 Task: Design a supplements and vitamins store: offer dietary supplements, vitamins, and health products.
Action: Mouse pressed left at (231, 221)
Screenshot: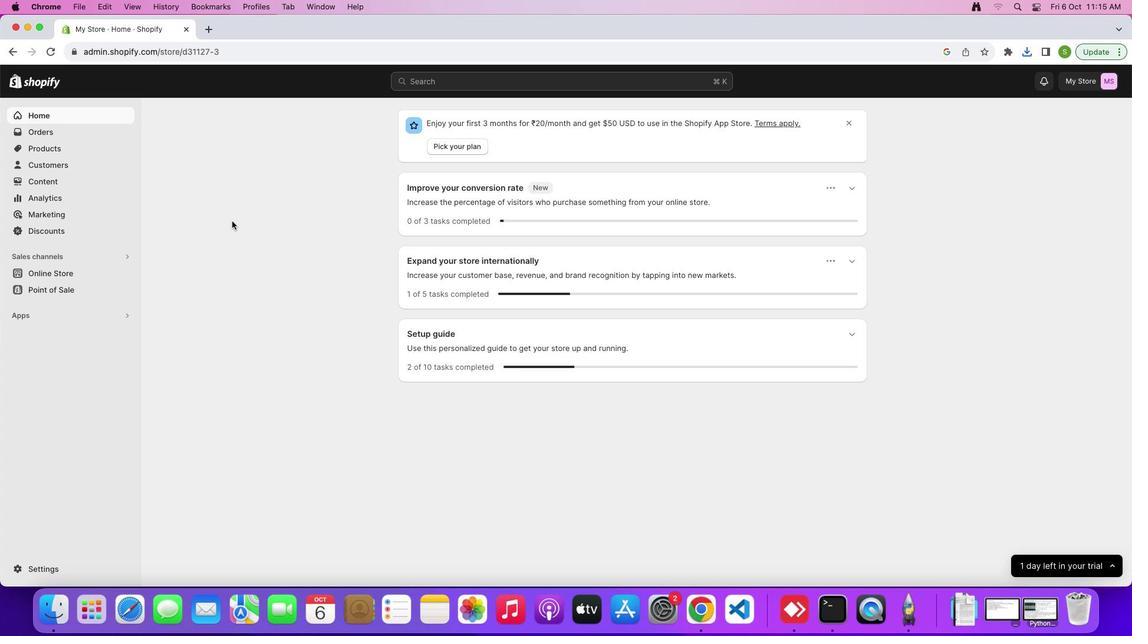 
Action: Mouse moved to (50, 273)
Screenshot: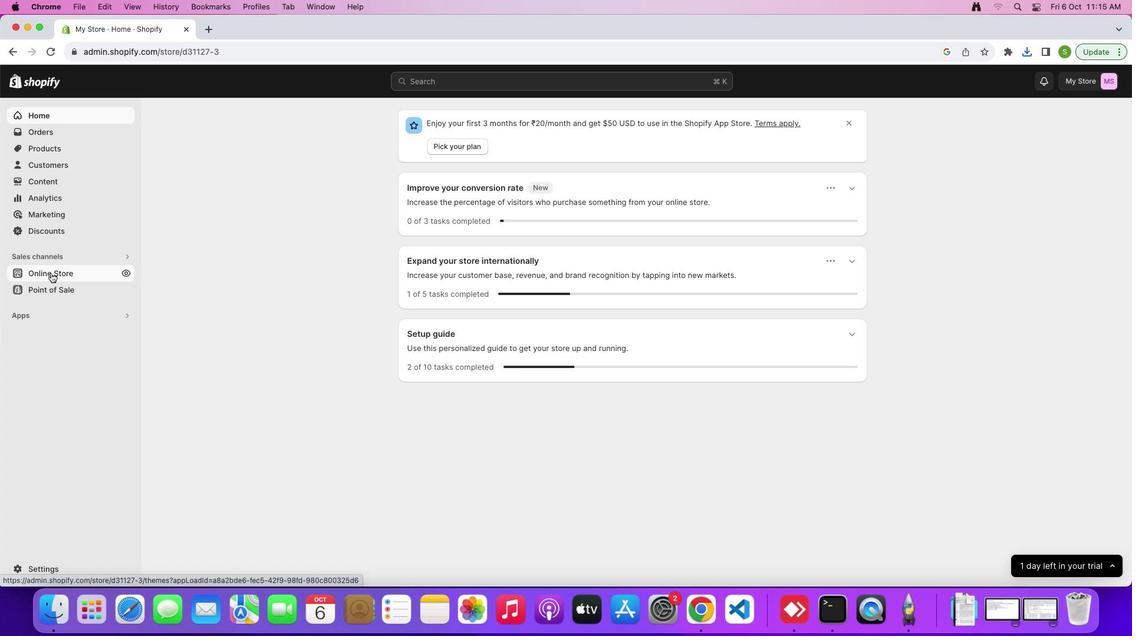 
Action: Mouse pressed left at (50, 273)
Screenshot: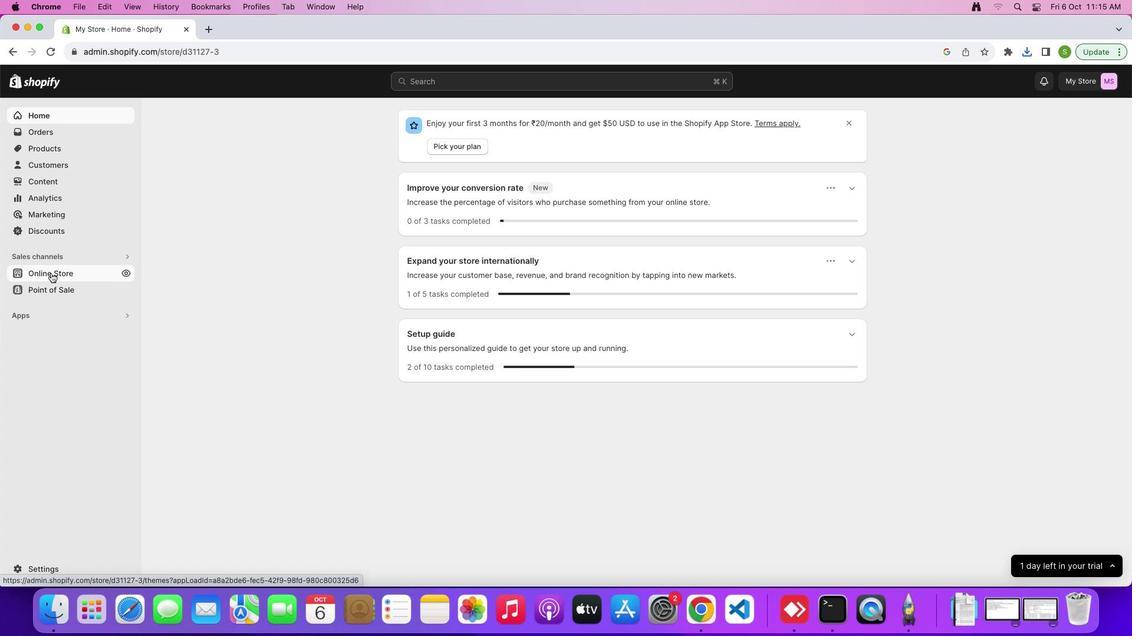 
Action: Mouse moved to (717, 408)
Screenshot: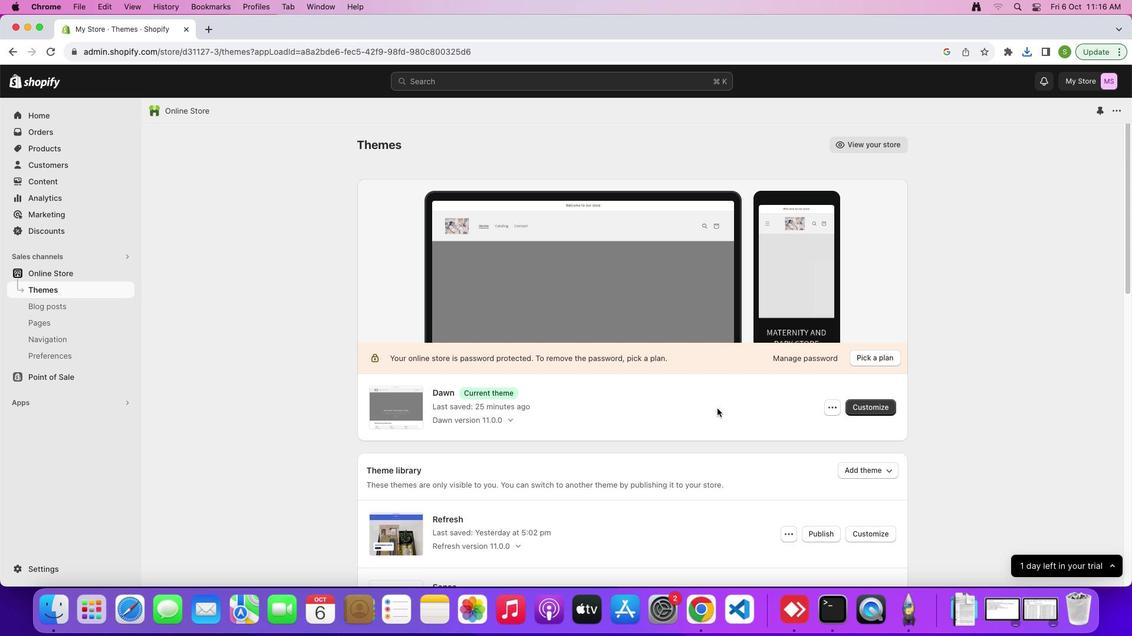 
Action: Mouse scrolled (717, 408) with delta (0, 0)
Screenshot: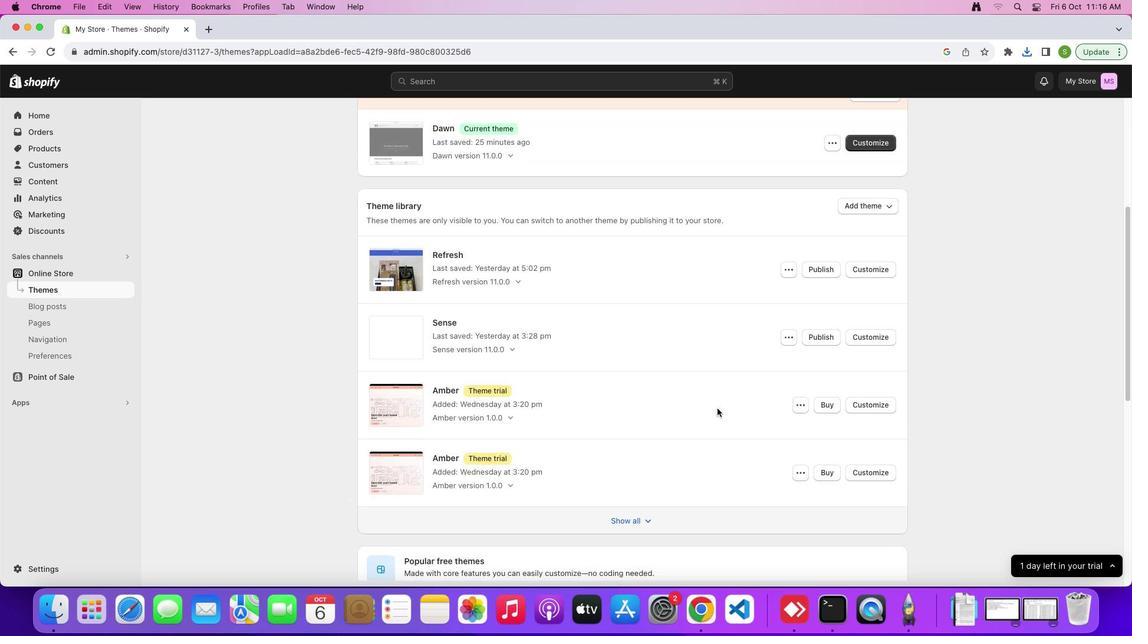 
Action: Mouse scrolled (717, 408) with delta (0, 0)
Screenshot: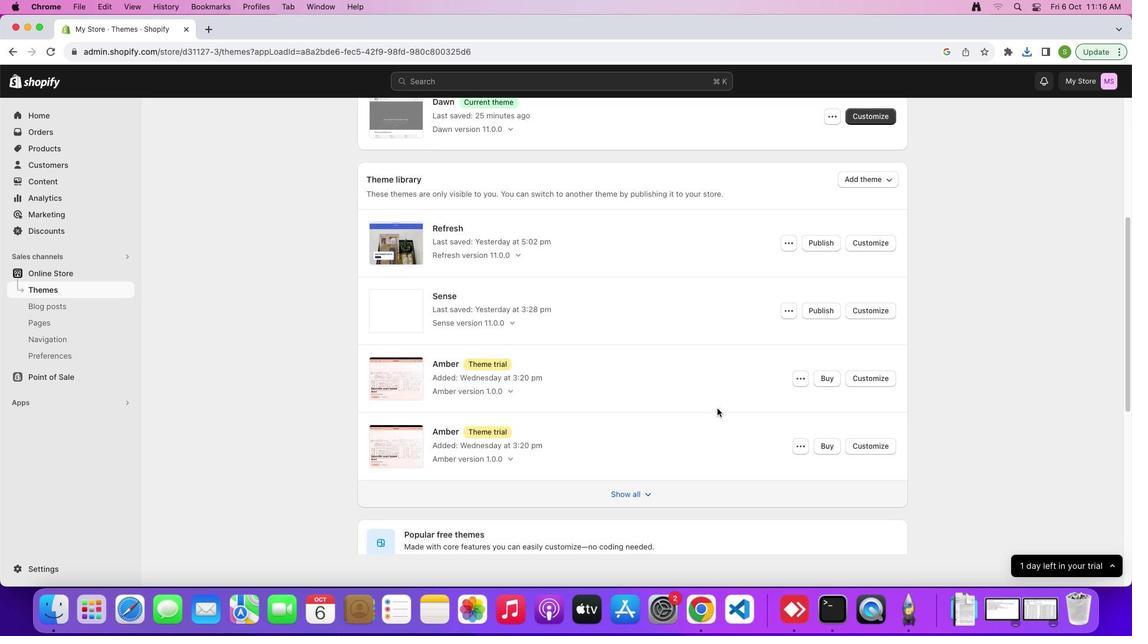 
Action: Mouse scrolled (717, 408) with delta (0, -2)
Screenshot: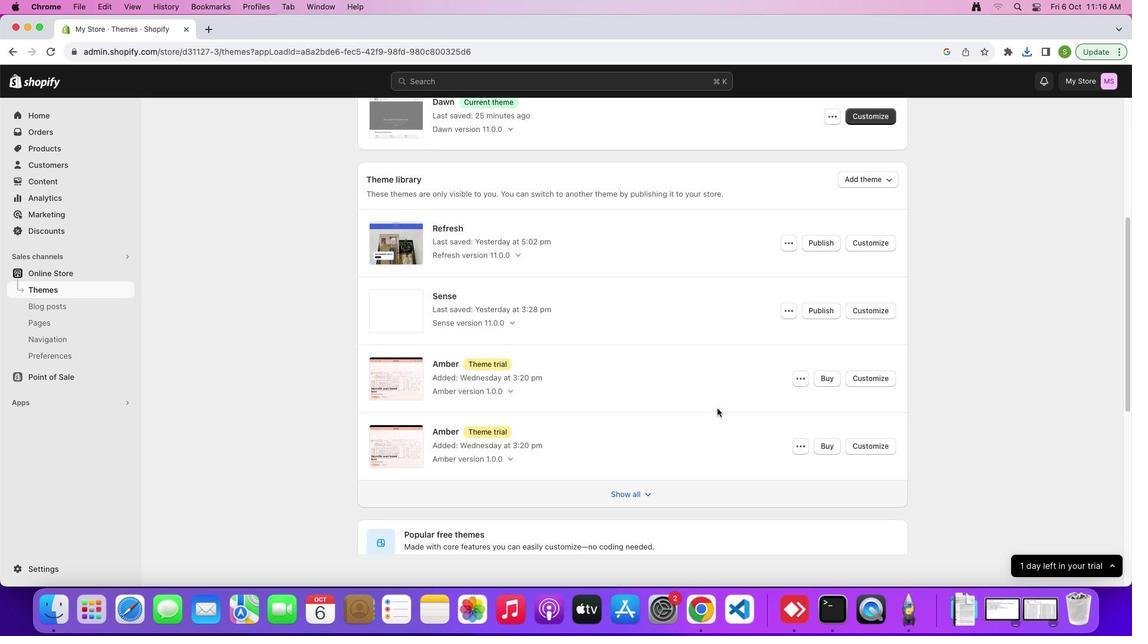 
Action: Mouse scrolled (717, 408) with delta (0, -3)
Screenshot: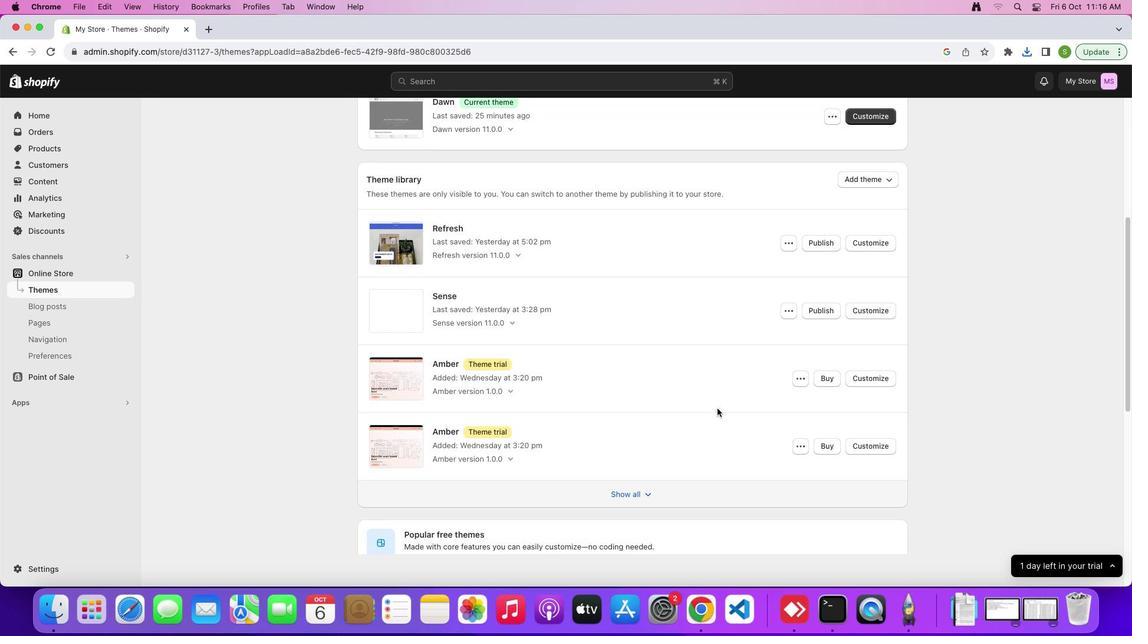 
Action: Mouse scrolled (717, 408) with delta (0, 0)
Screenshot: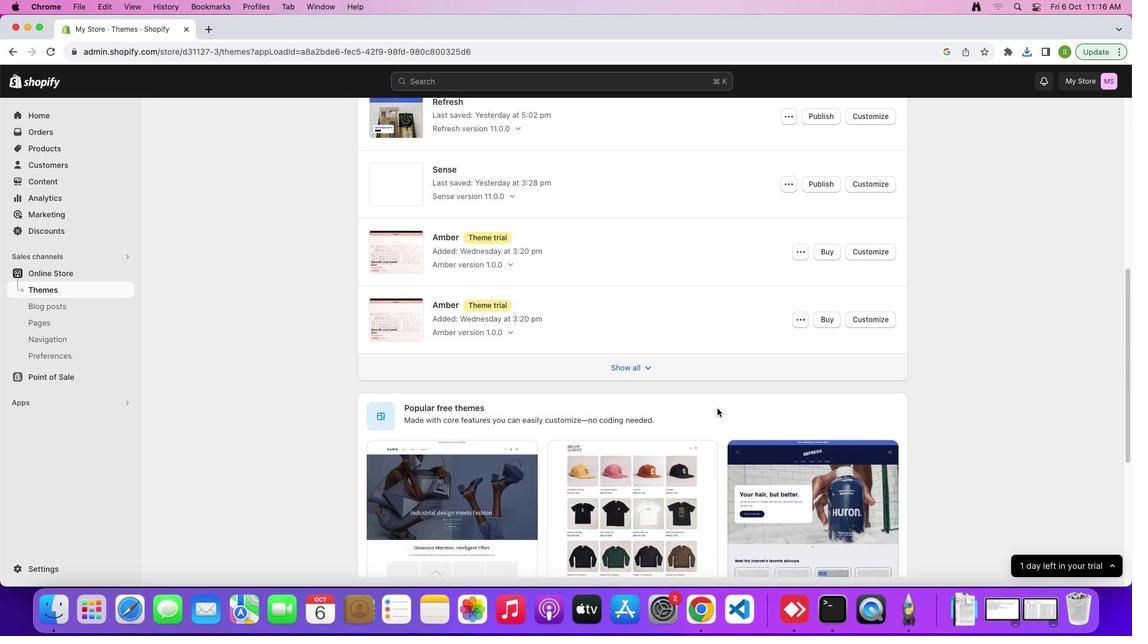 
Action: Mouse scrolled (717, 408) with delta (0, 0)
Screenshot: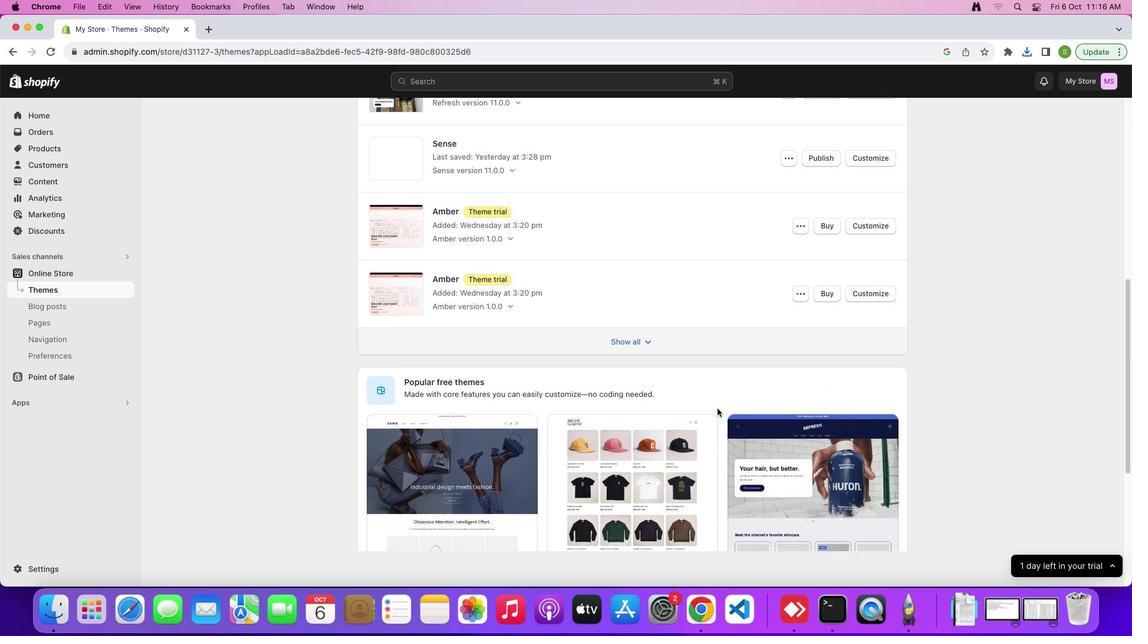 
Action: Mouse scrolled (717, 408) with delta (0, -1)
Screenshot: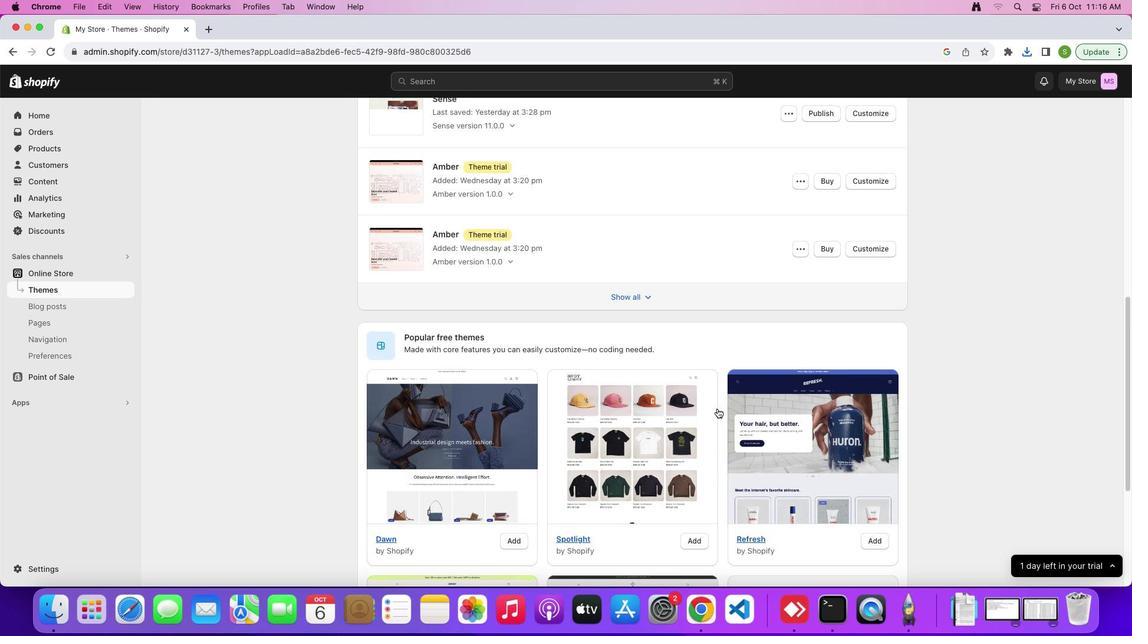 
Action: Mouse scrolled (717, 408) with delta (0, -2)
Screenshot: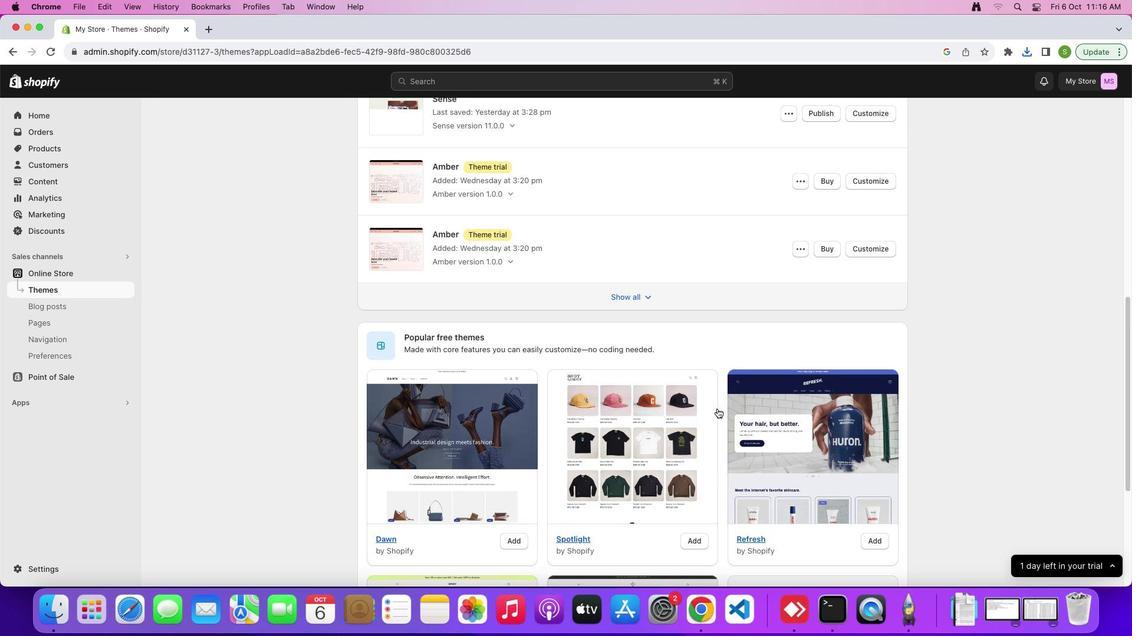 
Action: Mouse scrolled (717, 408) with delta (0, 0)
Screenshot: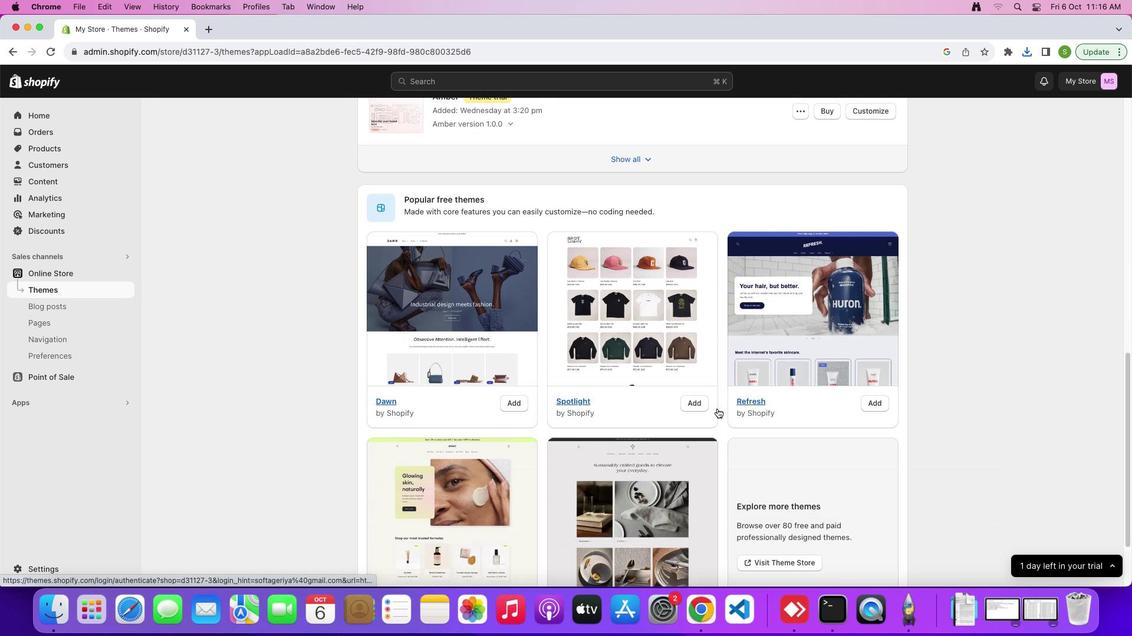 
Action: Mouse scrolled (717, 408) with delta (0, 0)
Screenshot: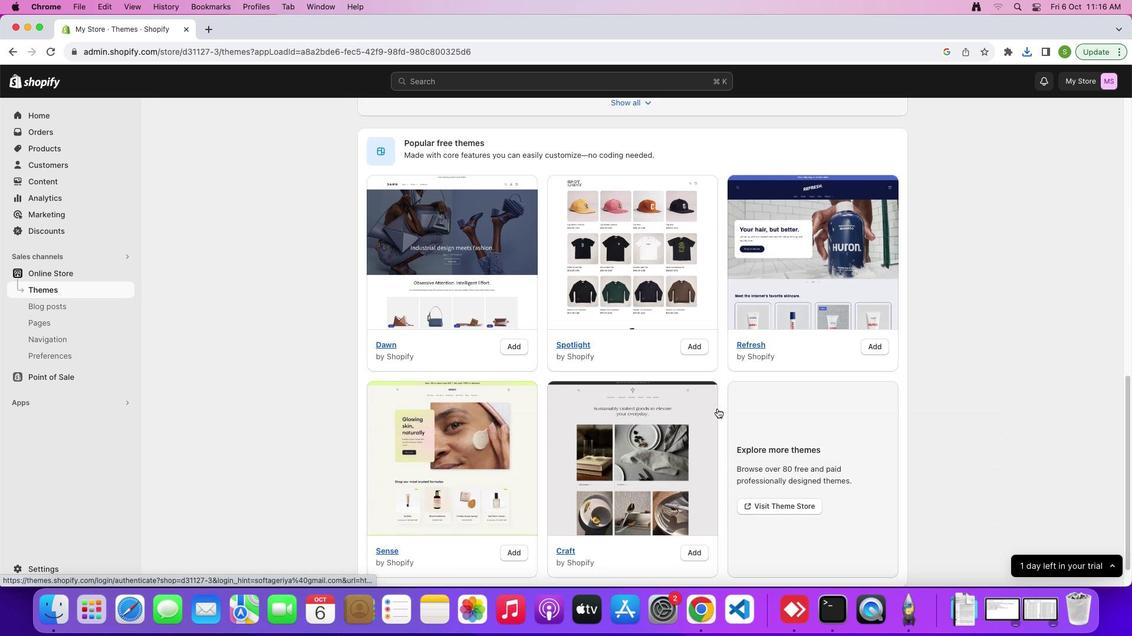 
Action: Mouse scrolled (717, 408) with delta (0, -1)
Screenshot: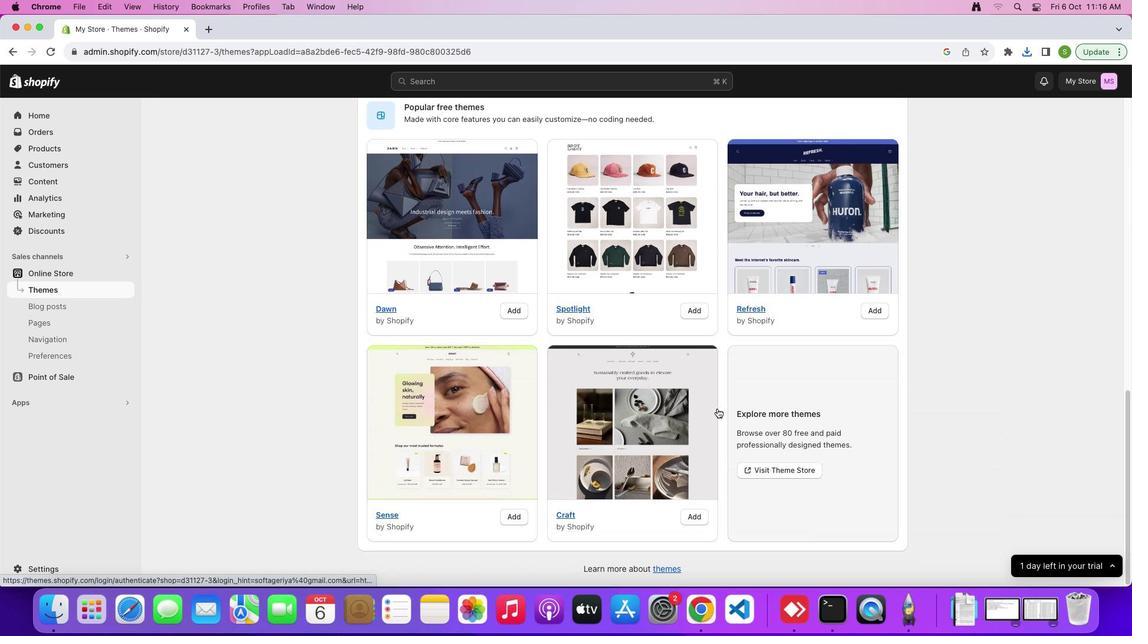 
Action: Mouse scrolled (717, 408) with delta (0, -2)
Screenshot: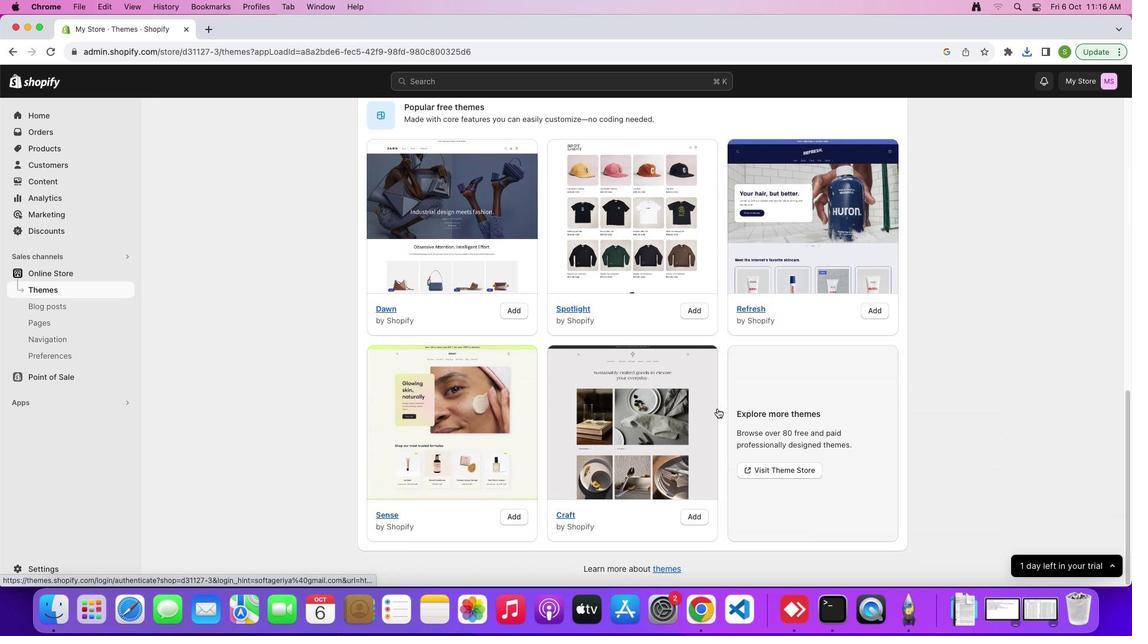 
Action: Mouse scrolled (717, 408) with delta (0, 0)
Screenshot: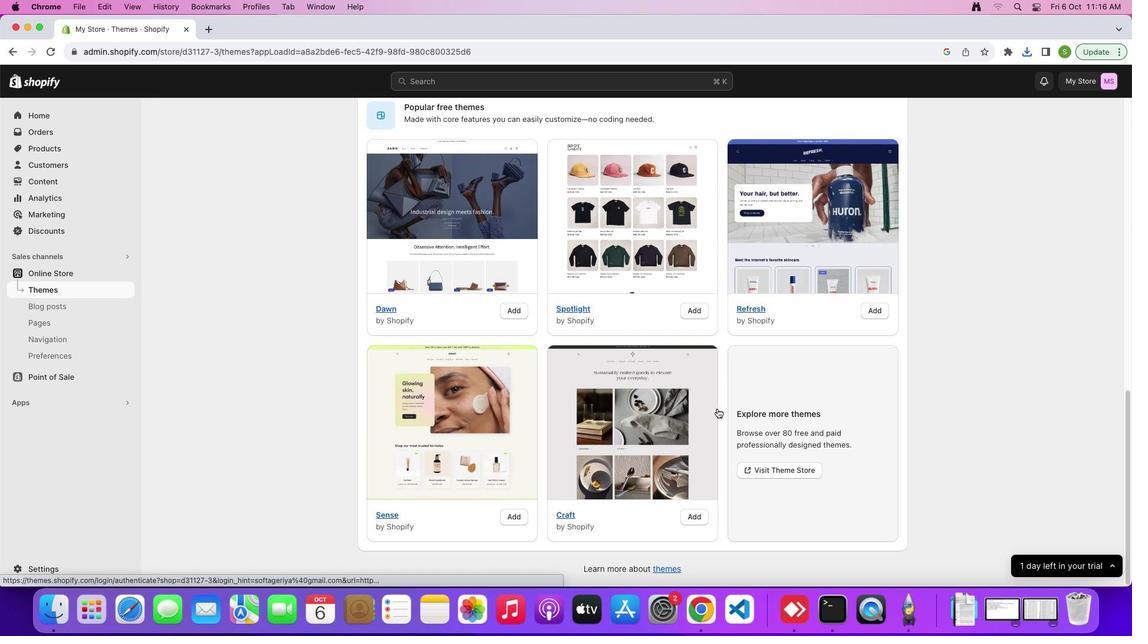 
Action: Mouse scrolled (717, 408) with delta (0, 0)
Screenshot: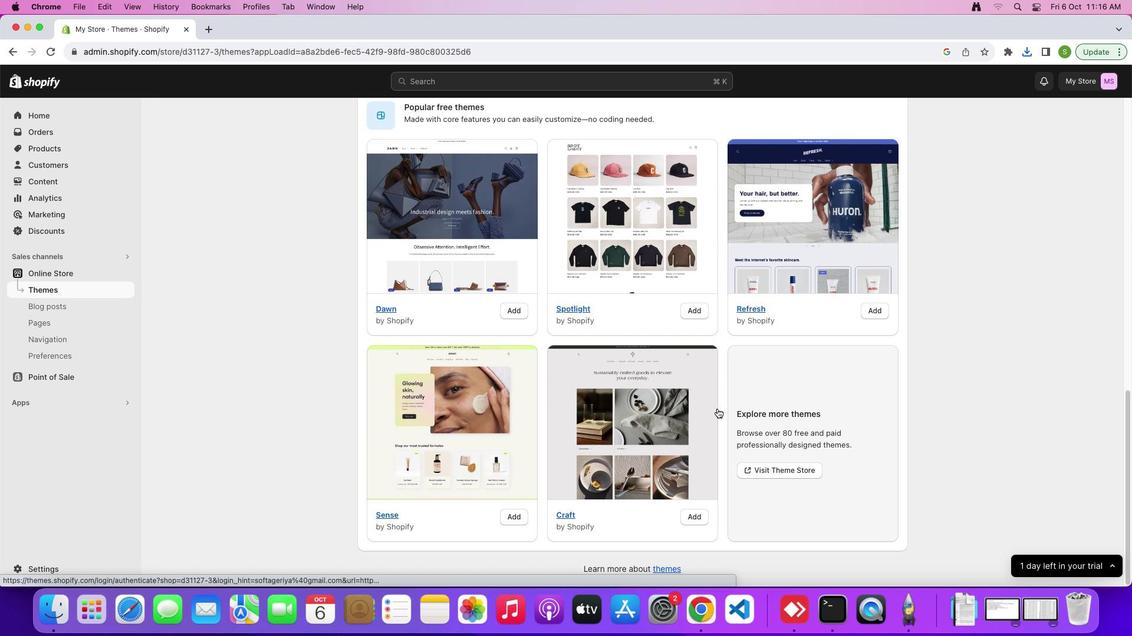 
Action: Mouse scrolled (717, 408) with delta (0, -1)
Screenshot: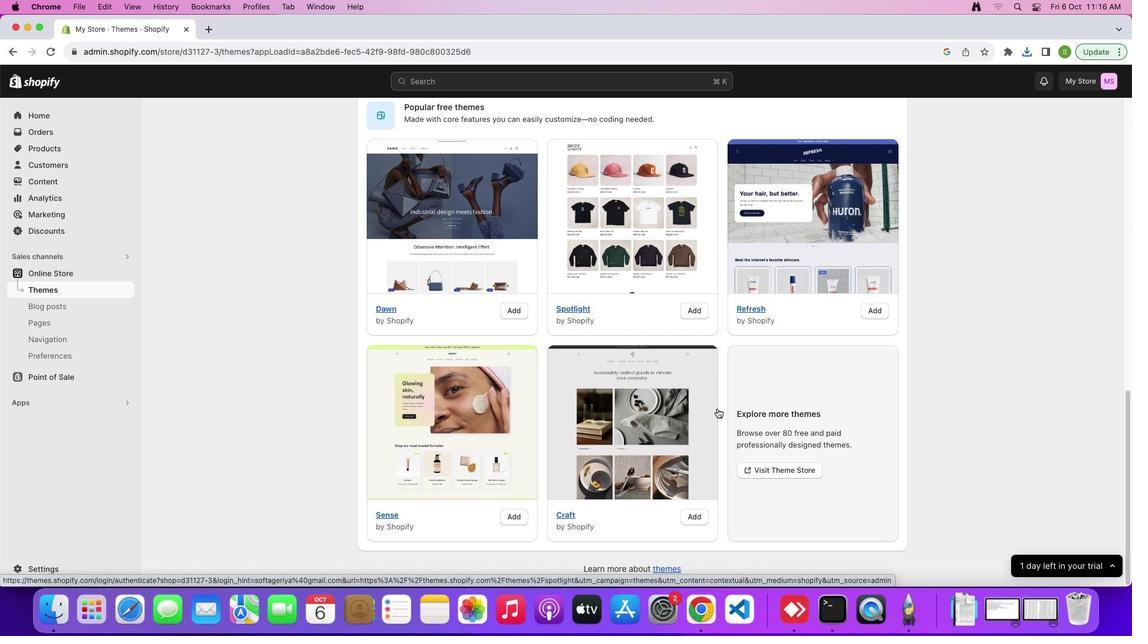 
Action: Mouse scrolled (717, 408) with delta (0, 0)
Screenshot: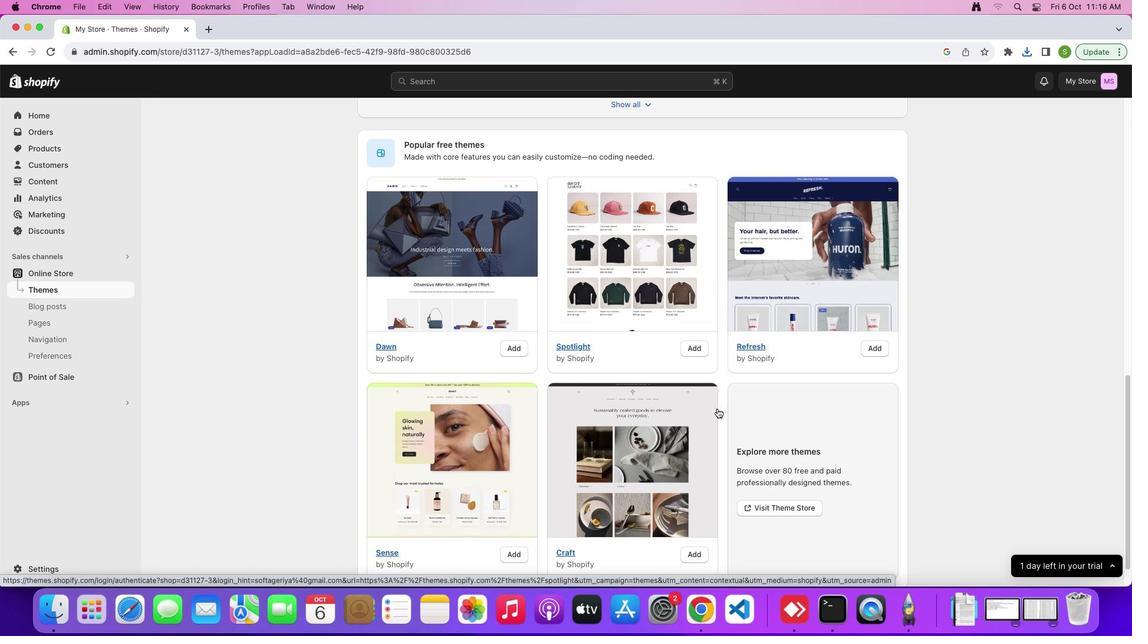 
Action: Mouse scrolled (717, 408) with delta (0, 0)
Screenshot: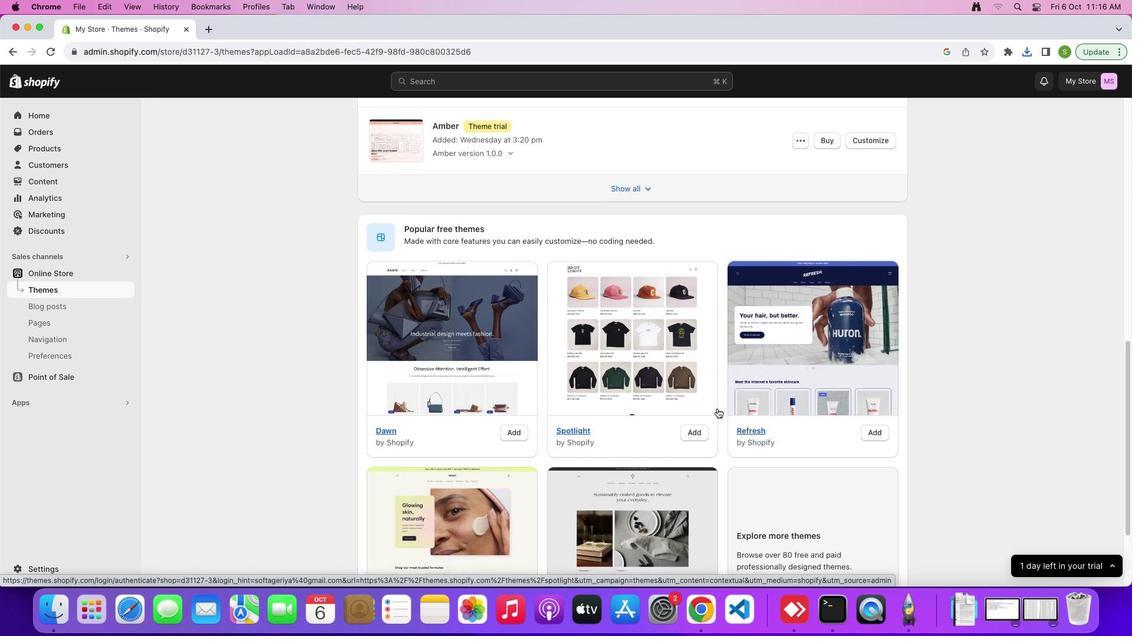 
Action: Mouse scrolled (717, 408) with delta (0, 1)
Screenshot: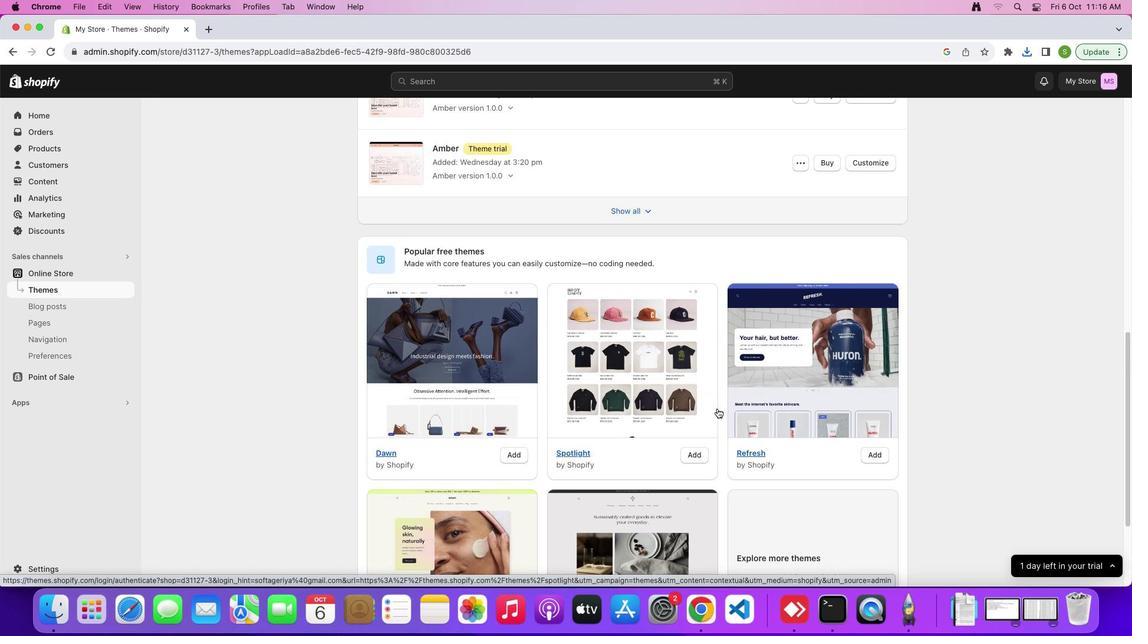
Action: Mouse scrolled (717, 408) with delta (0, 1)
Screenshot: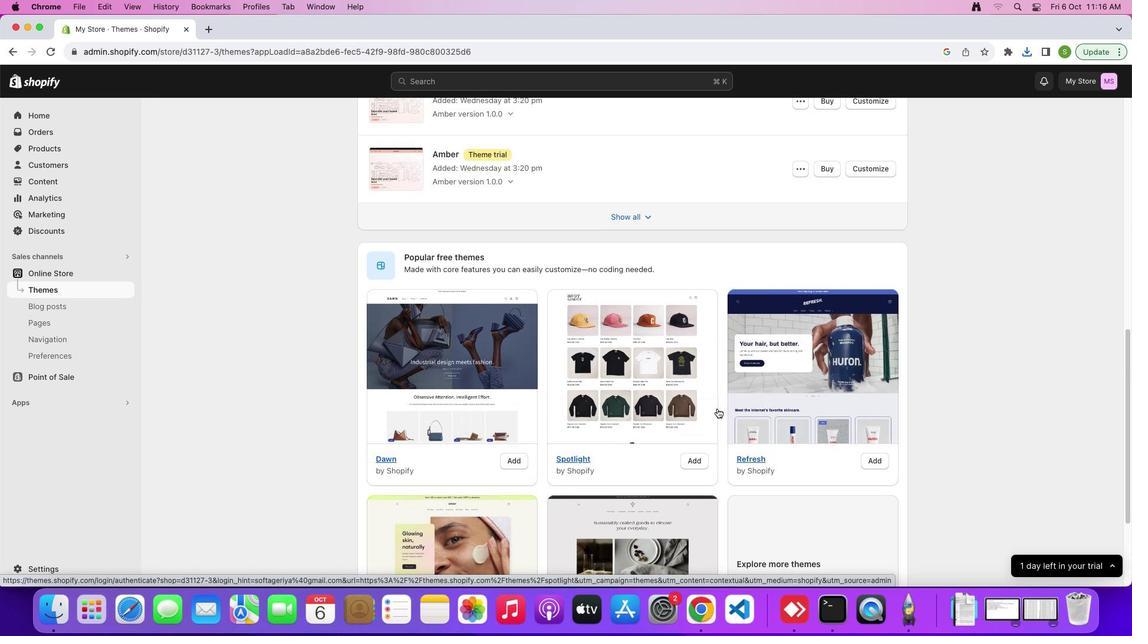 
Action: Mouse scrolled (717, 408) with delta (0, 0)
Screenshot: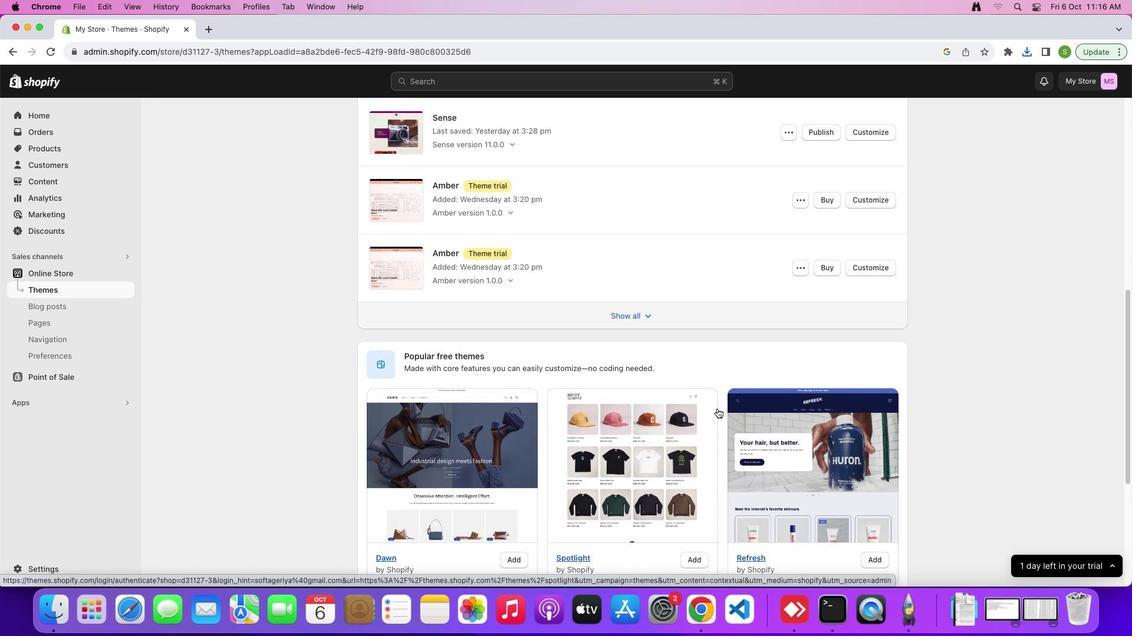 
Action: Mouse scrolled (717, 408) with delta (0, 0)
Screenshot: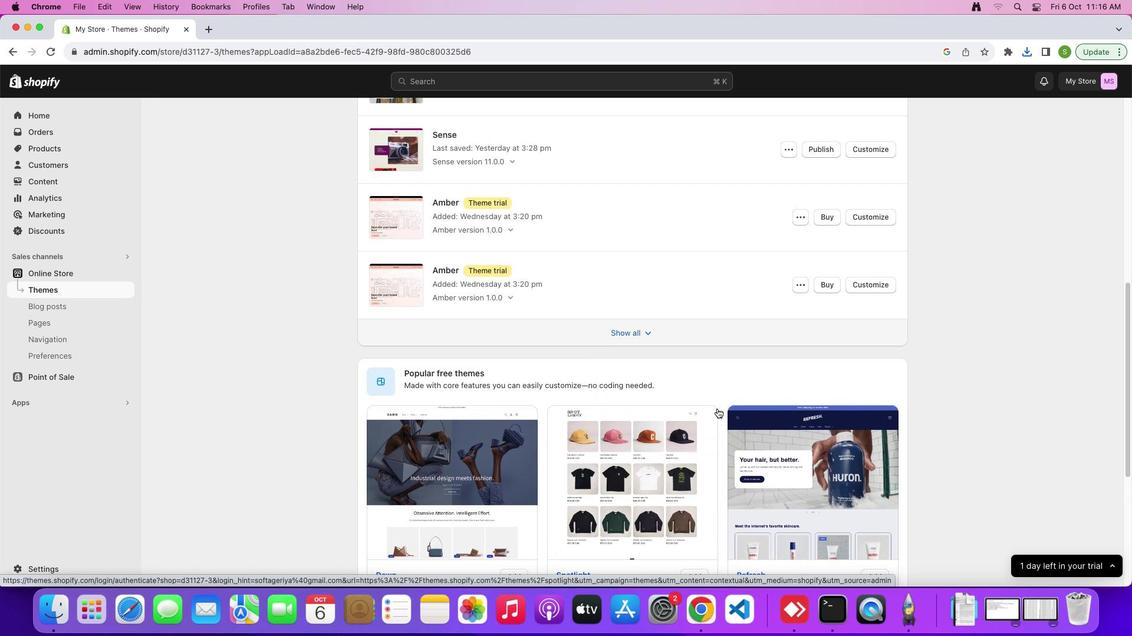 
Action: Mouse scrolled (717, 408) with delta (0, 1)
Screenshot: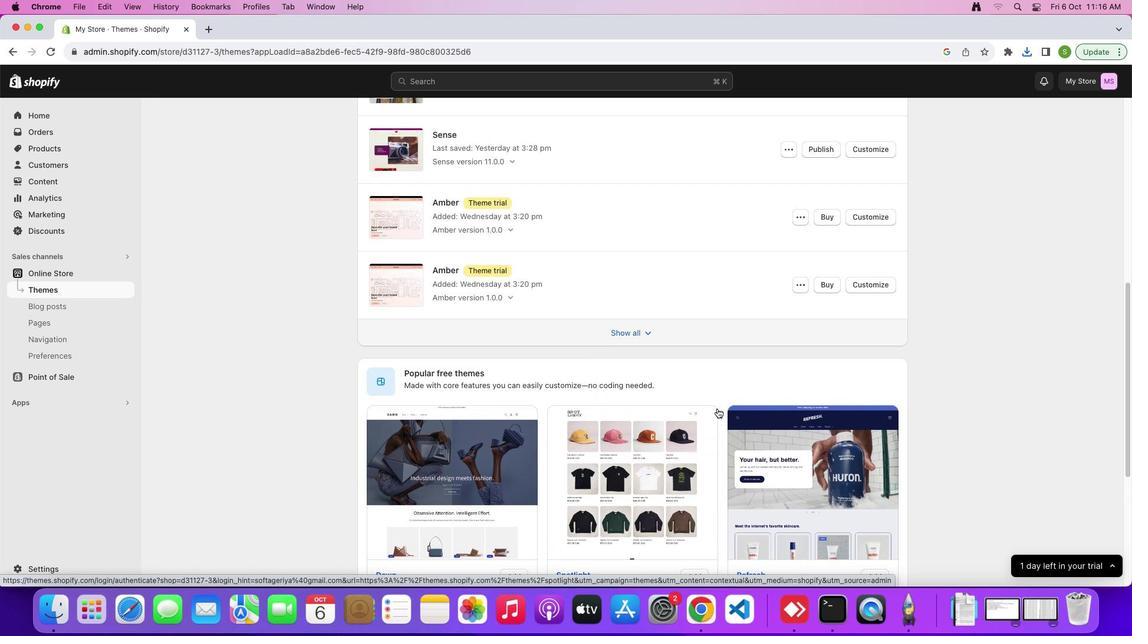 
Action: Mouse scrolled (717, 408) with delta (0, 0)
Screenshot: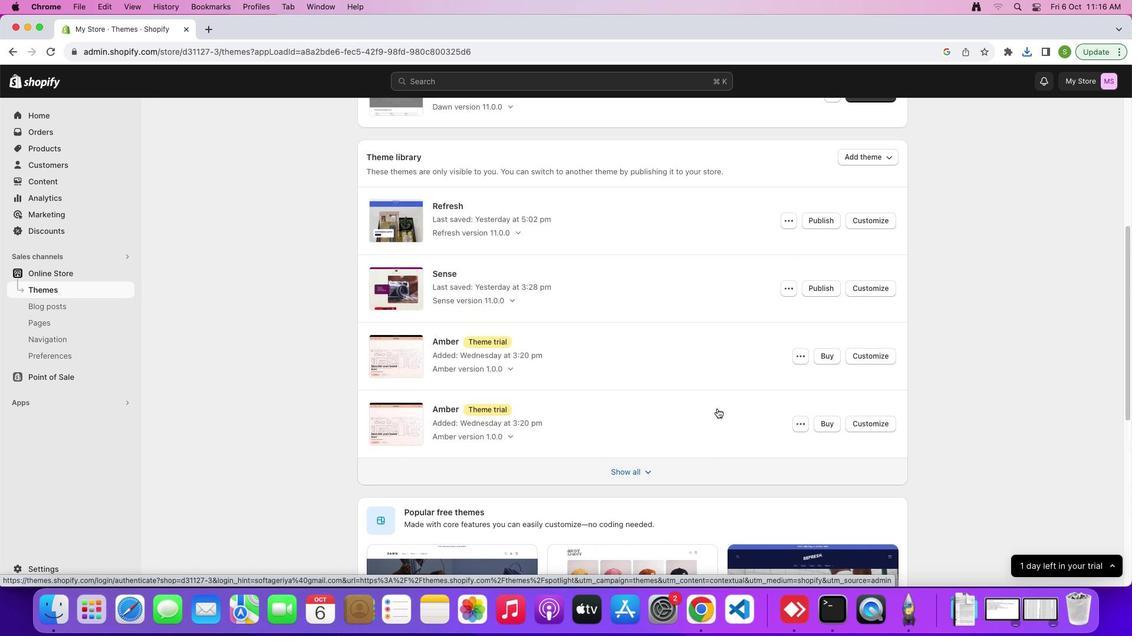 
Action: Mouse scrolled (717, 408) with delta (0, 0)
Screenshot: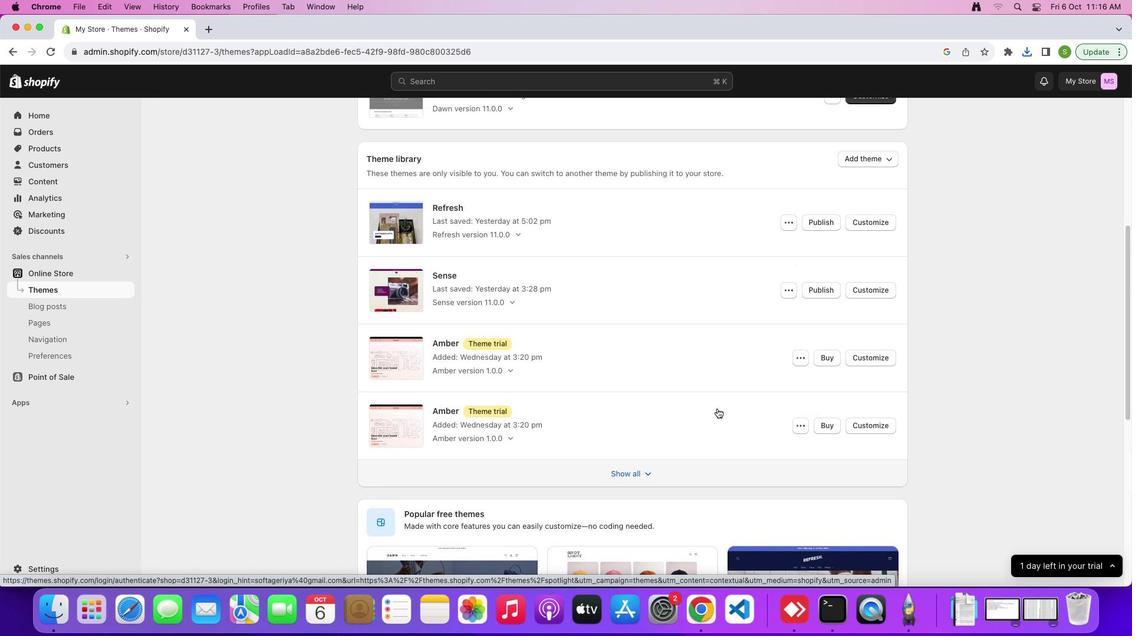 
Action: Mouse scrolled (717, 408) with delta (0, 2)
Screenshot: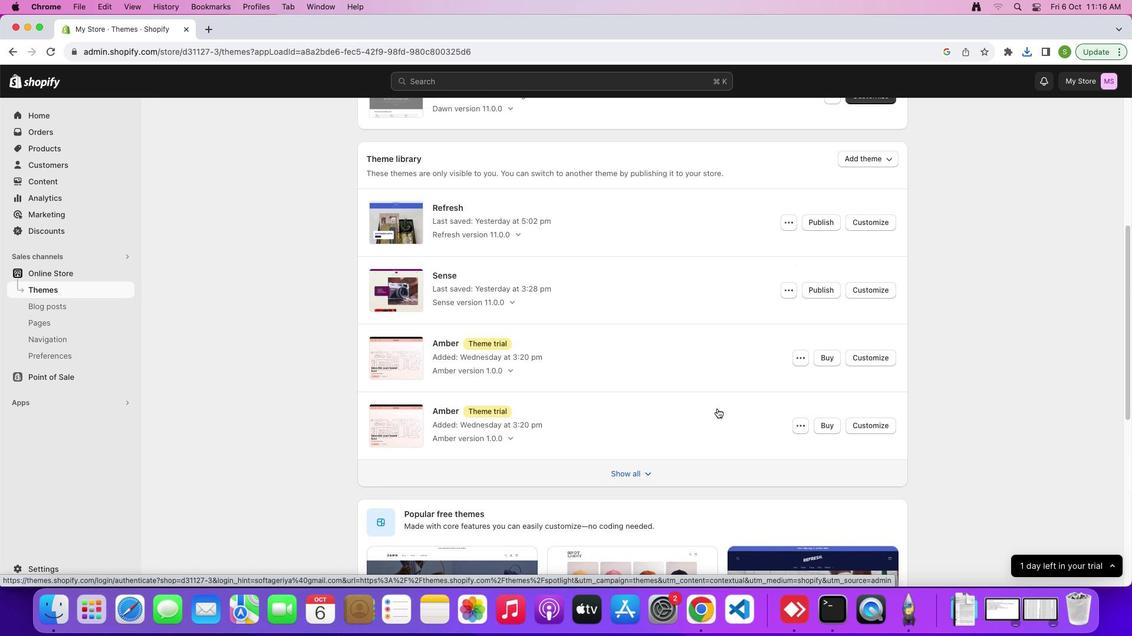 
Action: Mouse scrolled (717, 408) with delta (0, 0)
Screenshot: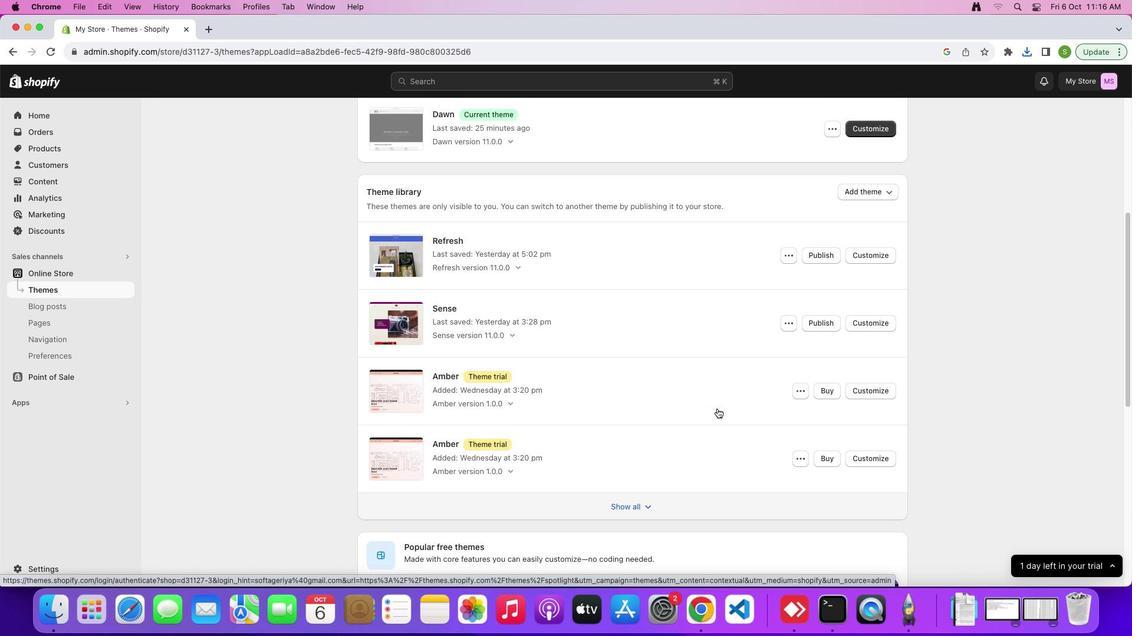
Action: Mouse scrolled (717, 408) with delta (0, 0)
Screenshot: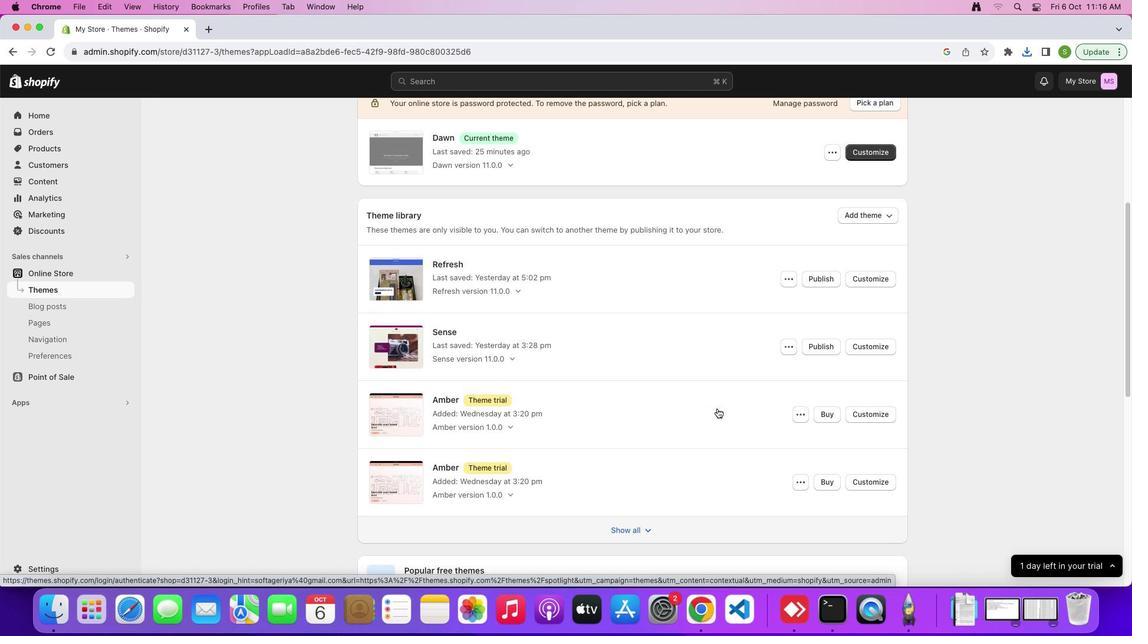 
Action: Mouse scrolled (717, 408) with delta (0, 0)
Screenshot: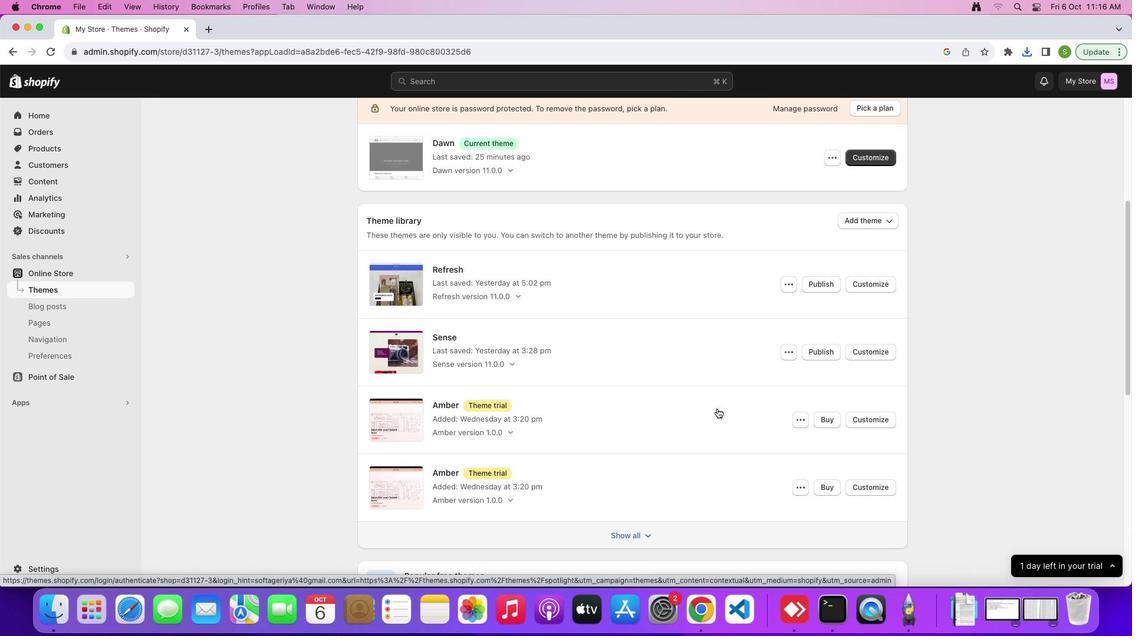 
Action: Mouse scrolled (717, 408) with delta (0, 0)
Screenshot: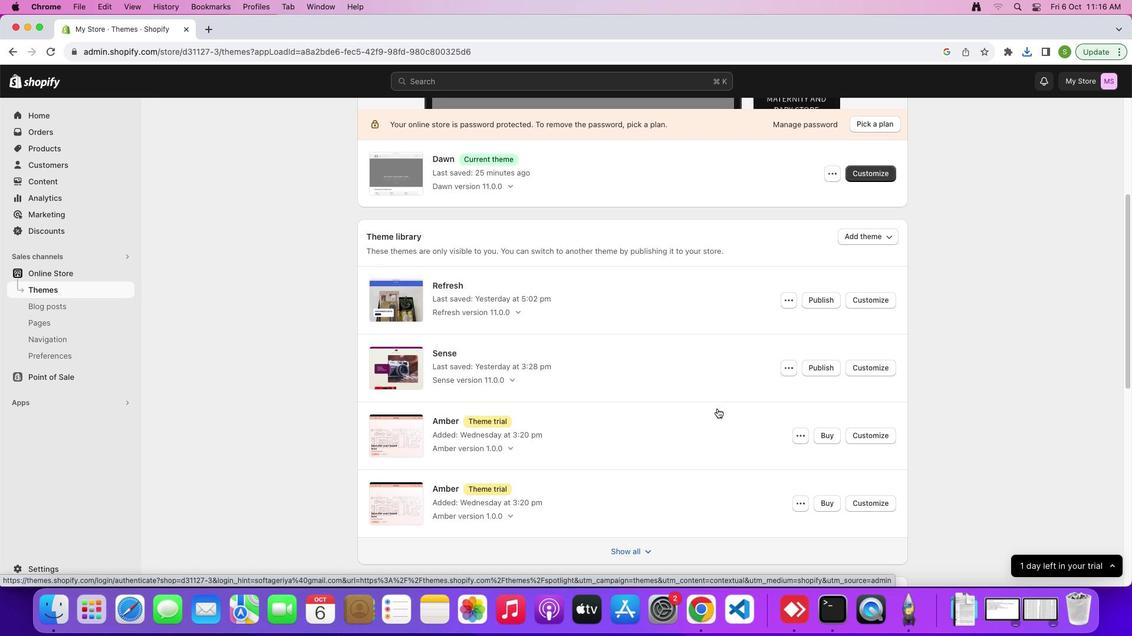 
Action: Mouse scrolled (717, 408) with delta (0, 0)
Screenshot: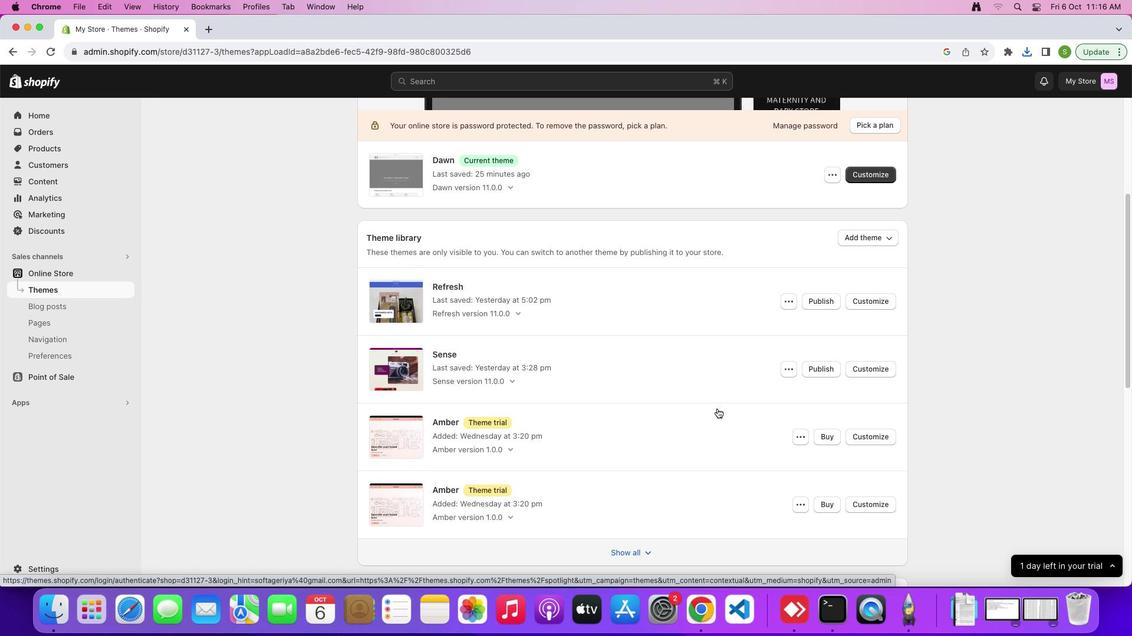
Action: Mouse moved to (865, 369)
Screenshot: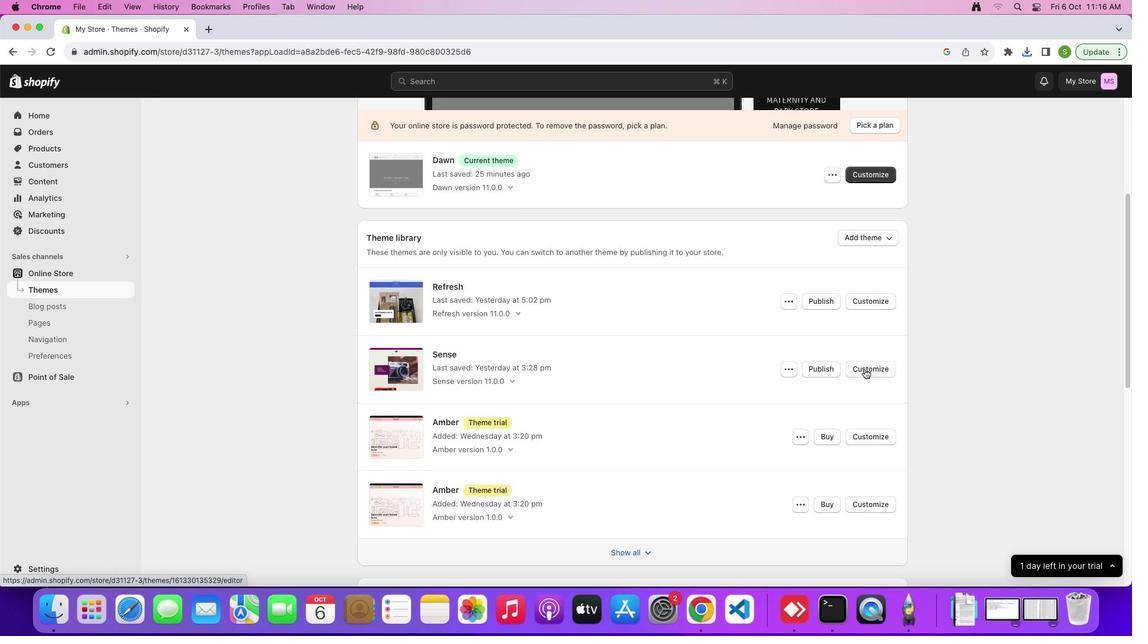 
Action: Mouse pressed left at (865, 369)
Screenshot: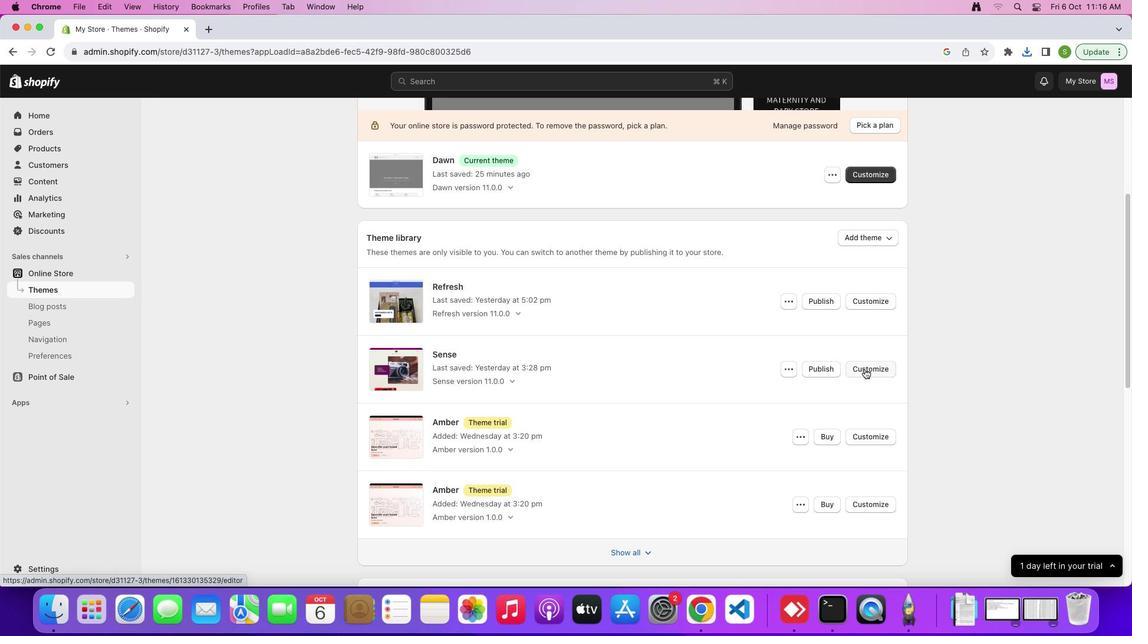 
Action: Mouse moved to (727, 400)
Screenshot: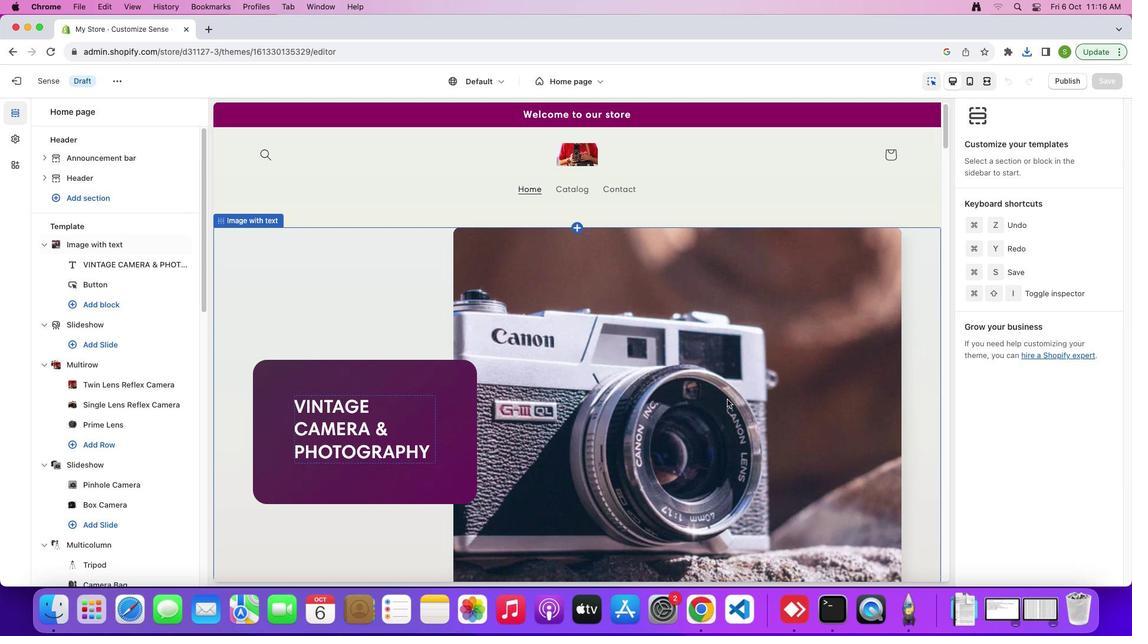 
Action: Mouse scrolled (727, 400) with delta (0, 0)
Screenshot: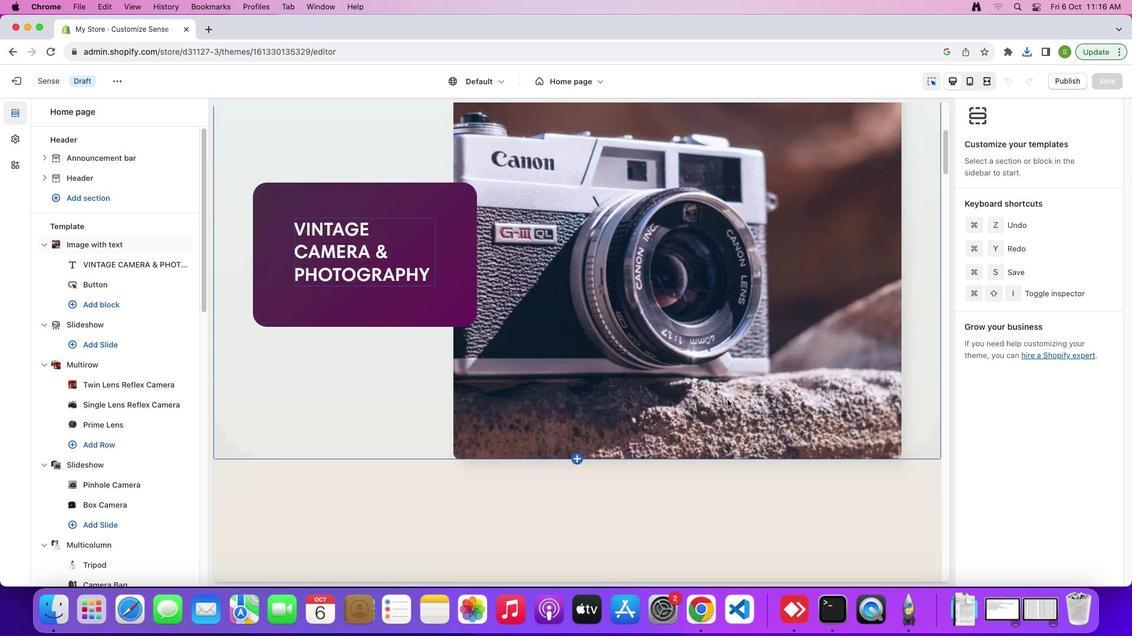 
Action: Mouse scrolled (727, 400) with delta (0, 0)
Screenshot: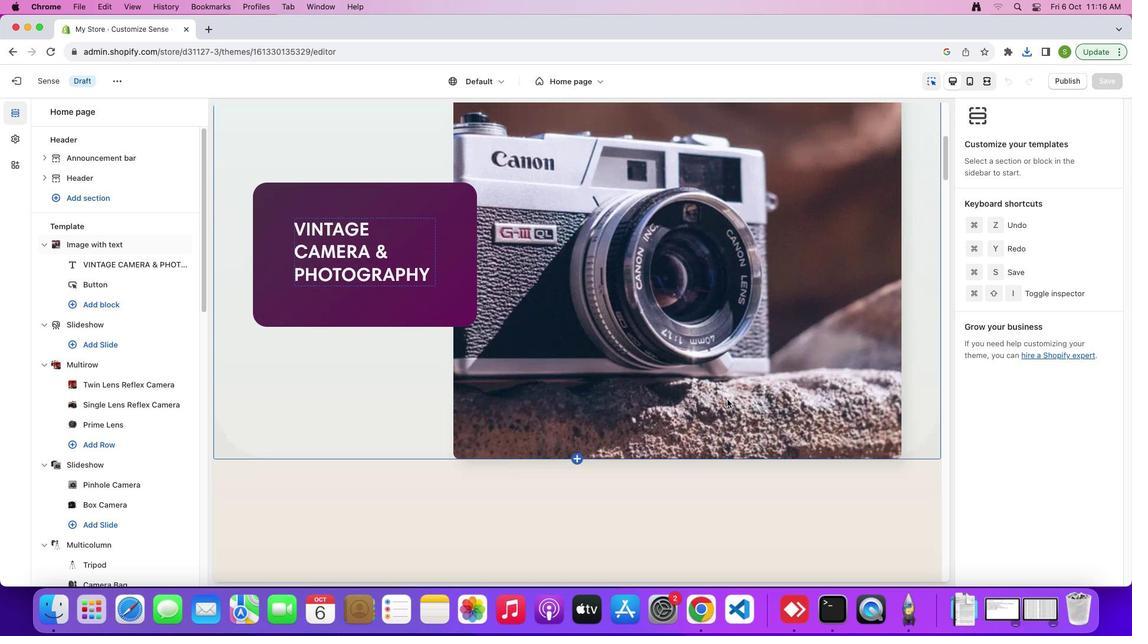 
Action: Mouse scrolled (727, 400) with delta (0, -2)
Screenshot: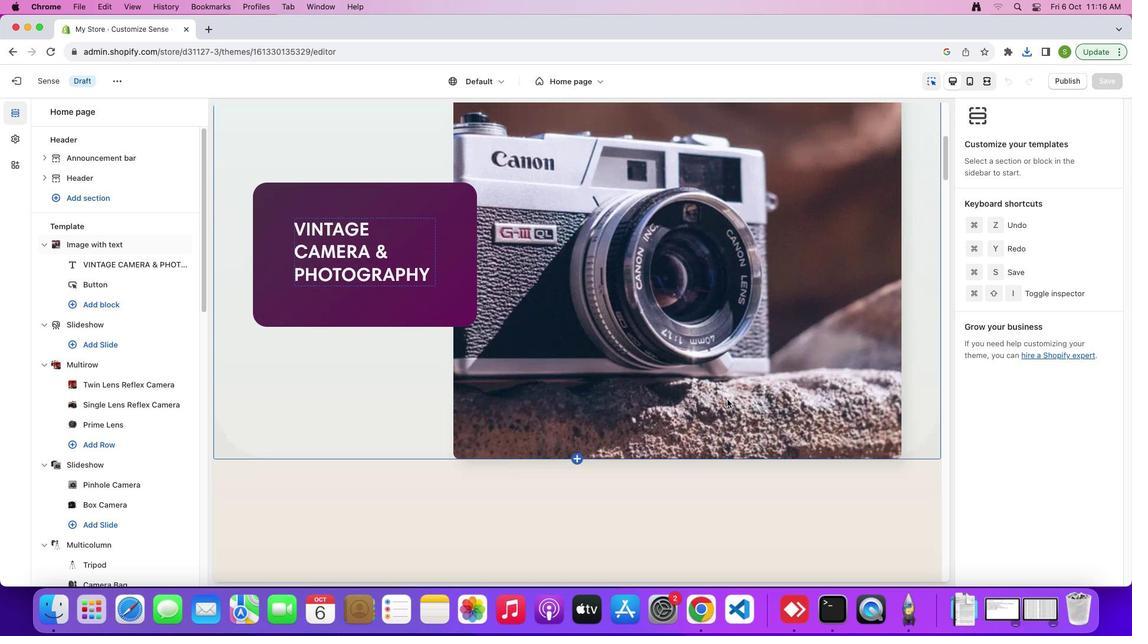 
Action: Mouse scrolled (727, 400) with delta (0, -4)
Screenshot: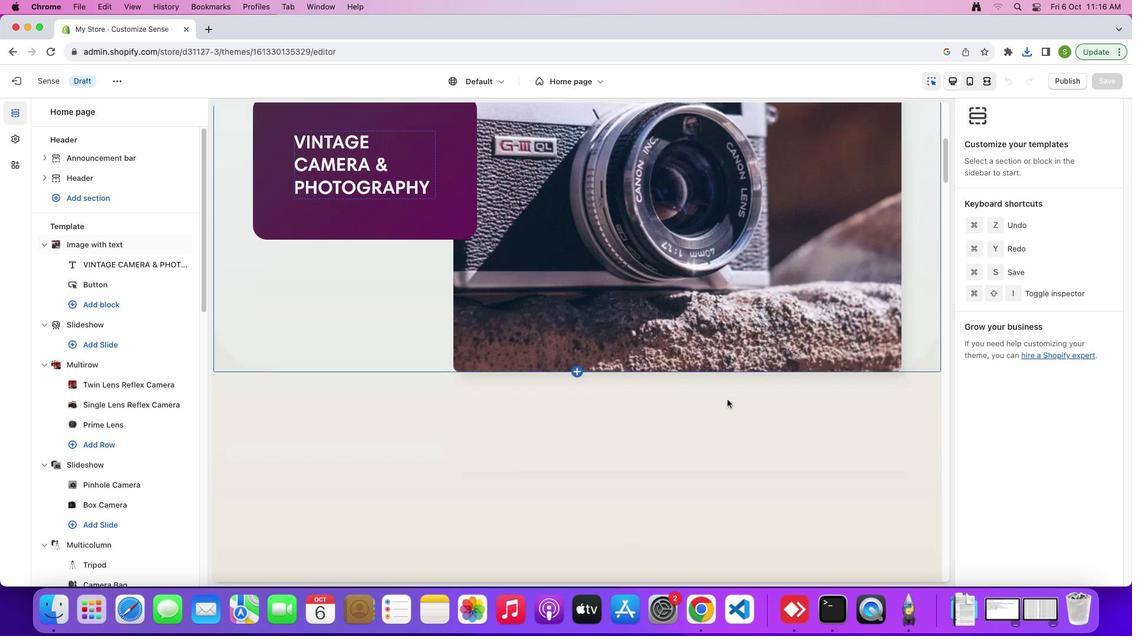 
Action: Mouse scrolled (727, 400) with delta (0, 0)
Screenshot: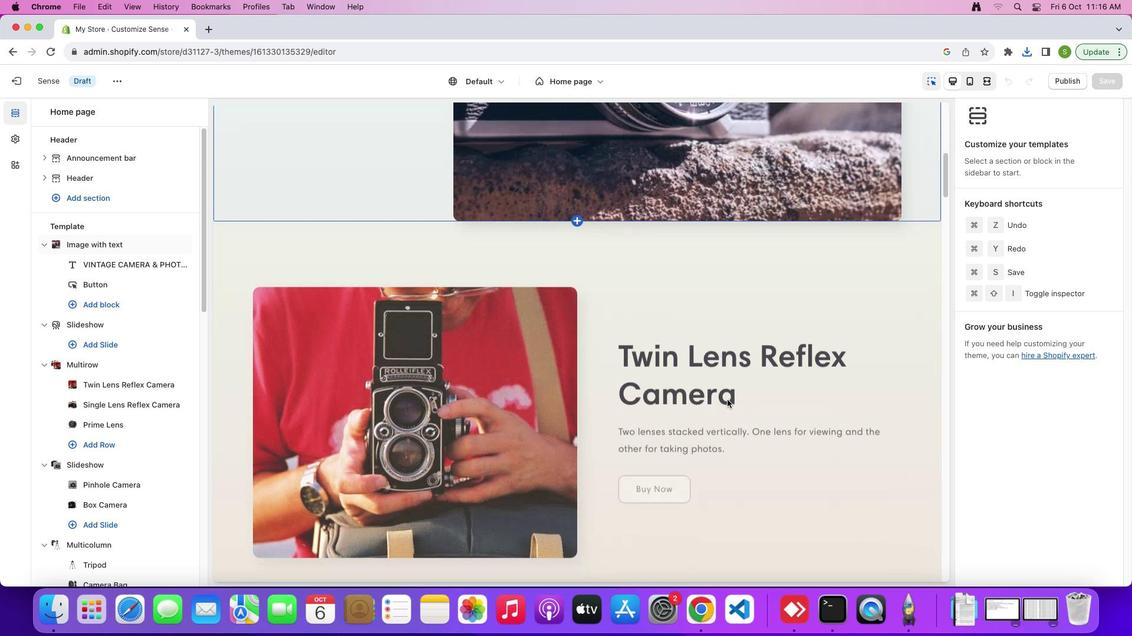 
Action: Mouse scrolled (727, 400) with delta (0, 0)
Screenshot: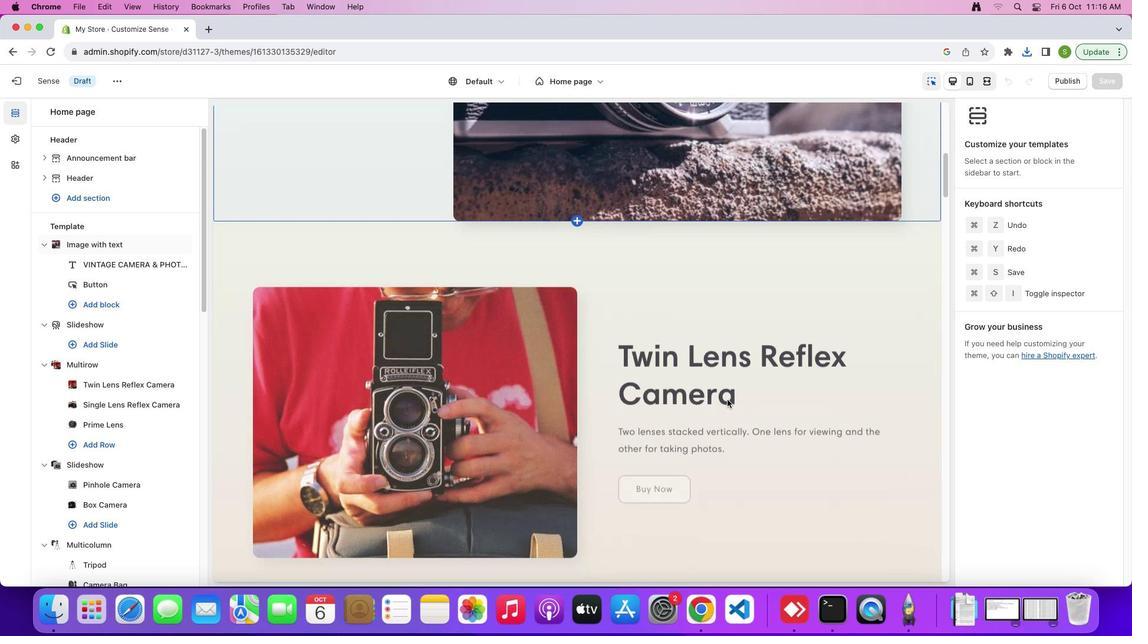 
Action: Mouse scrolled (727, 400) with delta (0, -2)
Screenshot: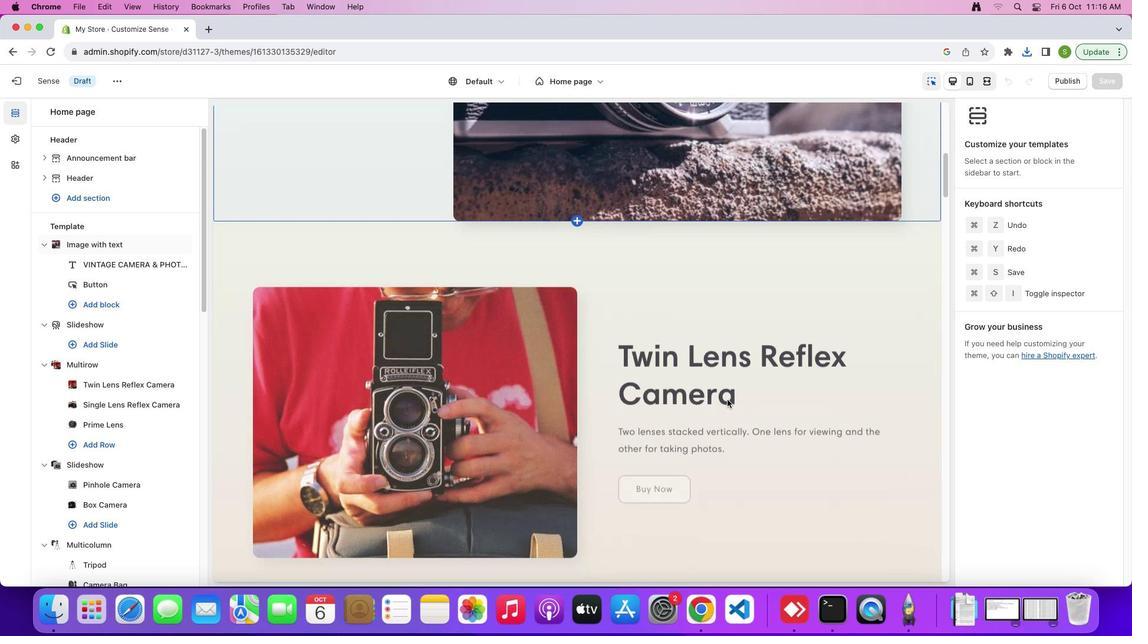 
Action: Mouse scrolled (727, 400) with delta (0, -4)
Screenshot: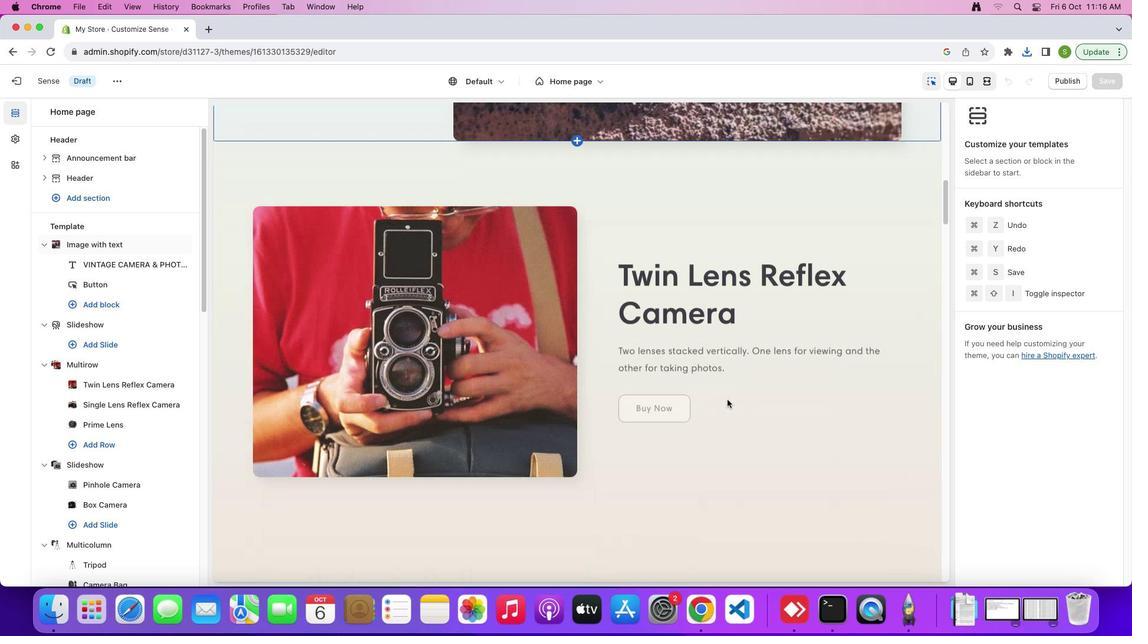 
Action: Mouse scrolled (727, 400) with delta (0, -4)
Screenshot: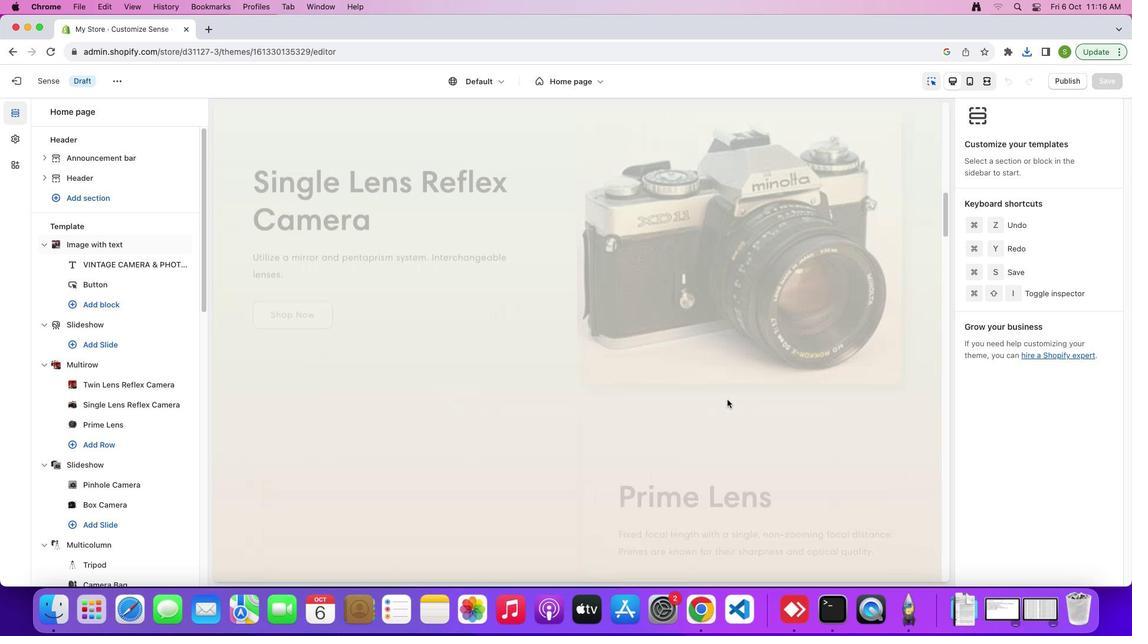 
Action: Mouse scrolled (727, 400) with delta (0, 0)
Screenshot: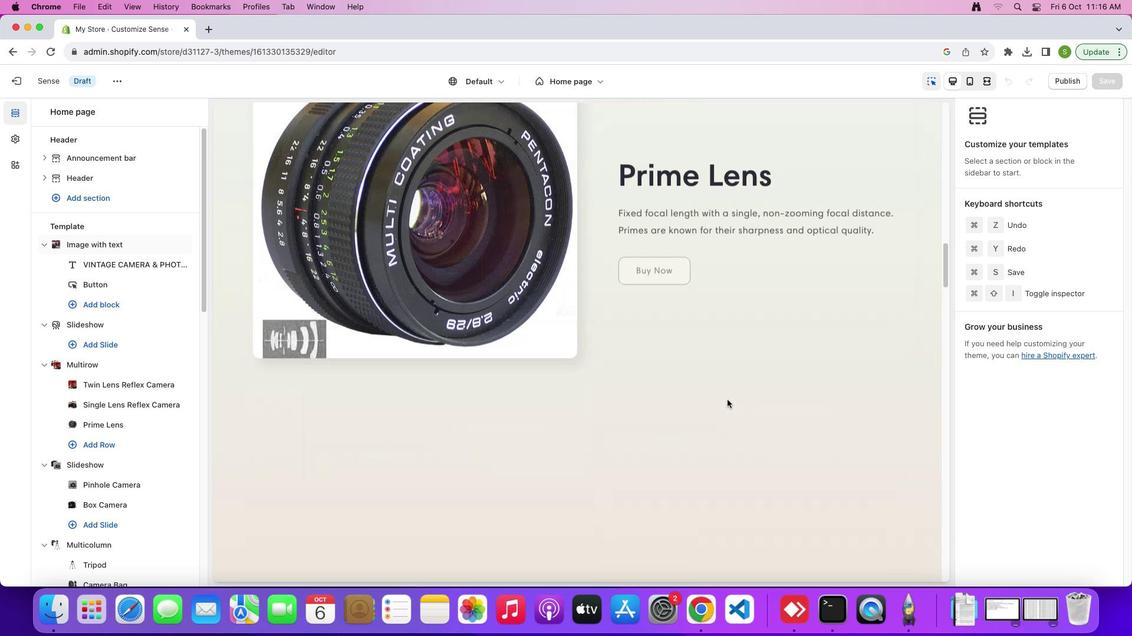 
Action: Mouse scrolled (727, 400) with delta (0, 0)
Screenshot: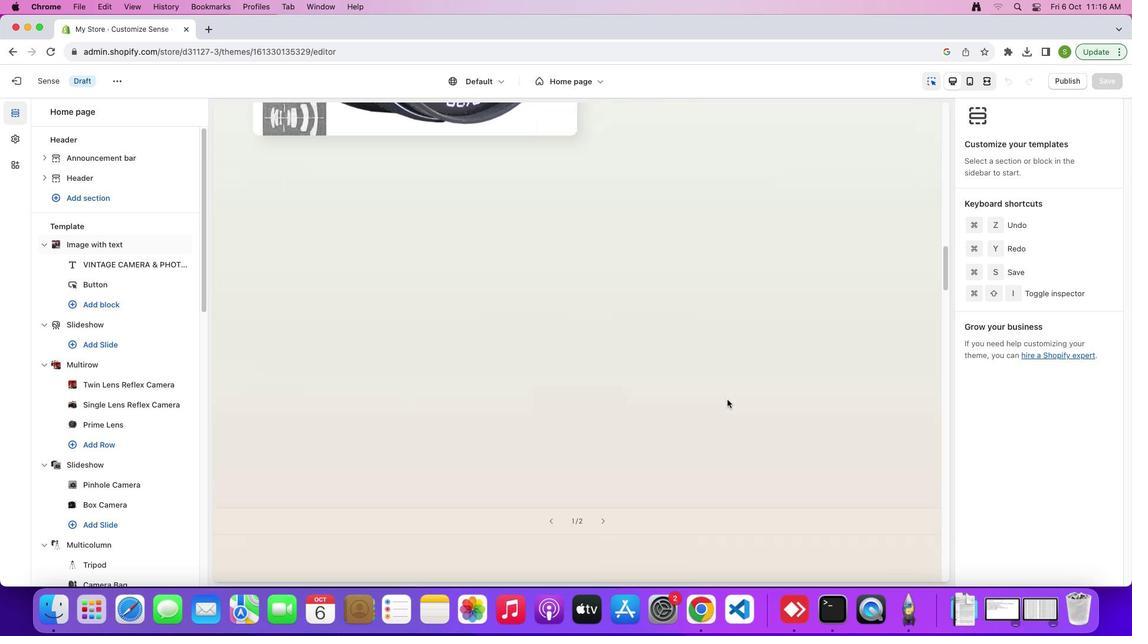 
Action: Mouse scrolled (727, 400) with delta (0, -2)
Screenshot: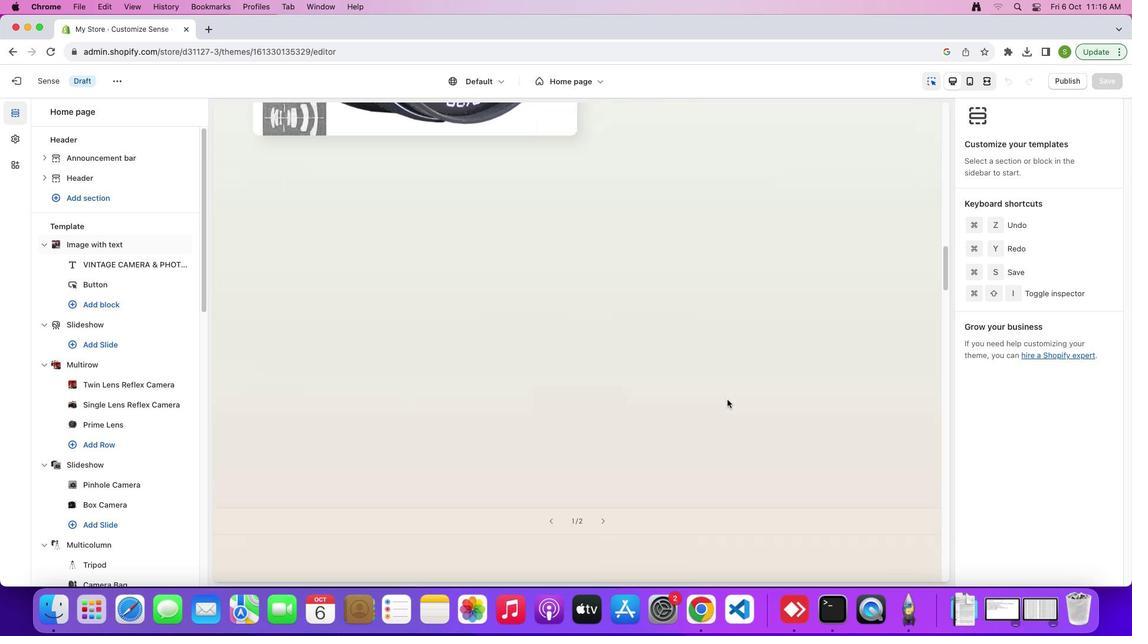 
Action: Mouse scrolled (727, 400) with delta (0, -4)
Screenshot: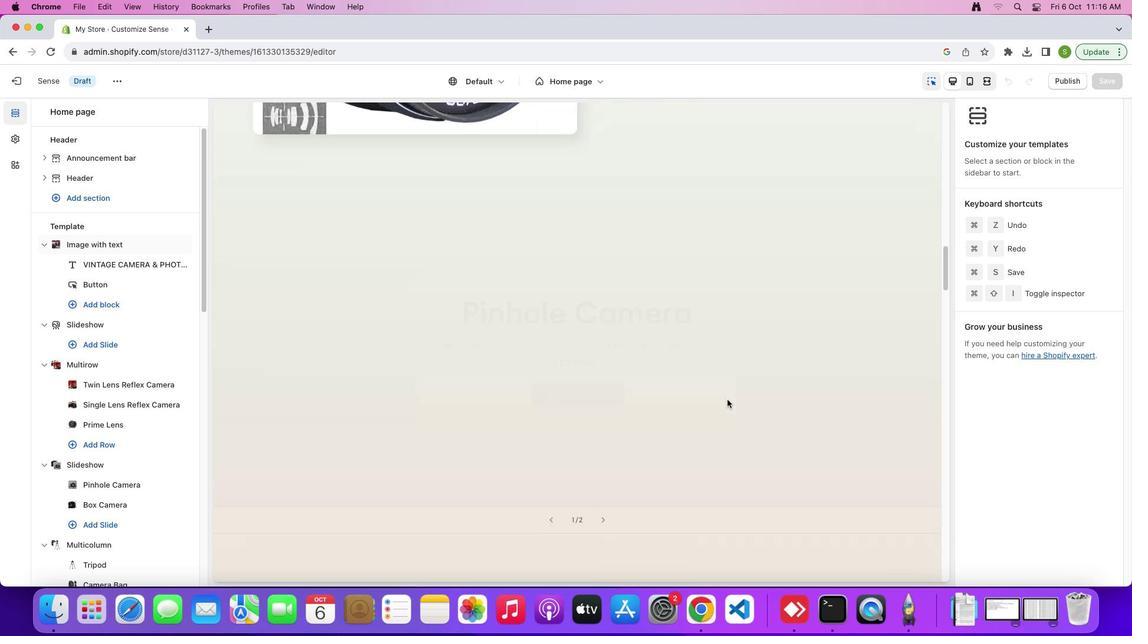 
Action: Mouse scrolled (727, 400) with delta (0, -4)
Screenshot: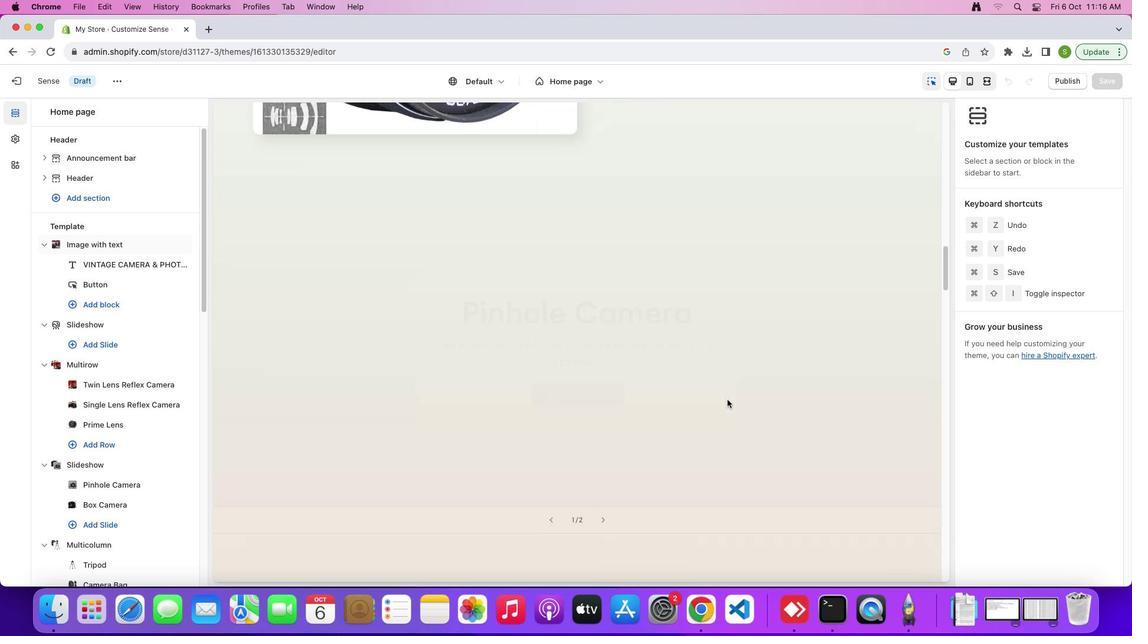 
Action: Mouse scrolled (727, 400) with delta (0, 0)
Screenshot: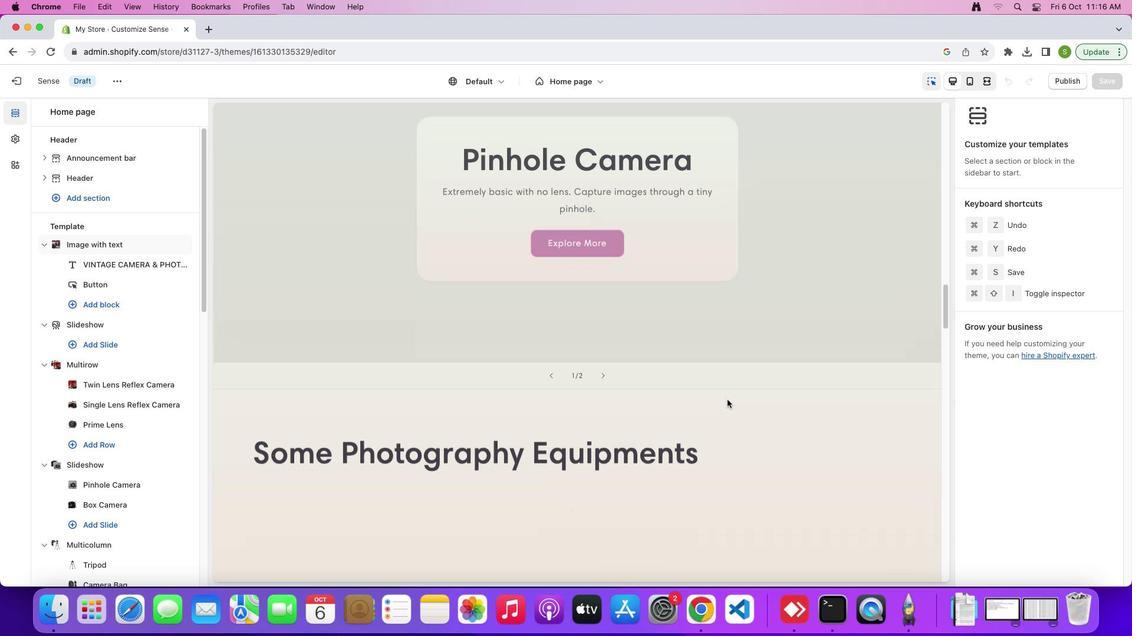 
Action: Mouse scrolled (727, 400) with delta (0, 0)
Screenshot: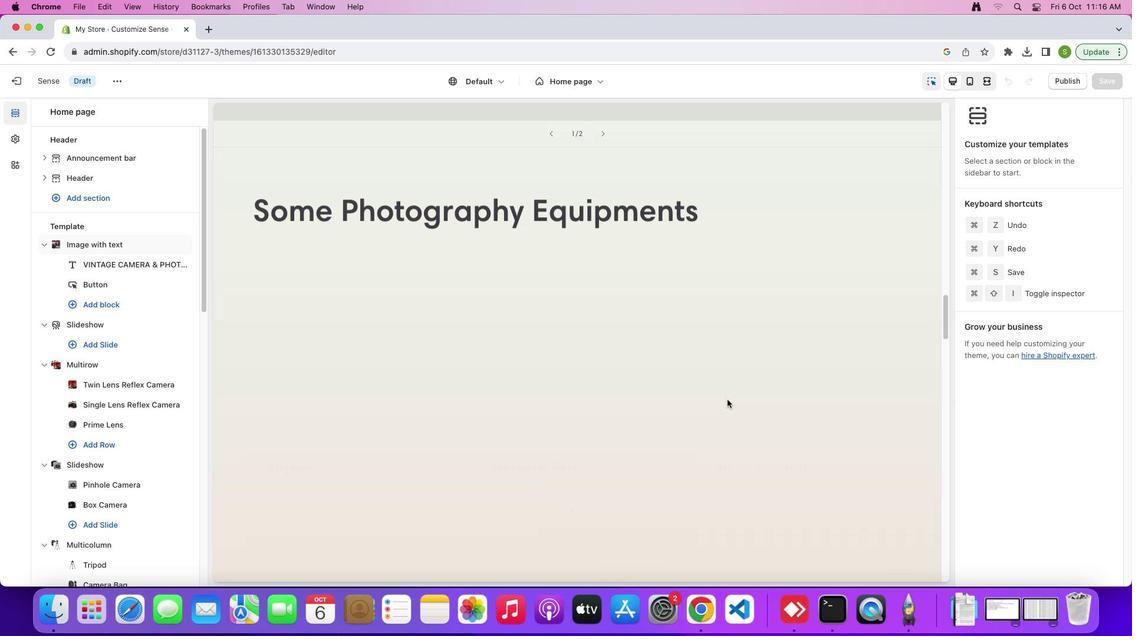 
Action: Mouse scrolled (727, 400) with delta (0, -2)
Screenshot: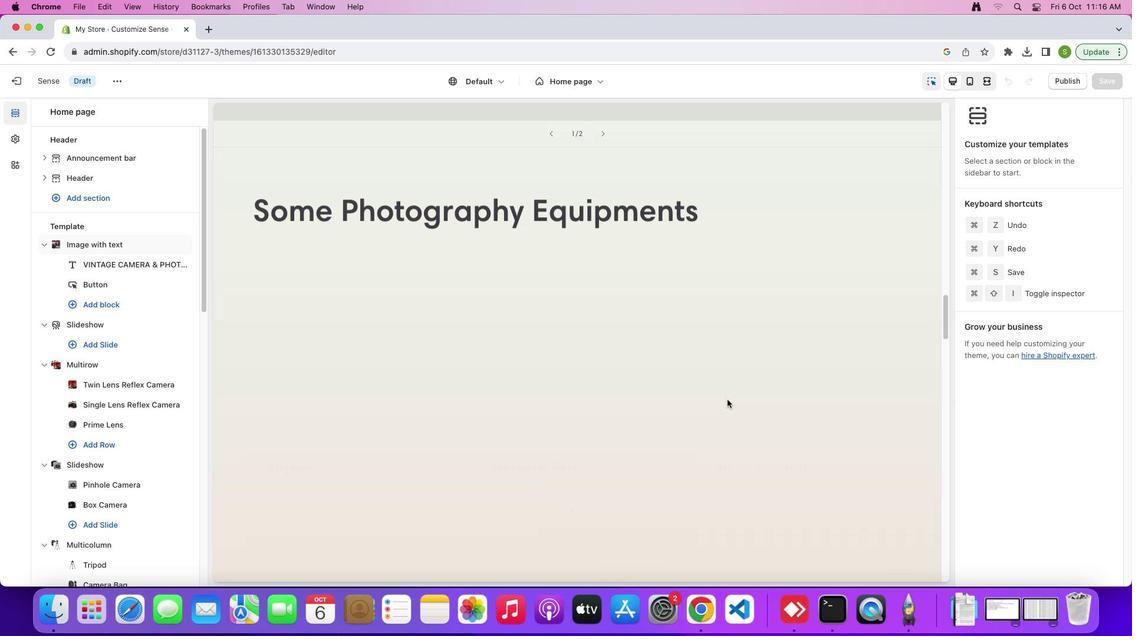 
Action: Mouse scrolled (727, 400) with delta (0, -4)
Screenshot: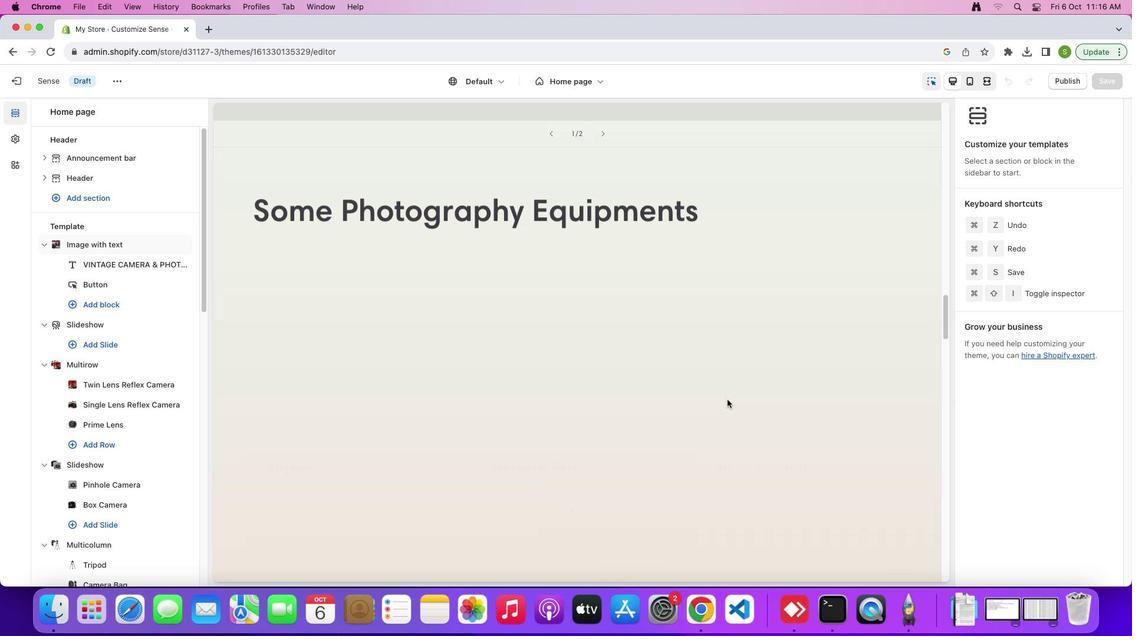 
Action: Mouse scrolled (727, 400) with delta (0, -4)
Screenshot: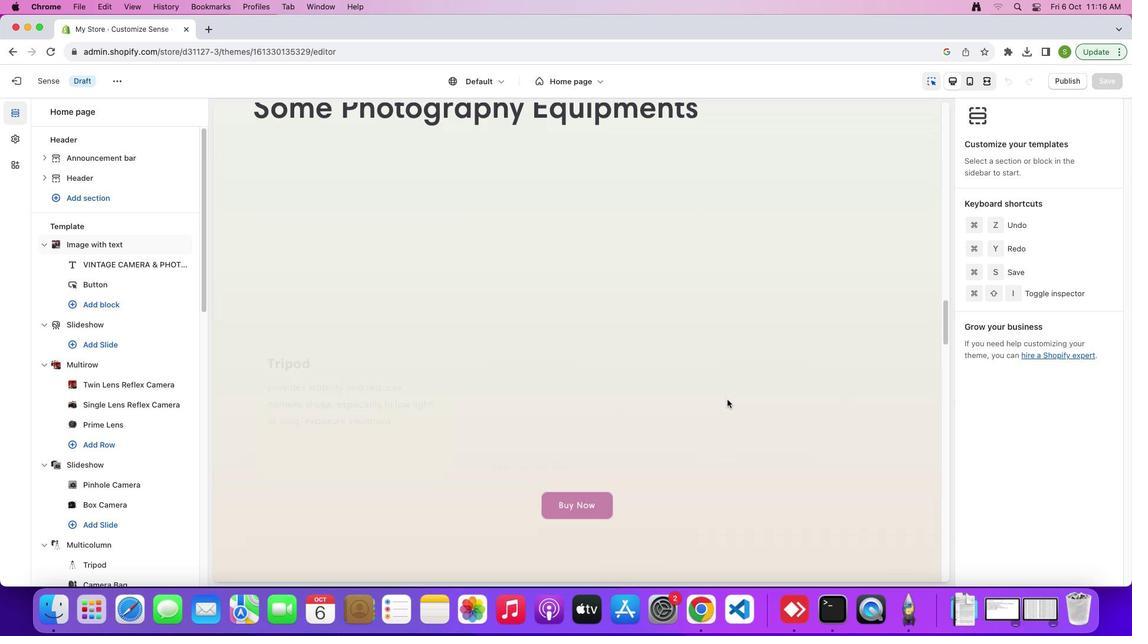
Action: Mouse scrolled (727, 400) with delta (0, 0)
Screenshot: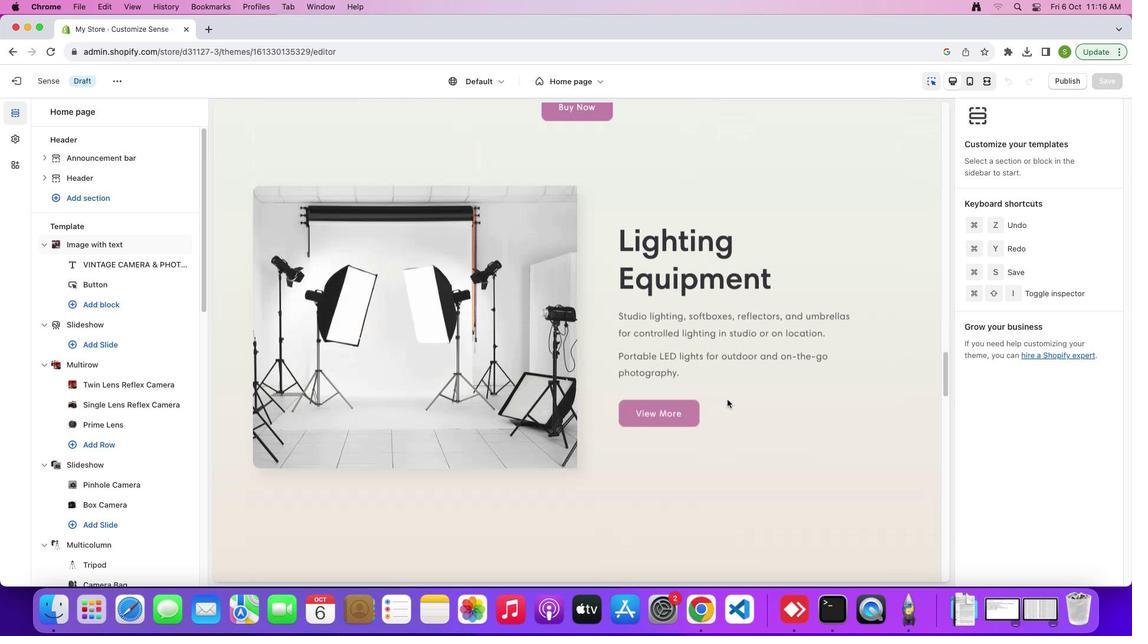 
Action: Mouse scrolled (727, 400) with delta (0, 0)
Screenshot: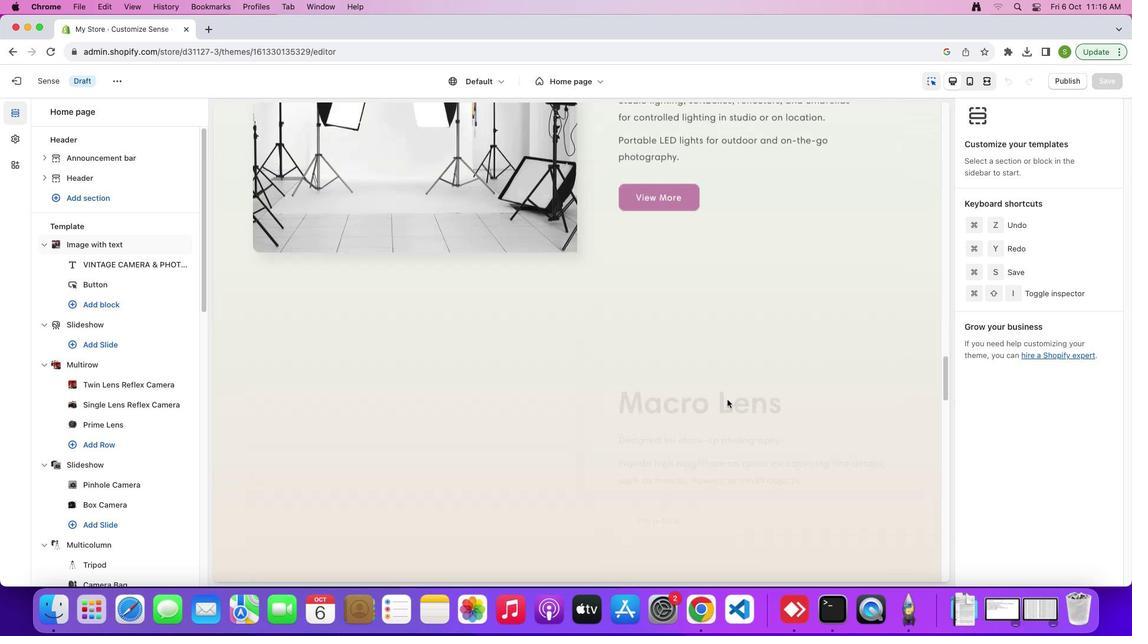 
Action: Mouse scrolled (727, 400) with delta (0, -2)
Screenshot: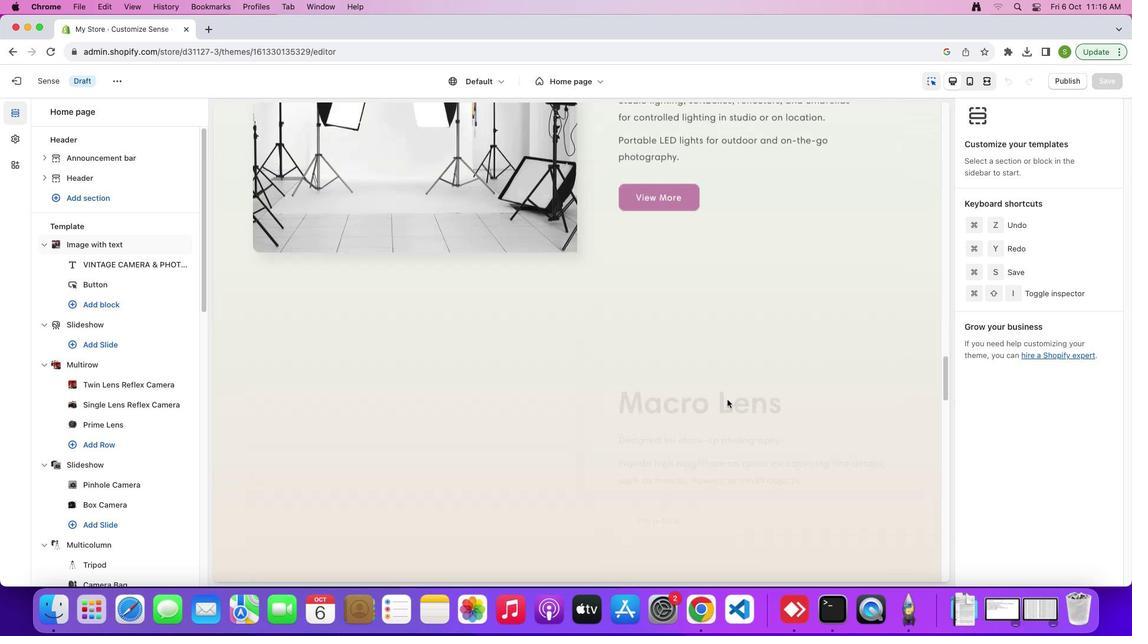 
Action: Mouse scrolled (727, 400) with delta (0, -4)
Screenshot: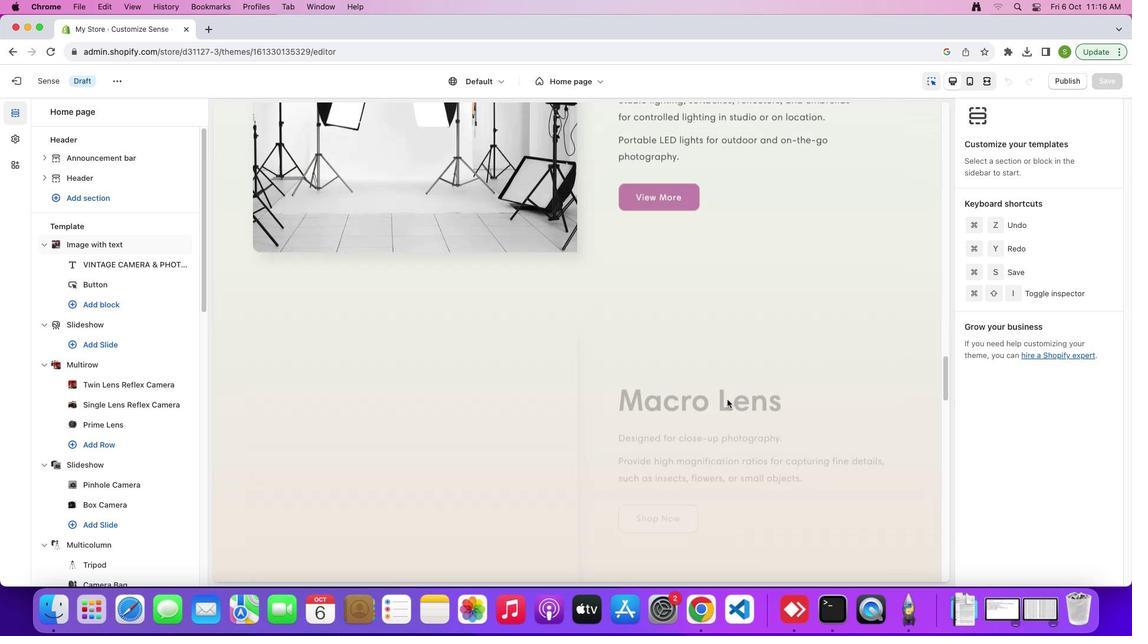 
Action: Mouse scrolled (727, 400) with delta (0, -4)
Screenshot: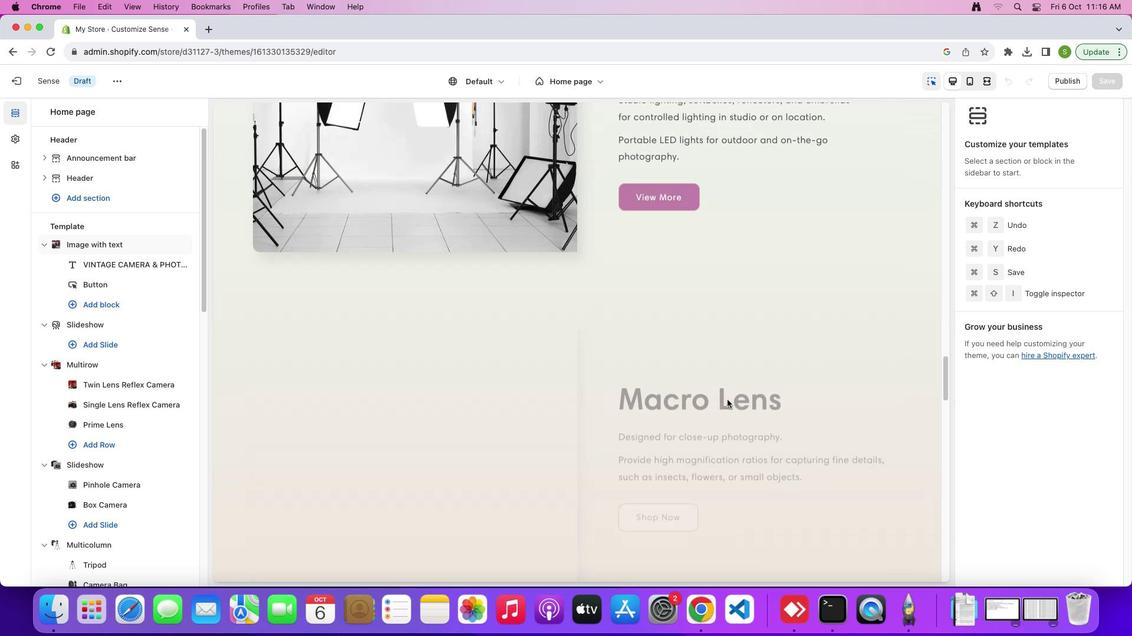 
Action: Mouse scrolled (727, 400) with delta (0, 0)
Screenshot: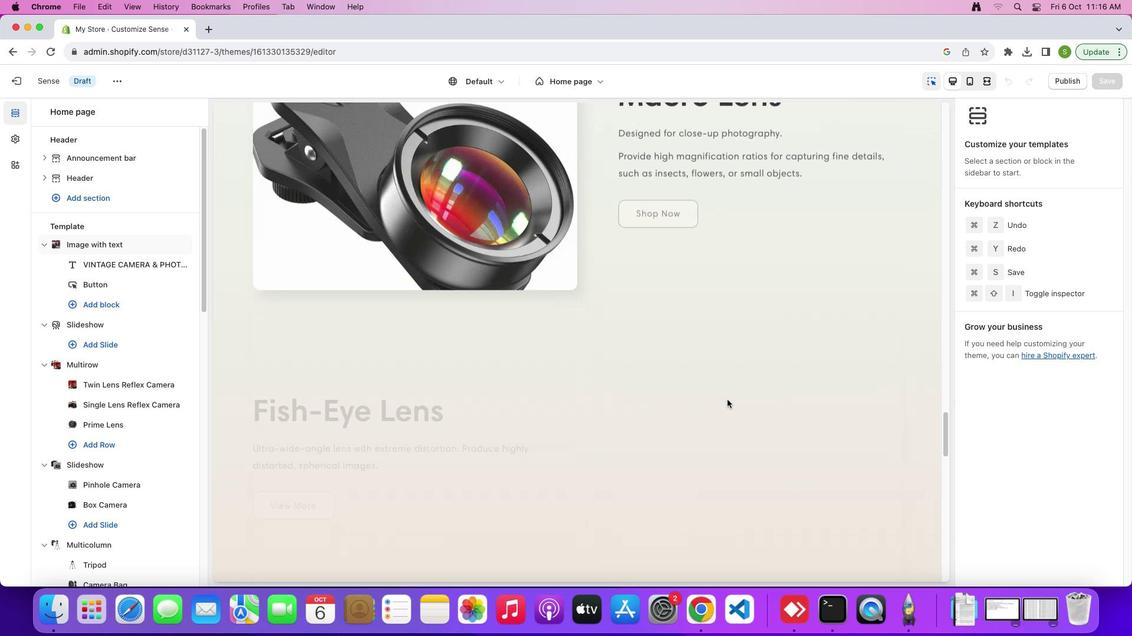 
Action: Mouse scrolled (727, 400) with delta (0, 0)
Screenshot: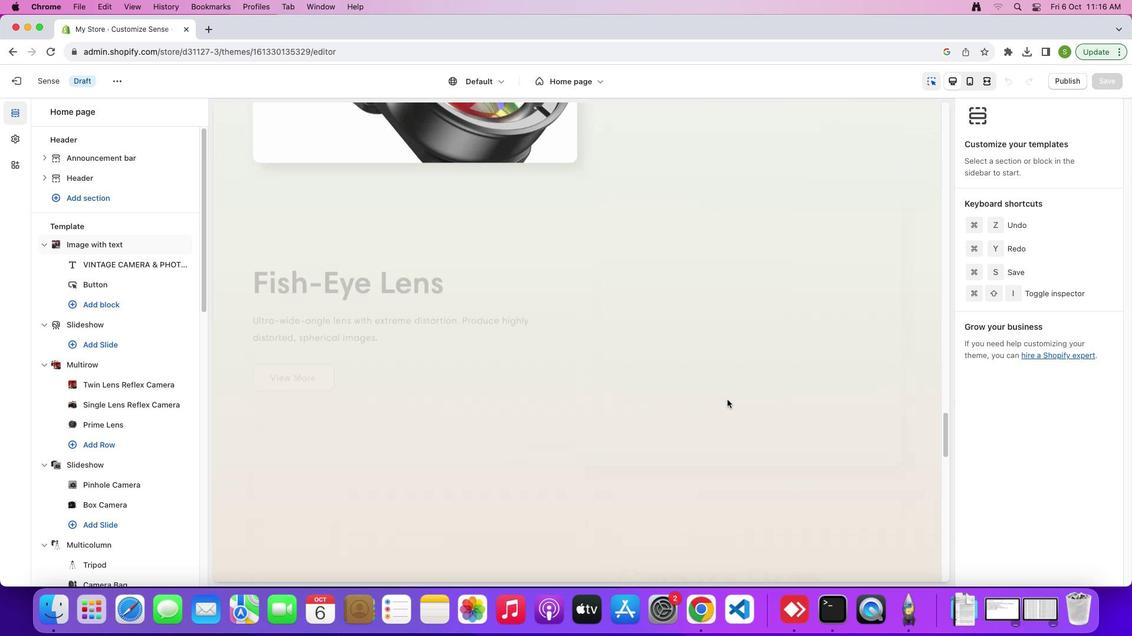 
Action: Mouse scrolled (727, 400) with delta (0, -2)
Screenshot: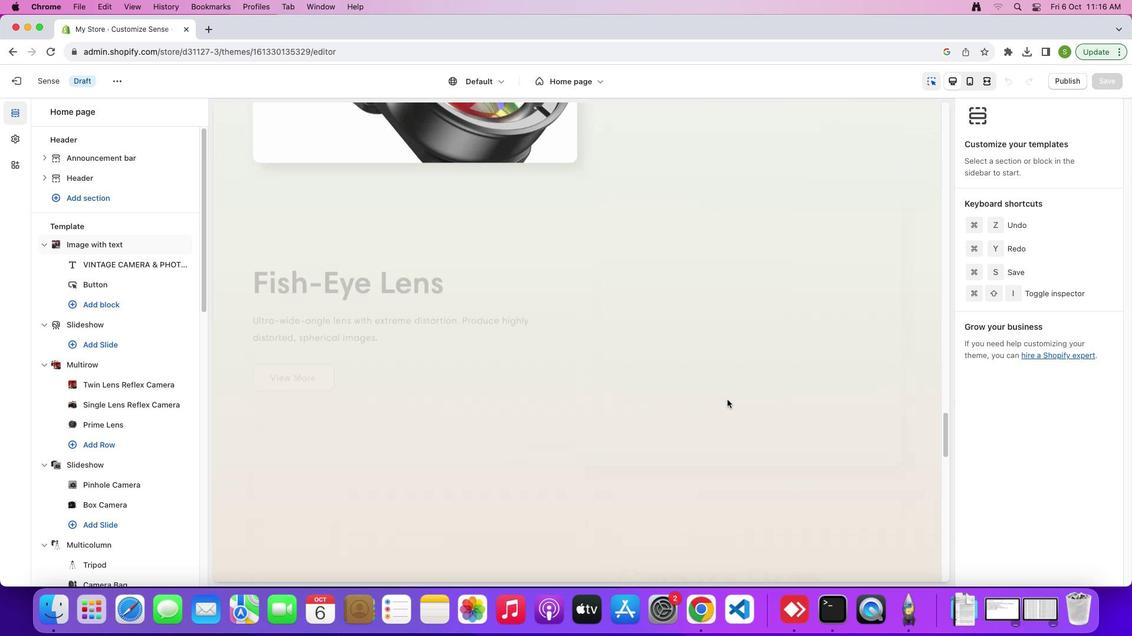 
Action: Mouse scrolled (727, 400) with delta (0, -4)
Screenshot: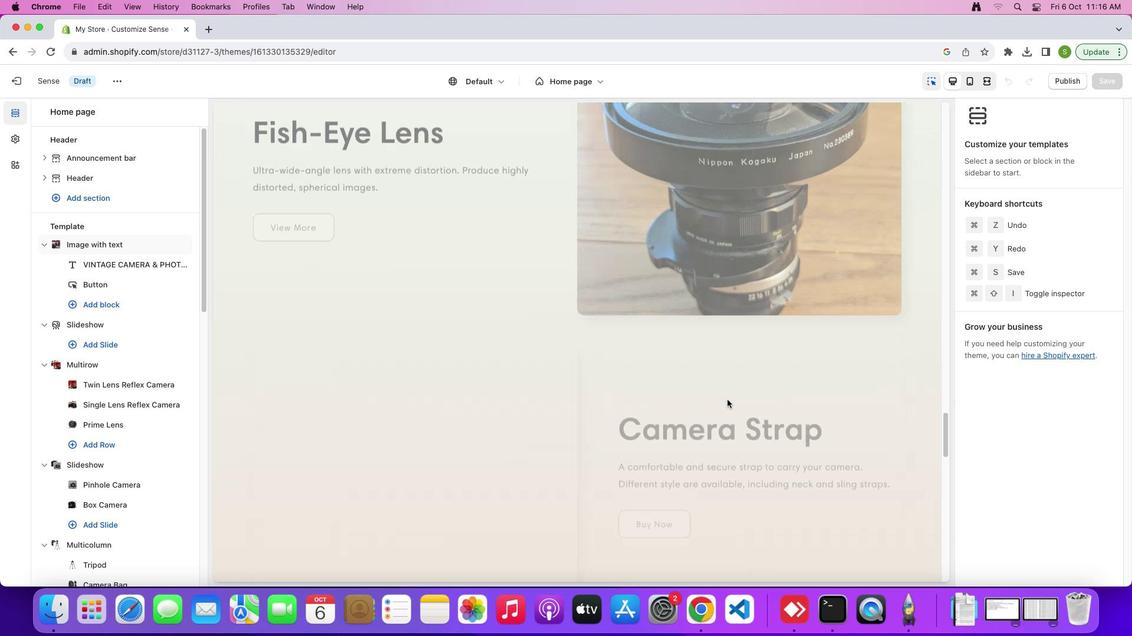 
Action: Mouse scrolled (727, 400) with delta (0, -4)
Screenshot: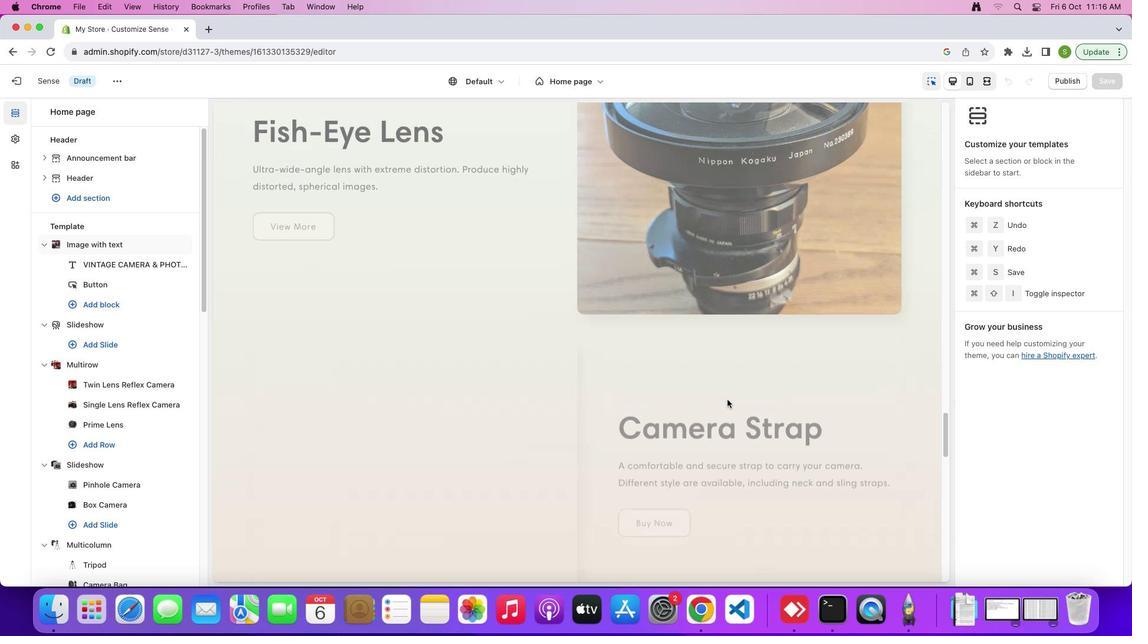 
Action: Mouse scrolled (727, 400) with delta (0, 0)
Screenshot: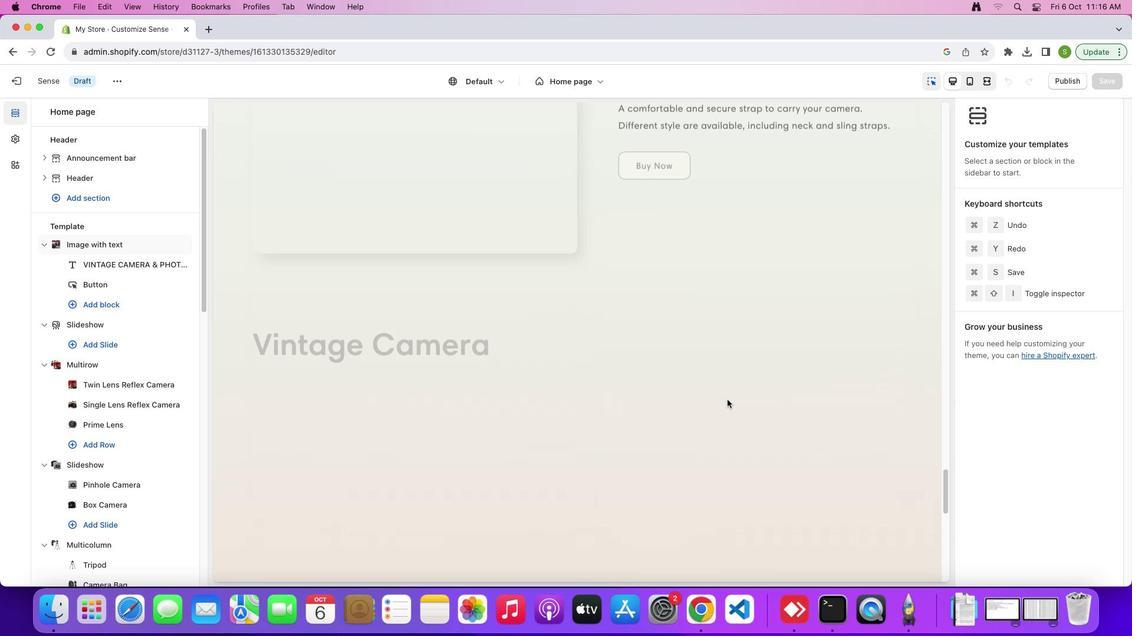 
Action: Mouse scrolled (727, 400) with delta (0, 0)
Screenshot: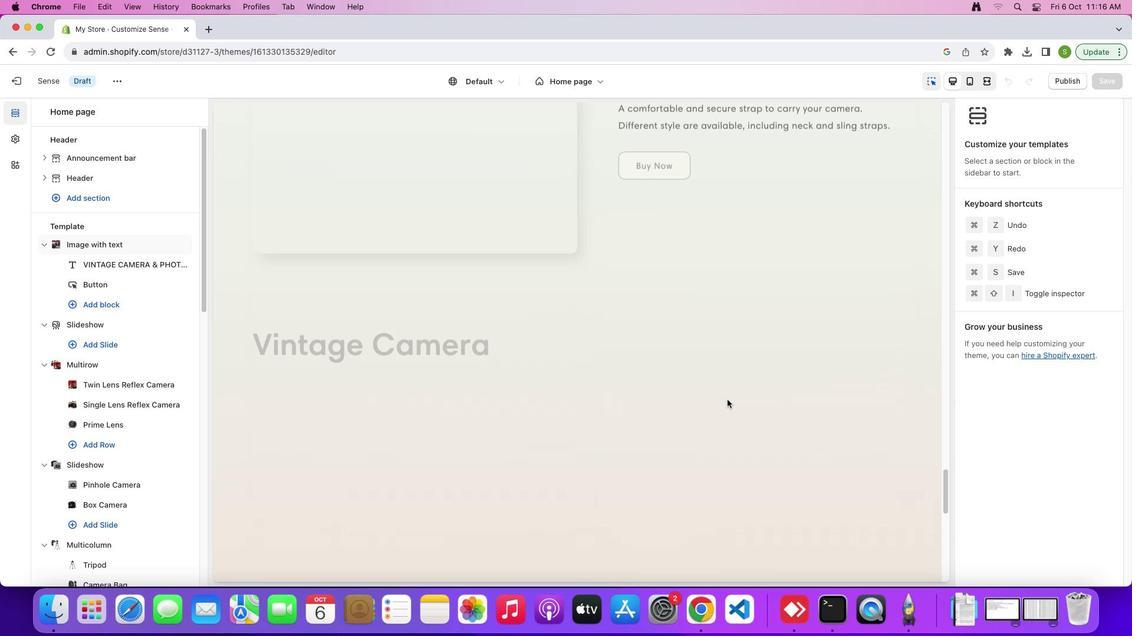 
Action: Mouse scrolled (727, 400) with delta (0, -2)
Screenshot: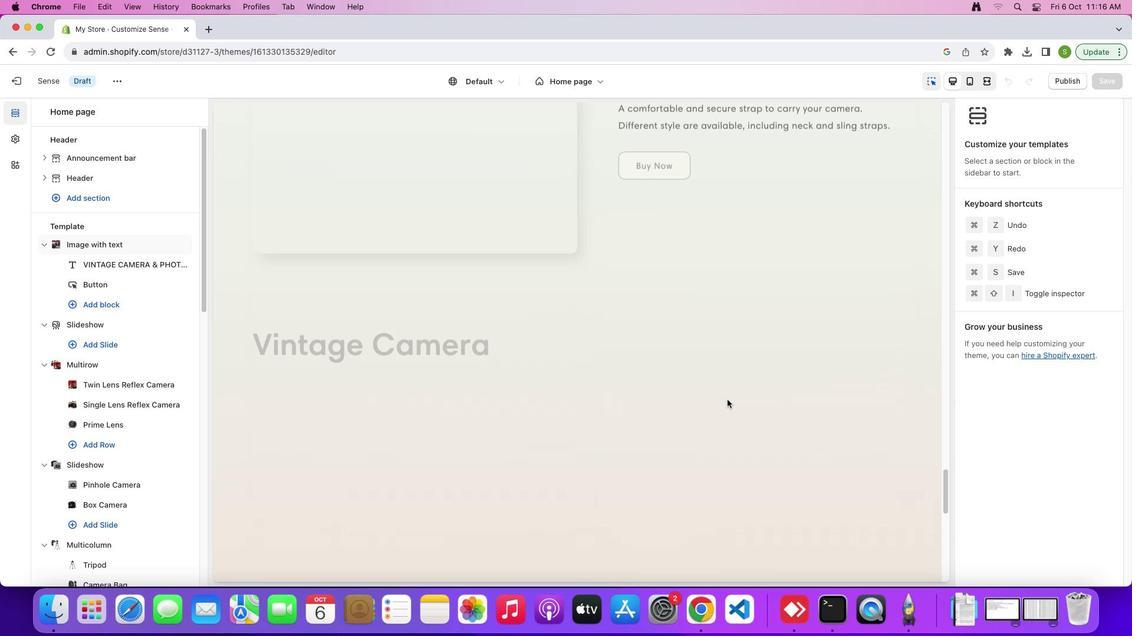 
Action: Mouse scrolled (727, 400) with delta (0, -4)
Screenshot: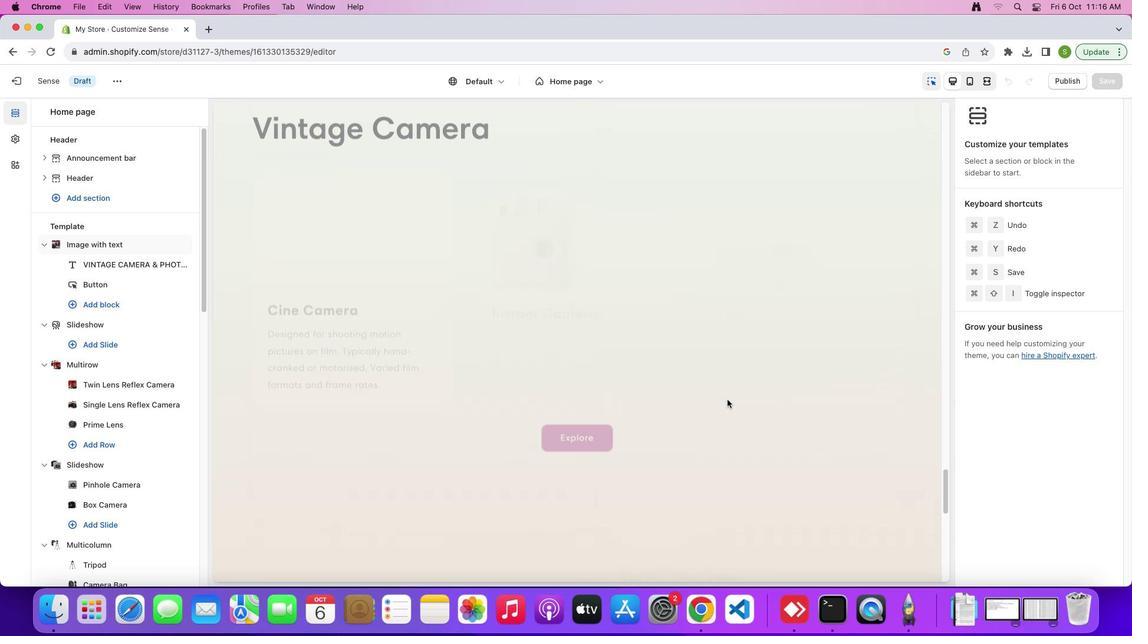 
Action: Mouse scrolled (727, 400) with delta (0, -4)
Screenshot: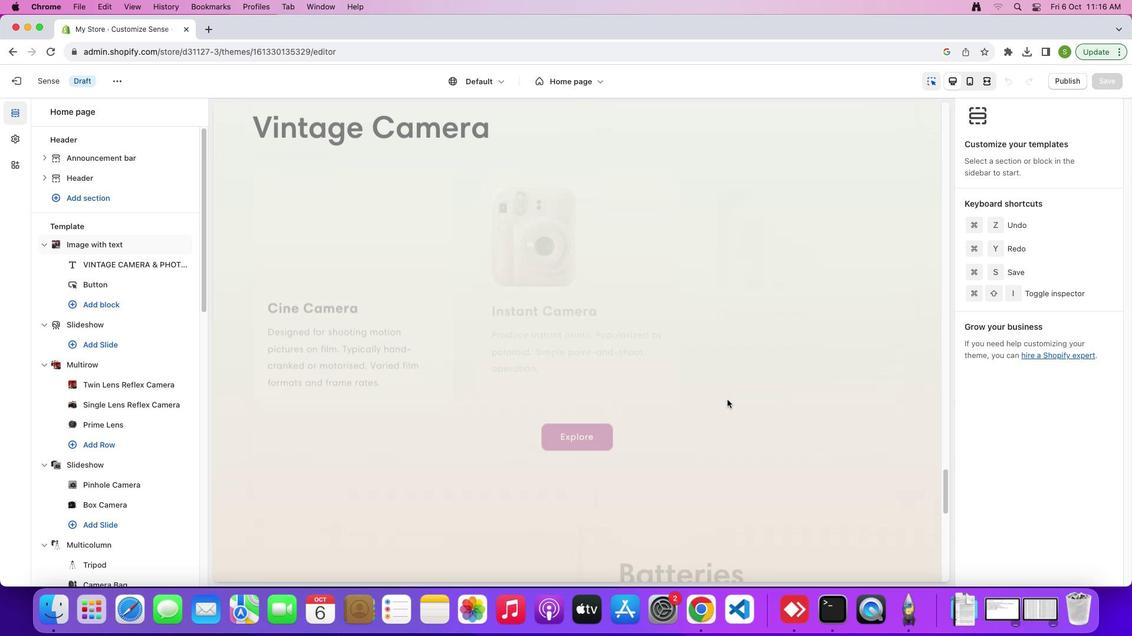 
Action: Mouse scrolled (727, 400) with delta (0, 0)
Screenshot: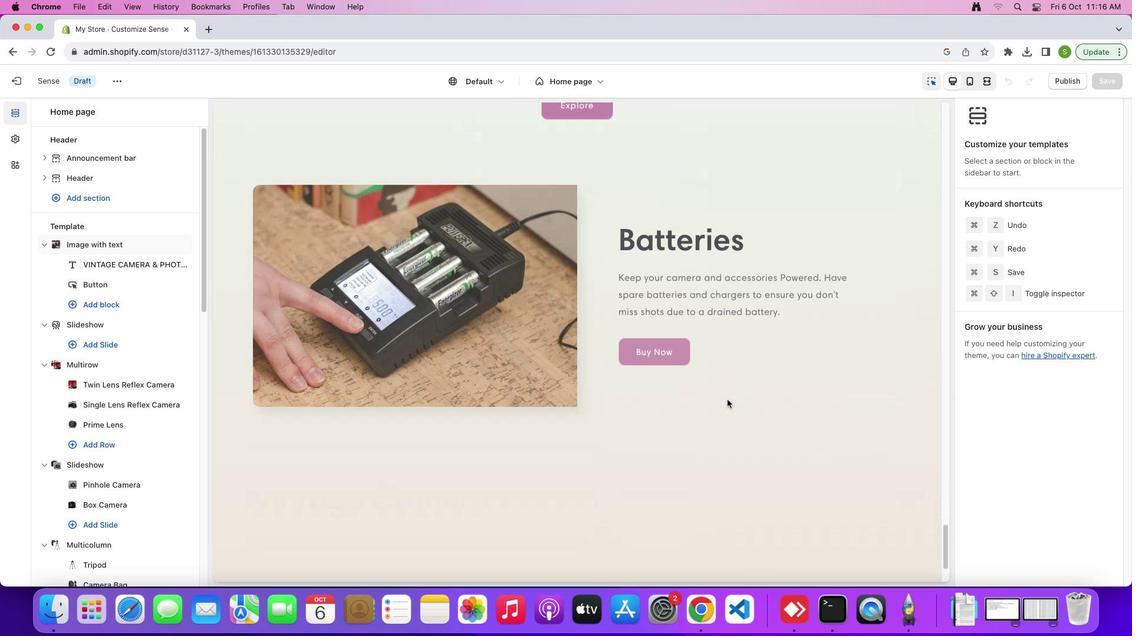 
Action: Mouse scrolled (727, 400) with delta (0, 0)
Screenshot: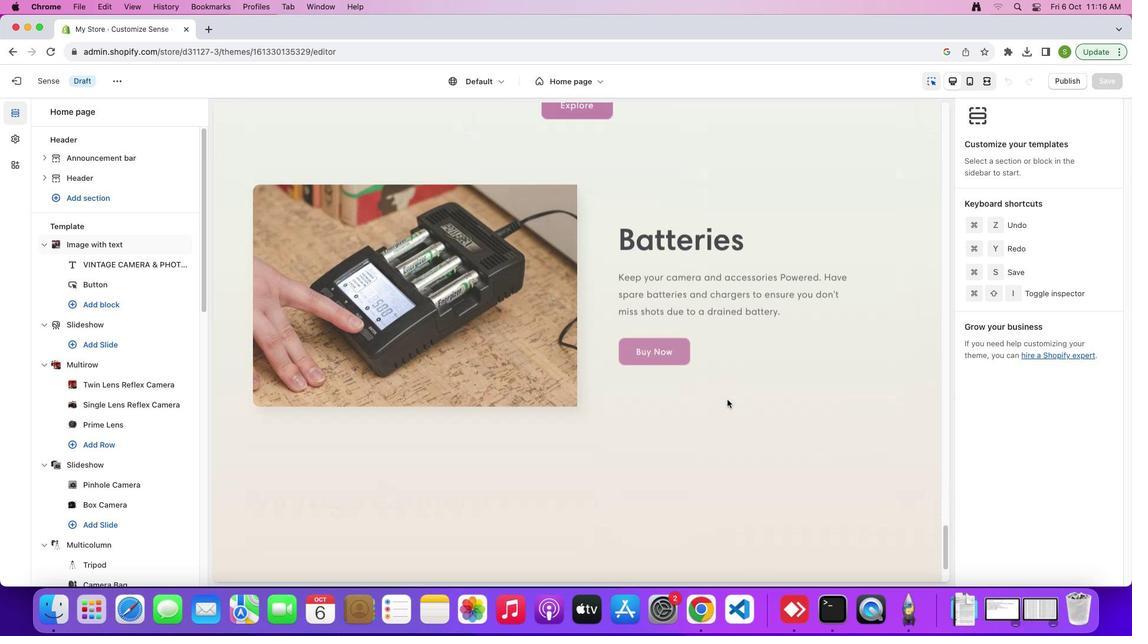 
Action: Mouse scrolled (727, 400) with delta (0, -2)
Screenshot: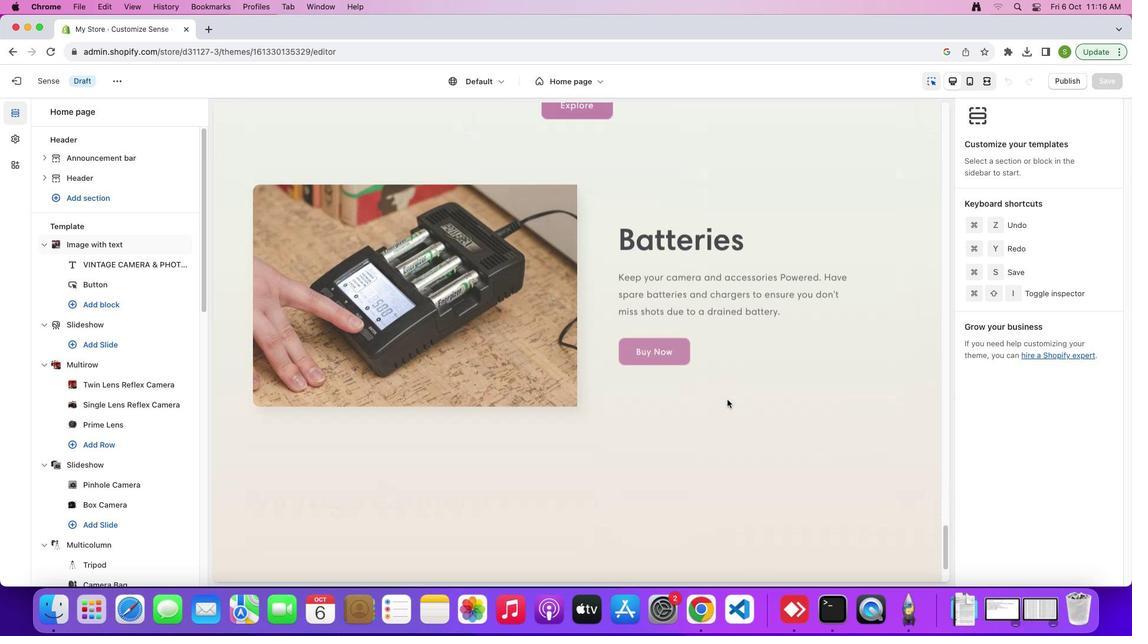 
Action: Mouse scrolled (727, 400) with delta (0, -4)
Screenshot: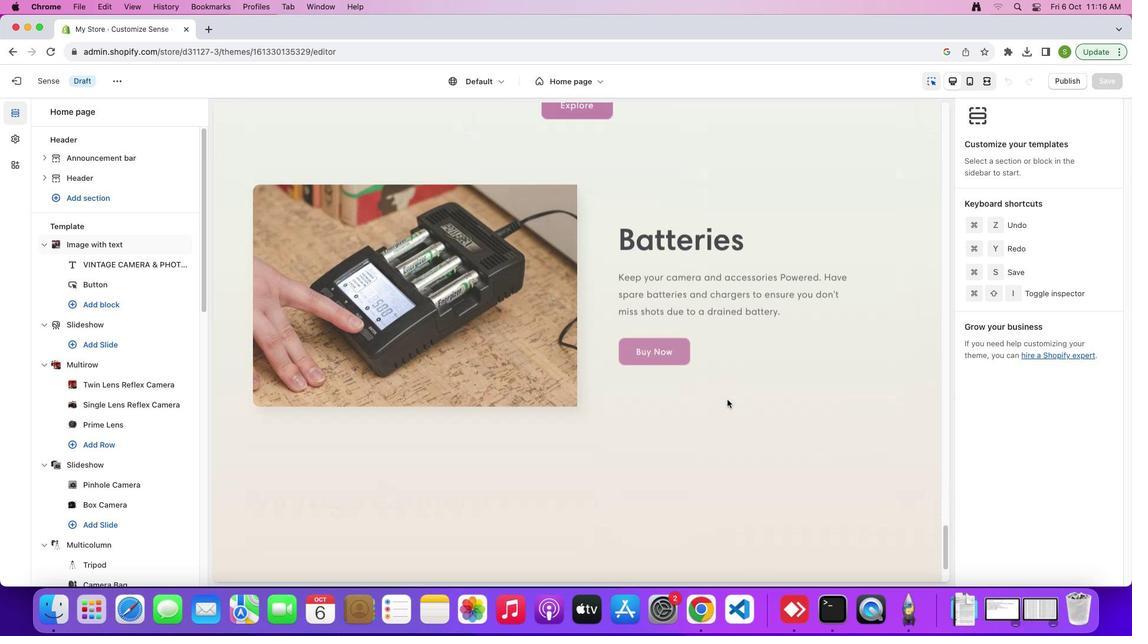 
Action: Mouse scrolled (727, 400) with delta (0, -4)
Screenshot: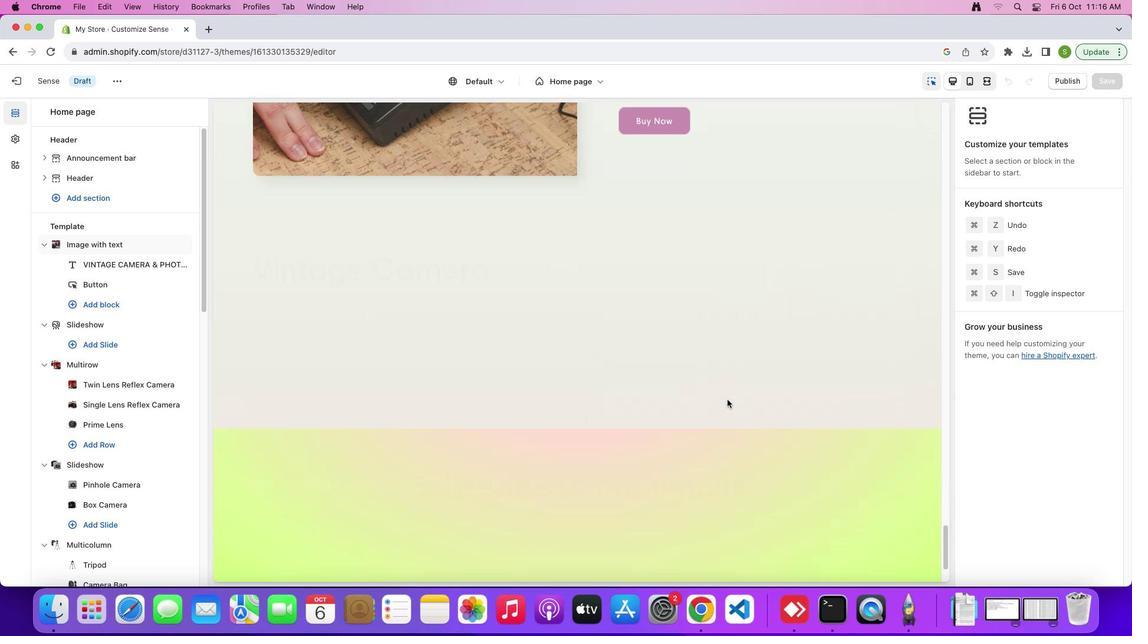 
Action: Mouse scrolled (727, 400) with delta (0, 0)
Screenshot: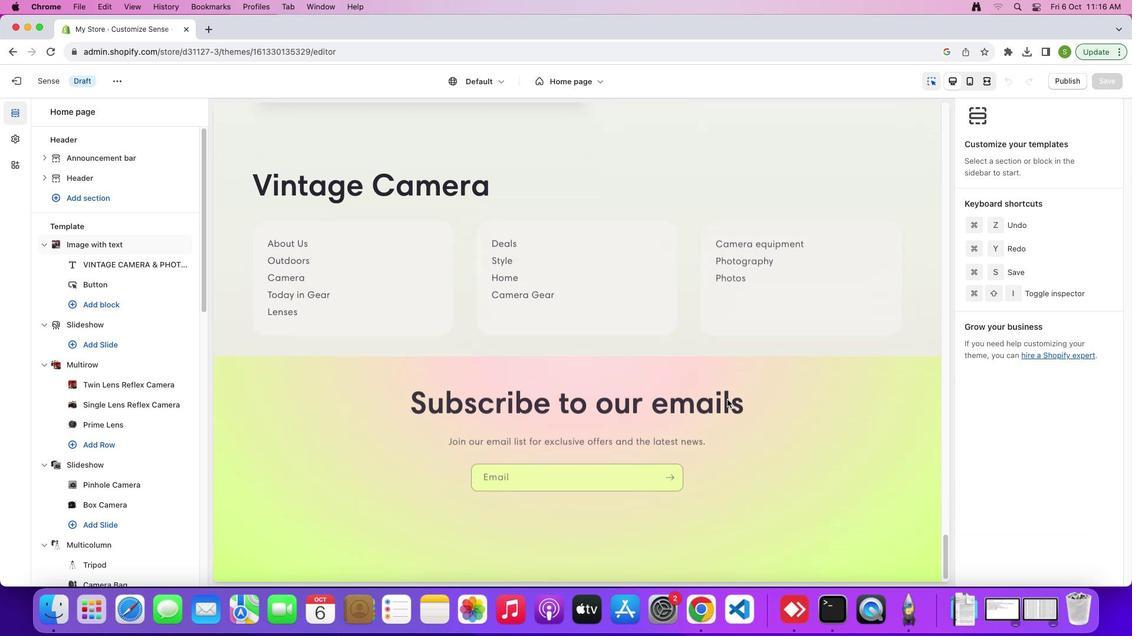 
Action: Mouse scrolled (727, 400) with delta (0, 0)
Screenshot: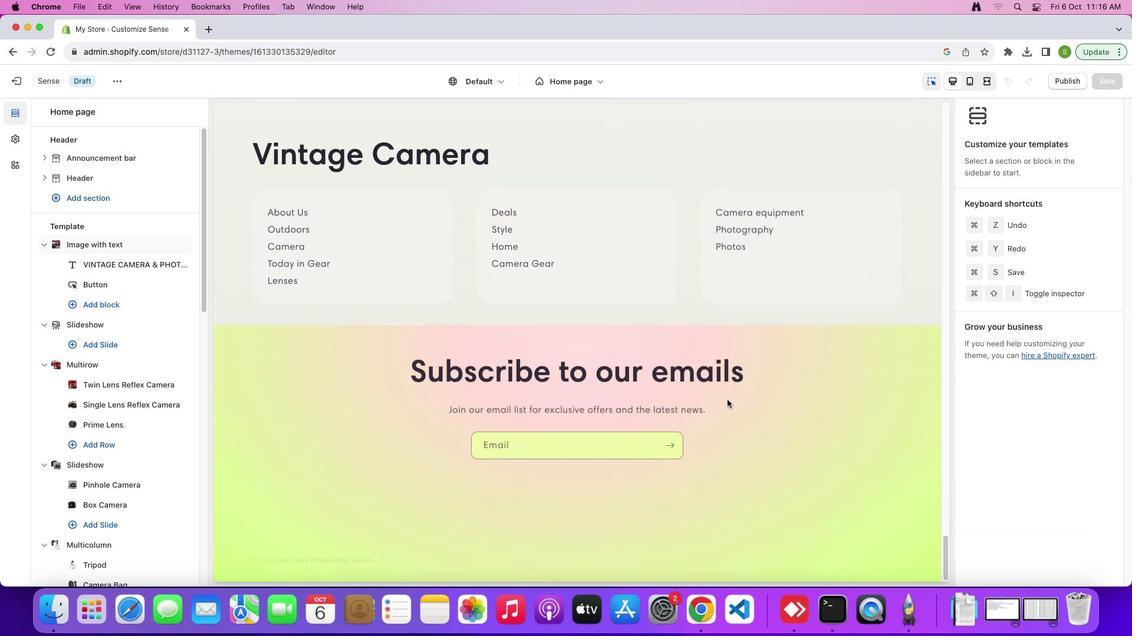 
Action: Mouse scrolled (727, 400) with delta (0, -2)
Screenshot: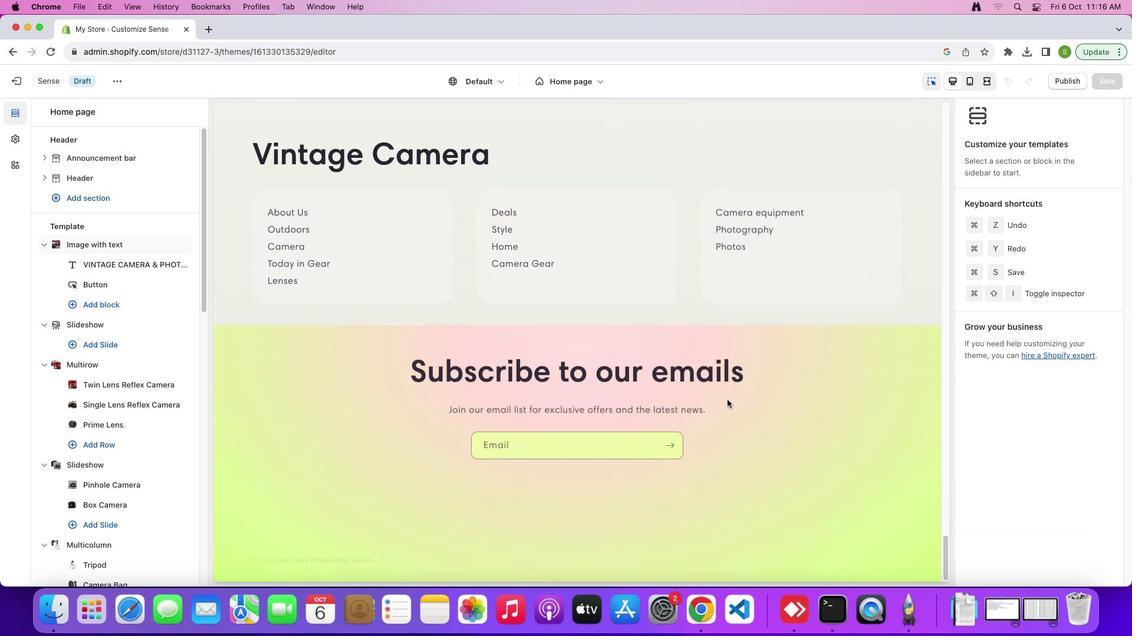 
Action: Mouse scrolled (727, 400) with delta (0, -4)
Screenshot: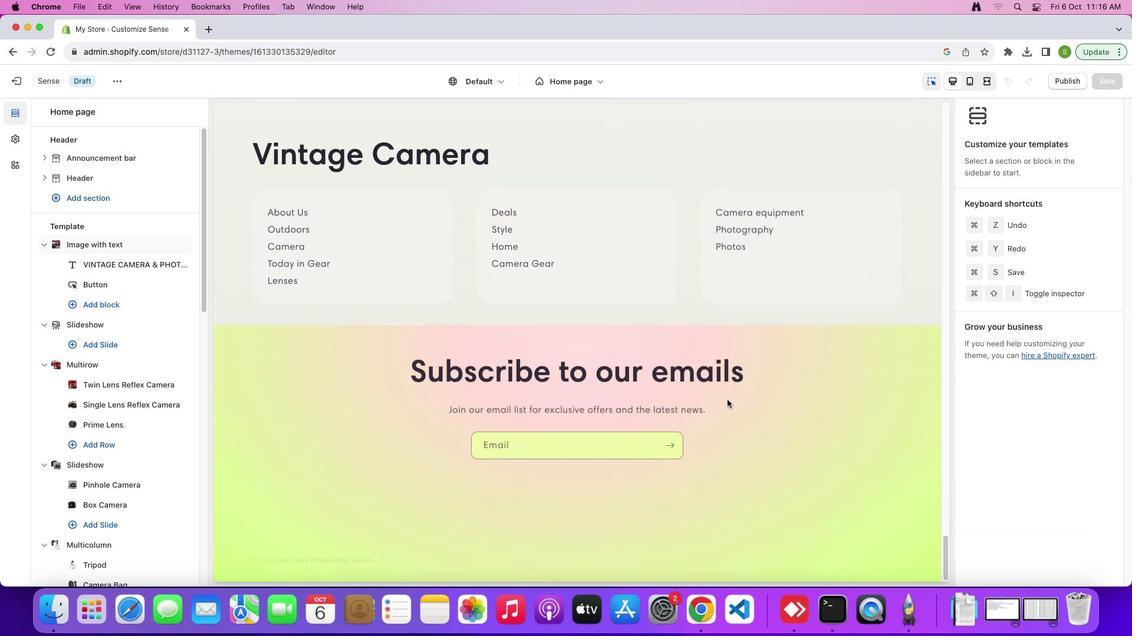 
Action: Mouse scrolled (727, 400) with delta (0, -4)
Screenshot: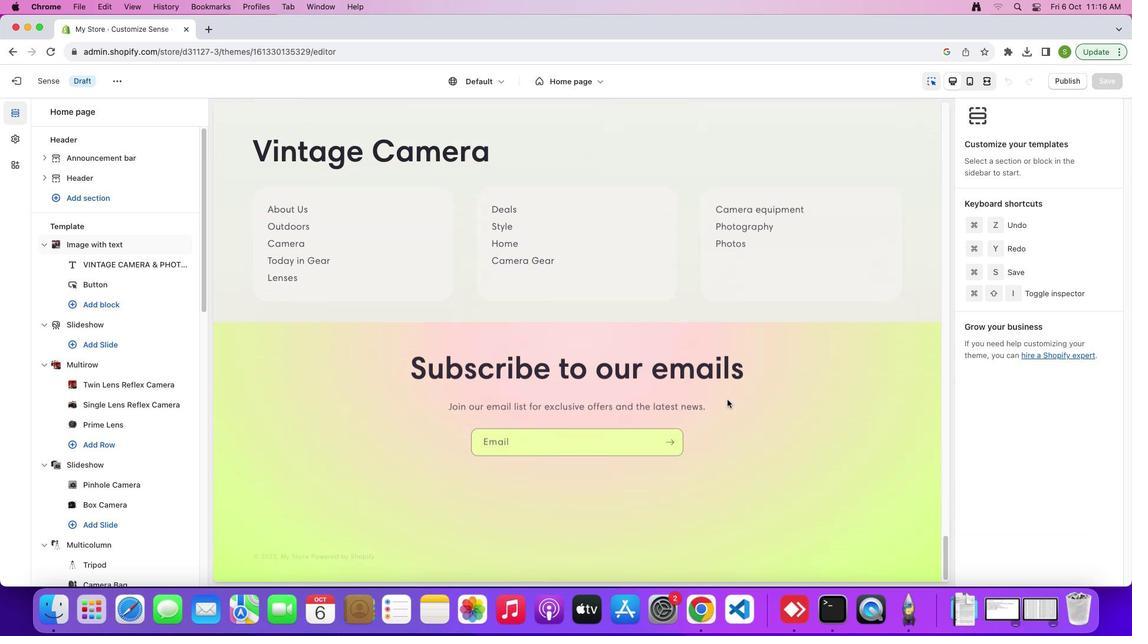 
Action: Mouse scrolled (727, 400) with delta (0, 0)
Screenshot: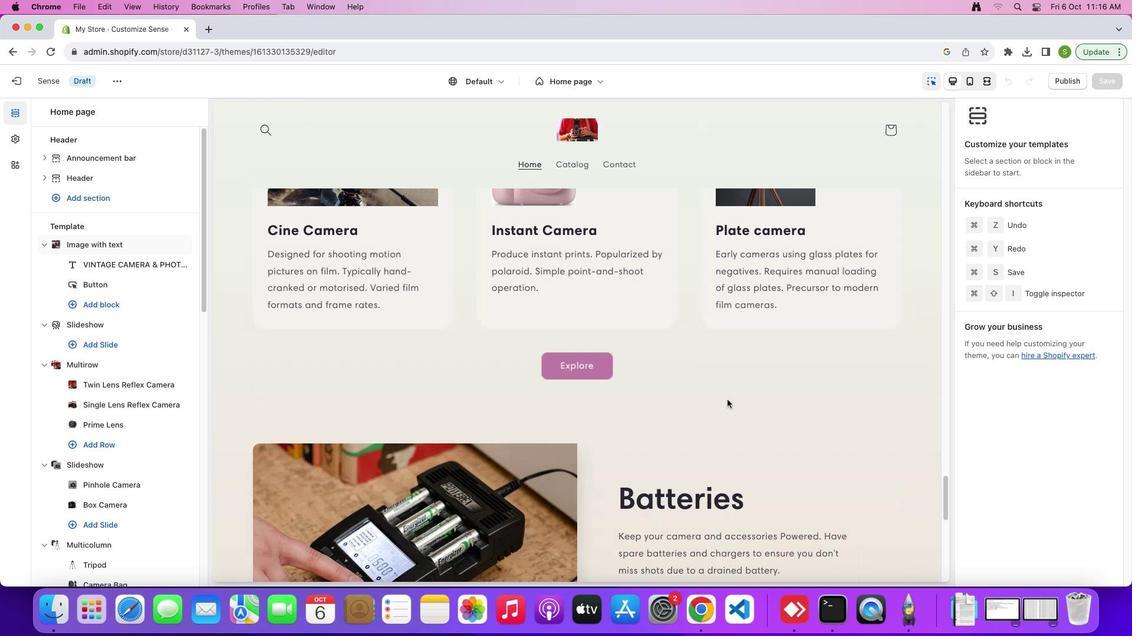 
Action: Mouse scrolled (727, 400) with delta (0, 0)
Screenshot: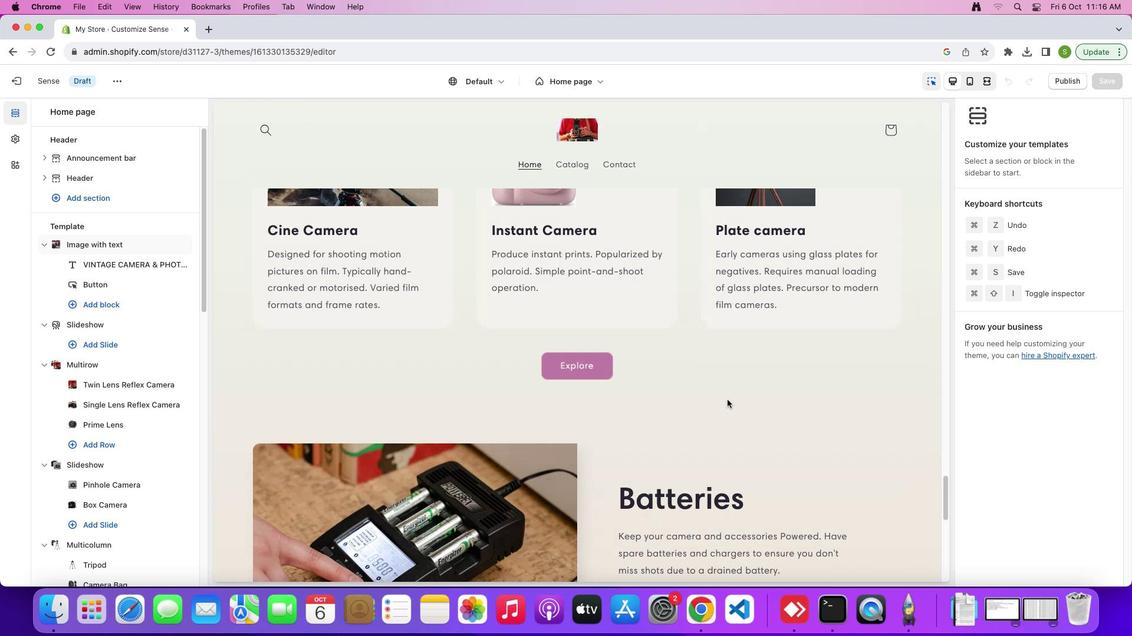 
Action: Mouse scrolled (727, 400) with delta (0, 3)
Screenshot: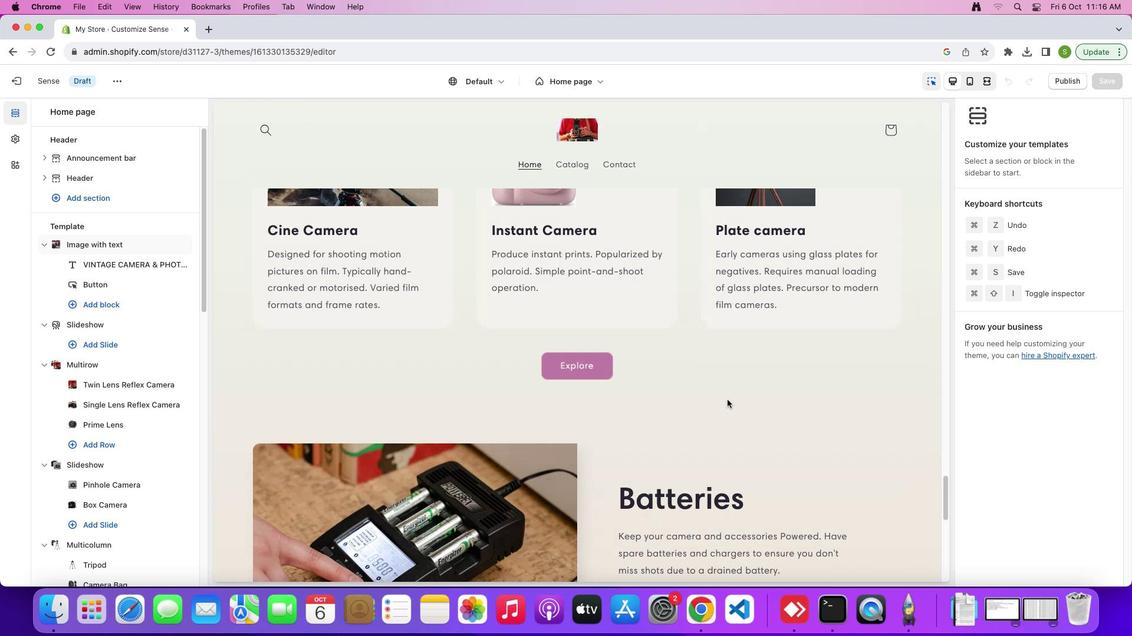 
Action: Mouse scrolled (727, 400) with delta (0, 4)
Screenshot: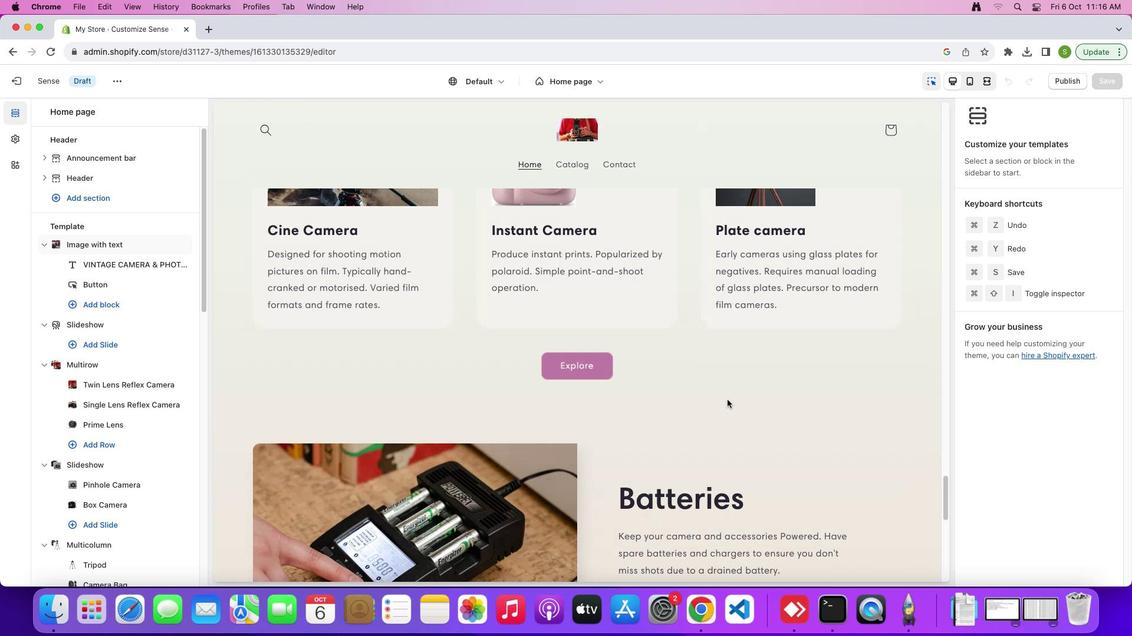 
Action: Mouse scrolled (727, 400) with delta (0, 5)
Screenshot: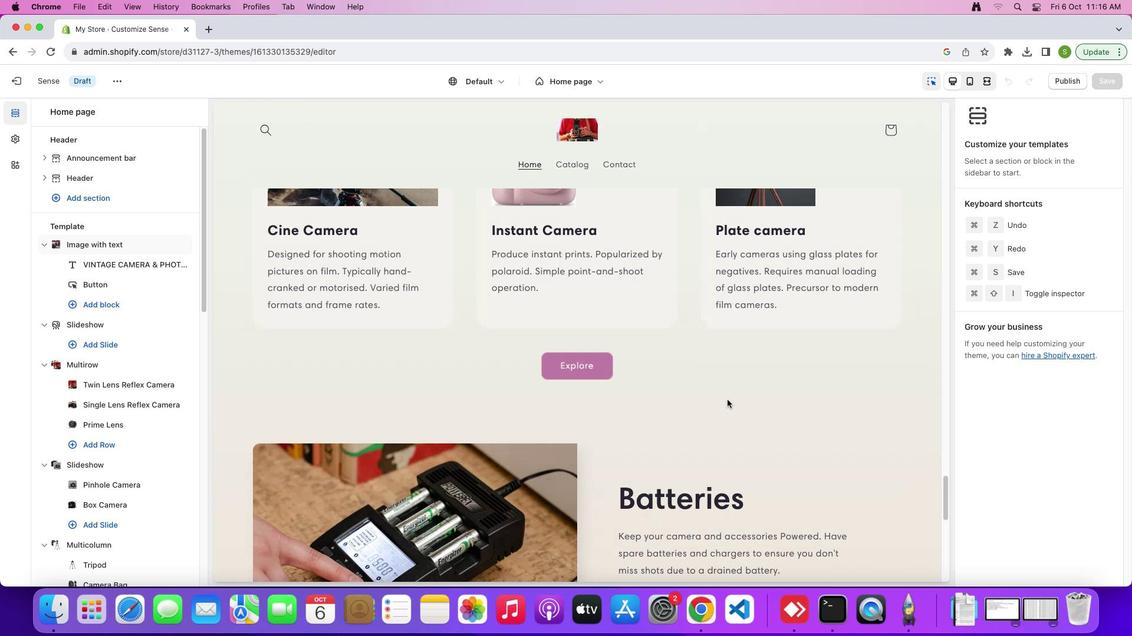 
Action: Mouse scrolled (727, 400) with delta (0, 0)
Screenshot: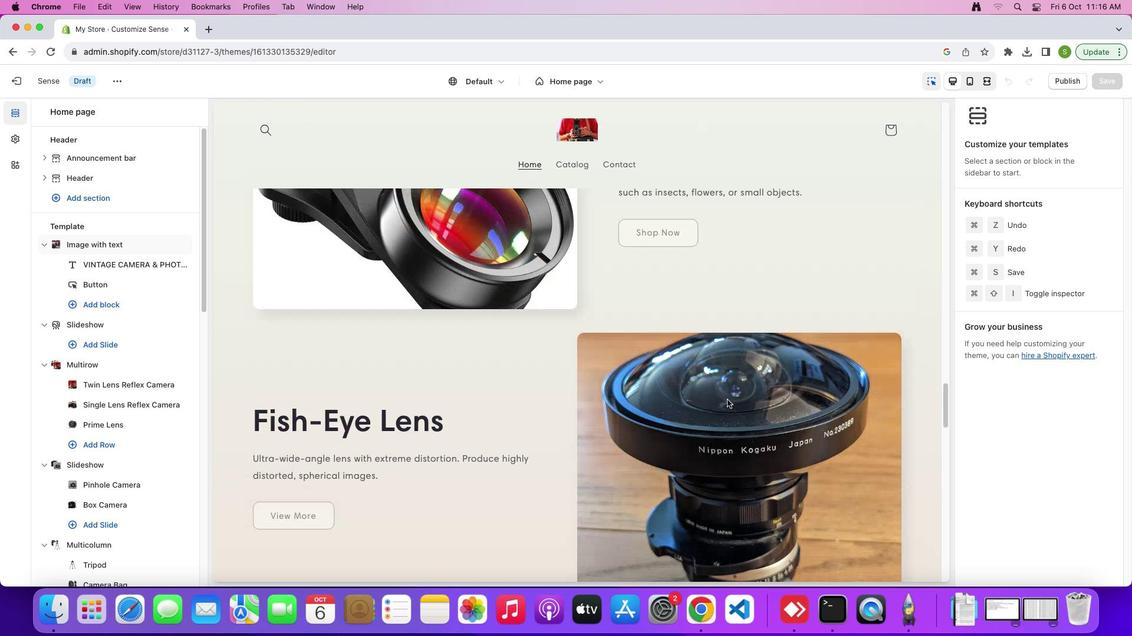 
Action: Mouse scrolled (727, 400) with delta (0, 0)
Screenshot: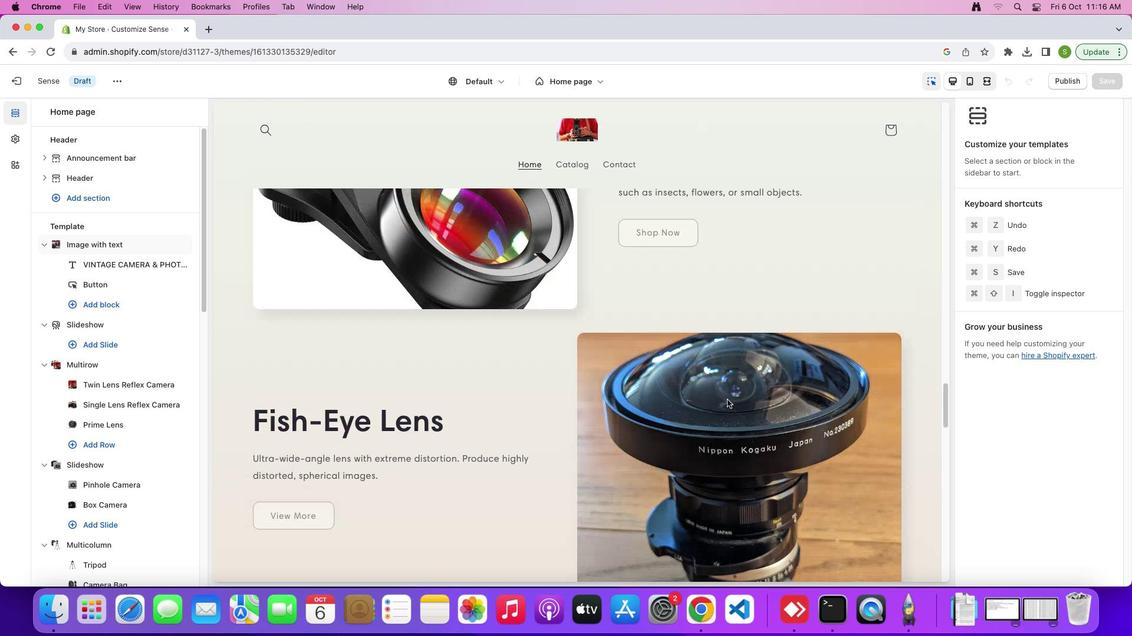 
Action: Mouse scrolled (727, 400) with delta (0, 3)
Screenshot: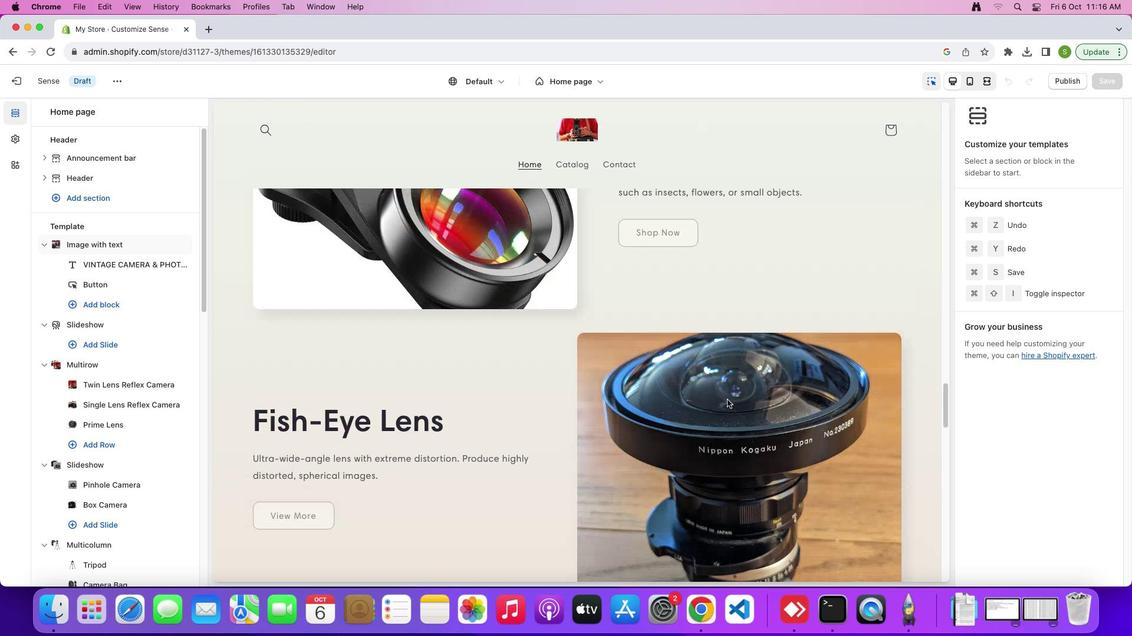 
Action: Mouse scrolled (727, 400) with delta (0, 5)
Screenshot: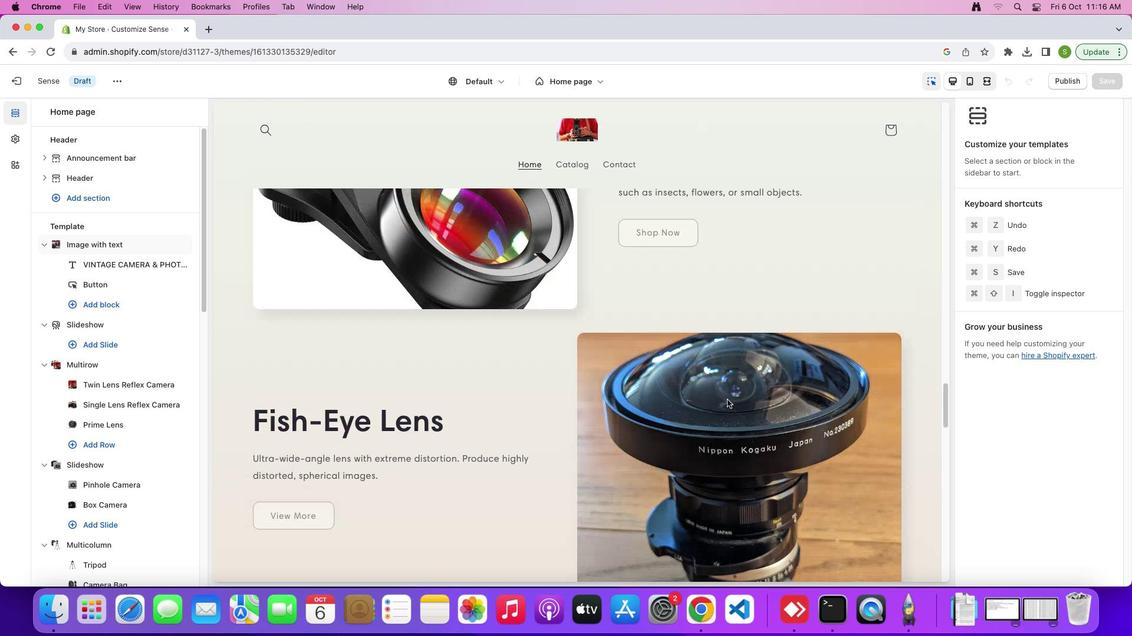 
Action: Mouse scrolled (727, 400) with delta (0, 5)
Screenshot: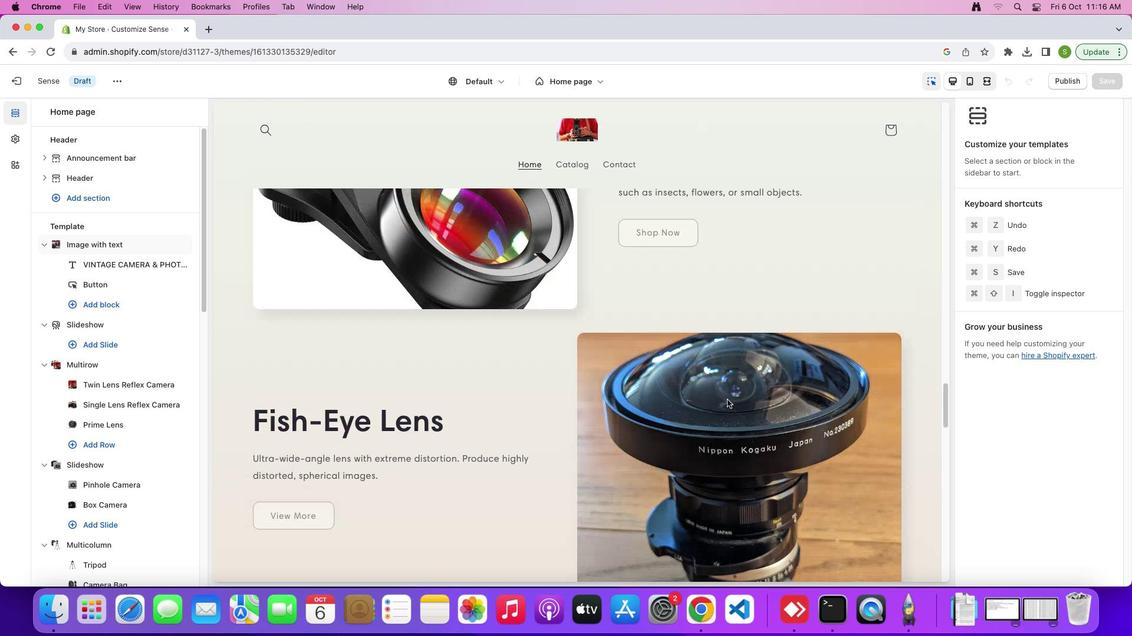 
Action: Mouse scrolled (727, 400) with delta (0, 6)
Screenshot: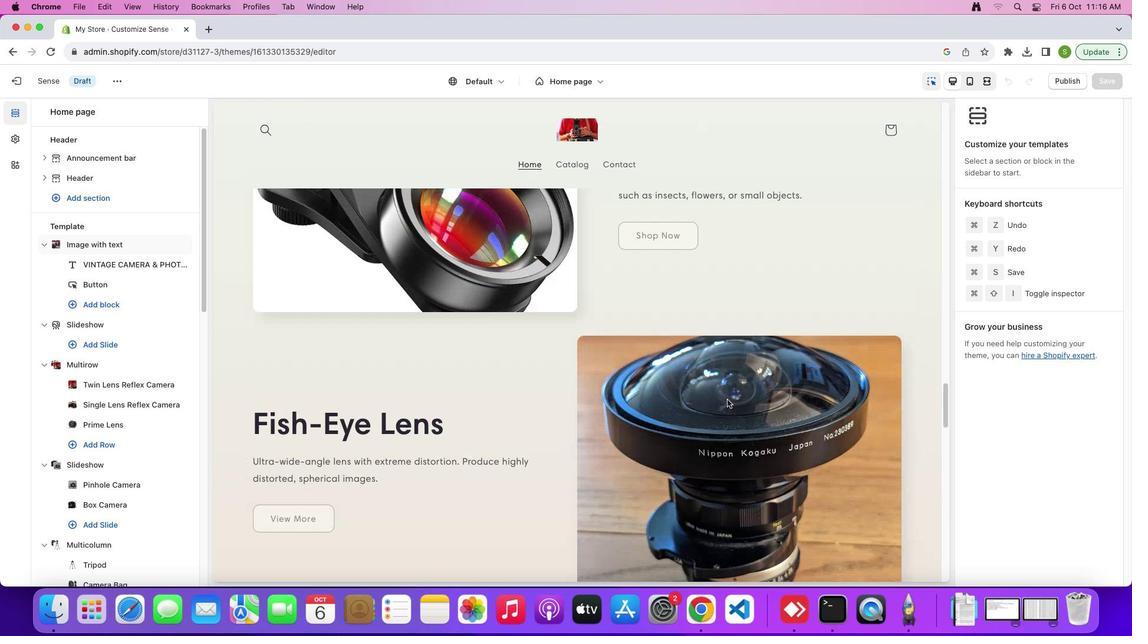 
Action: Mouse scrolled (727, 400) with delta (0, 0)
Screenshot: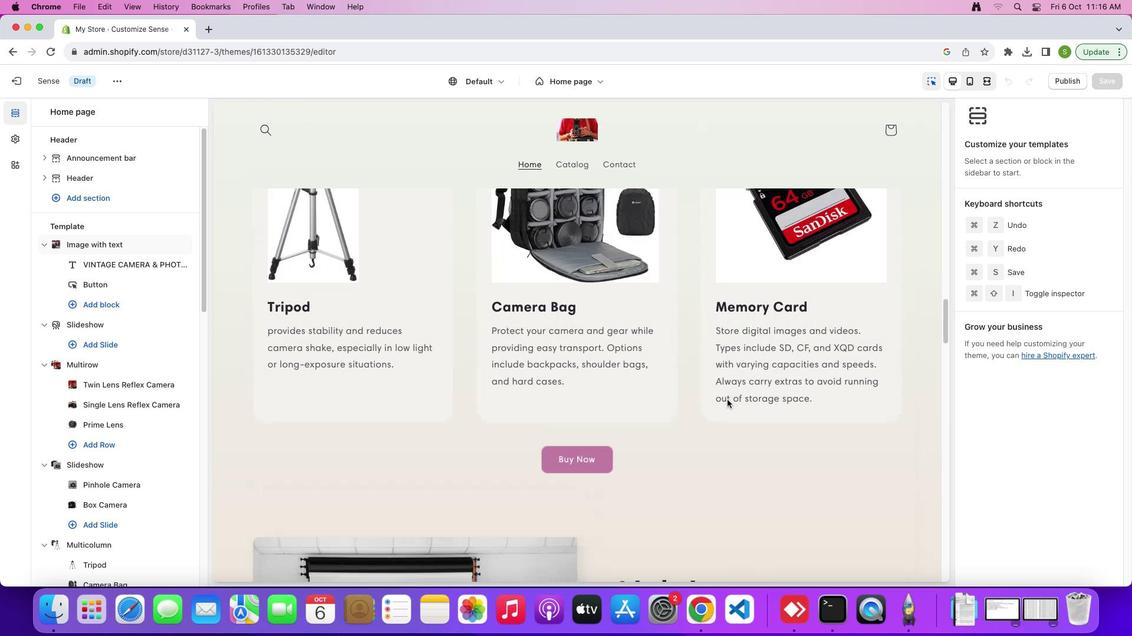
Action: Mouse scrolled (727, 400) with delta (0, 0)
Screenshot: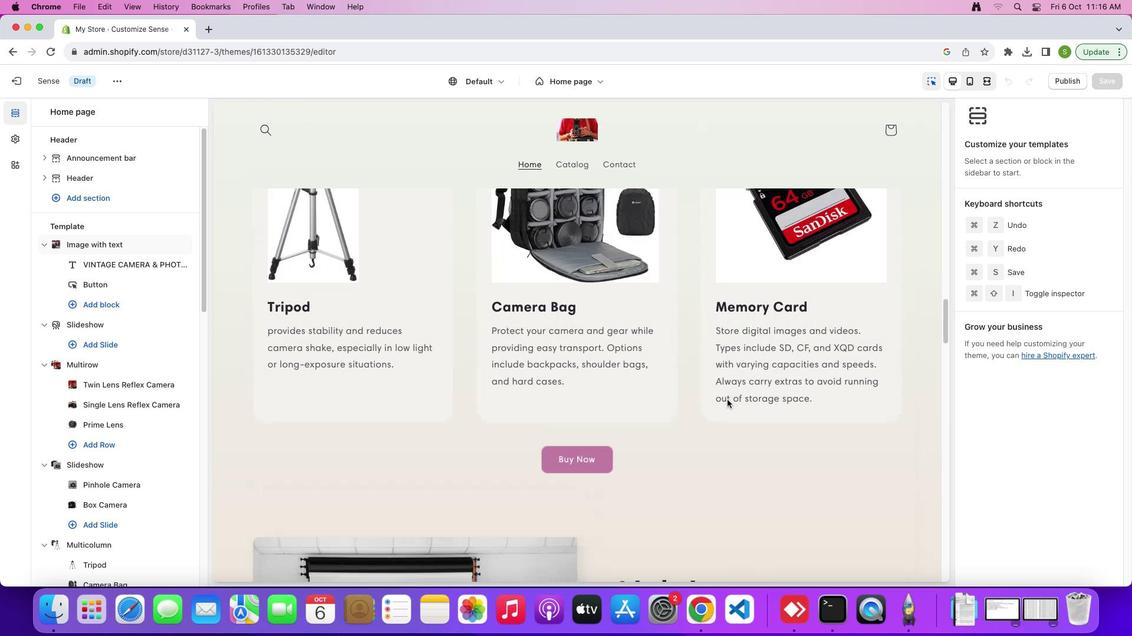 
Action: Mouse scrolled (727, 400) with delta (0, 3)
Screenshot: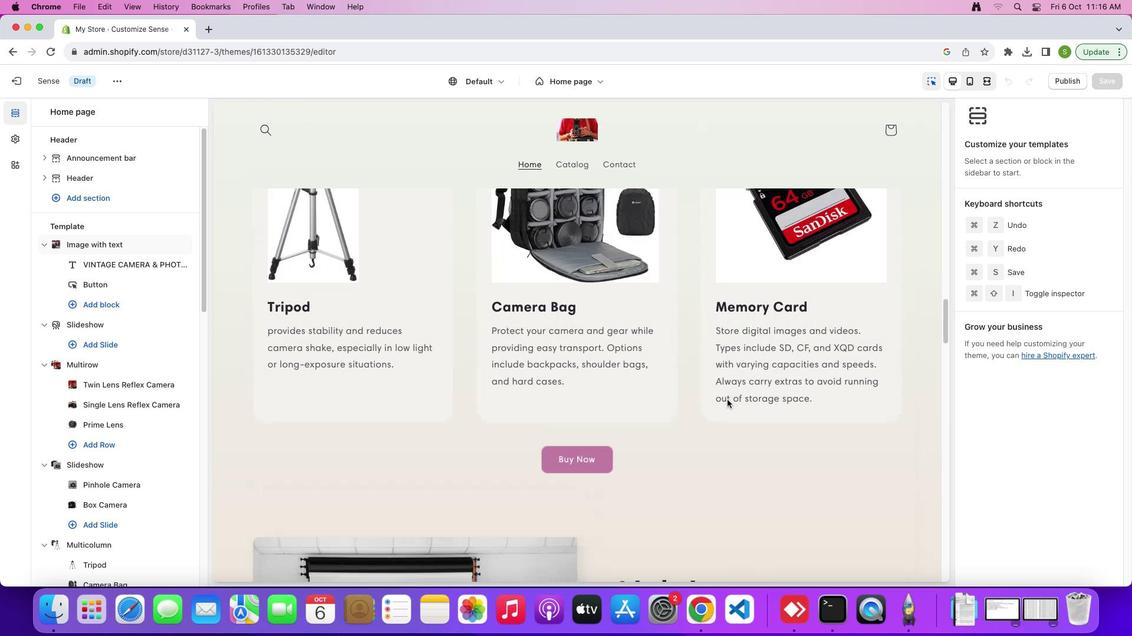 
Action: Mouse scrolled (727, 400) with delta (0, 4)
Screenshot: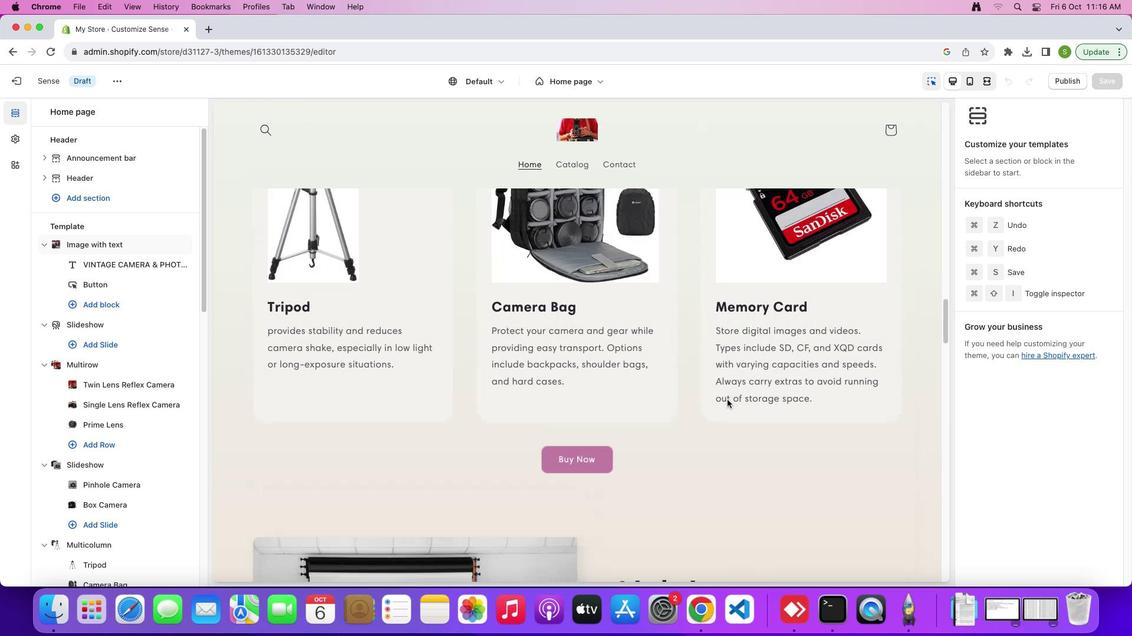 
Action: Mouse scrolled (727, 400) with delta (0, 5)
Screenshot: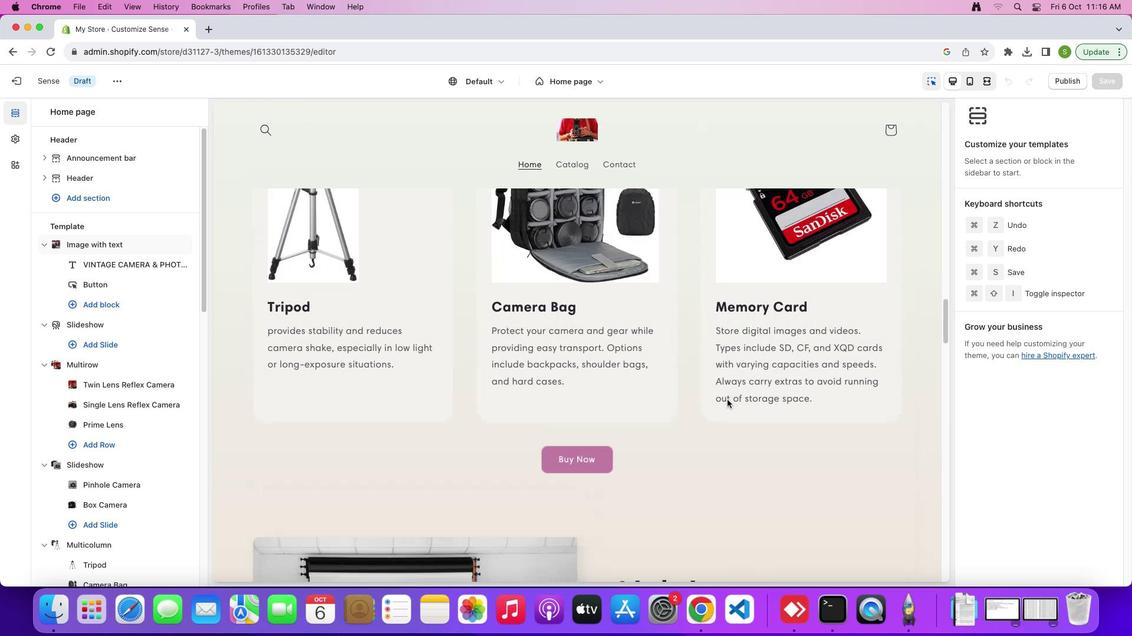 
Action: Mouse scrolled (727, 400) with delta (0, 5)
Screenshot: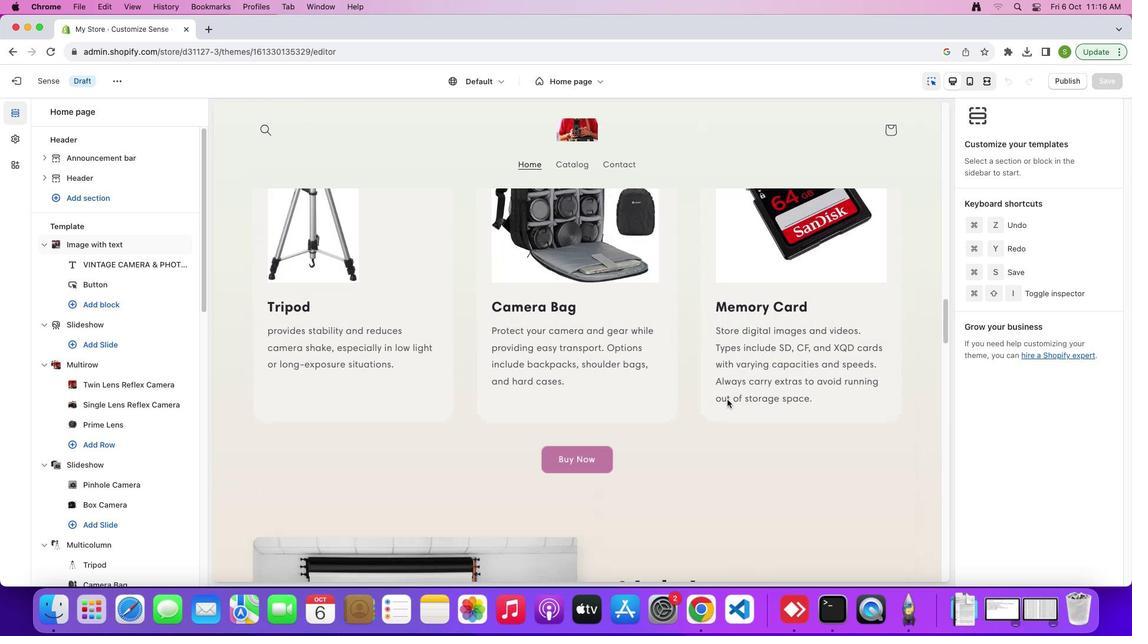 
Action: Mouse scrolled (727, 400) with delta (0, 0)
Screenshot: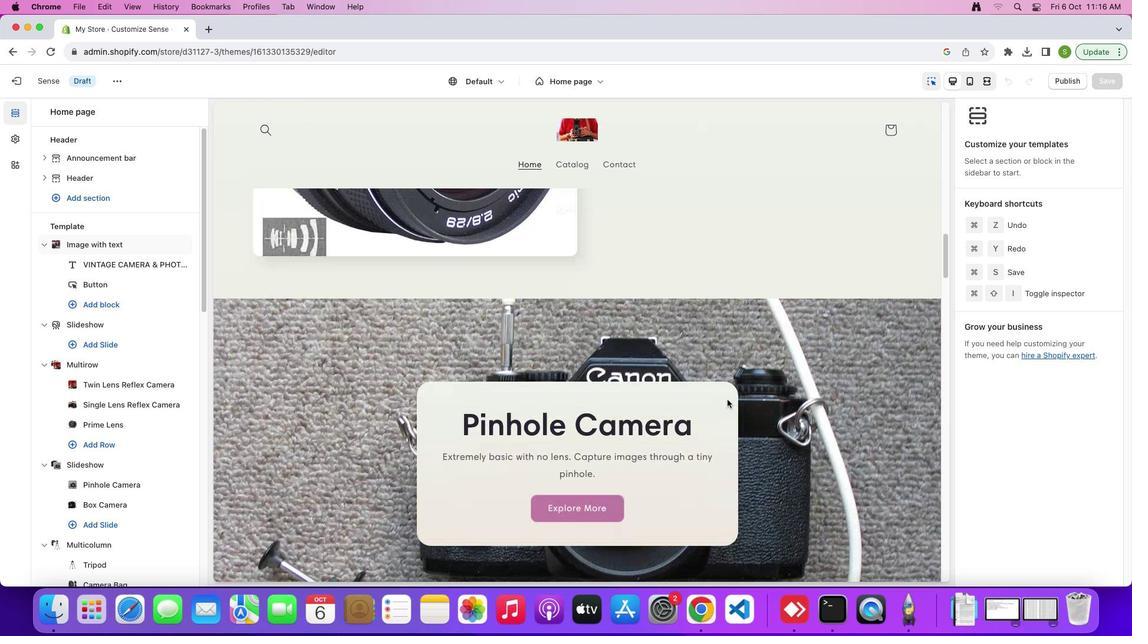 
Action: Mouse scrolled (727, 400) with delta (0, 0)
Screenshot: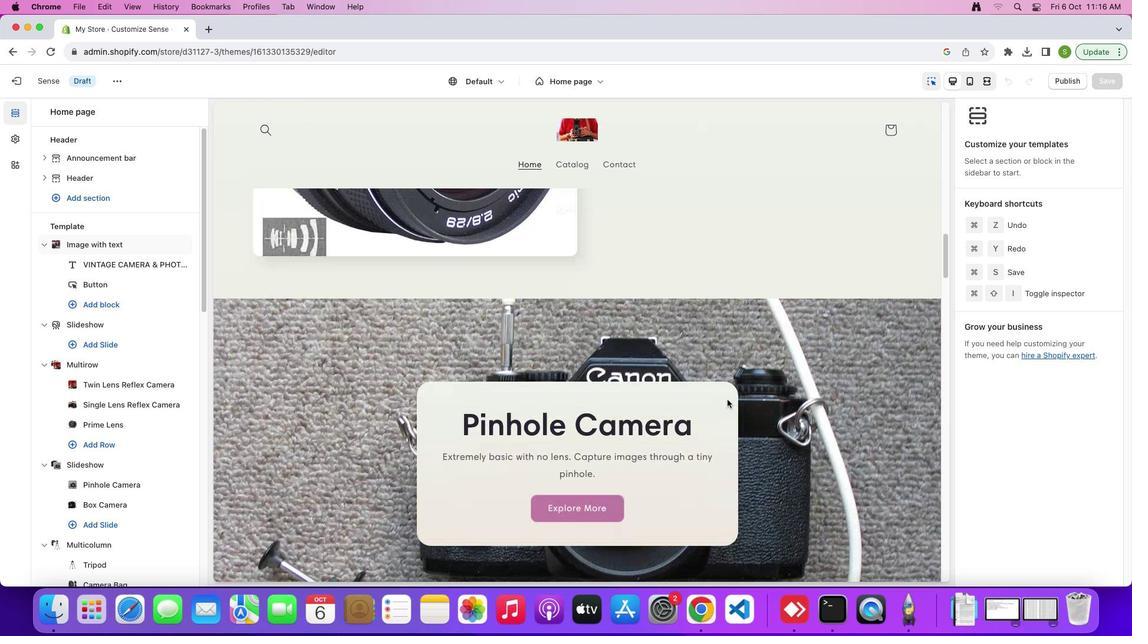 
Action: Mouse scrolled (727, 400) with delta (0, 3)
Screenshot: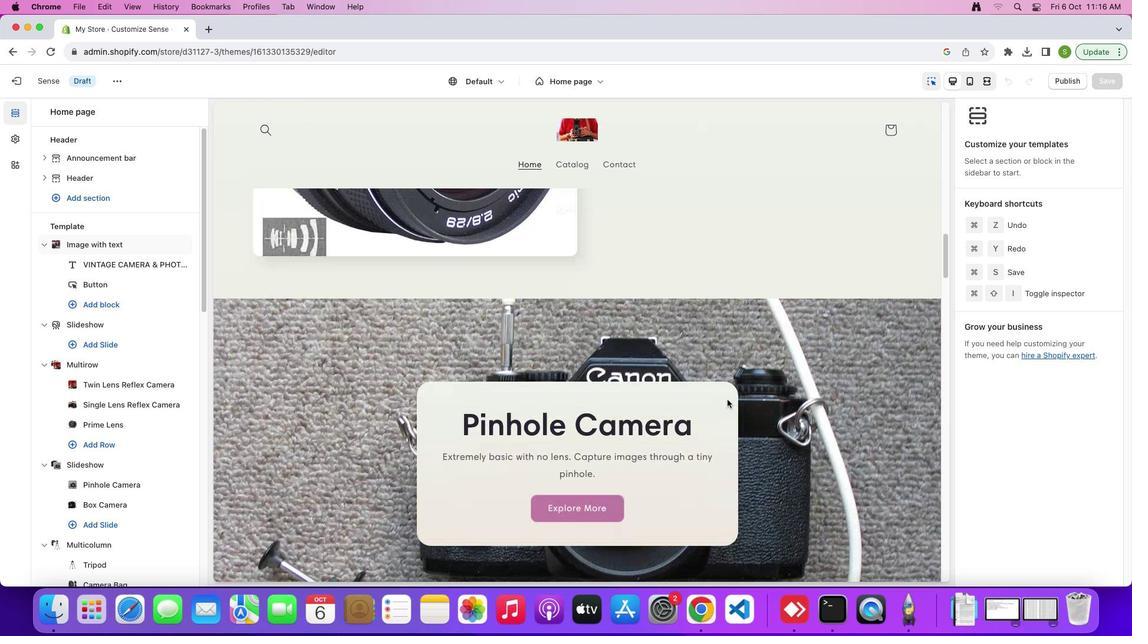 
Action: Mouse scrolled (727, 400) with delta (0, 5)
Screenshot: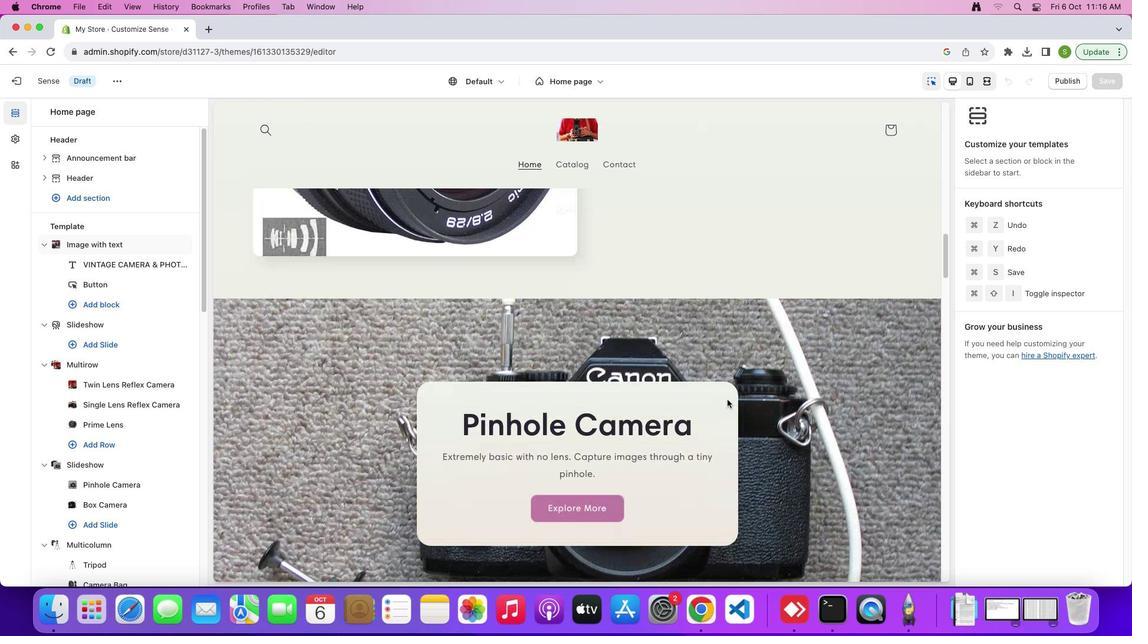 
Action: Mouse scrolled (727, 400) with delta (0, 5)
Screenshot: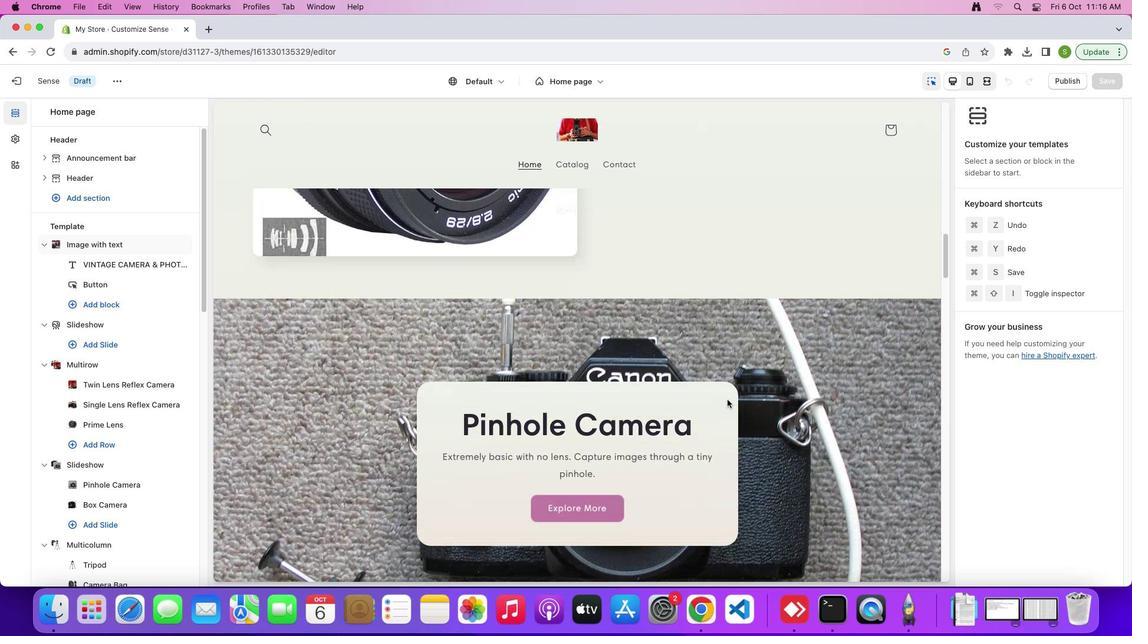 
Action: Mouse scrolled (727, 400) with delta (0, 0)
Screenshot: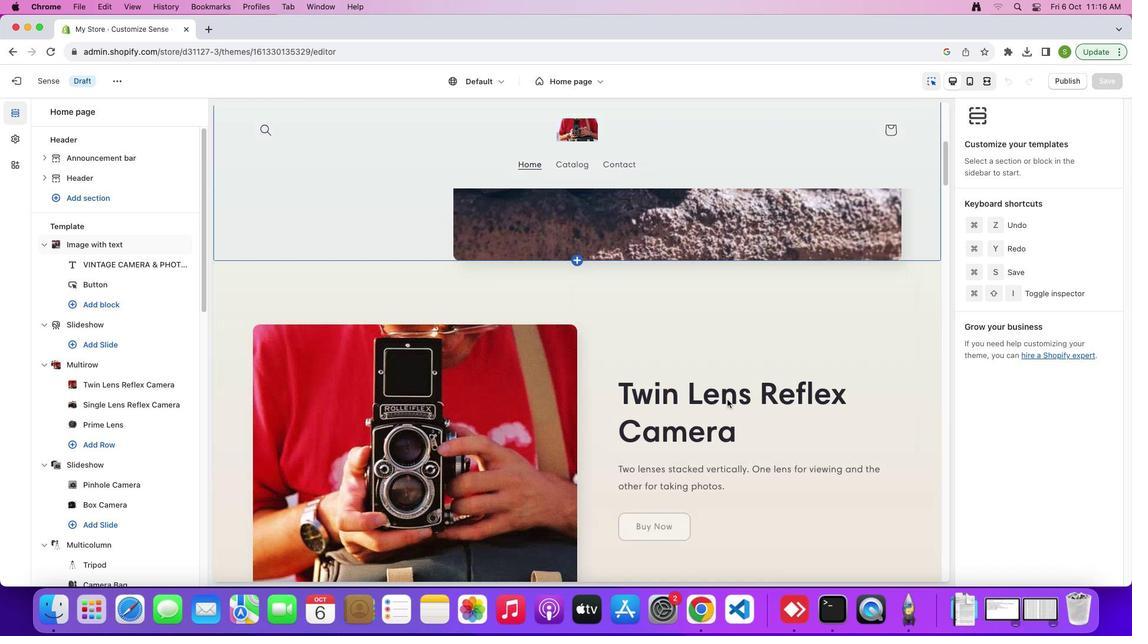 
Action: Mouse scrolled (727, 400) with delta (0, 0)
Screenshot: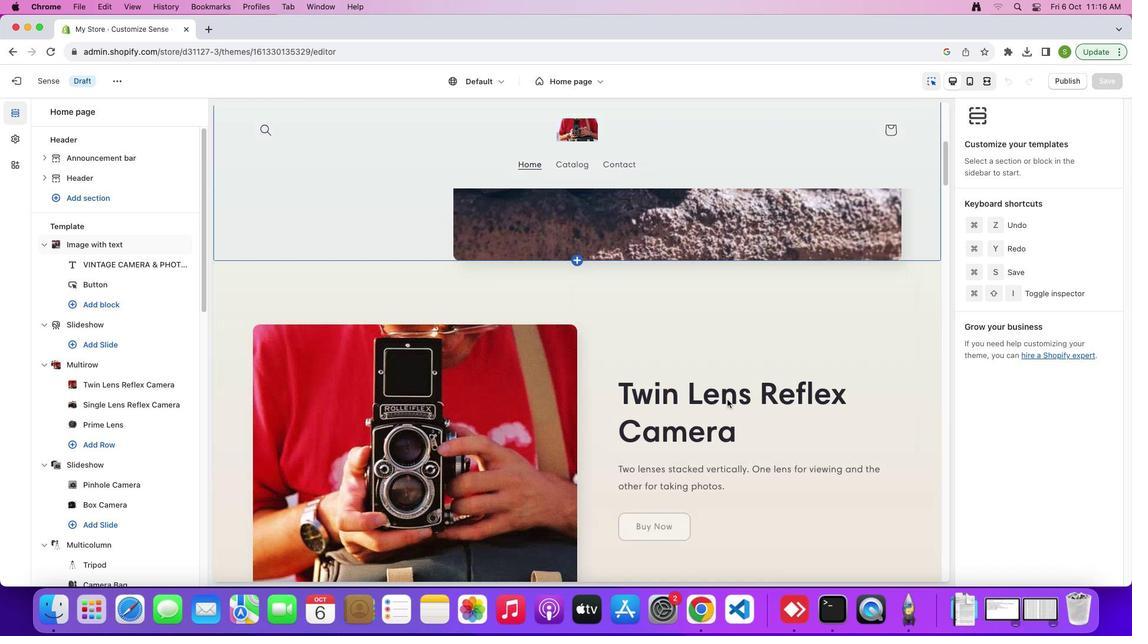 
Action: Mouse scrolled (727, 400) with delta (0, 3)
Screenshot: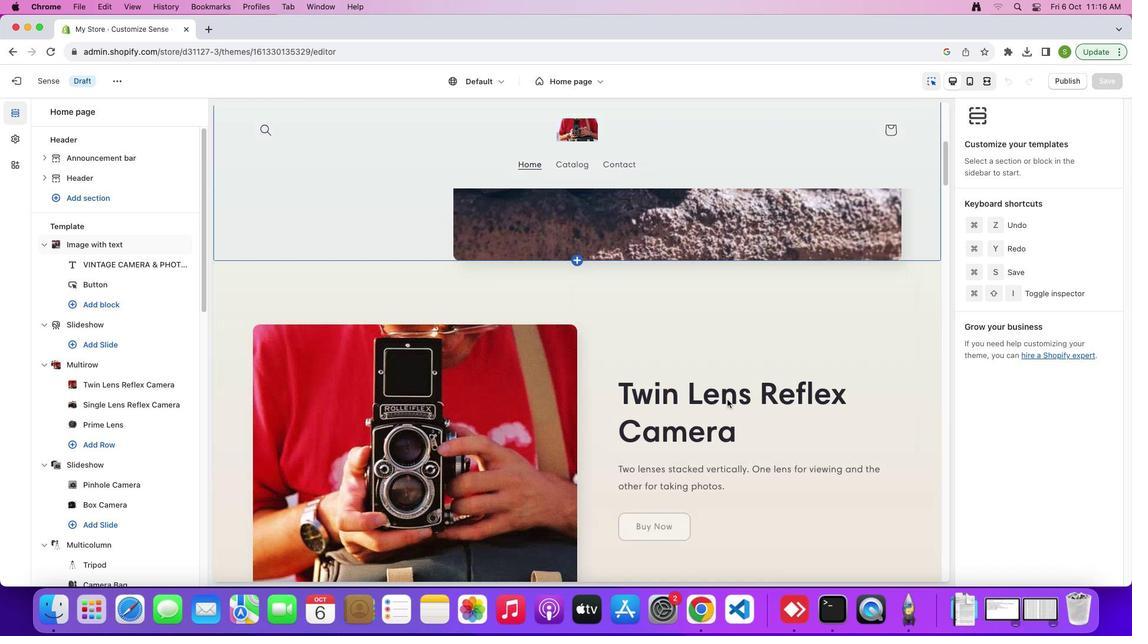 
Action: Mouse scrolled (727, 400) with delta (0, 5)
Screenshot: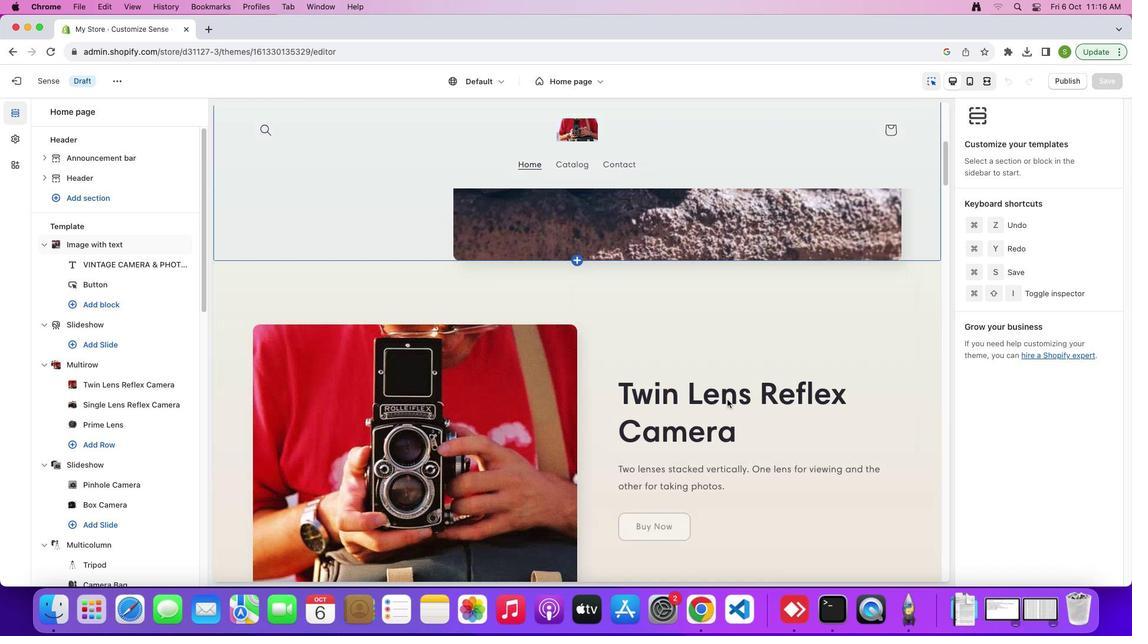 
Action: Mouse scrolled (727, 400) with delta (0, 5)
Screenshot: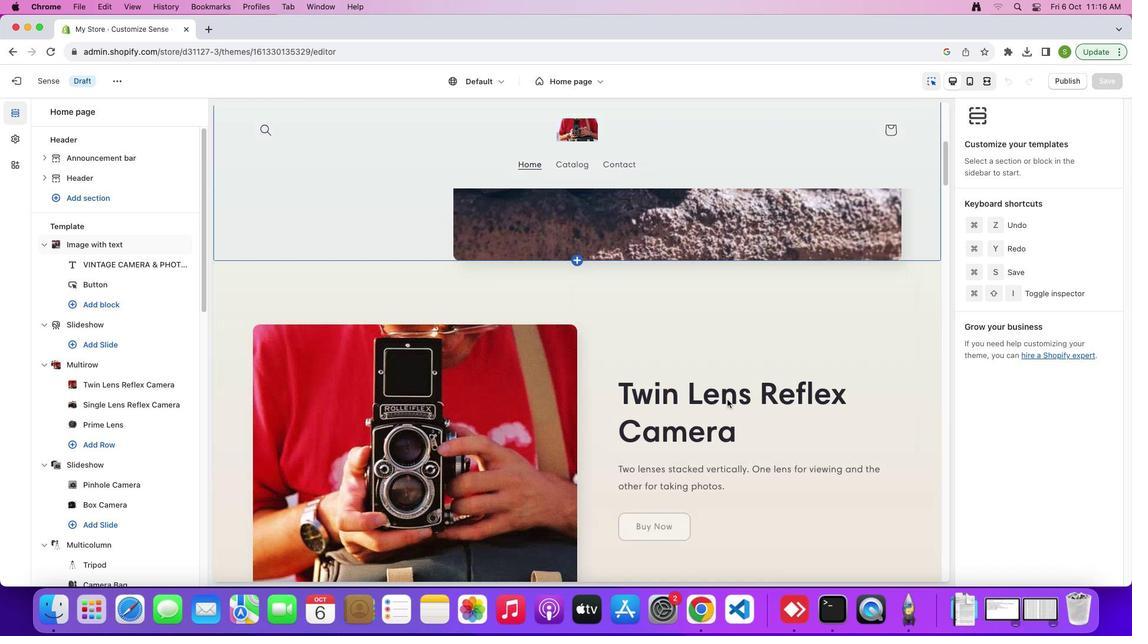 
Action: Mouse scrolled (727, 400) with delta (0, 6)
Screenshot: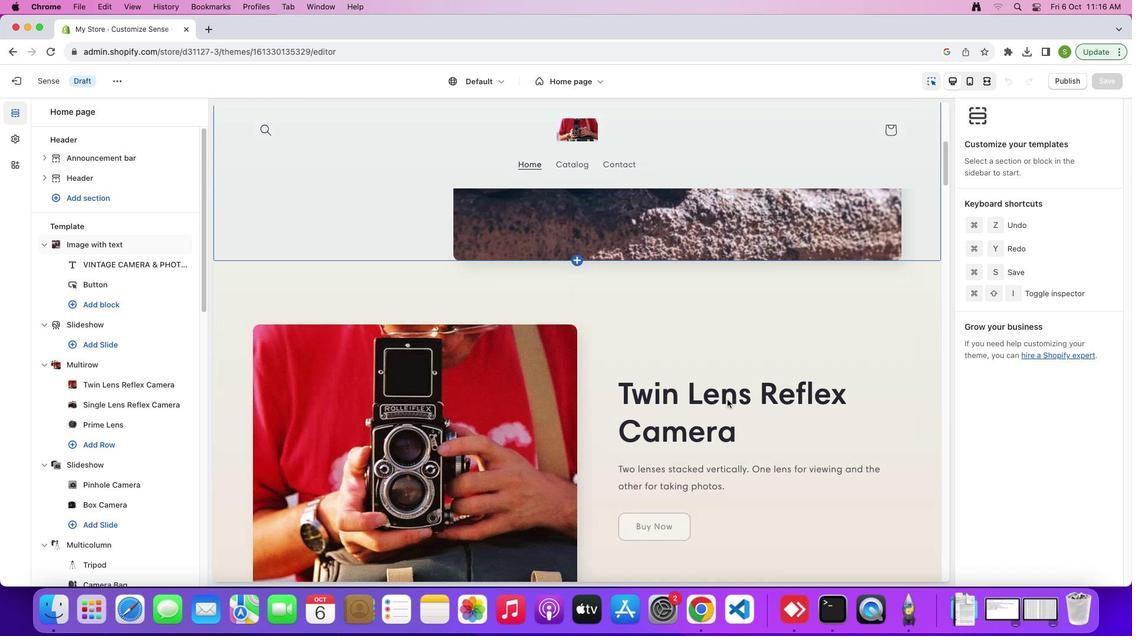 
Action: Mouse scrolled (727, 400) with delta (0, 0)
Screenshot: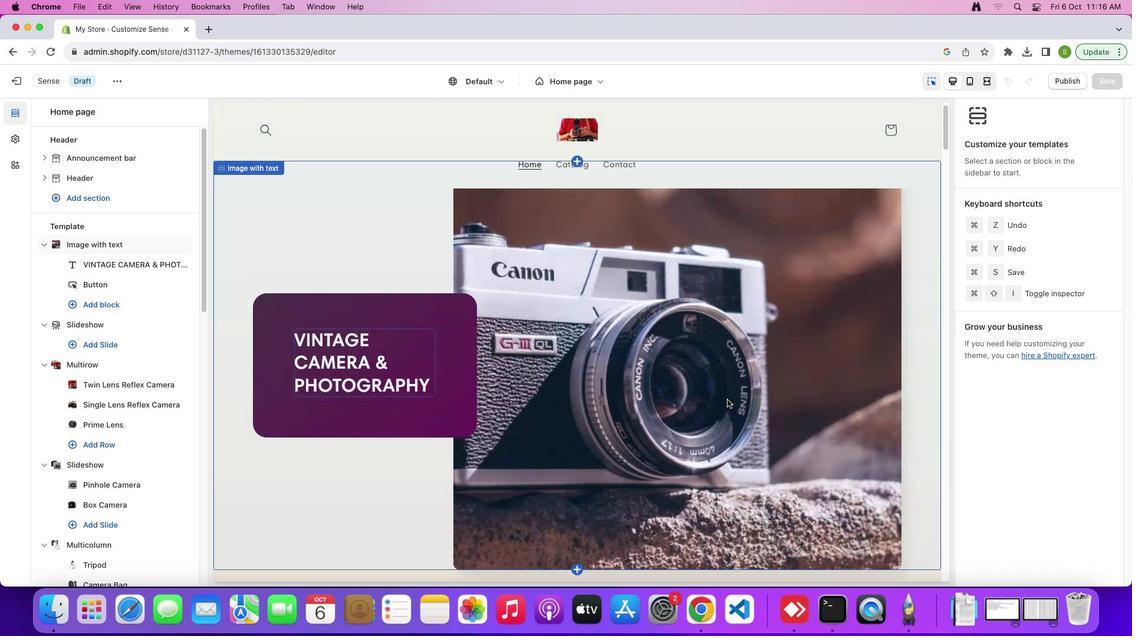 
Action: Mouse scrolled (727, 400) with delta (0, 0)
Screenshot: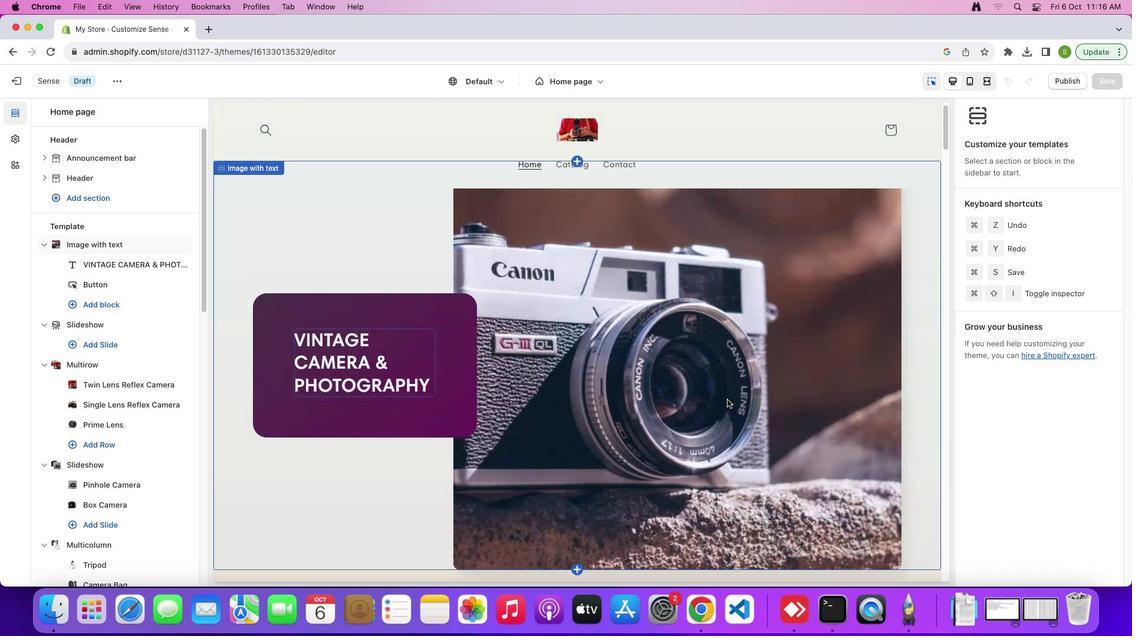 
Action: Mouse scrolled (727, 400) with delta (0, 3)
Screenshot: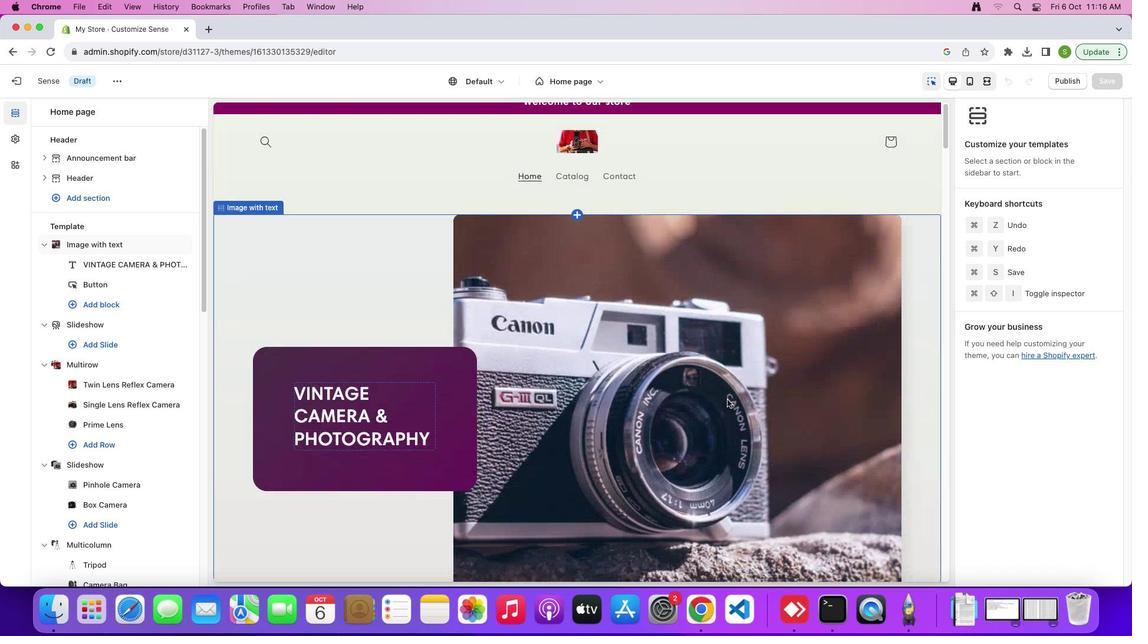 
Action: Mouse scrolled (727, 400) with delta (0, 5)
Screenshot: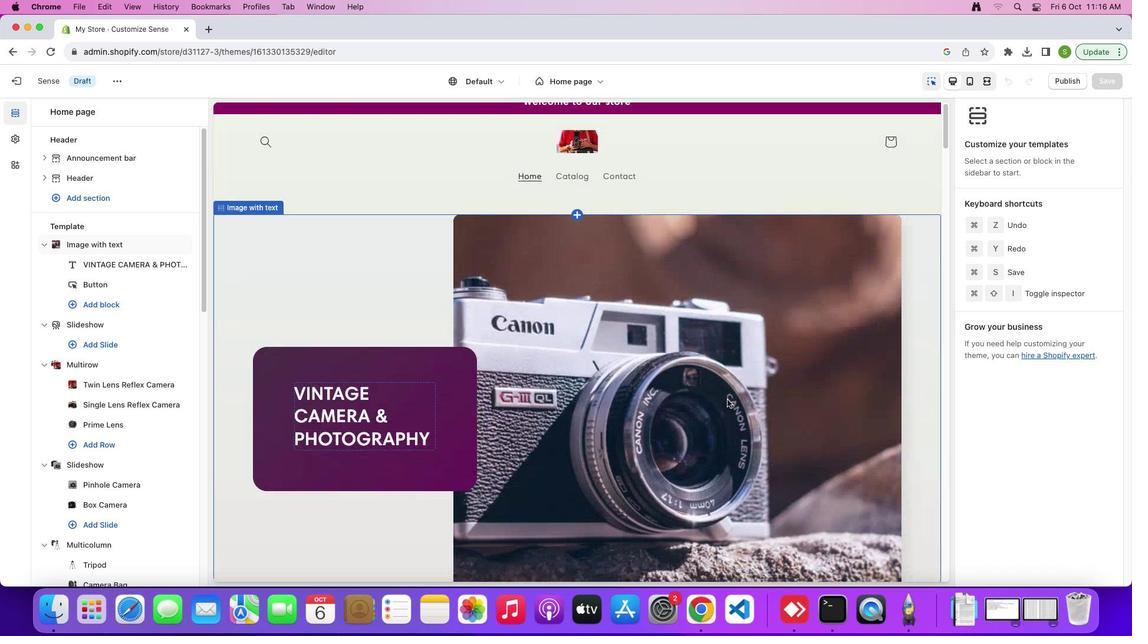 
Action: Mouse scrolled (727, 400) with delta (0, 6)
Screenshot: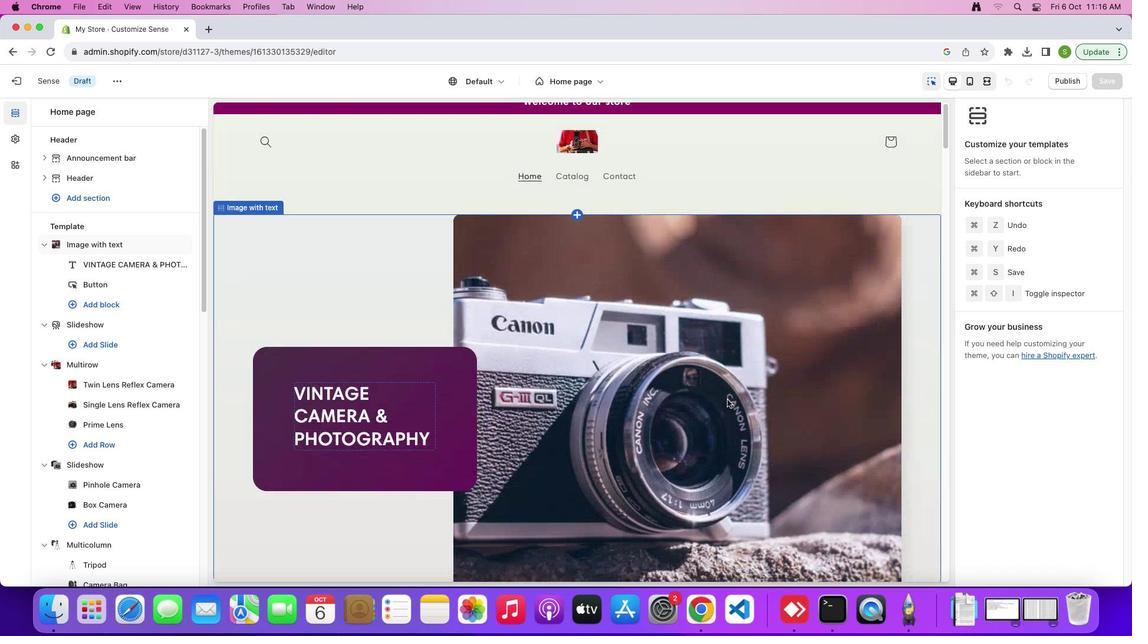 
Action: Mouse scrolled (727, 400) with delta (0, 0)
Screenshot: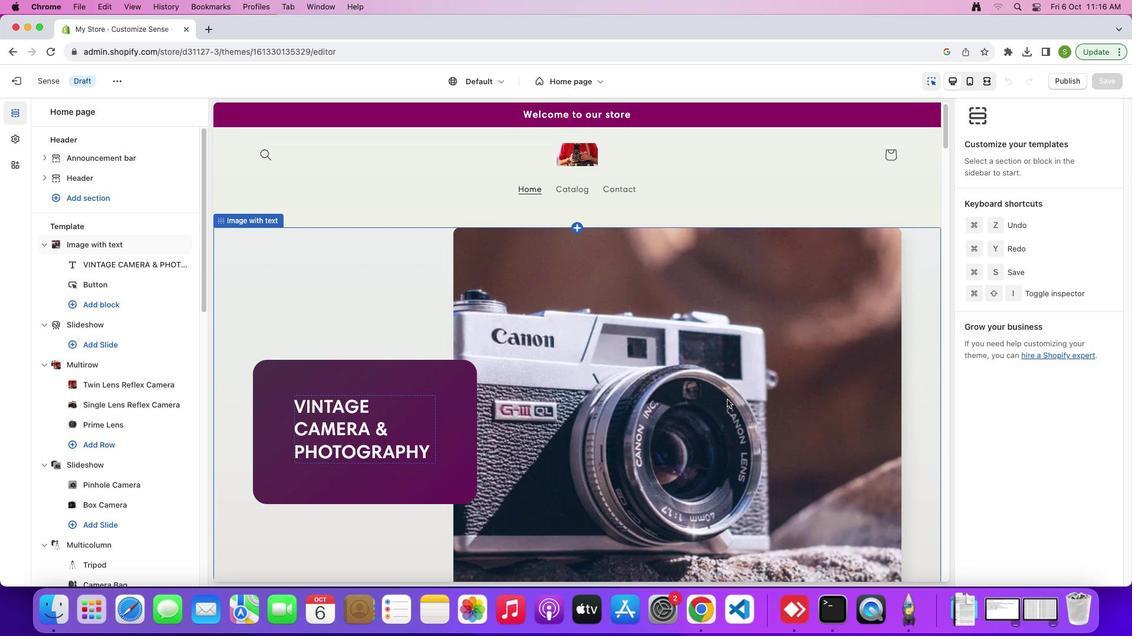 
Action: Mouse scrolled (727, 400) with delta (0, 0)
Screenshot: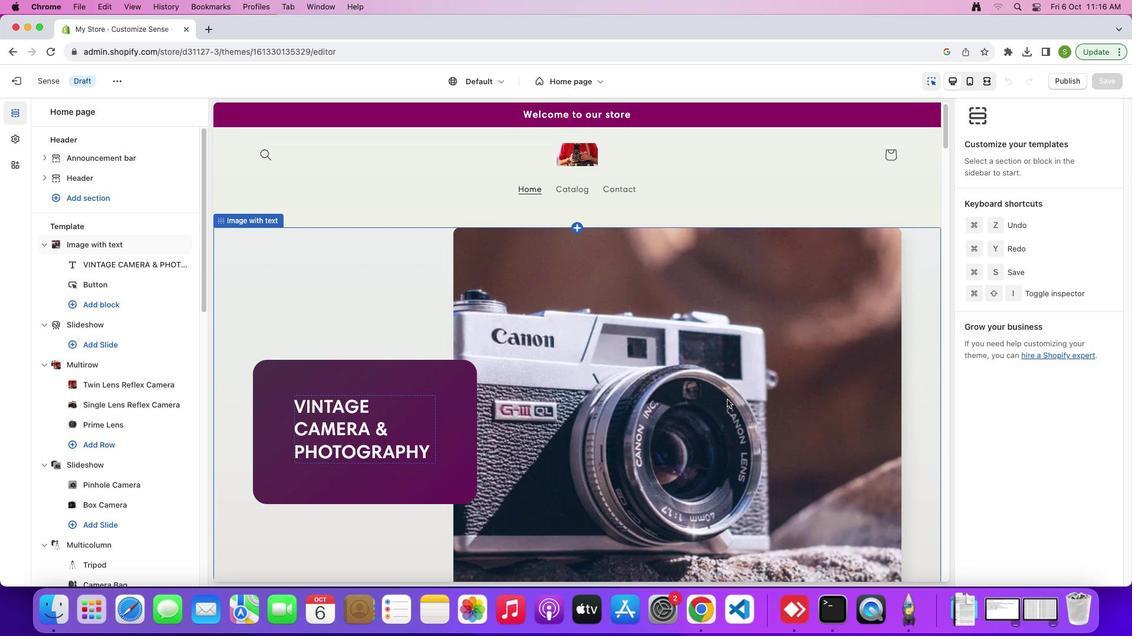 
Action: Mouse scrolled (727, 400) with delta (0, 2)
Screenshot: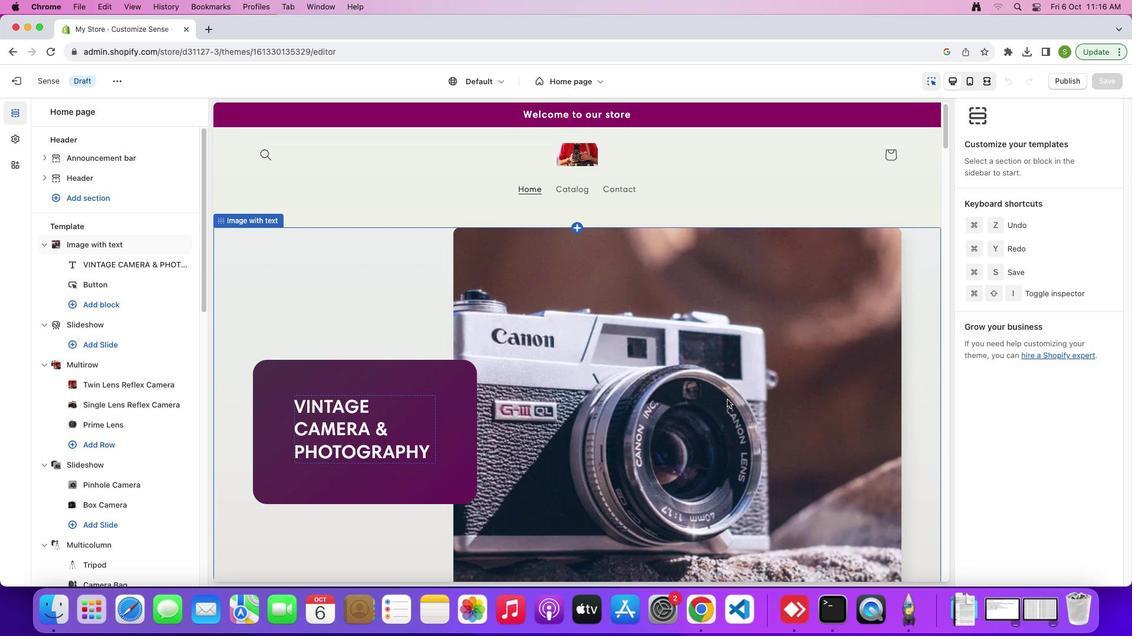 
Action: Mouse scrolled (727, 400) with delta (0, 5)
Screenshot: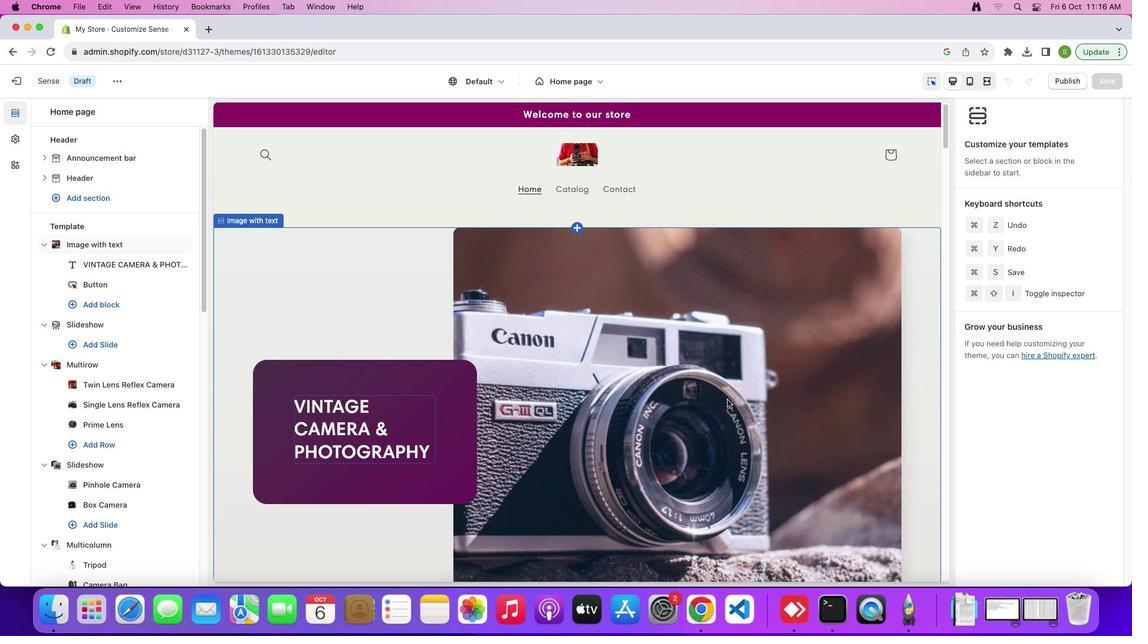 
Action: Mouse scrolled (727, 400) with delta (0, 5)
Screenshot: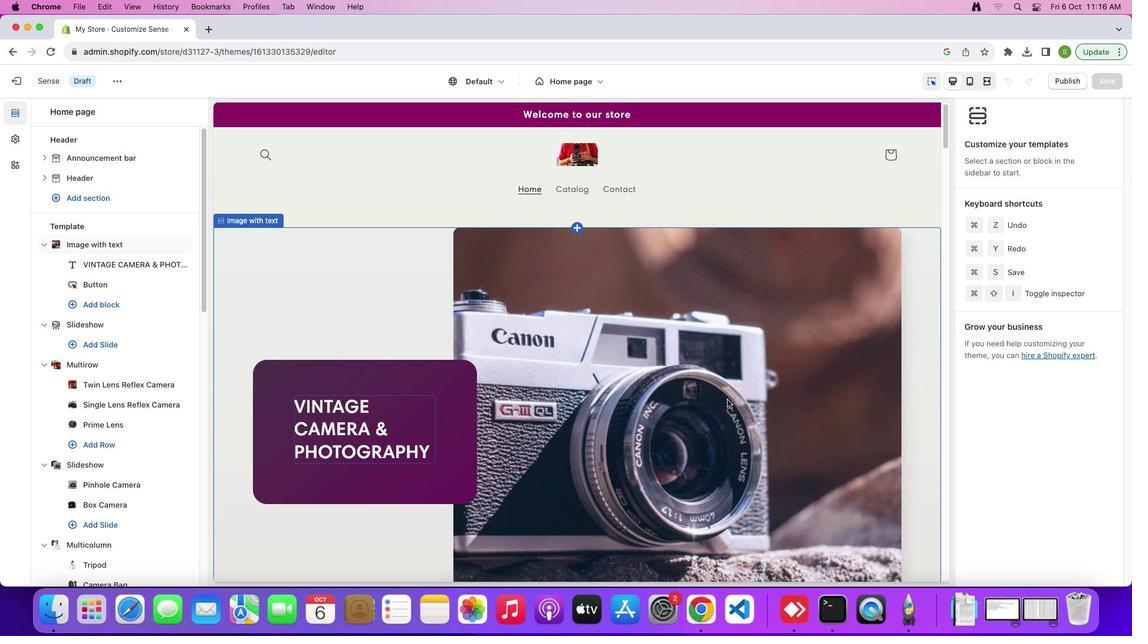 
Action: Mouse scrolled (727, 400) with delta (0, 6)
Screenshot: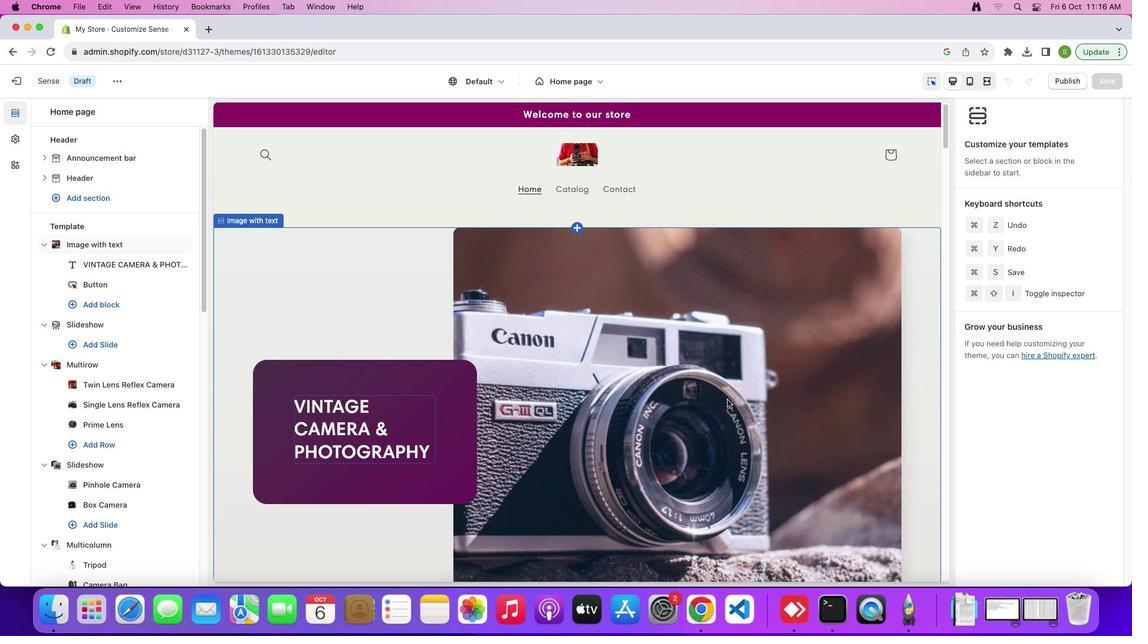 
Action: Mouse moved to (12, 134)
Screenshot: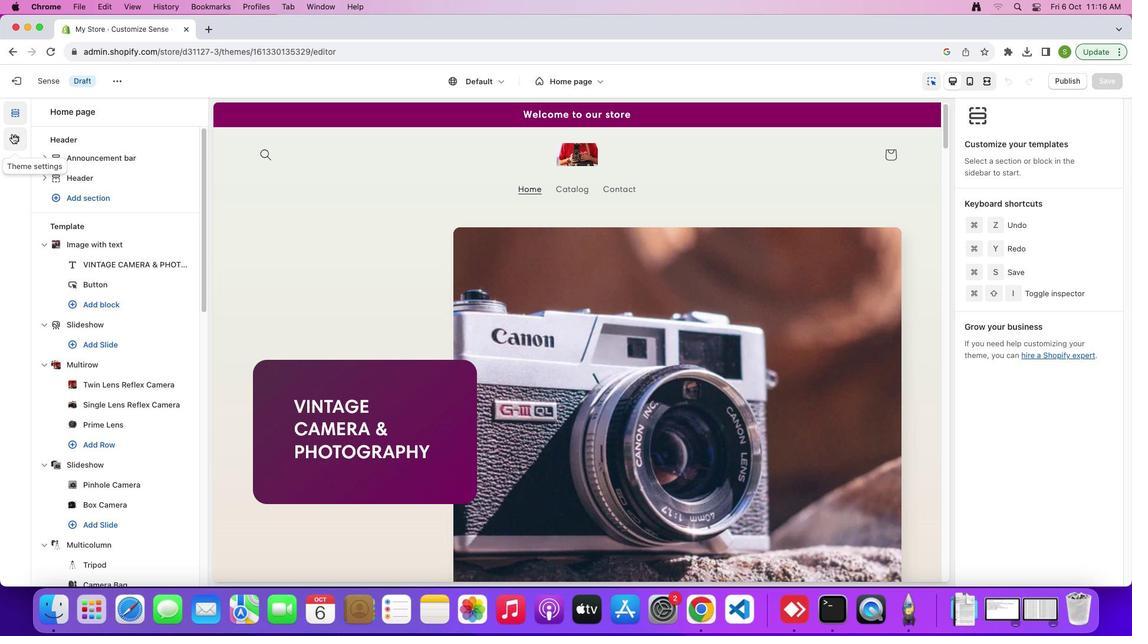 
Action: Mouse pressed left at (12, 134)
Screenshot: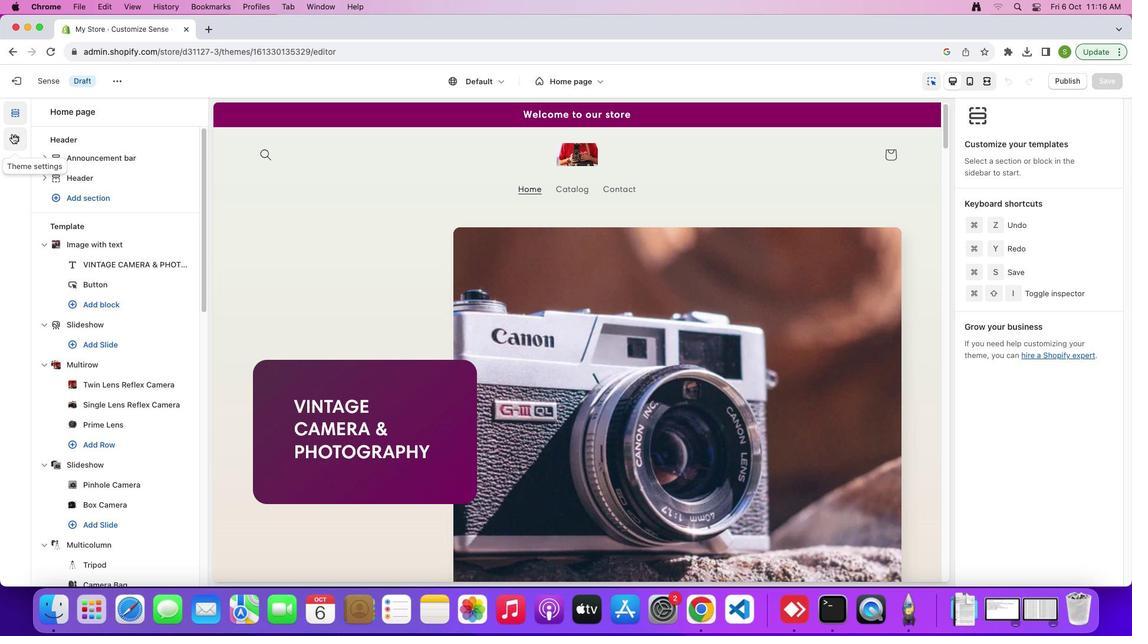 
Action: Mouse moved to (173, 140)
Screenshot: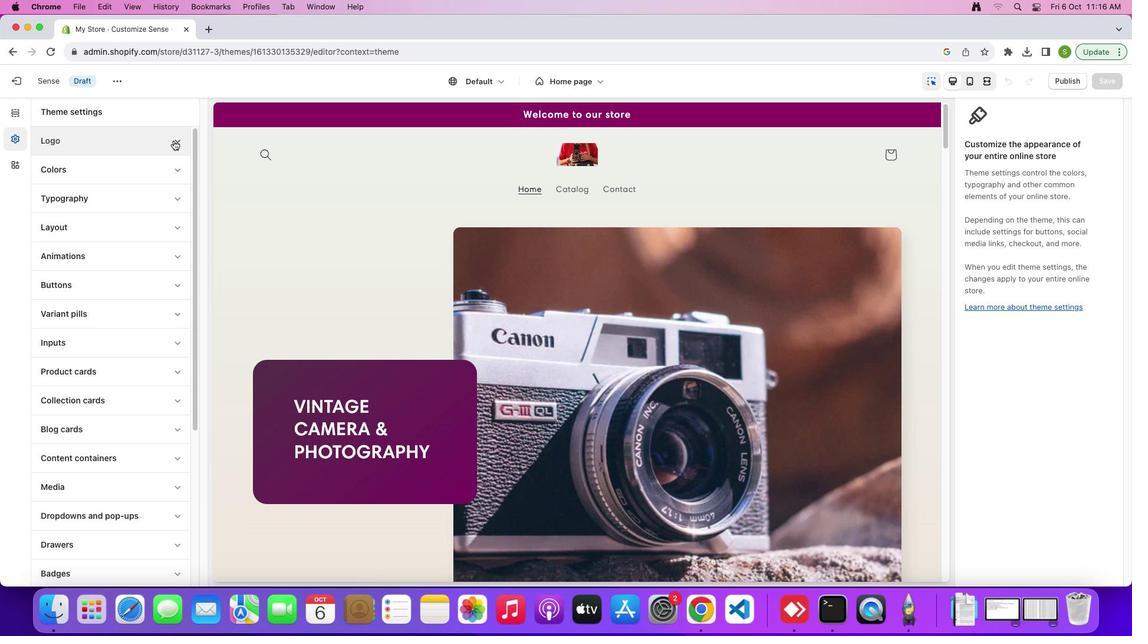 
Action: Mouse pressed left at (173, 140)
Screenshot: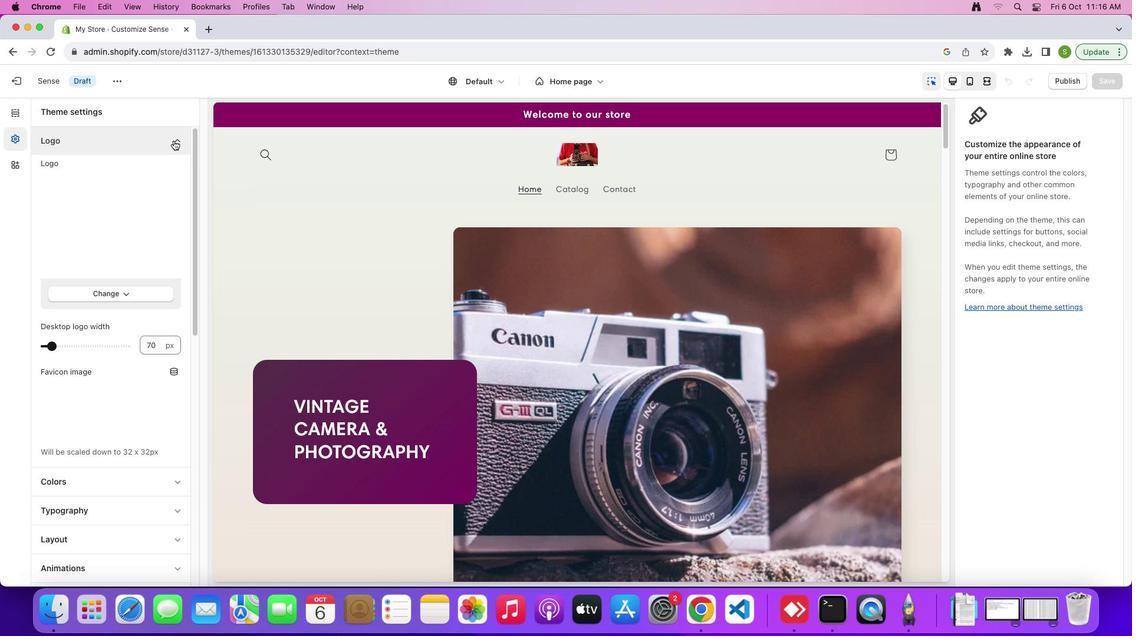 
Action: Mouse moved to (125, 296)
Screenshot: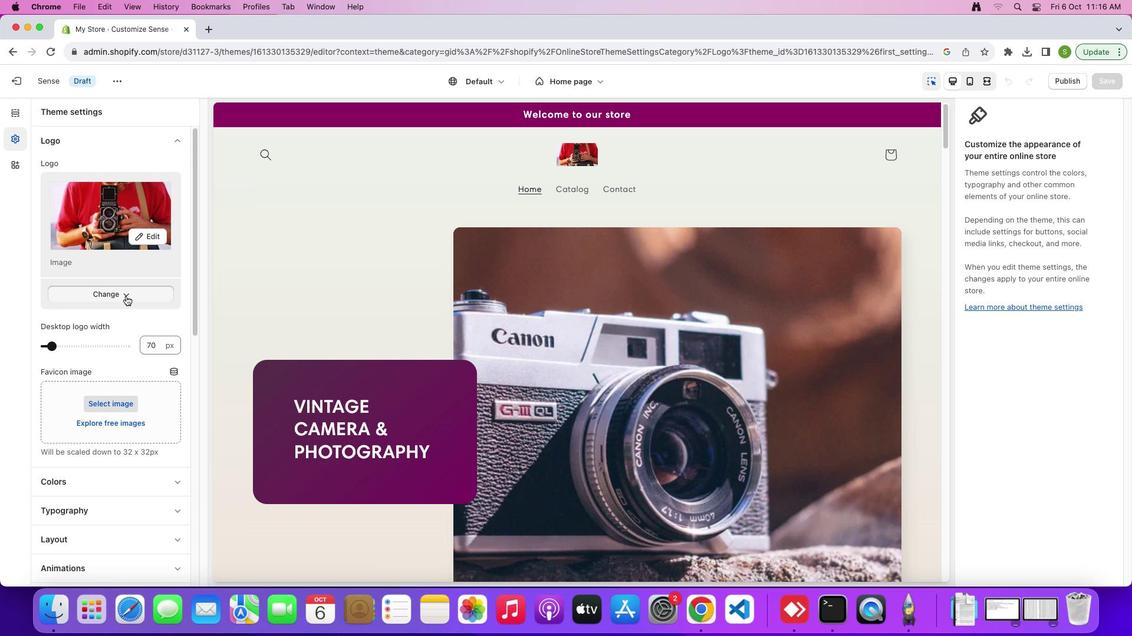 
Action: Mouse pressed left at (125, 296)
Screenshot: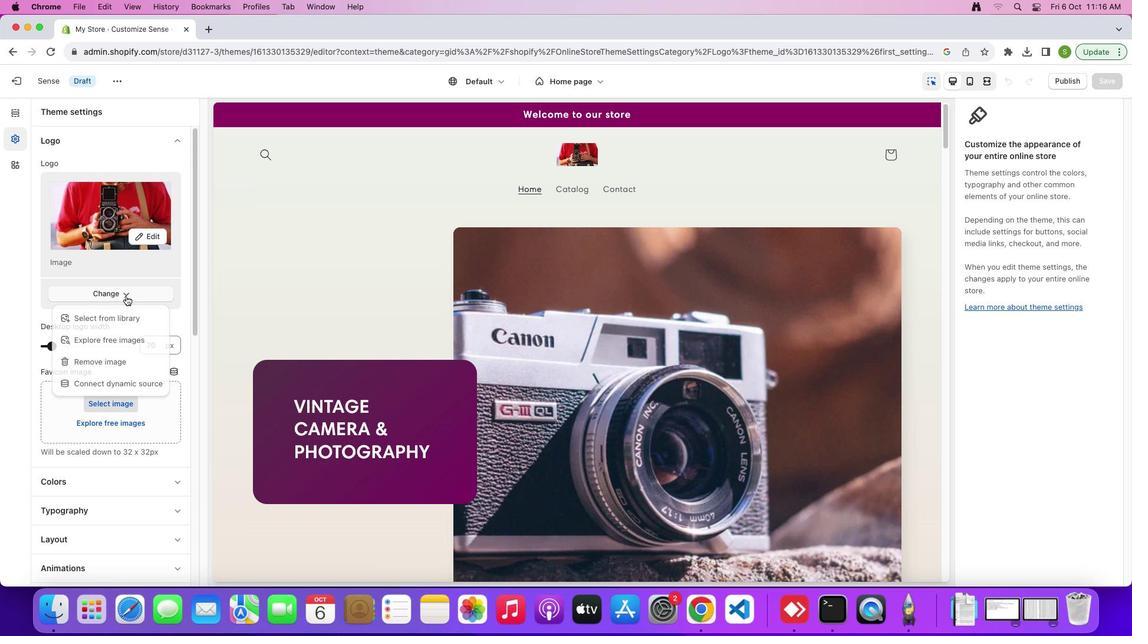 
Action: Mouse moved to (116, 321)
Screenshot: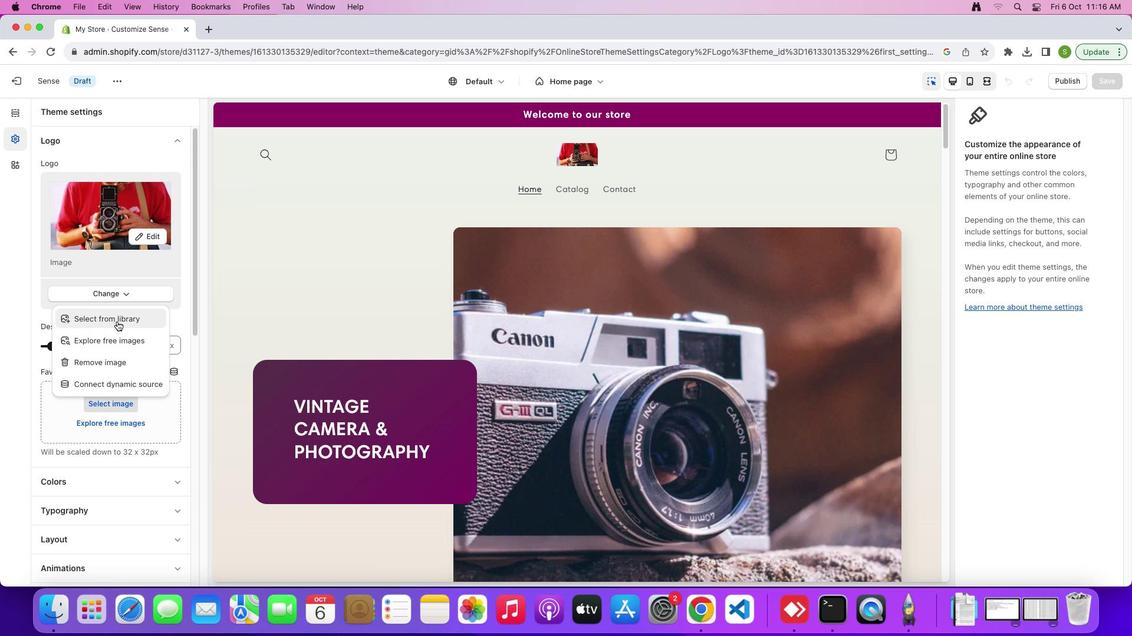 
Action: Mouse pressed left at (116, 321)
Screenshot: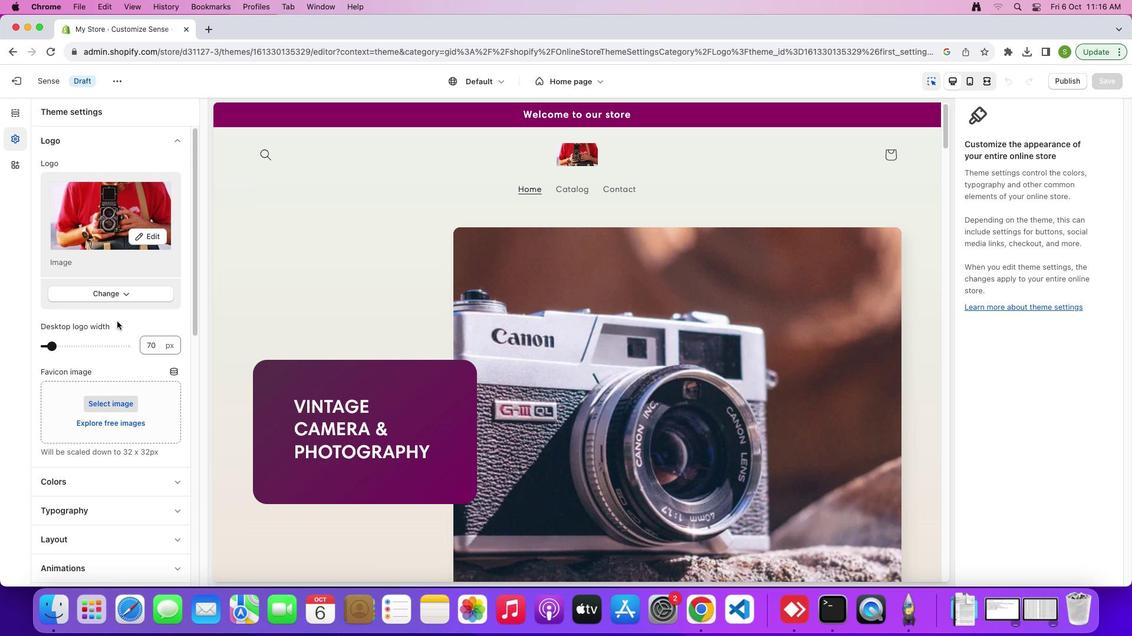 
Action: Mouse moved to (627, 200)
Screenshot: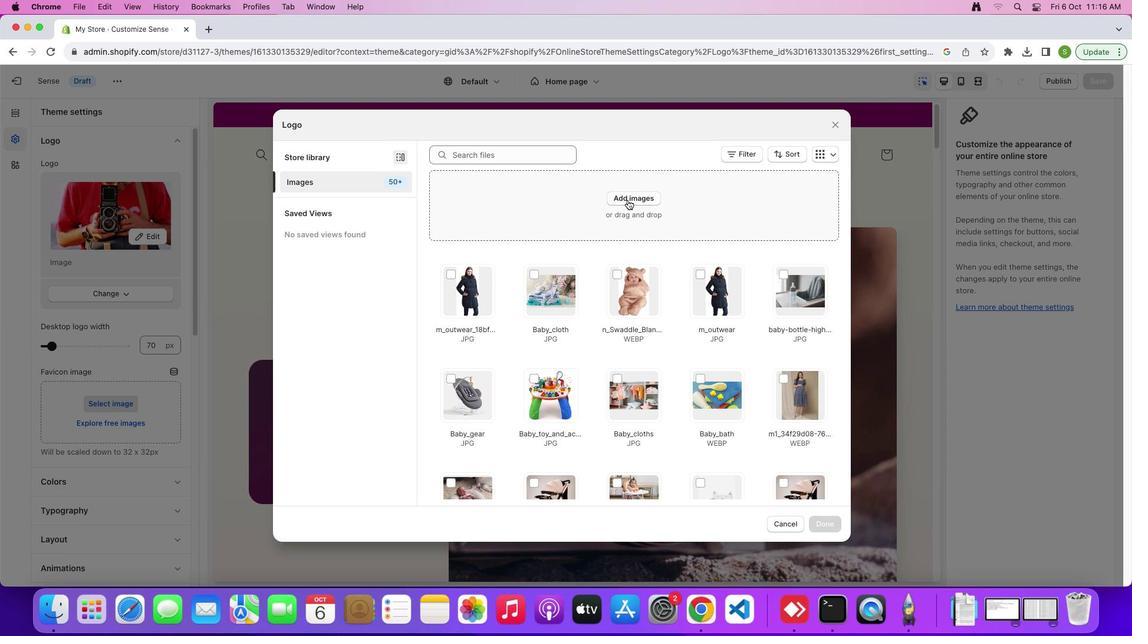 
Action: Mouse pressed left at (627, 200)
Screenshot: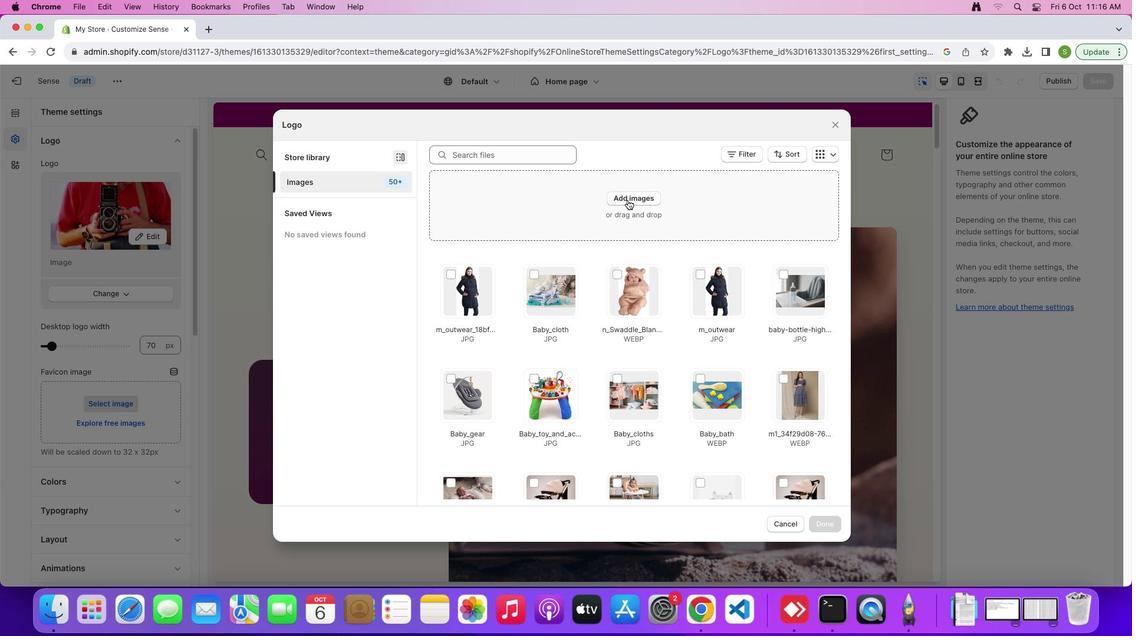 
Action: Mouse moved to (468, 309)
Screenshot: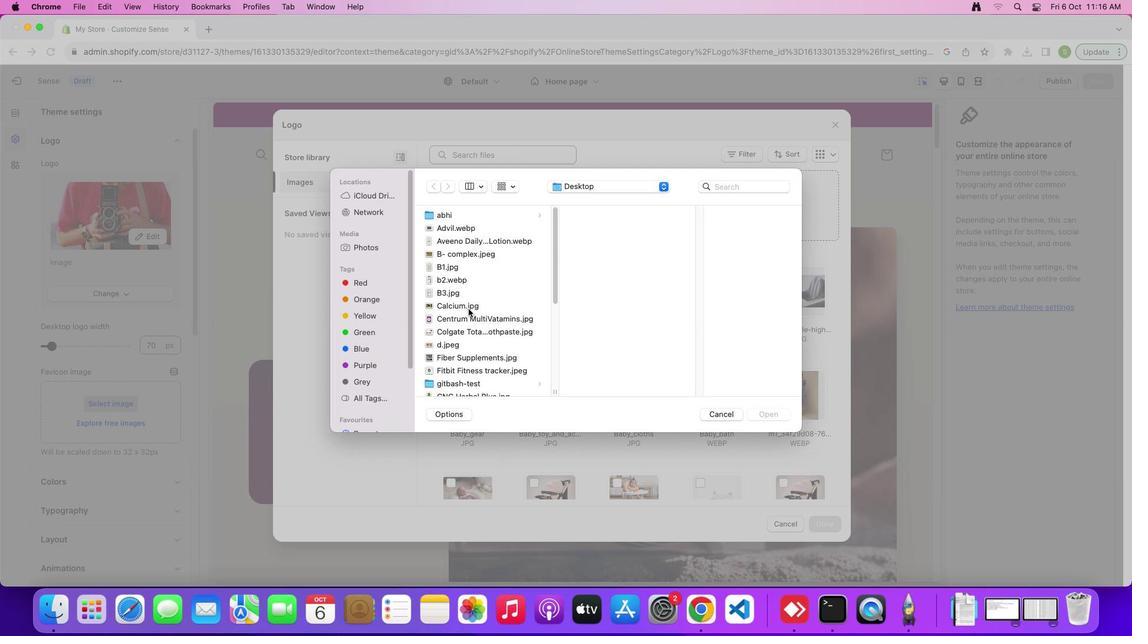 
Action: Mouse scrolled (468, 309) with delta (0, 0)
Screenshot: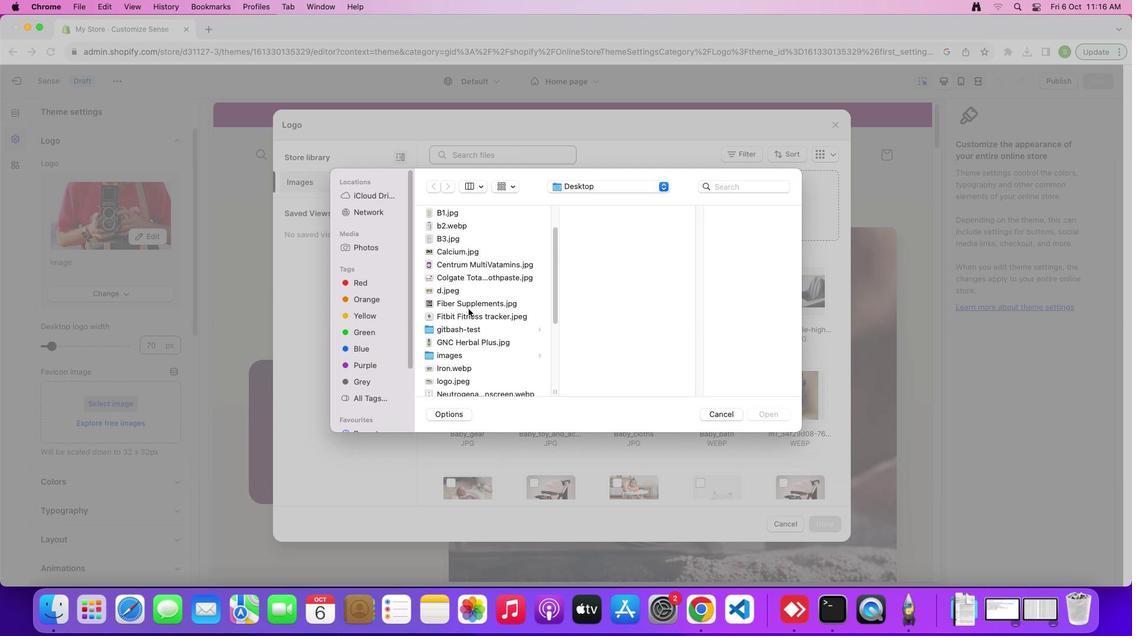 
Action: Mouse scrolled (468, 309) with delta (0, 0)
Screenshot: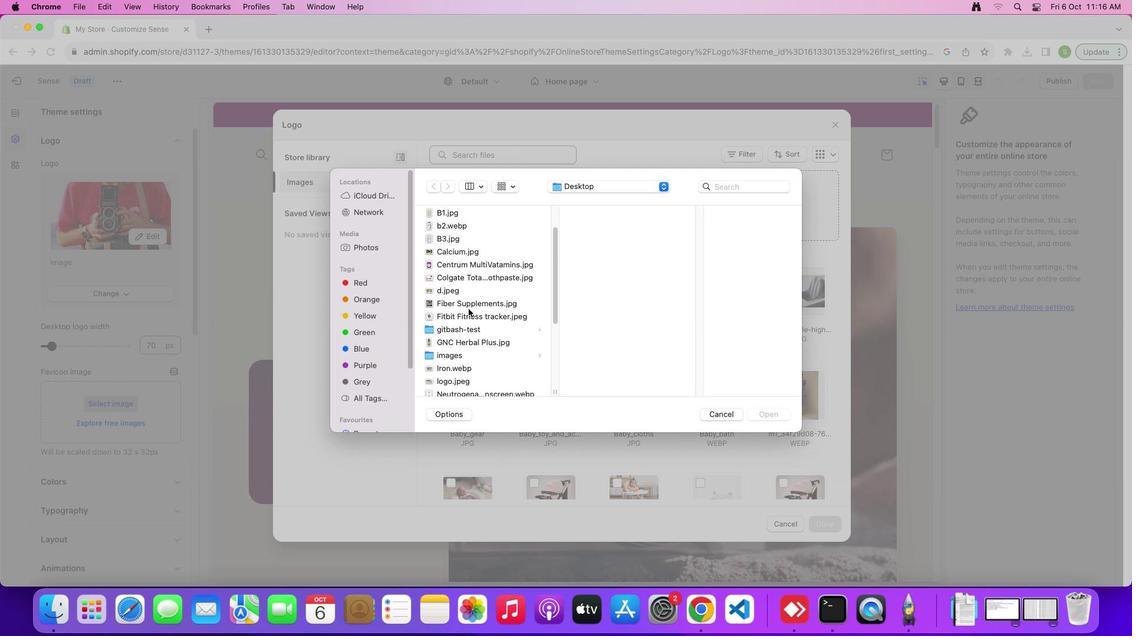 
Action: Mouse scrolled (468, 309) with delta (0, -1)
Screenshot: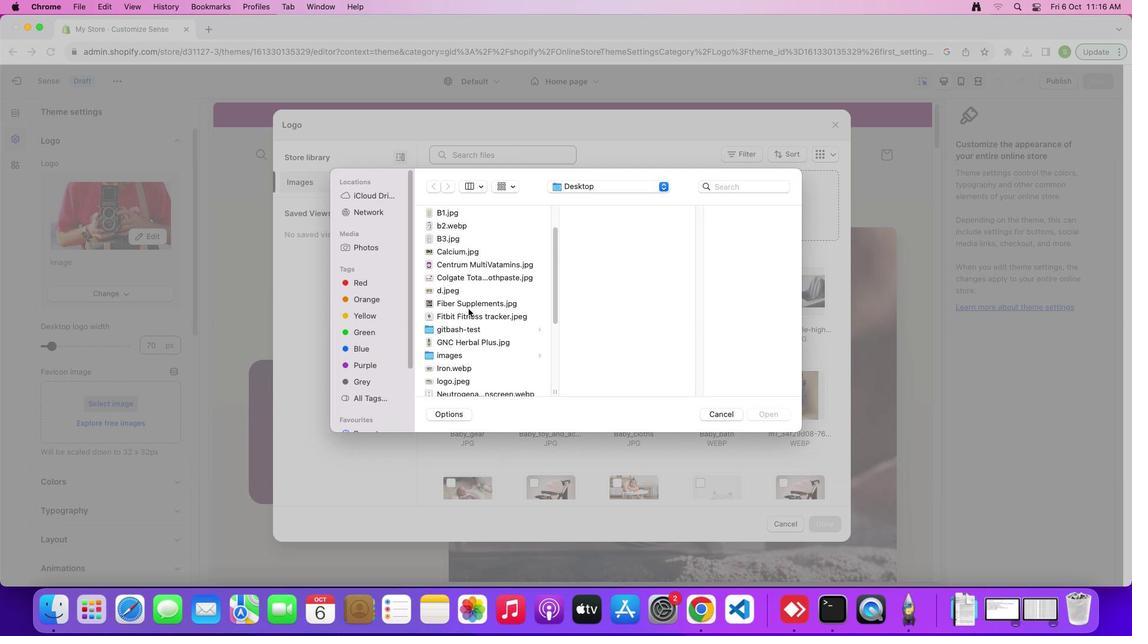 
Action: Mouse scrolled (468, 309) with delta (0, 0)
Screenshot: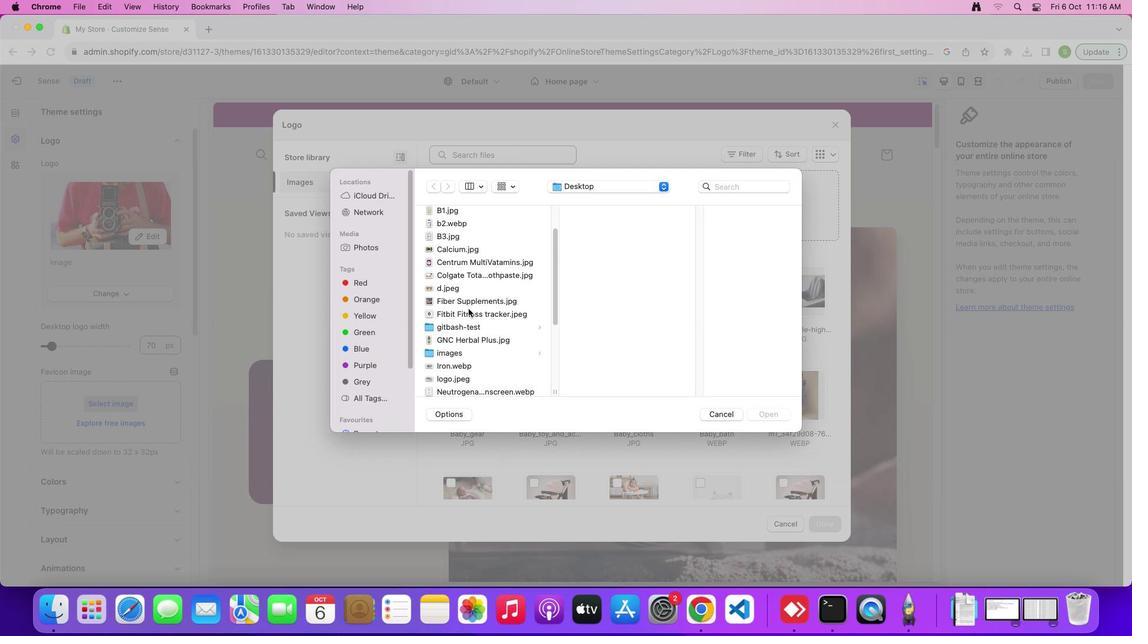 
Action: Mouse scrolled (468, 309) with delta (0, 0)
Screenshot: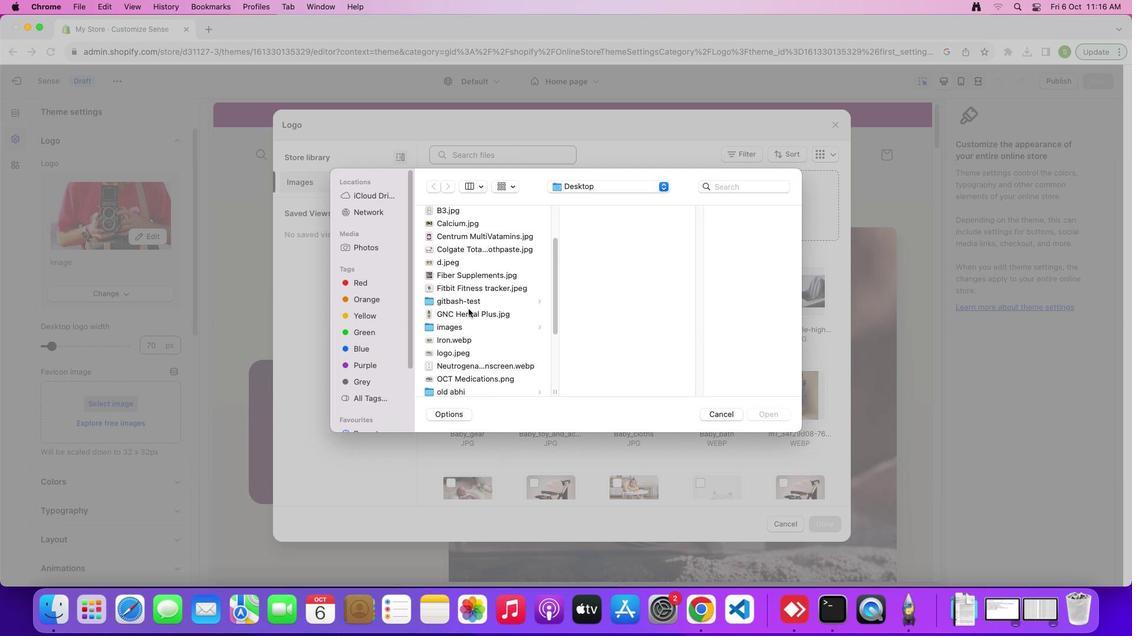 
Action: Mouse scrolled (468, 309) with delta (0, 0)
Screenshot: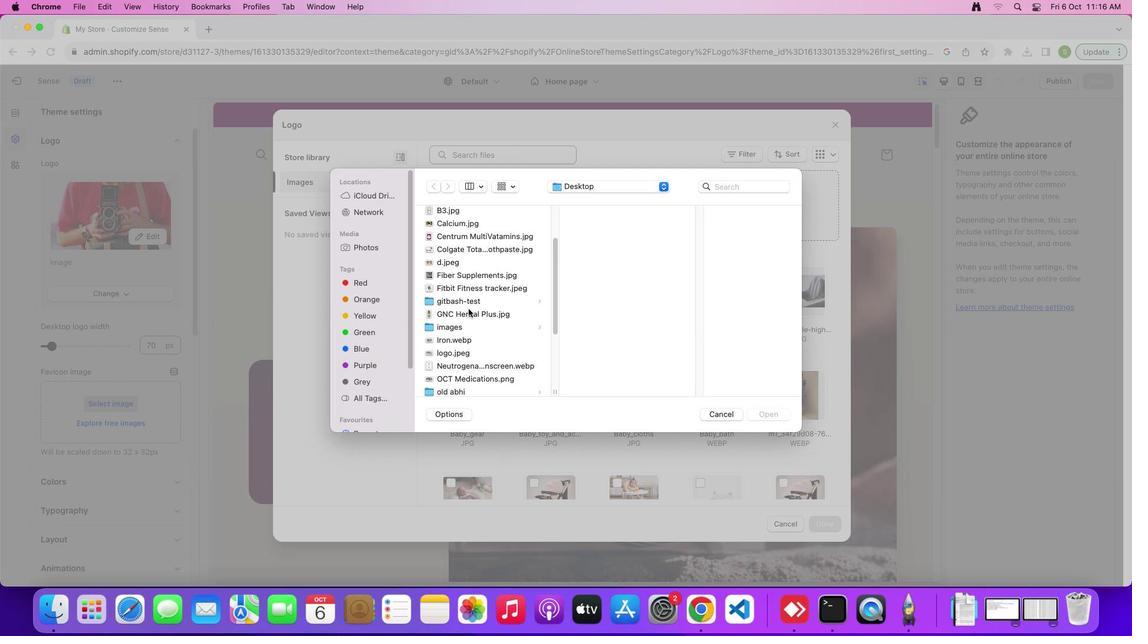
Action: Mouse scrolled (468, 309) with delta (0, 0)
Screenshot: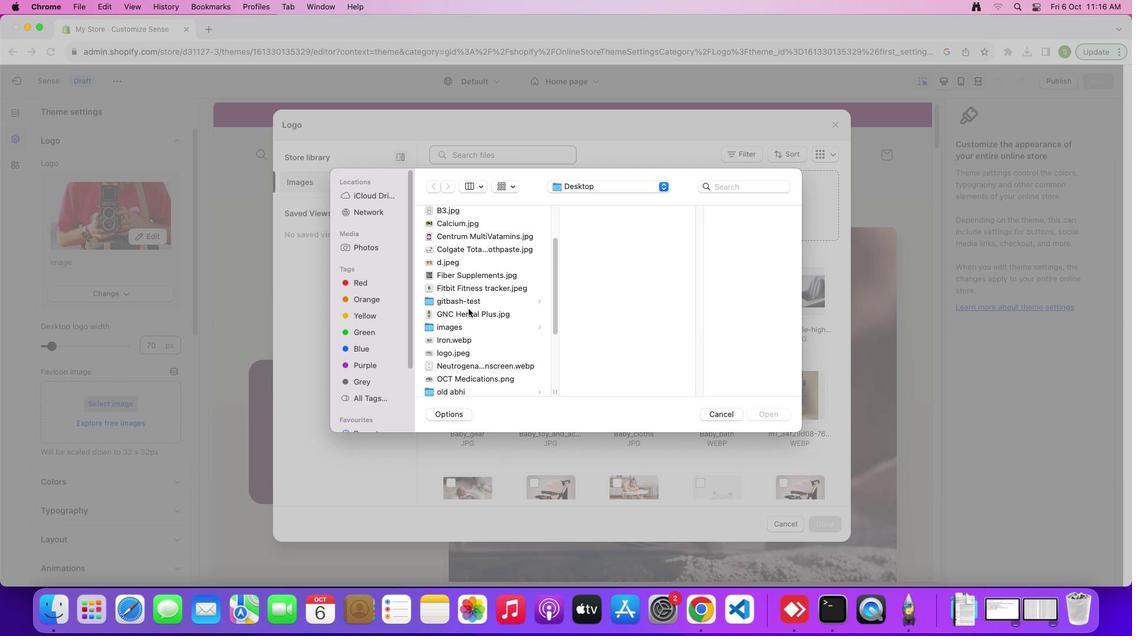 
Action: Mouse moved to (456, 352)
Screenshot: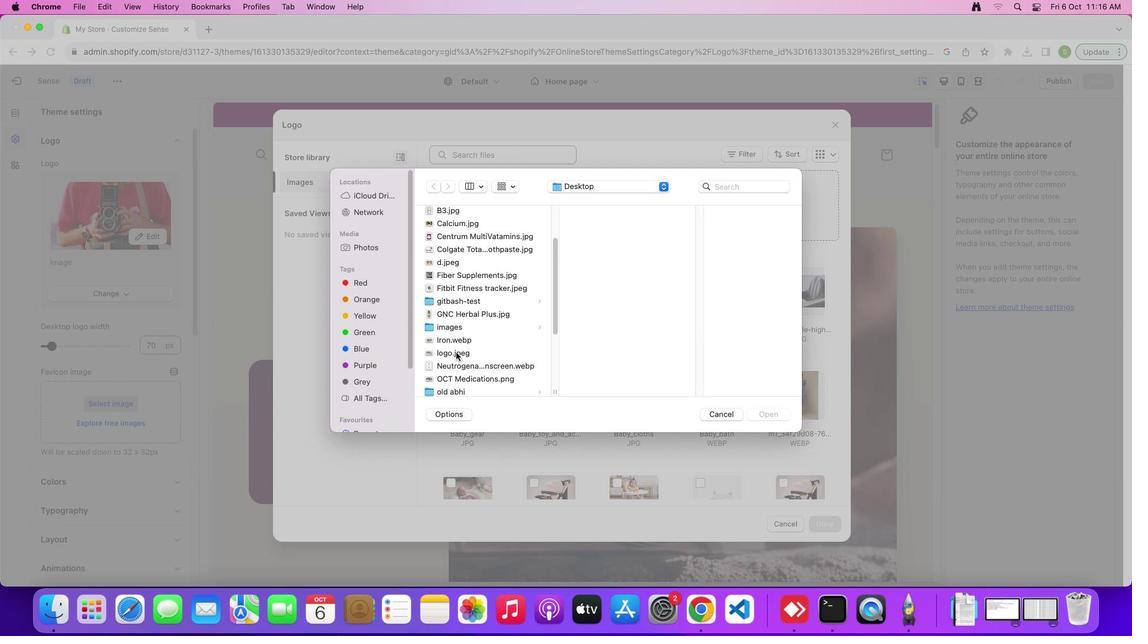 
Action: Mouse pressed left at (456, 352)
Screenshot: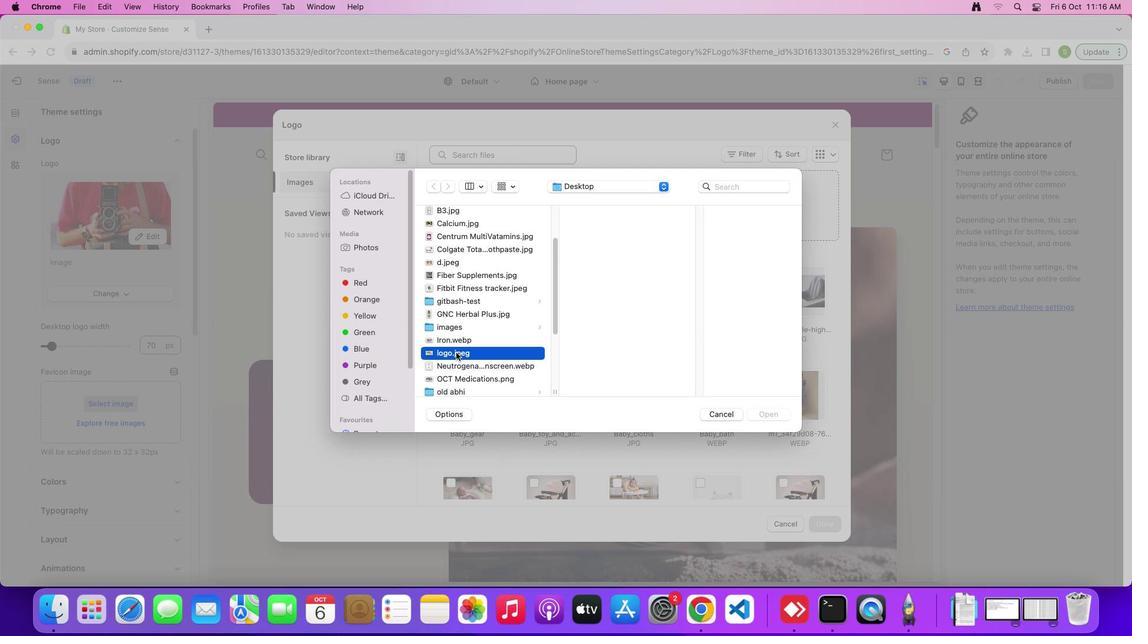 
Action: Mouse moved to (756, 416)
Screenshot: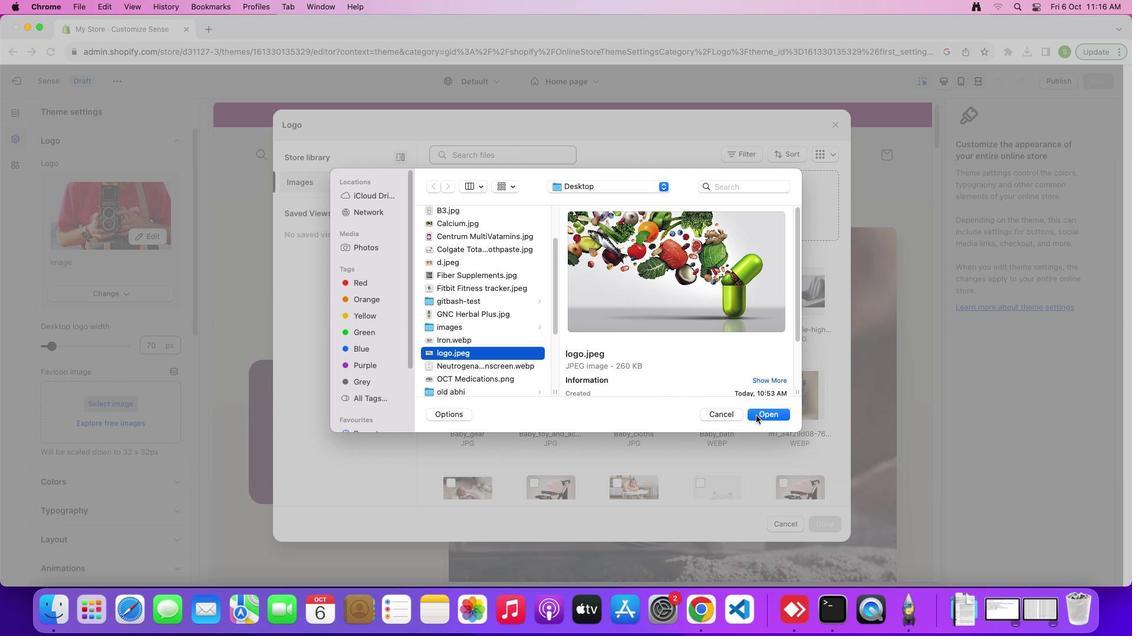 
Action: Mouse pressed left at (756, 416)
Screenshot: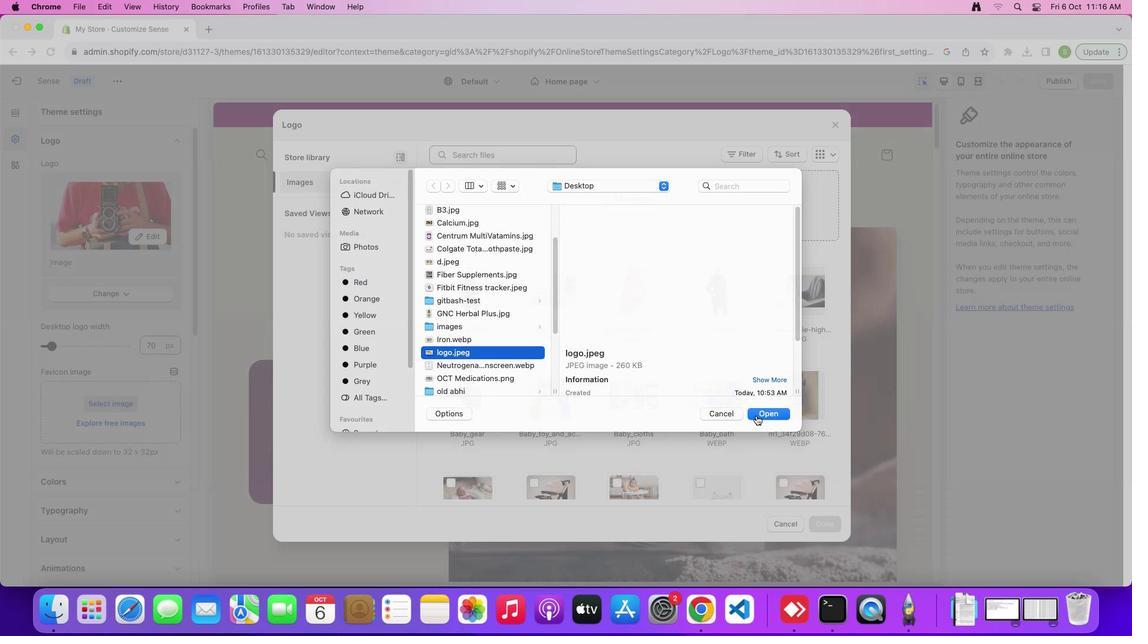 
Action: Mouse moved to (813, 520)
Screenshot: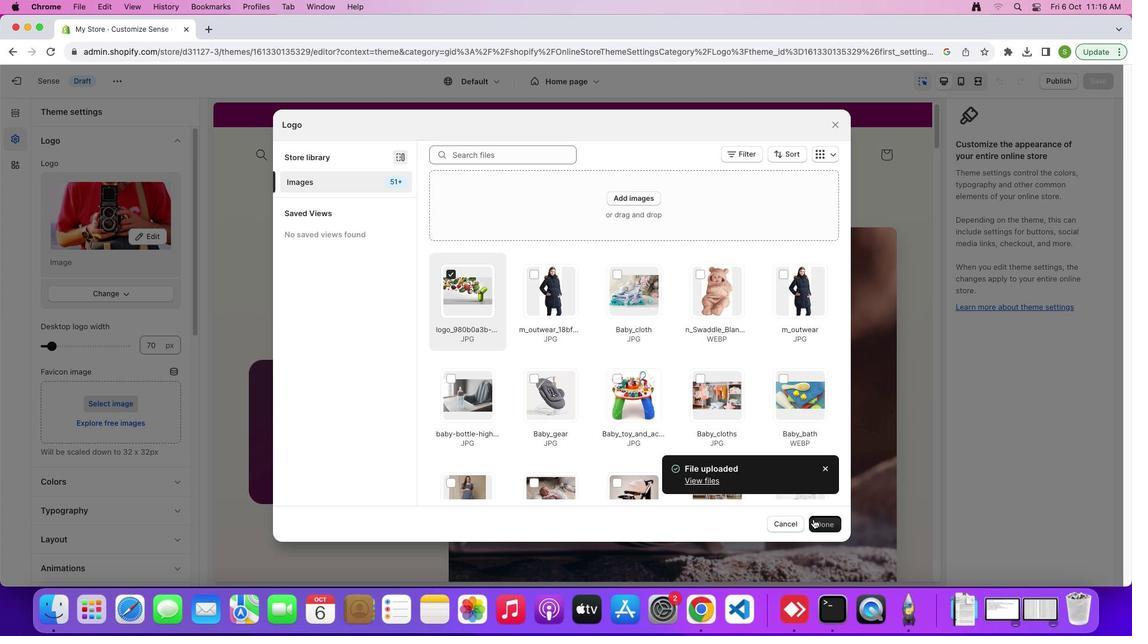 
Action: Mouse pressed left at (813, 520)
Screenshot: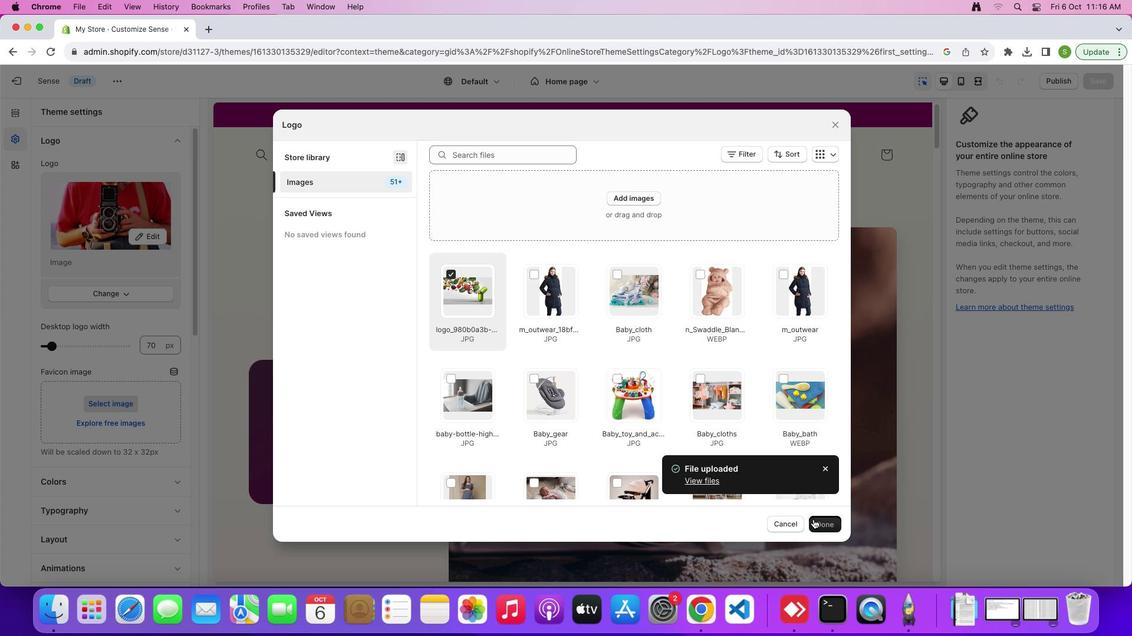 
Action: Mouse moved to (676, 421)
Screenshot: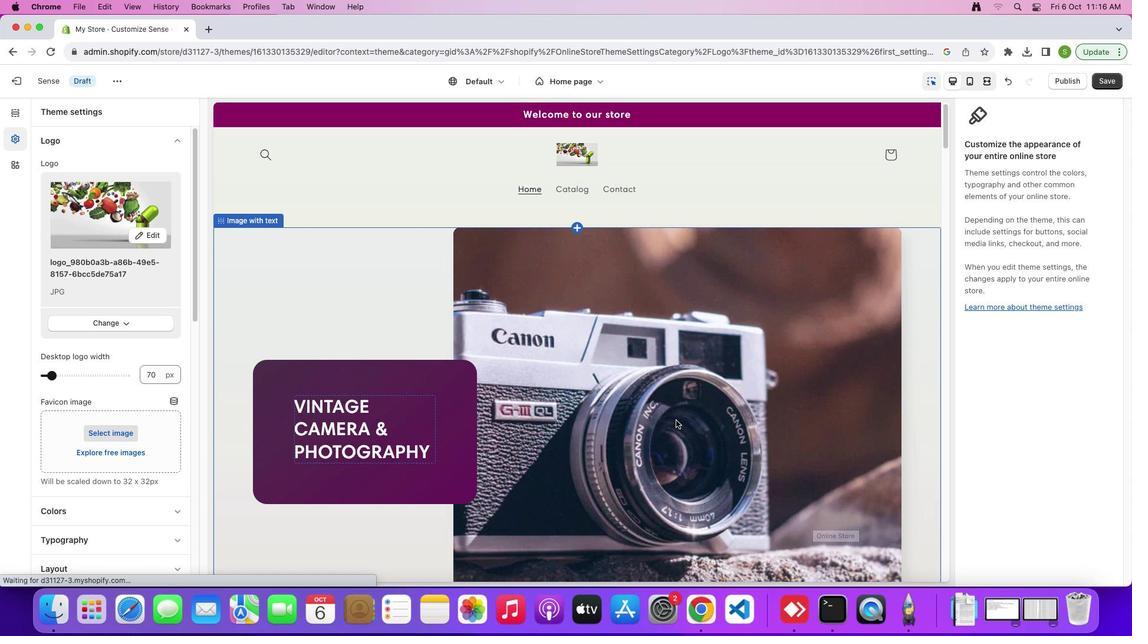 
Action: Mouse scrolled (676, 421) with delta (0, 0)
Screenshot: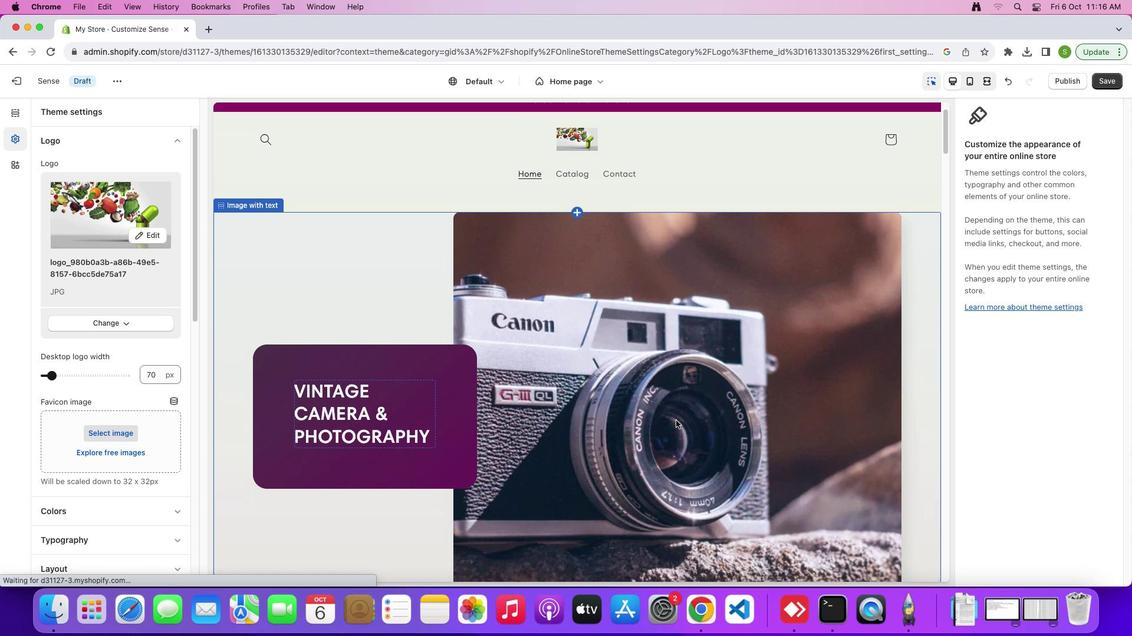 
Action: Mouse scrolled (676, 421) with delta (0, 0)
Screenshot: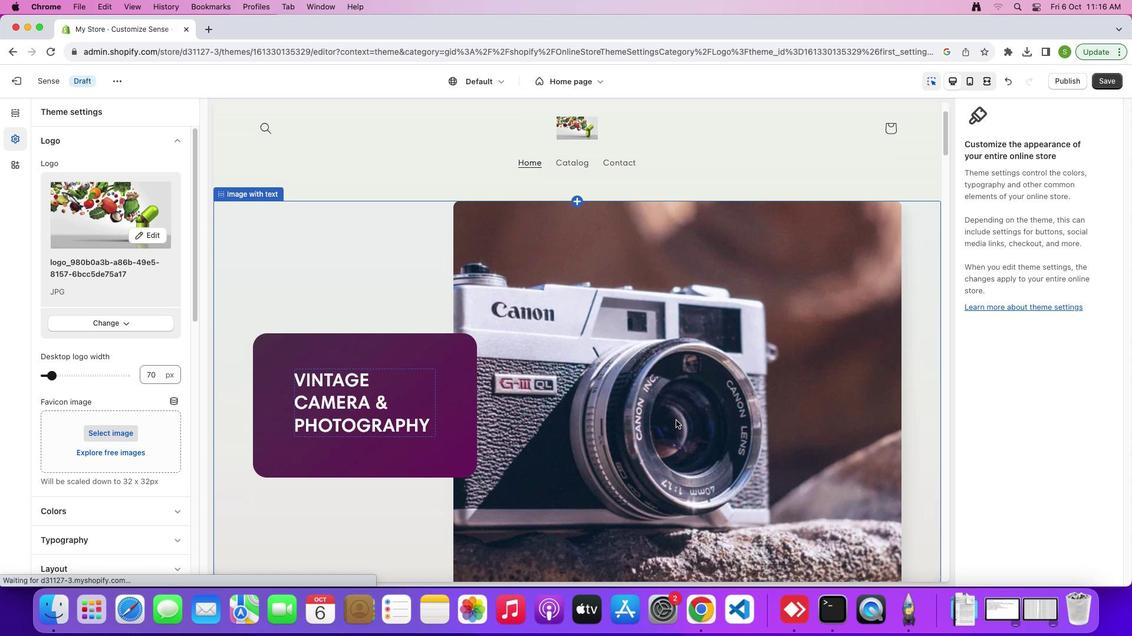 
Action: Mouse scrolled (676, 421) with delta (0, -1)
Screenshot: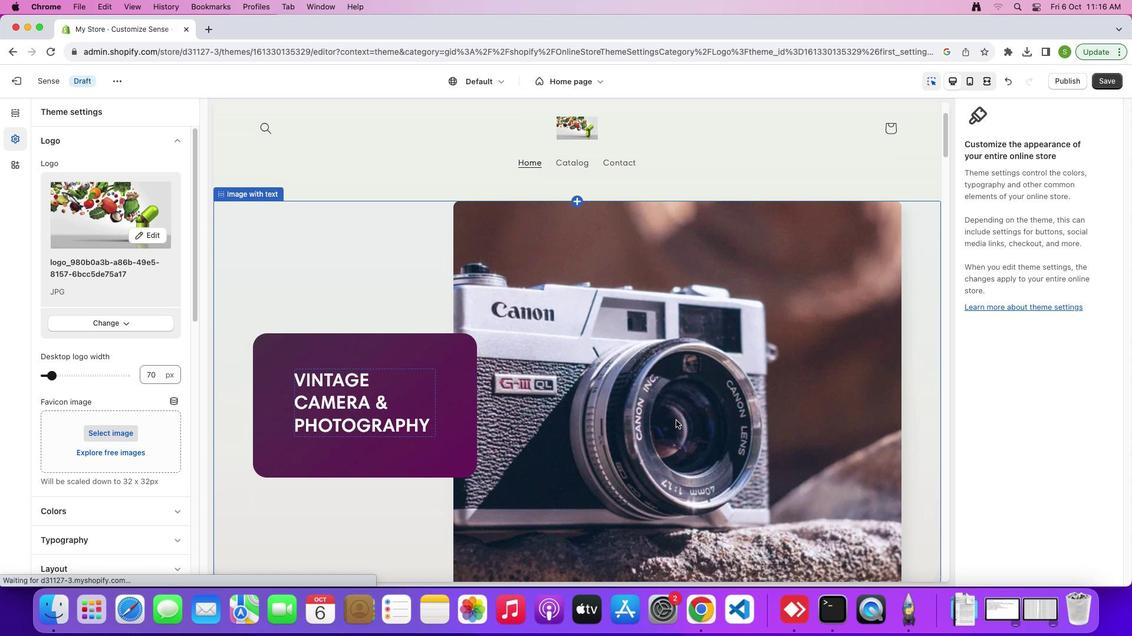 
Action: Mouse scrolled (676, 421) with delta (0, 0)
Screenshot: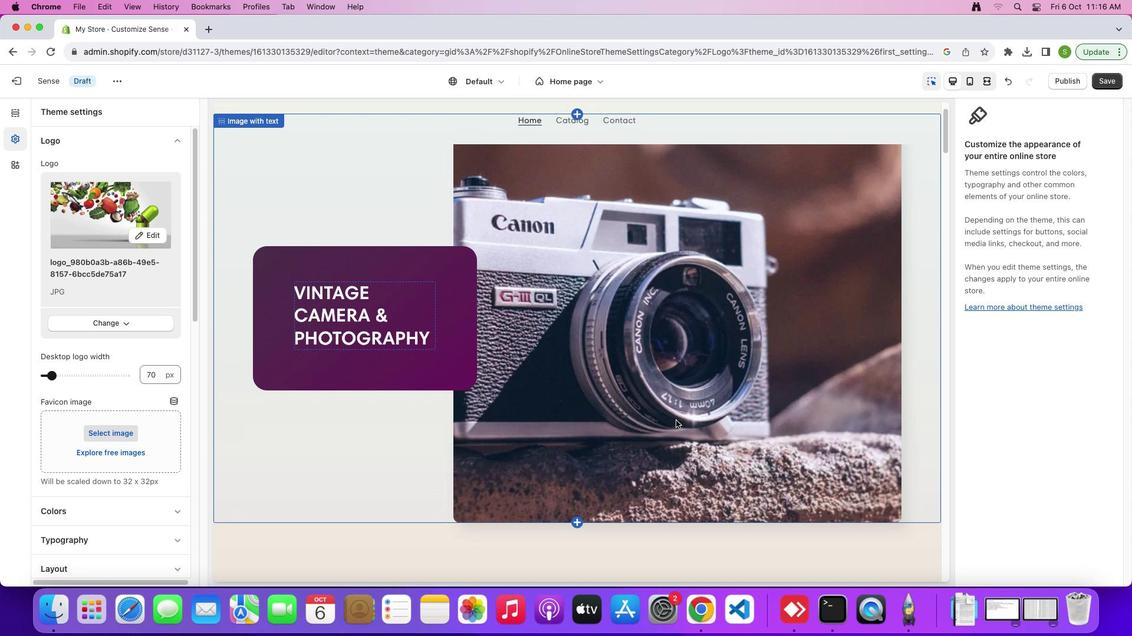 
Action: Mouse scrolled (676, 421) with delta (0, 0)
Screenshot: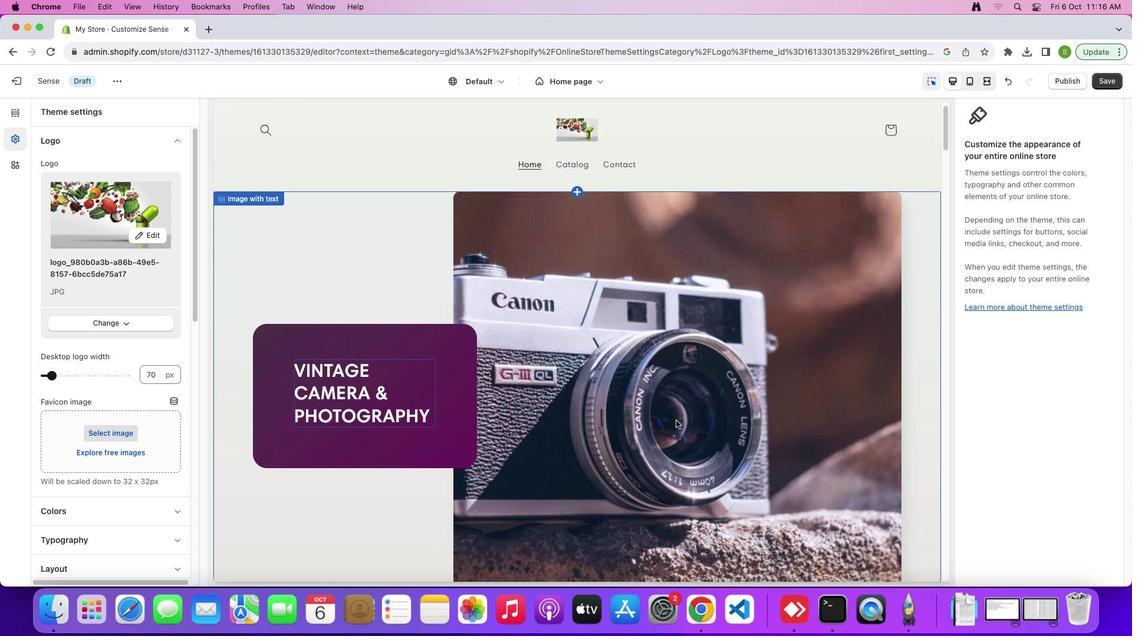 
Action: Mouse scrolled (676, 421) with delta (0, 1)
Screenshot: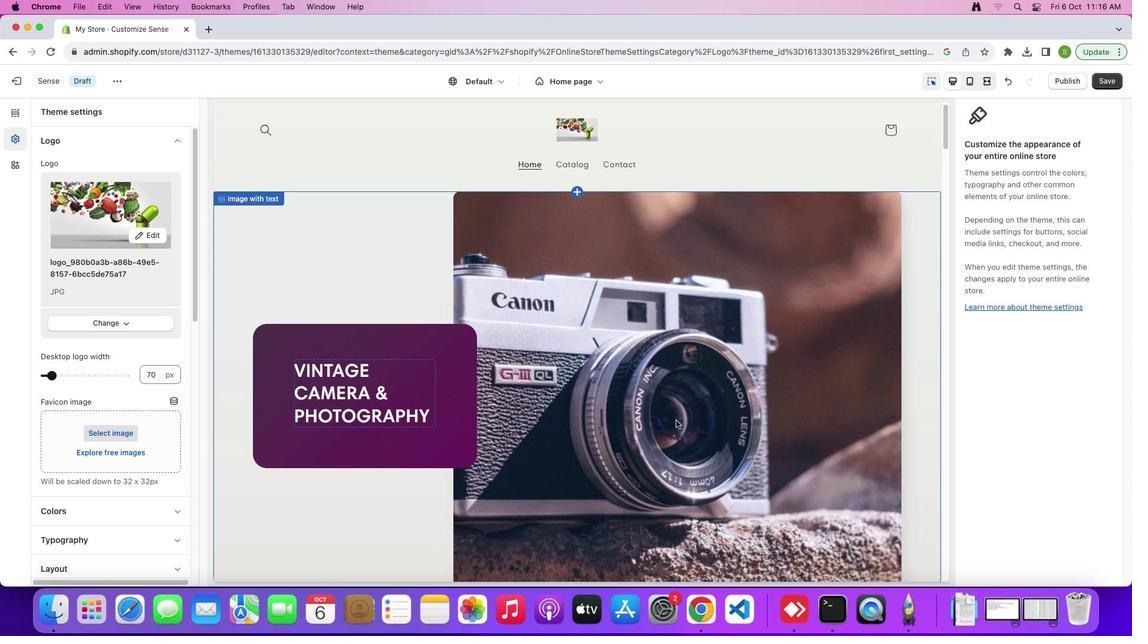 
Action: Mouse moved to (1098, 81)
Screenshot: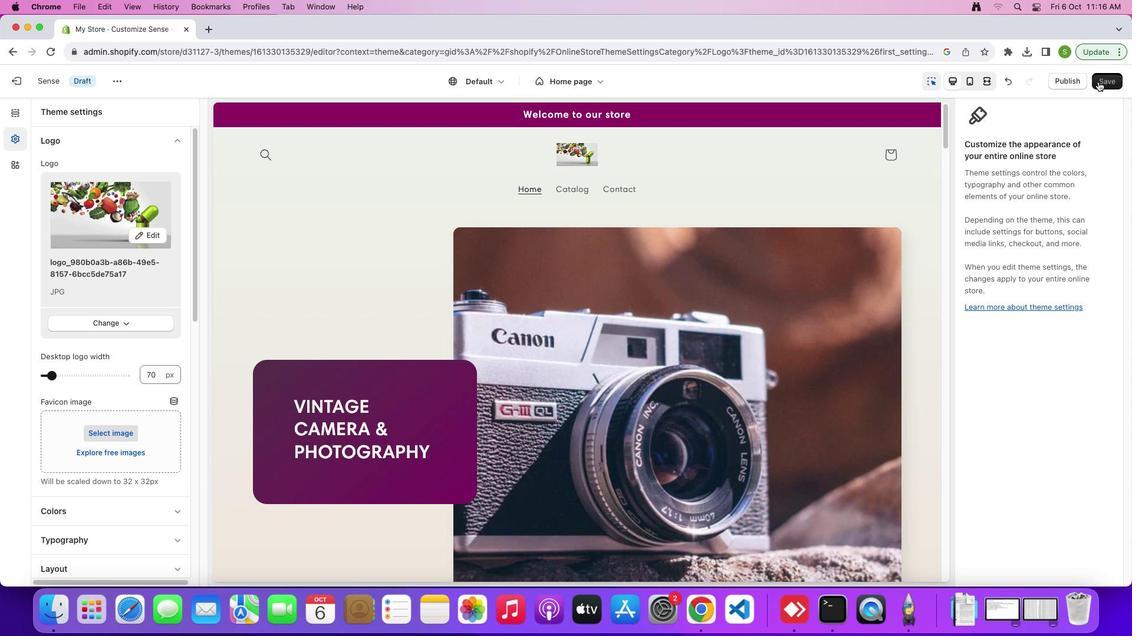 
Action: Mouse pressed left at (1098, 81)
Screenshot: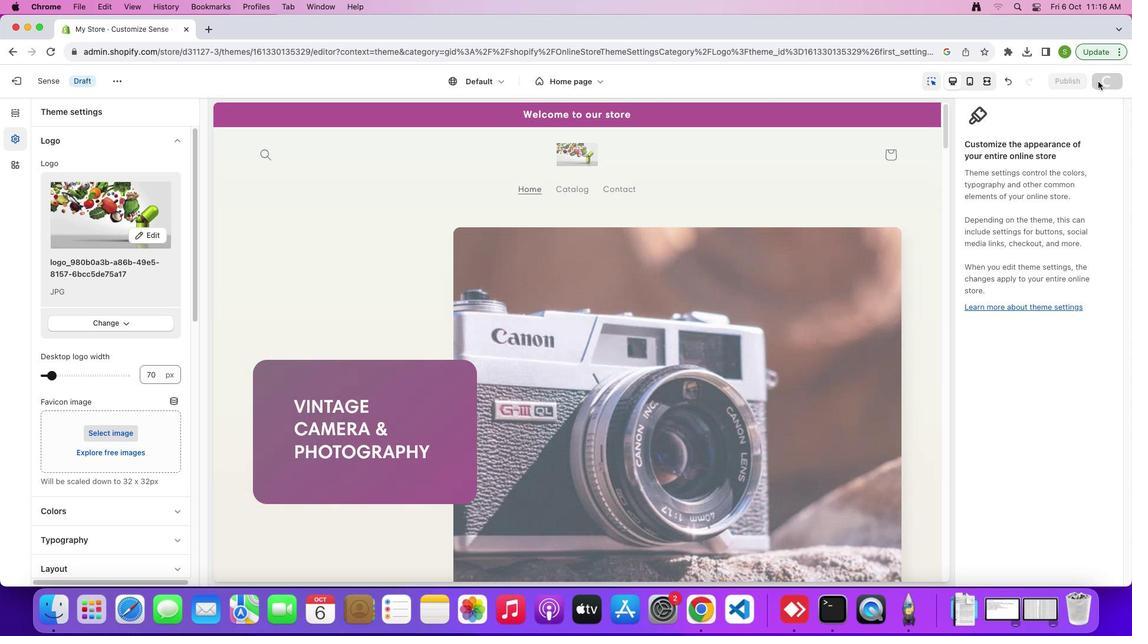 
Action: Mouse moved to (716, 312)
Screenshot: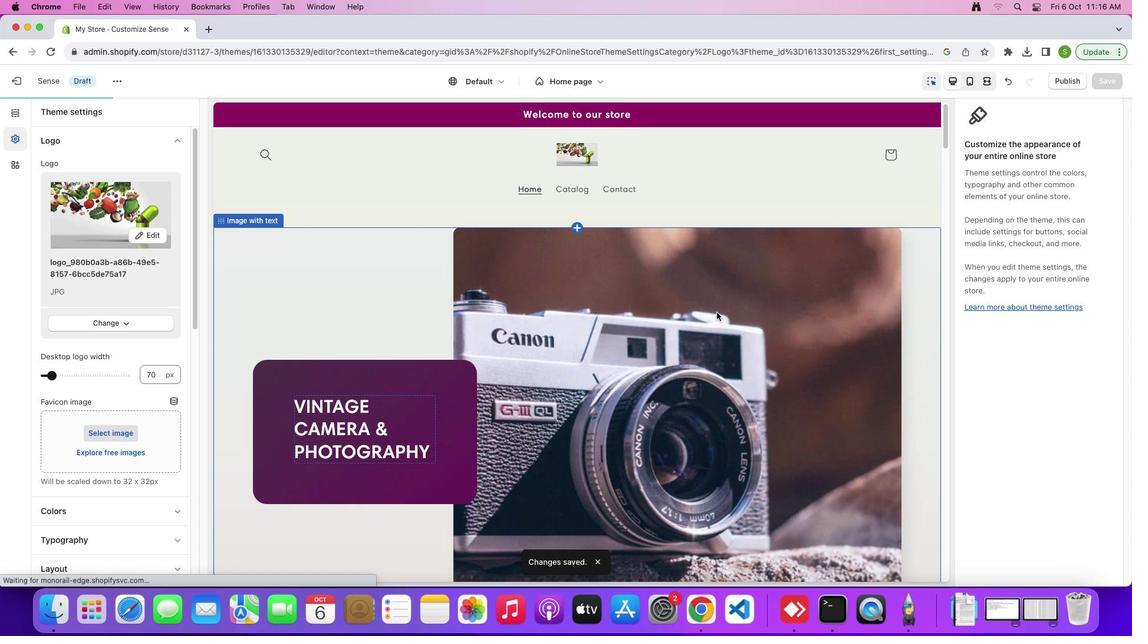 
Action: Mouse pressed left at (716, 312)
Screenshot: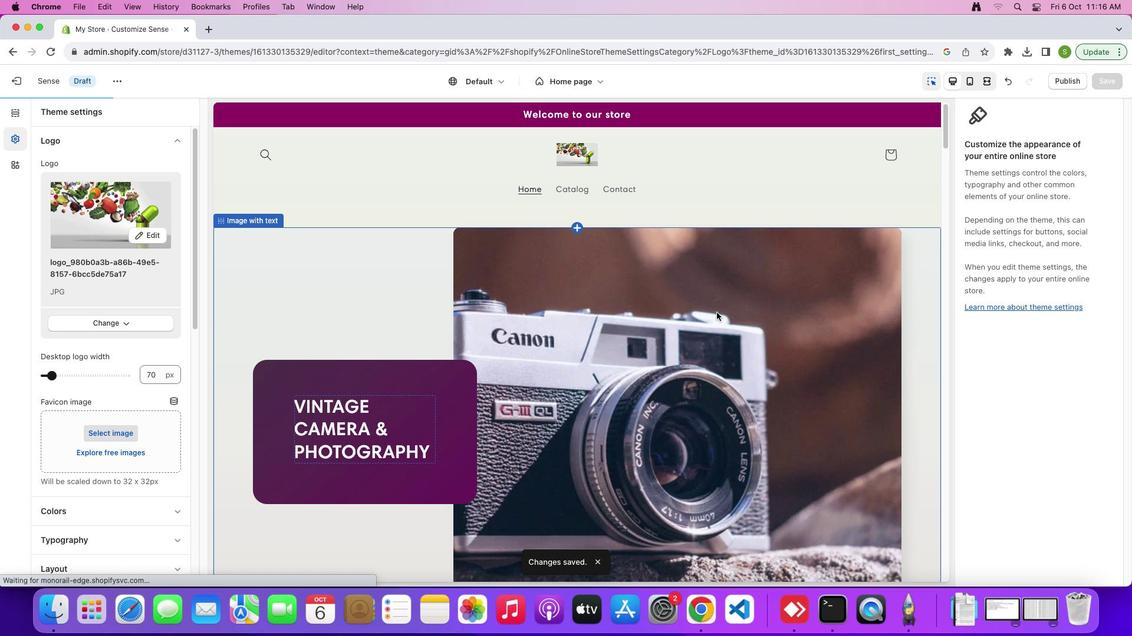 
Action: Mouse moved to (1054, 270)
Screenshot: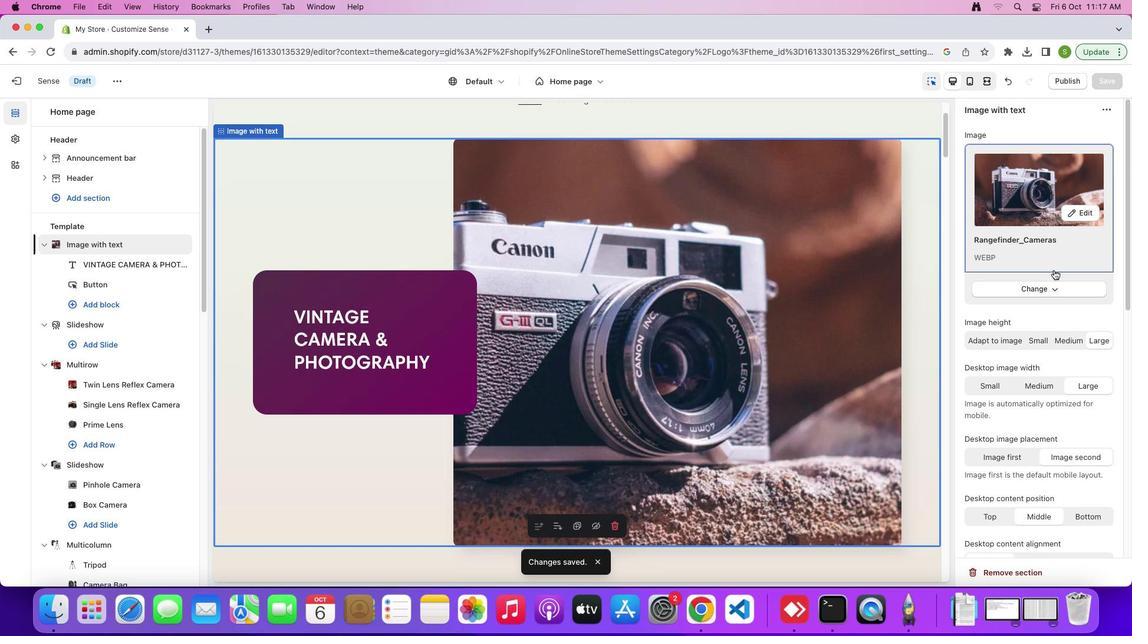 
Action: Mouse pressed left at (1054, 270)
Screenshot: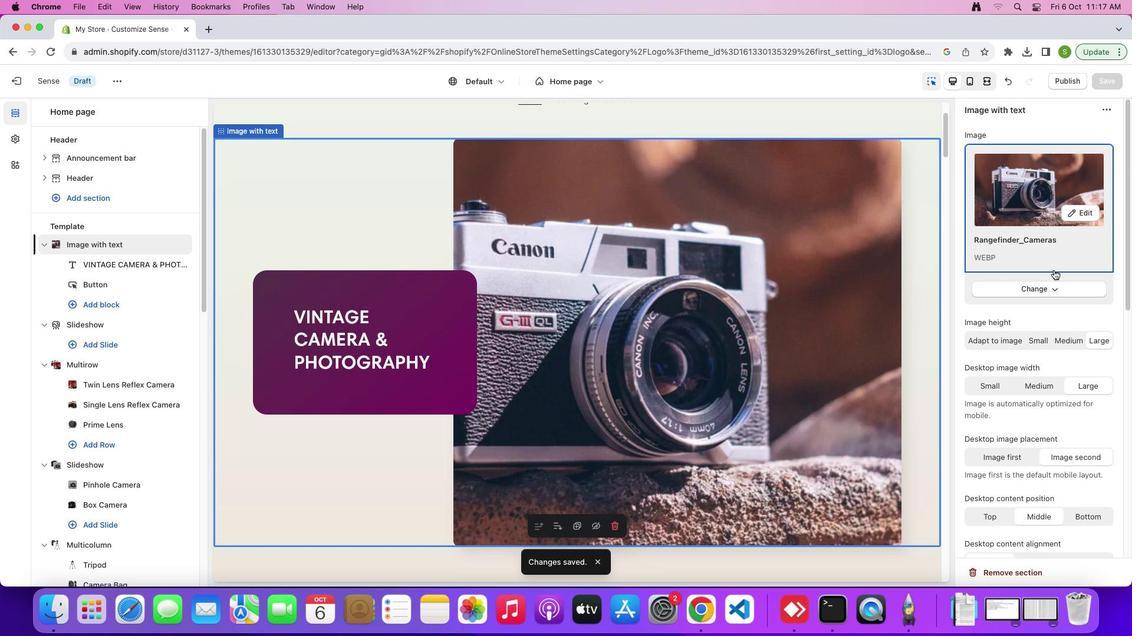 
Action: Mouse moved to (631, 211)
Screenshot: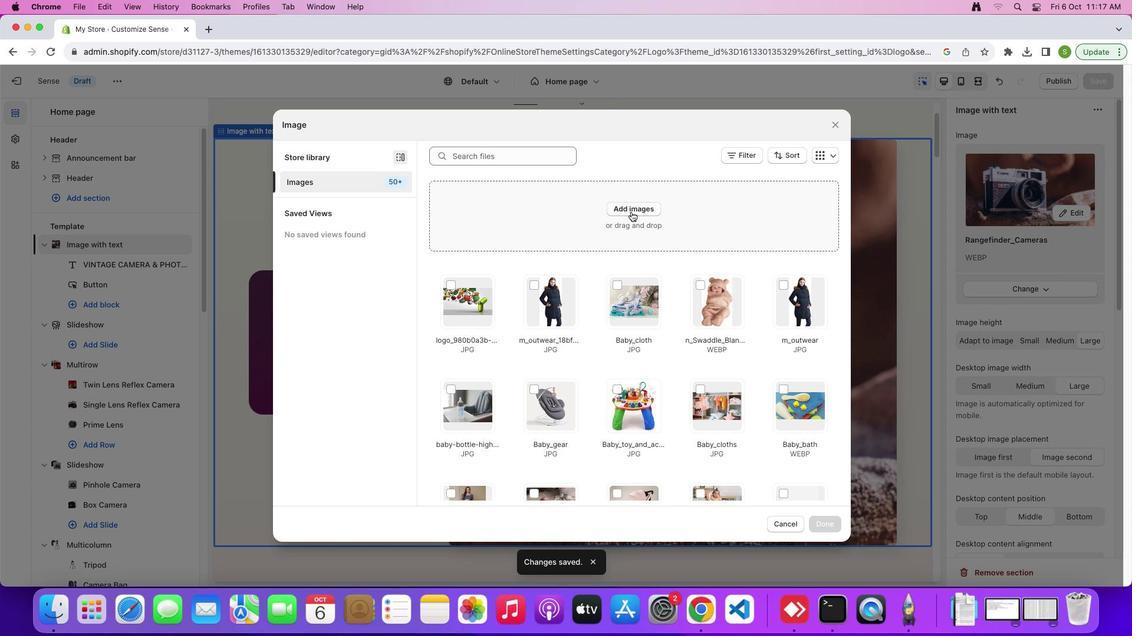 
Action: Mouse pressed left at (631, 211)
Screenshot: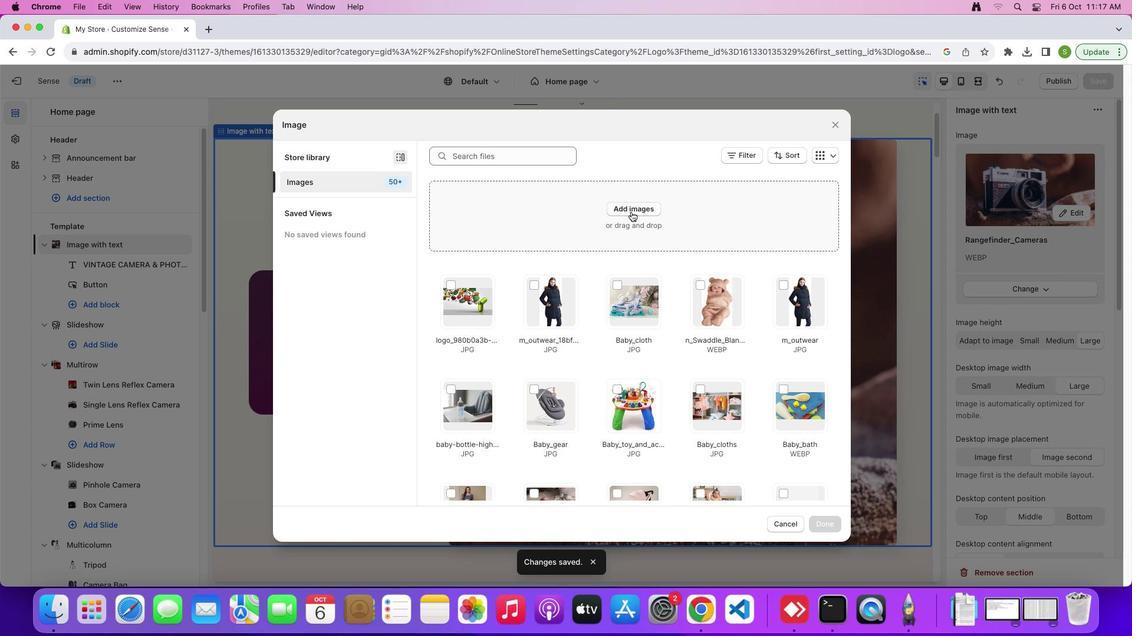 
Action: Mouse moved to (480, 298)
Screenshot: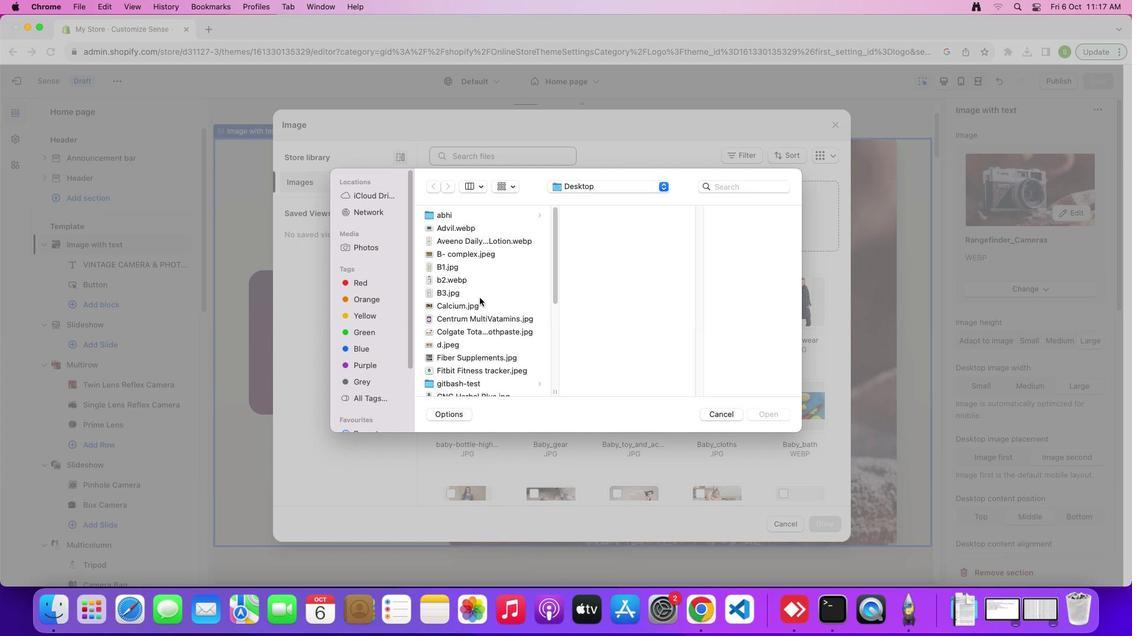 
Action: Mouse scrolled (480, 298) with delta (0, 0)
Screenshot: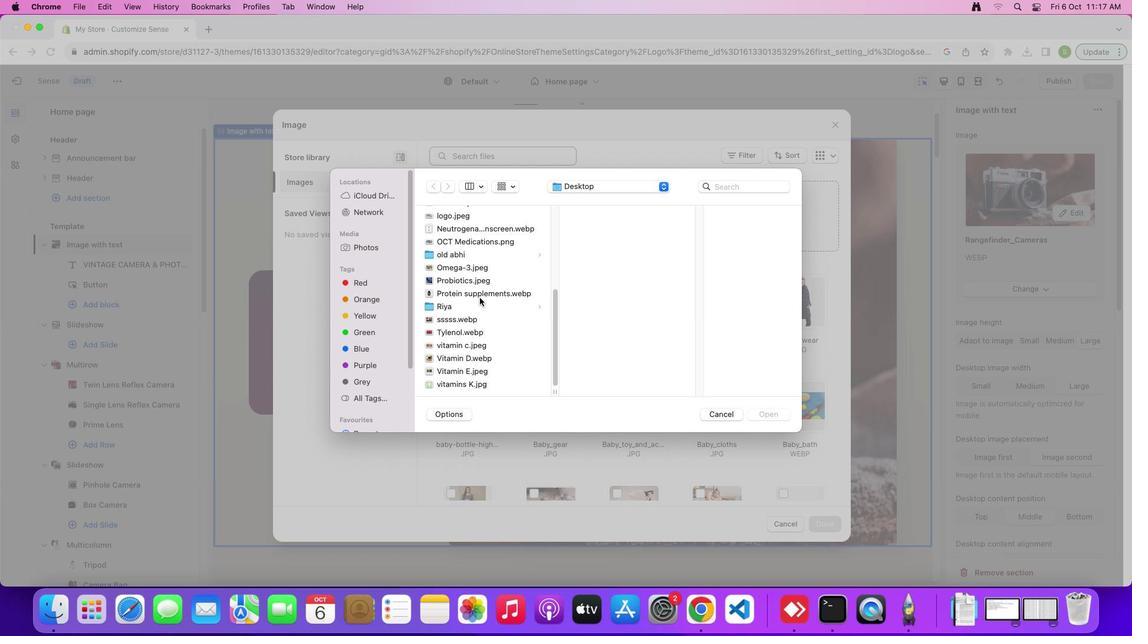 
Action: Mouse scrolled (480, 298) with delta (0, 0)
Screenshot: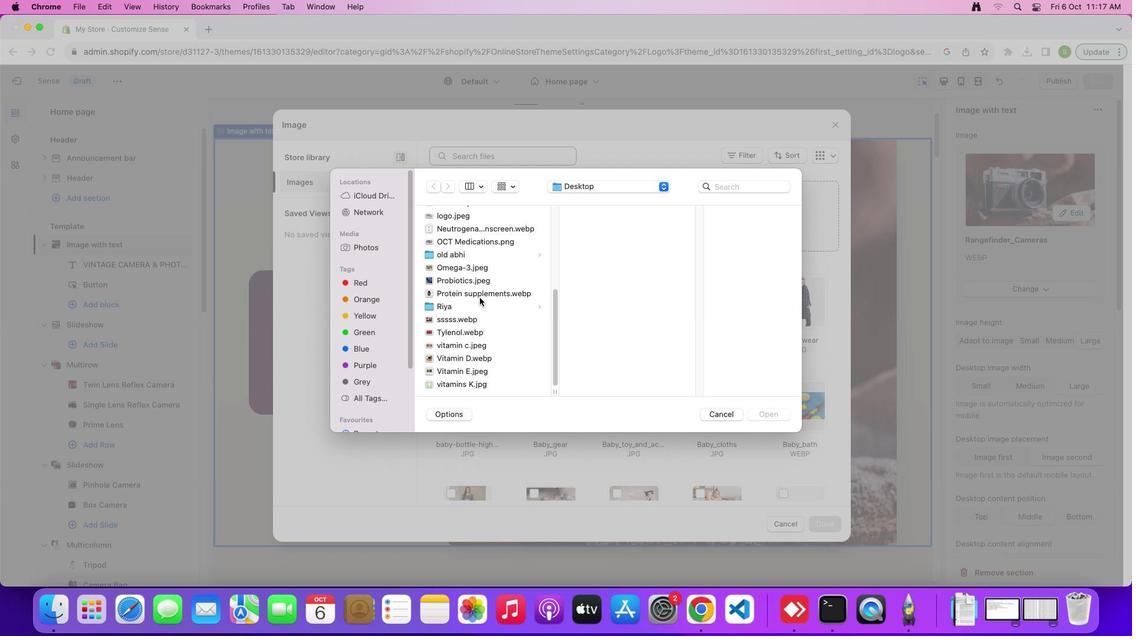 
Action: Mouse scrolled (480, 298) with delta (0, -2)
Screenshot: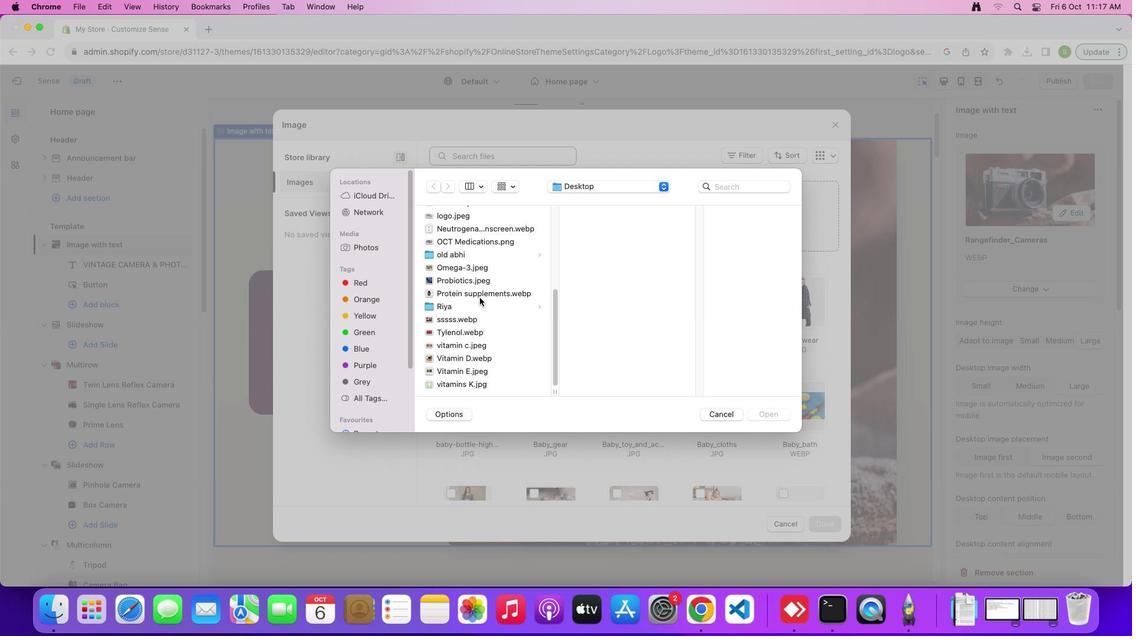 
Action: Mouse scrolled (480, 298) with delta (0, -4)
Screenshot: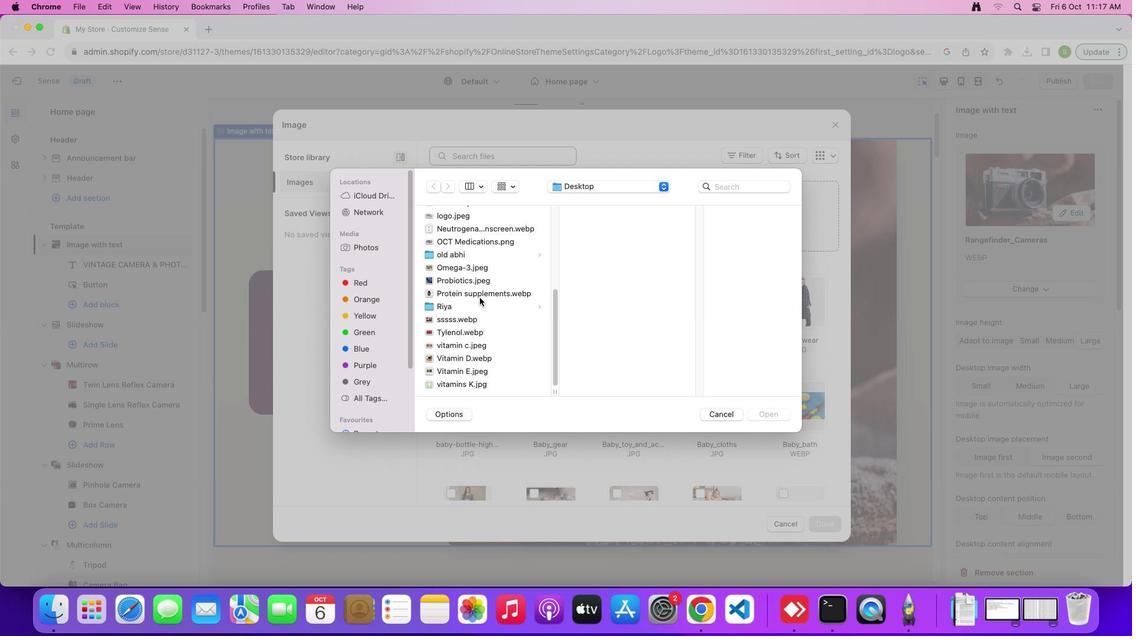 
Action: Mouse scrolled (480, 298) with delta (0, -4)
Screenshot: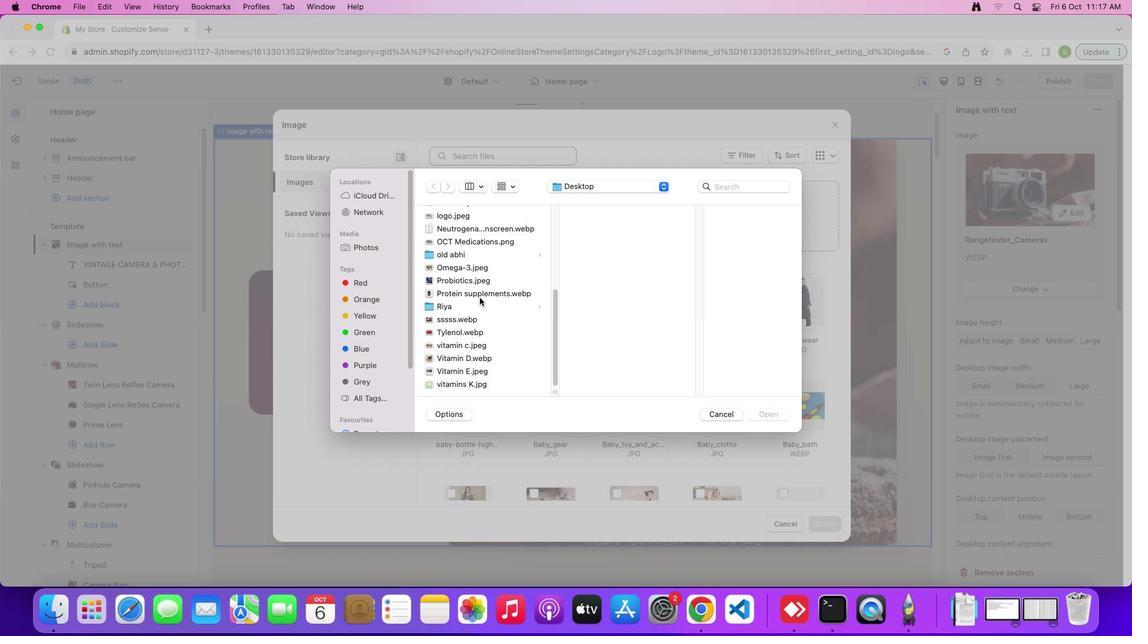 
Action: Mouse scrolled (480, 298) with delta (0, 0)
Screenshot: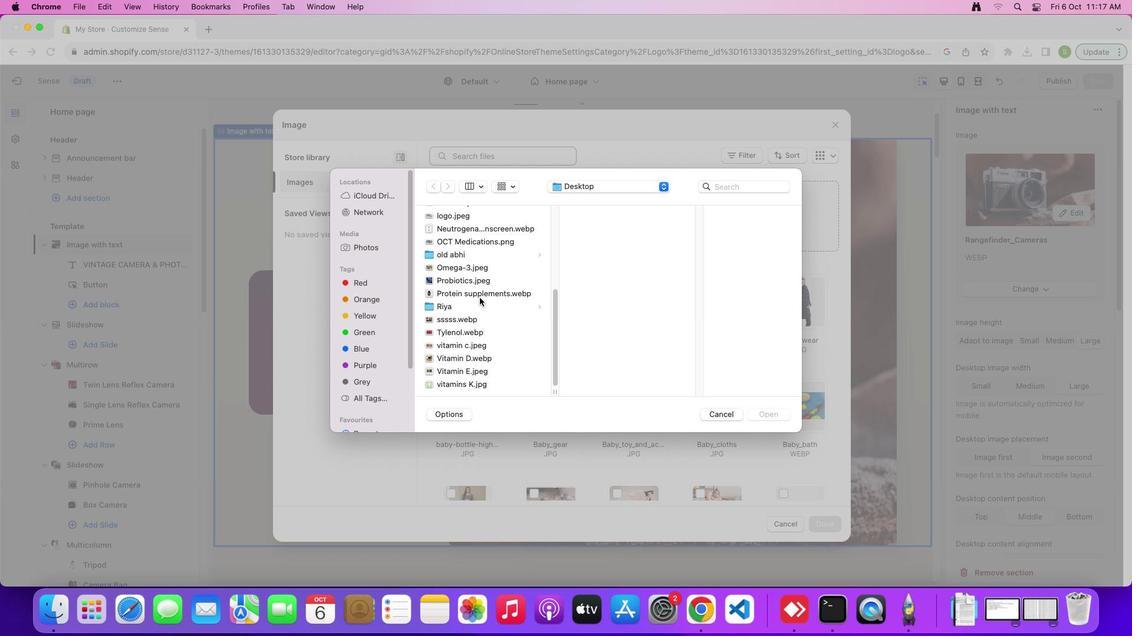 
Action: Mouse scrolled (480, 298) with delta (0, 0)
Screenshot: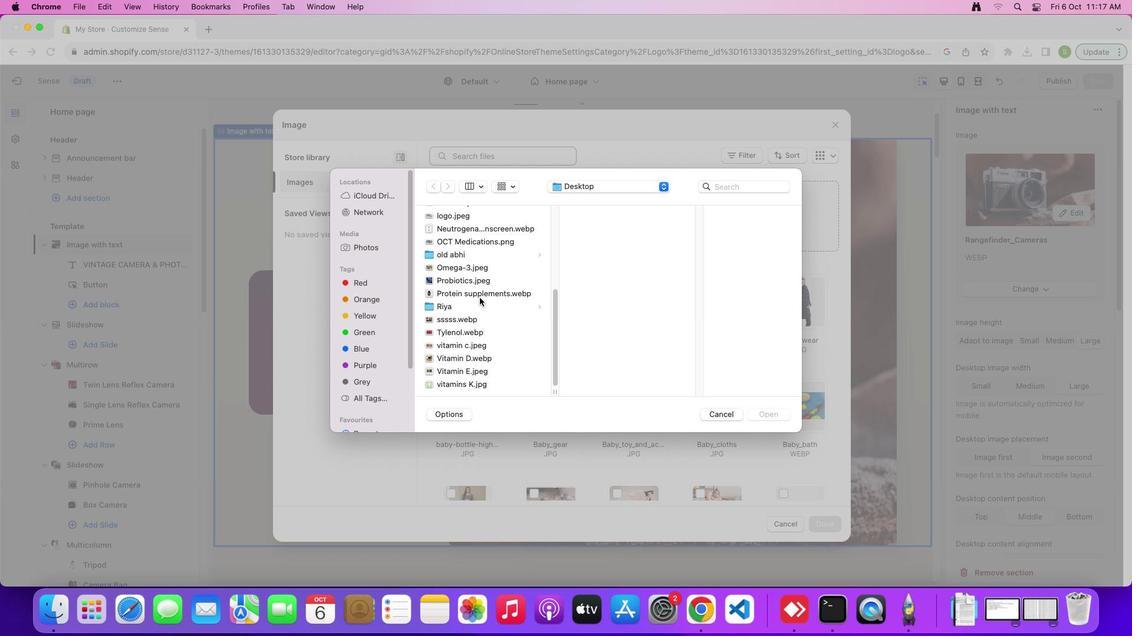 
Action: Mouse scrolled (480, 298) with delta (0, -2)
Screenshot: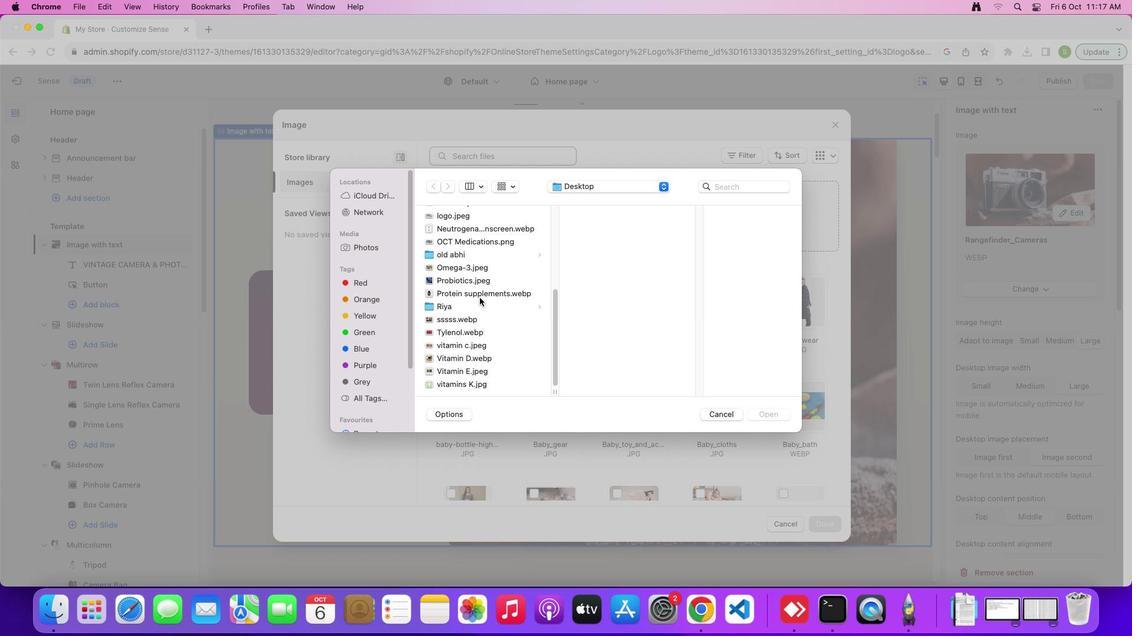 
Action: Mouse scrolled (480, 298) with delta (0, -4)
Screenshot: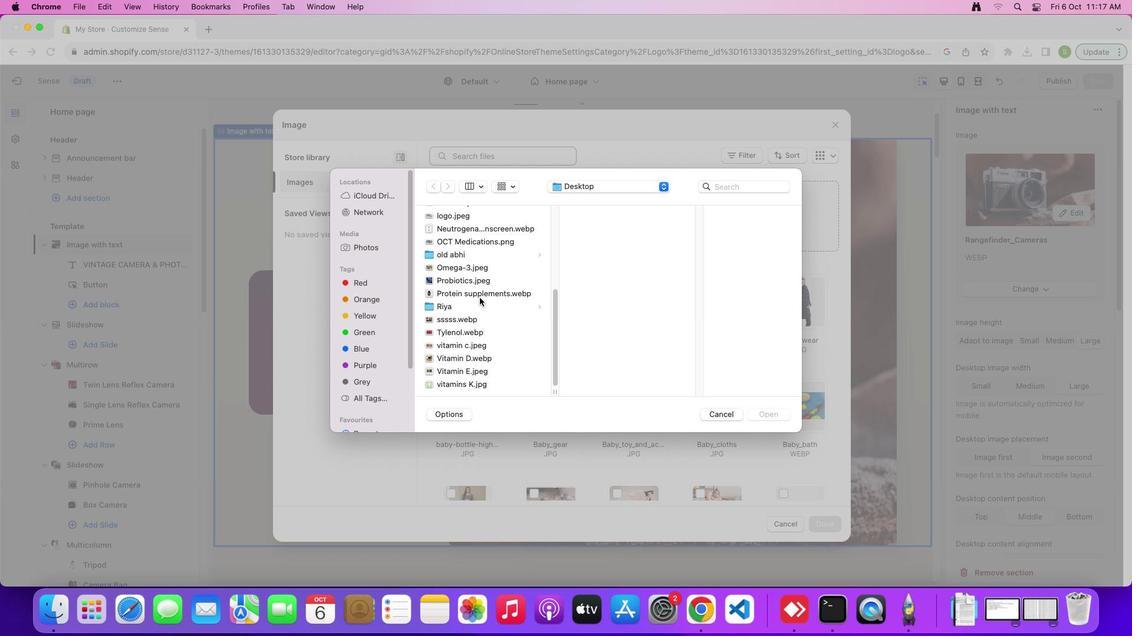 
Action: Mouse scrolled (480, 298) with delta (0, 0)
Screenshot: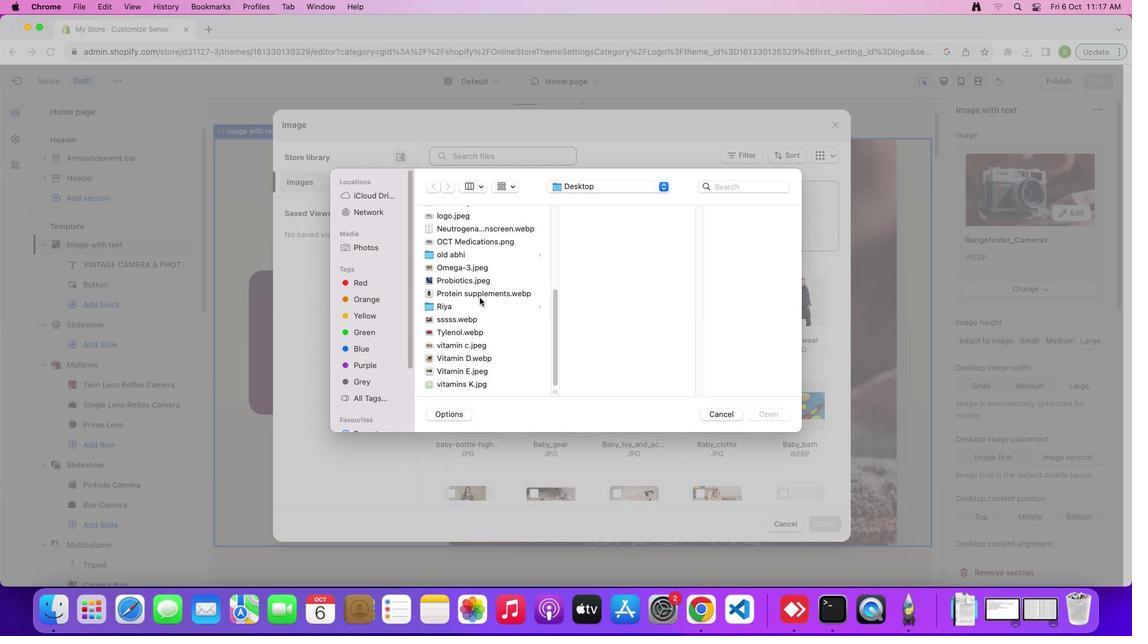 
Action: Mouse scrolled (480, 298) with delta (0, 0)
Screenshot: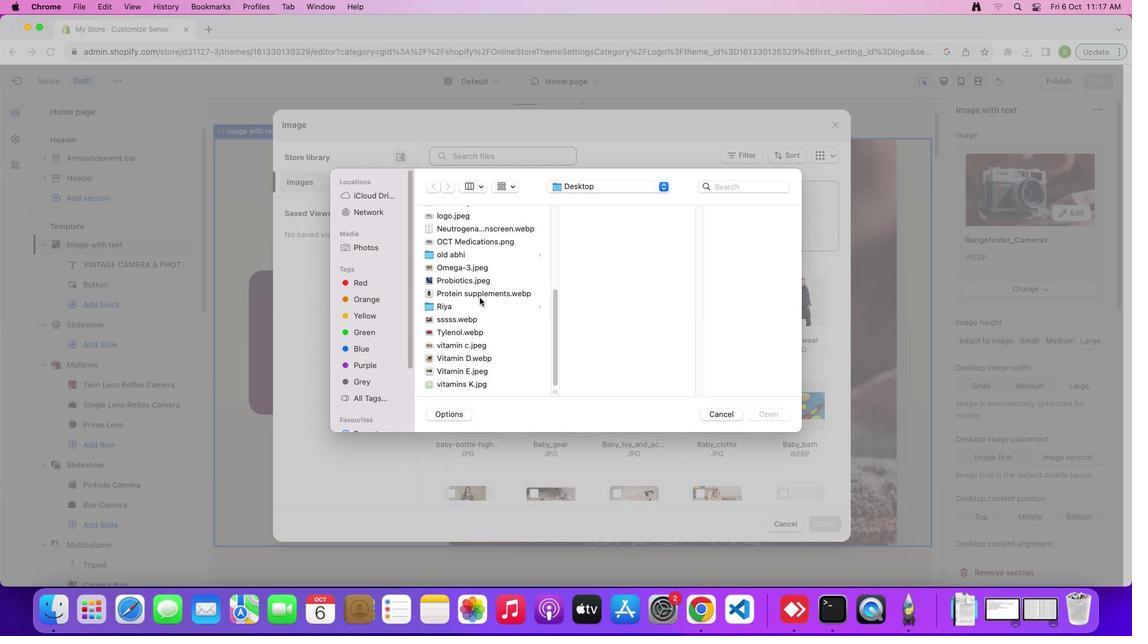 
Action: Mouse moved to (451, 306)
Screenshot: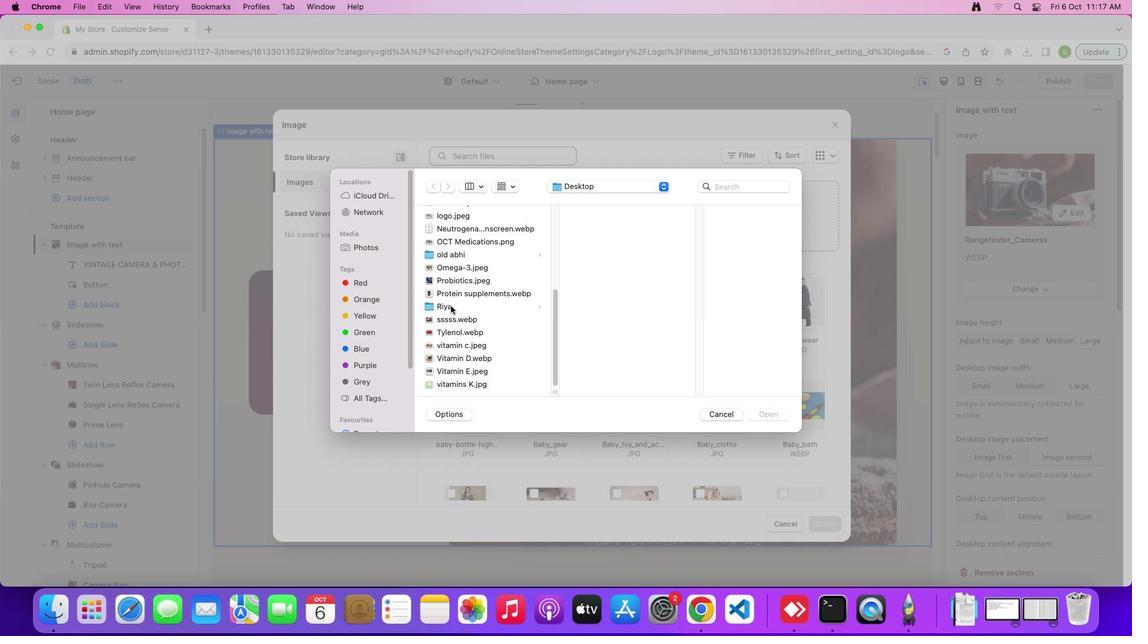 
Action: Mouse scrolled (451, 306) with delta (0, 0)
Screenshot: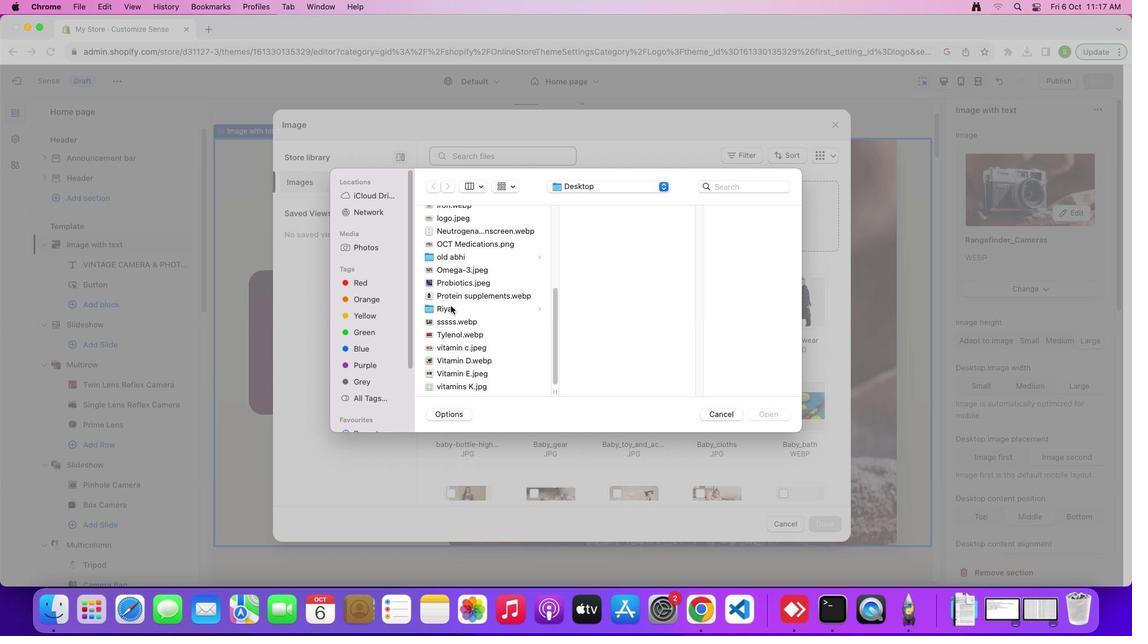 
Action: Mouse scrolled (451, 306) with delta (0, 0)
Screenshot: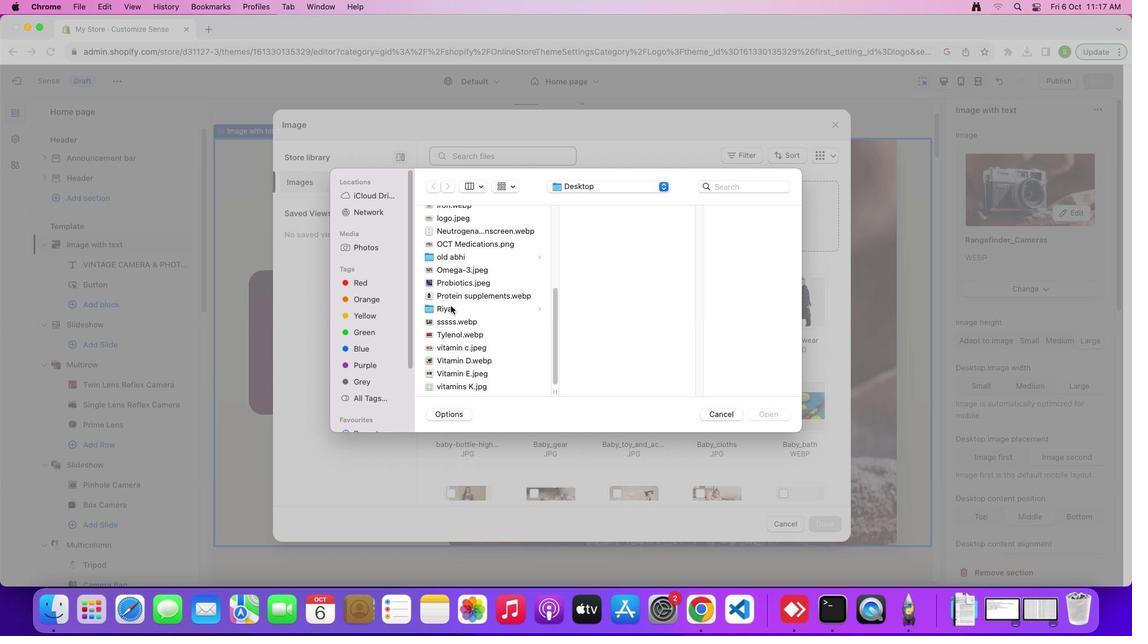 
Action: Mouse scrolled (451, 306) with delta (0, 0)
Screenshot: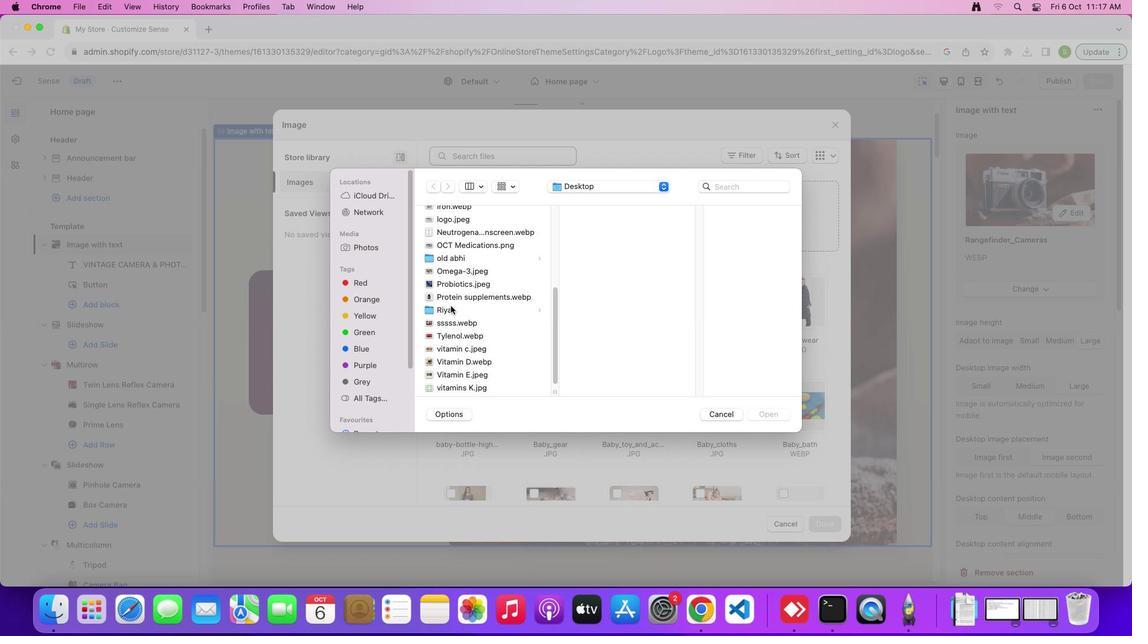 
Action: Mouse moved to (448, 322)
Screenshot: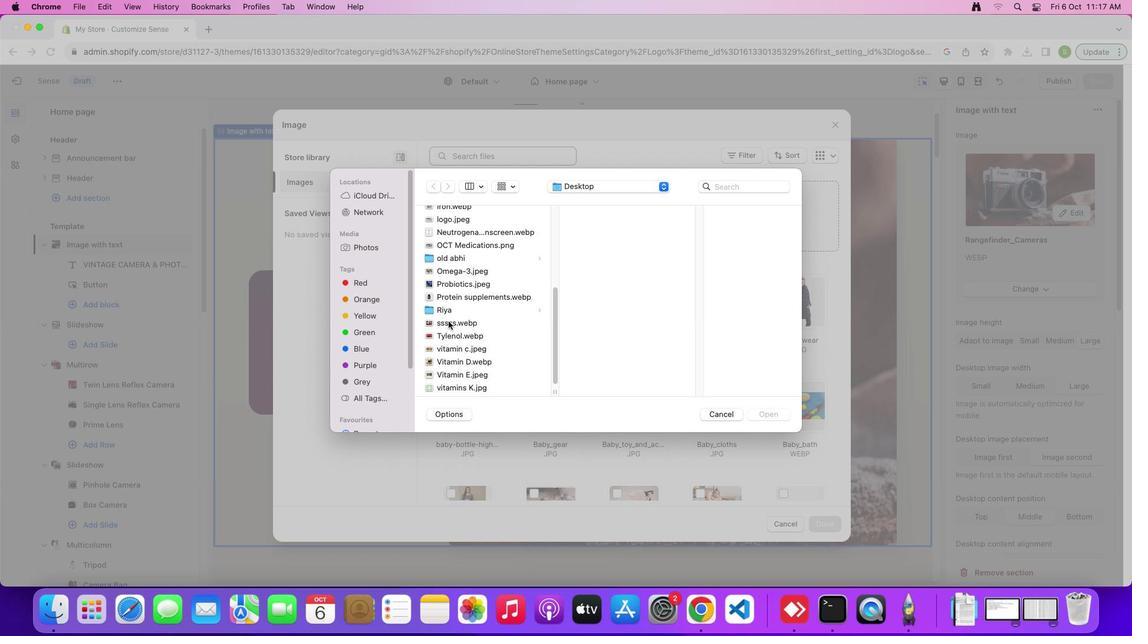 
Action: Mouse pressed left at (448, 322)
Screenshot: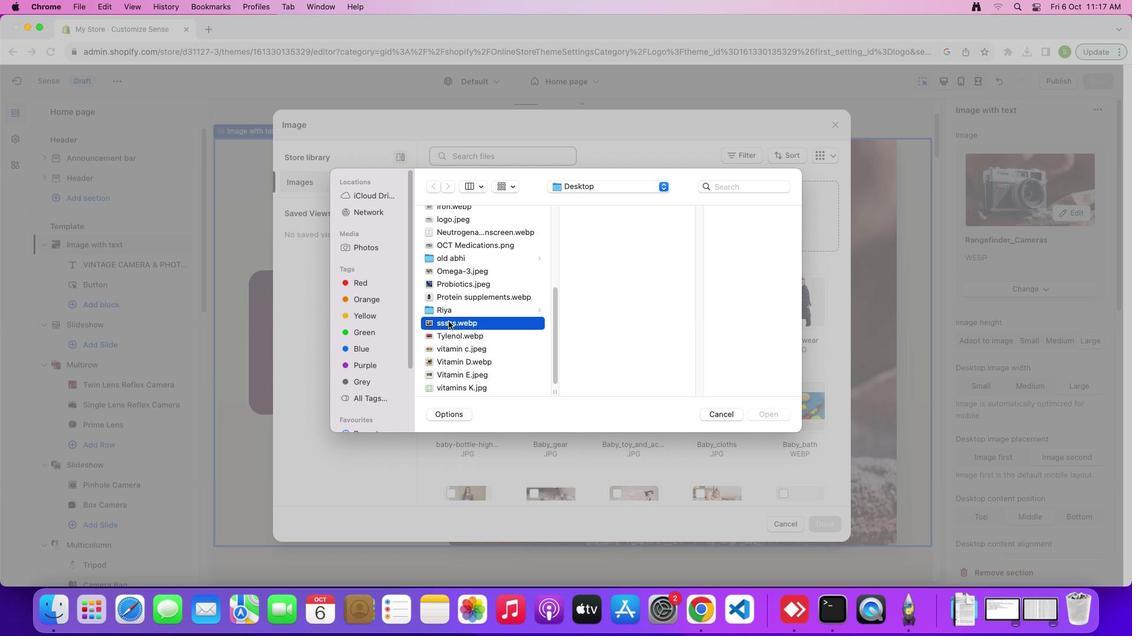 
Action: Mouse moved to (773, 416)
Screenshot: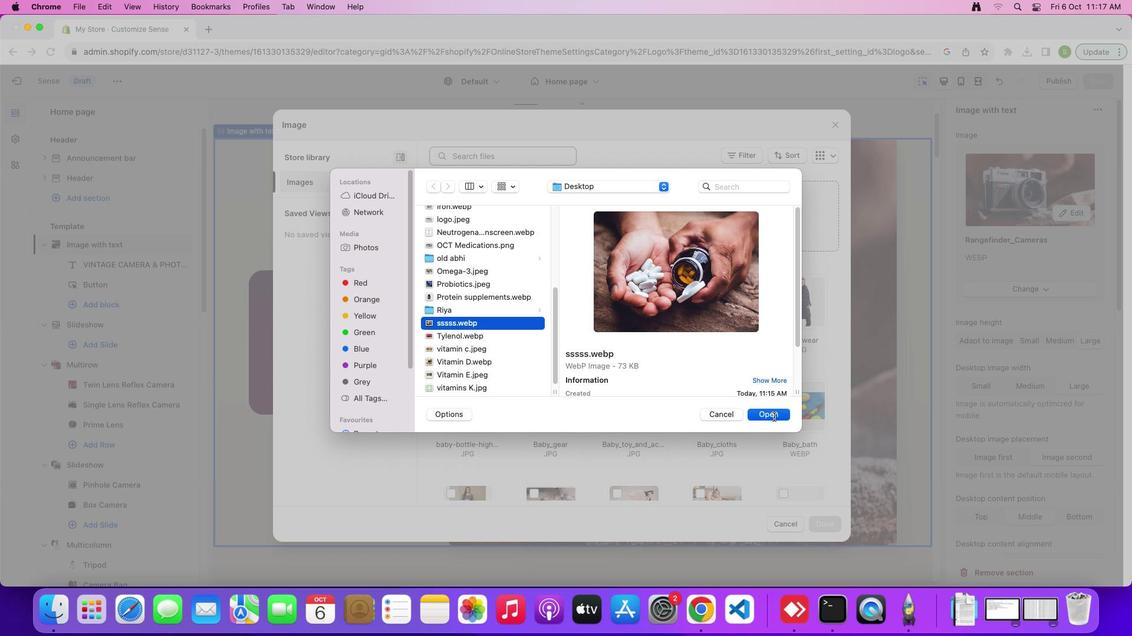 
Action: Mouse pressed left at (773, 416)
Screenshot: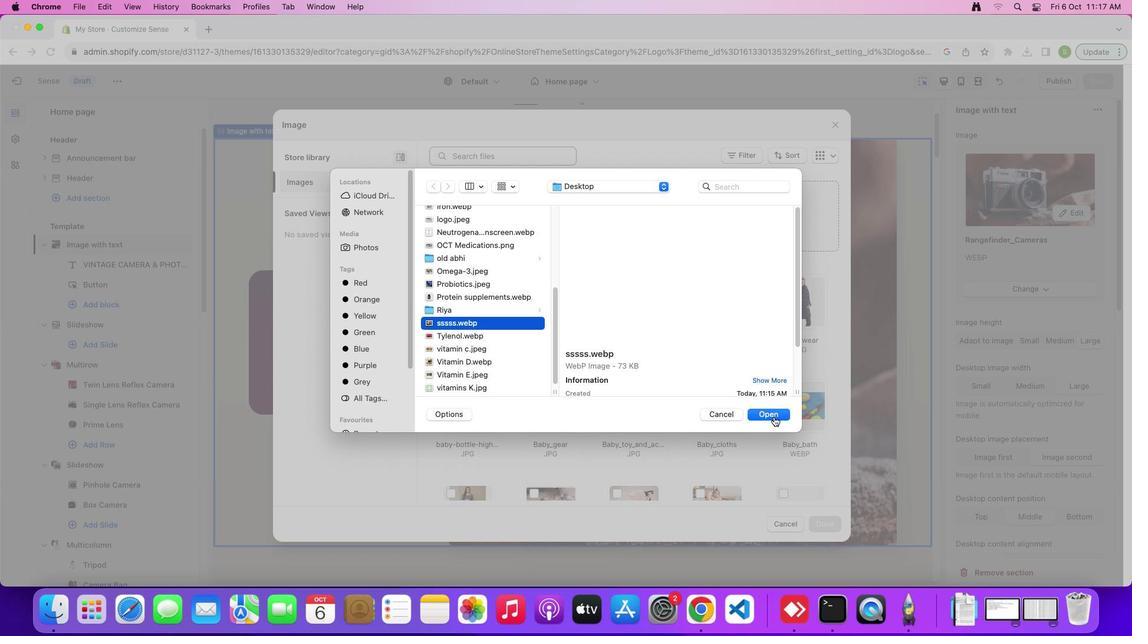 
Action: Mouse moved to (824, 526)
Screenshot: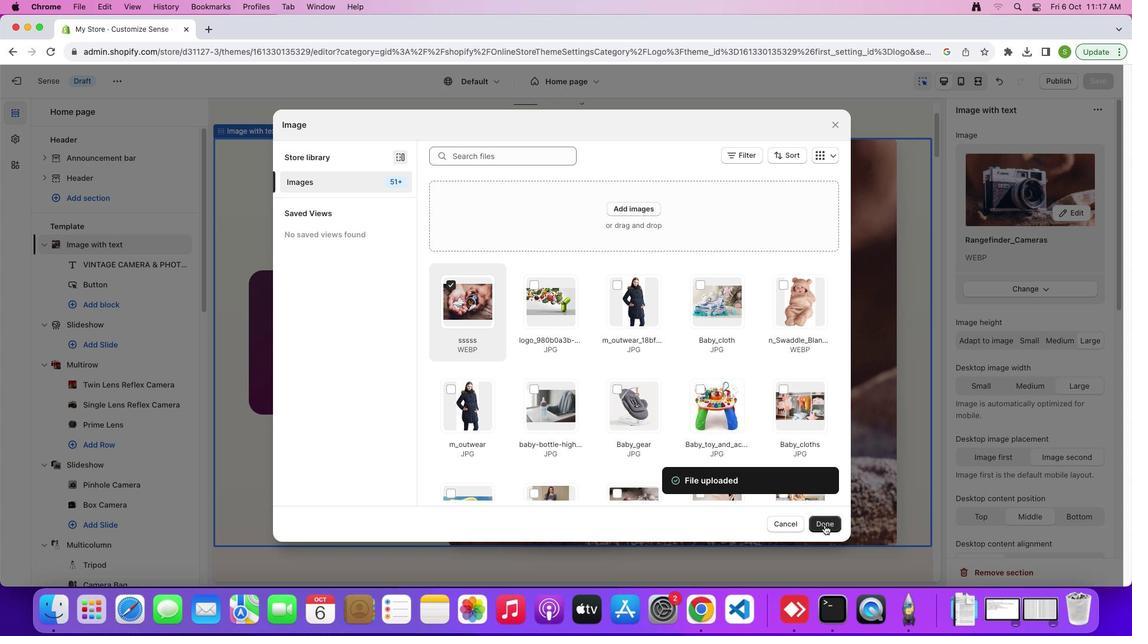 
Action: Mouse pressed left at (824, 526)
Screenshot: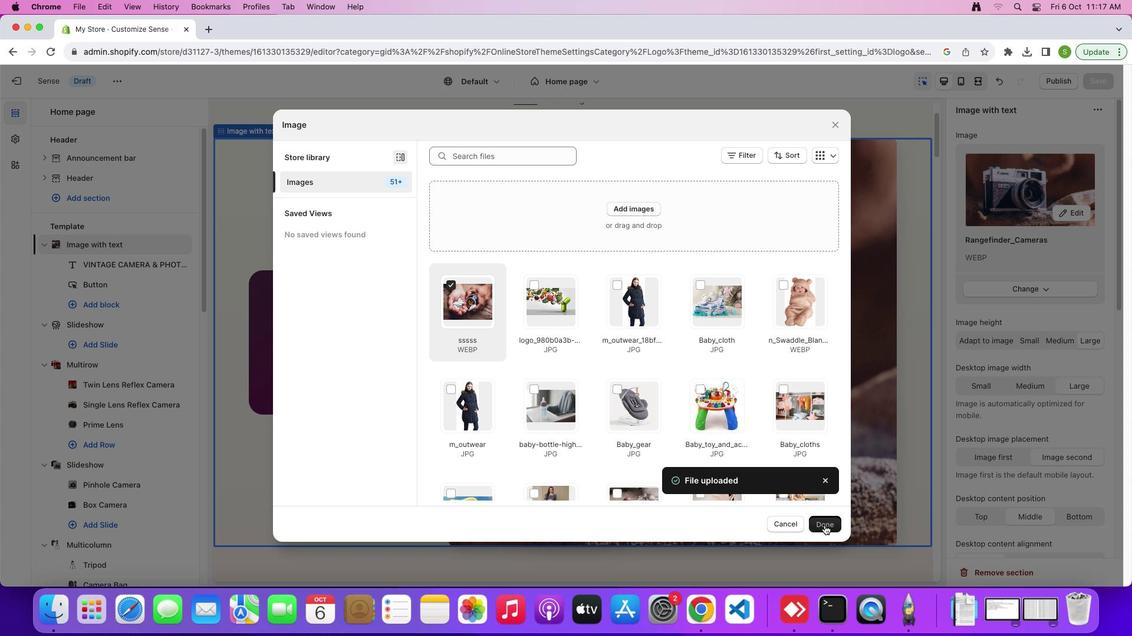 
Action: Mouse moved to (381, 376)
Screenshot: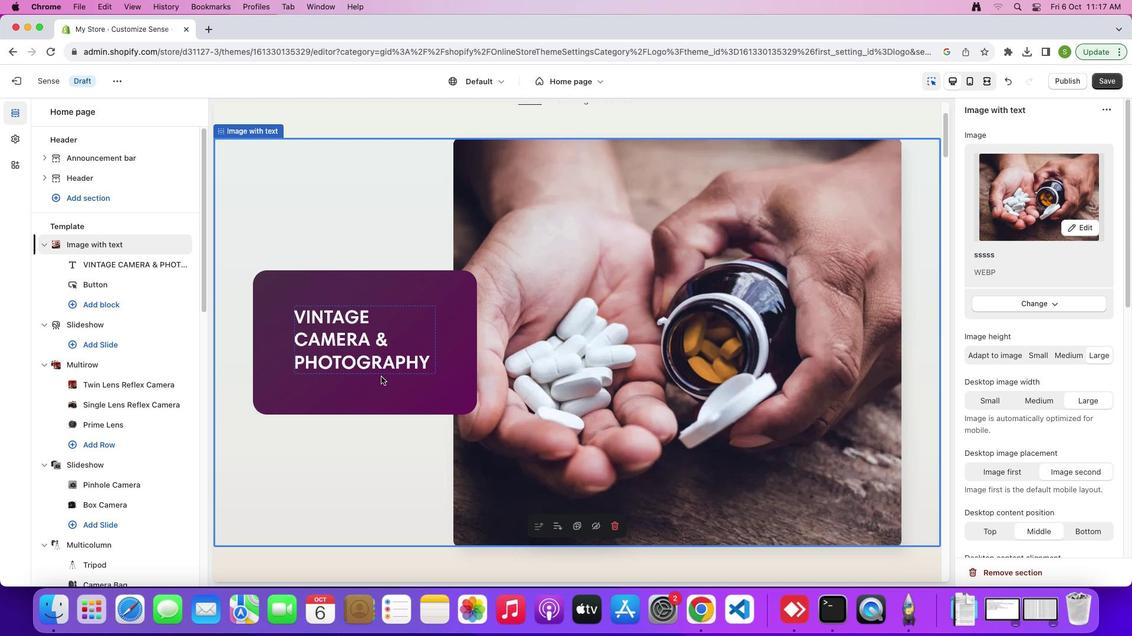 
Action: Mouse pressed left at (381, 376)
Screenshot: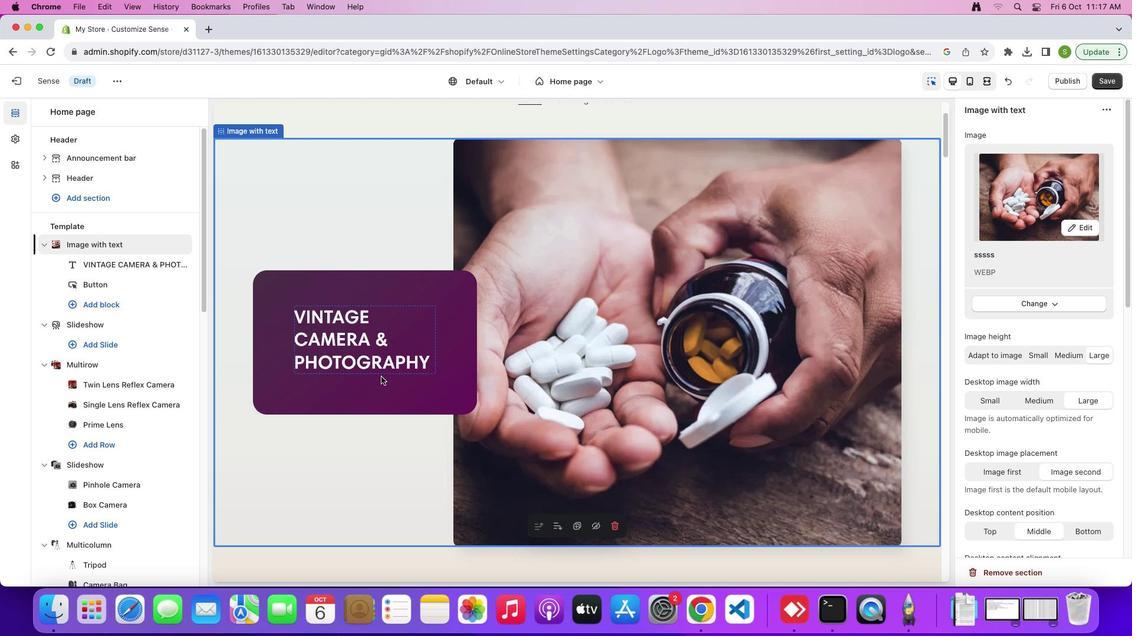 
Action: Mouse moved to (1108, 80)
Screenshot: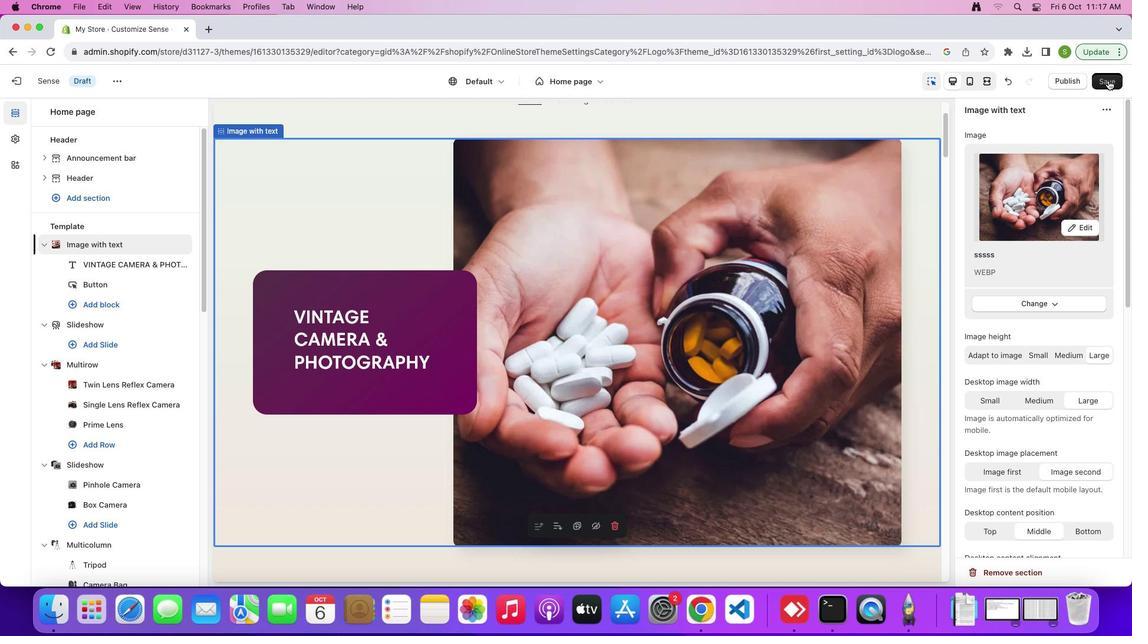 
Action: Mouse pressed left at (1108, 80)
Screenshot: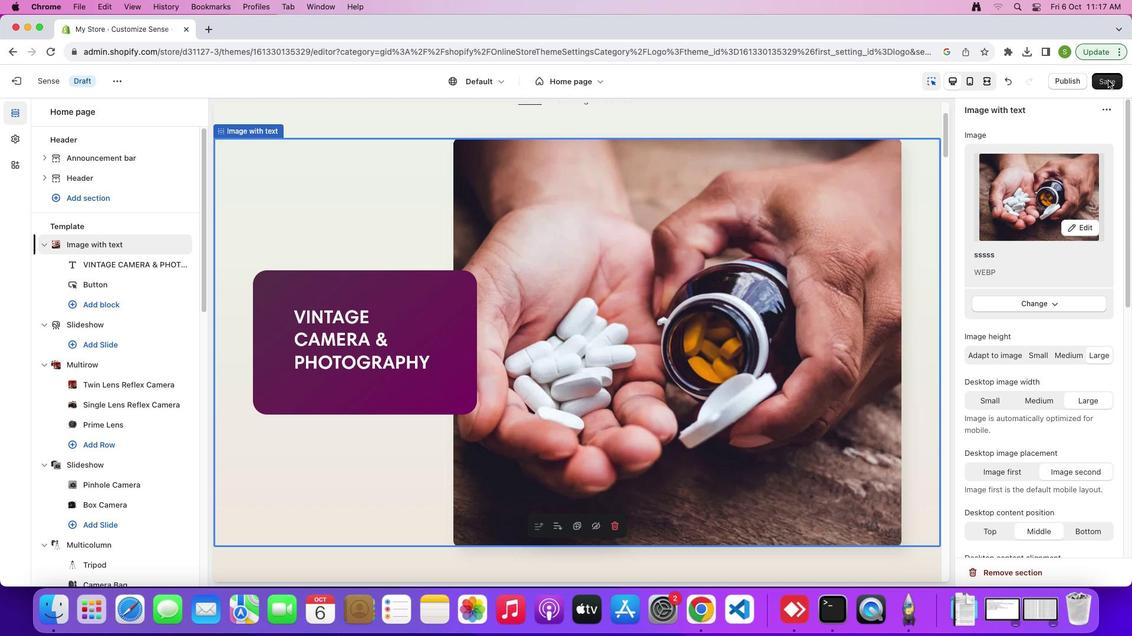 
Action: Mouse moved to (369, 352)
Screenshot: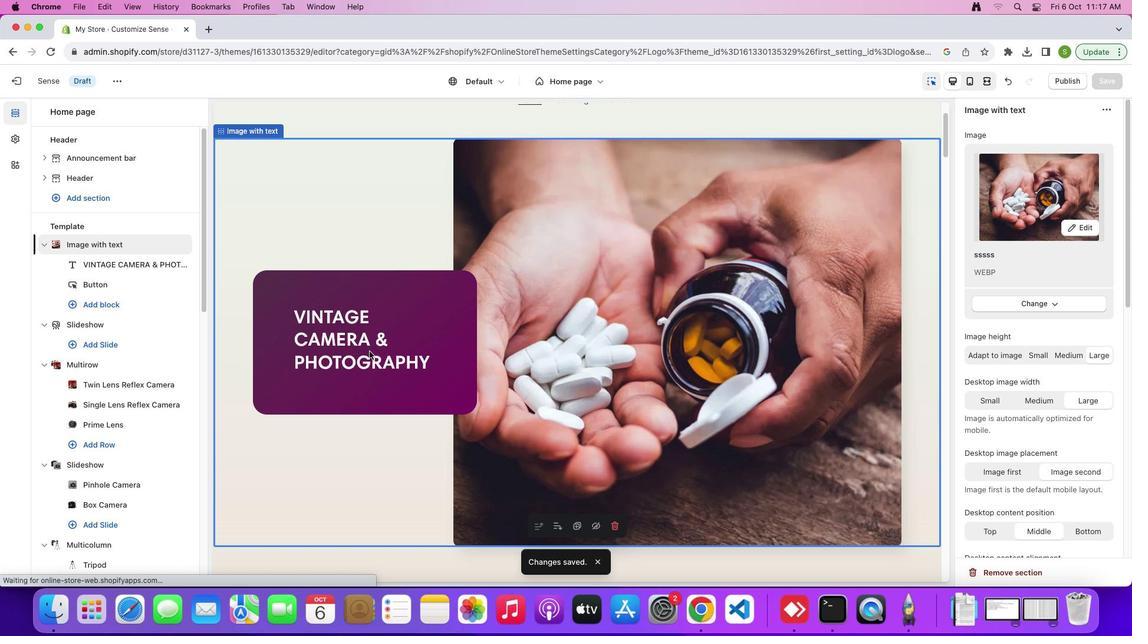 
Action: Mouse pressed left at (369, 352)
Screenshot: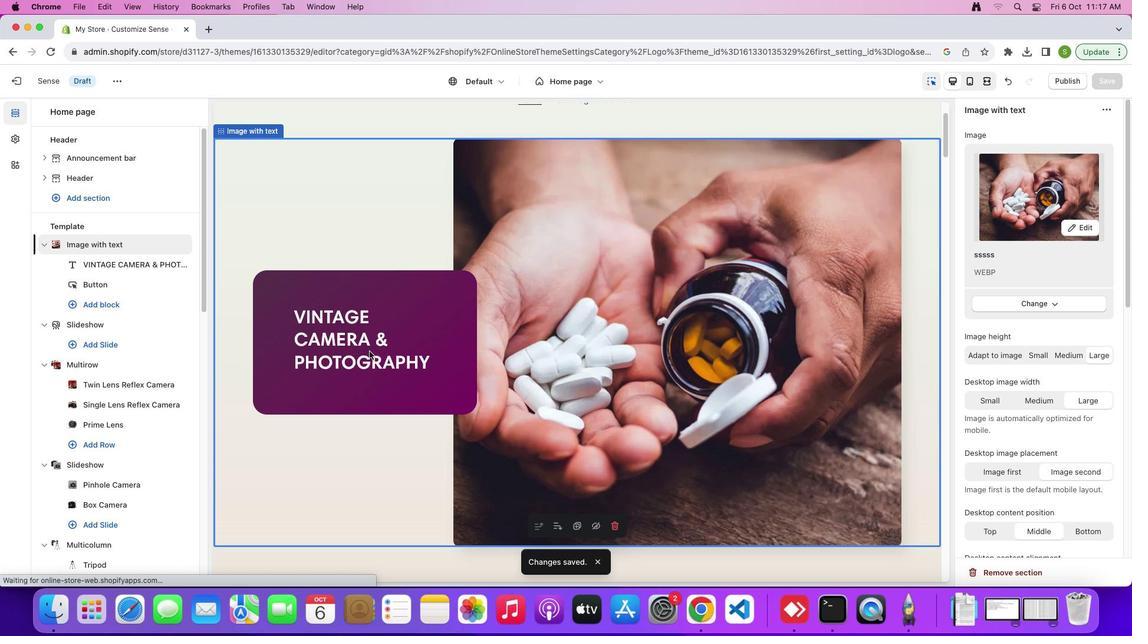 
Action: Mouse moved to (1045, 196)
Screenshot: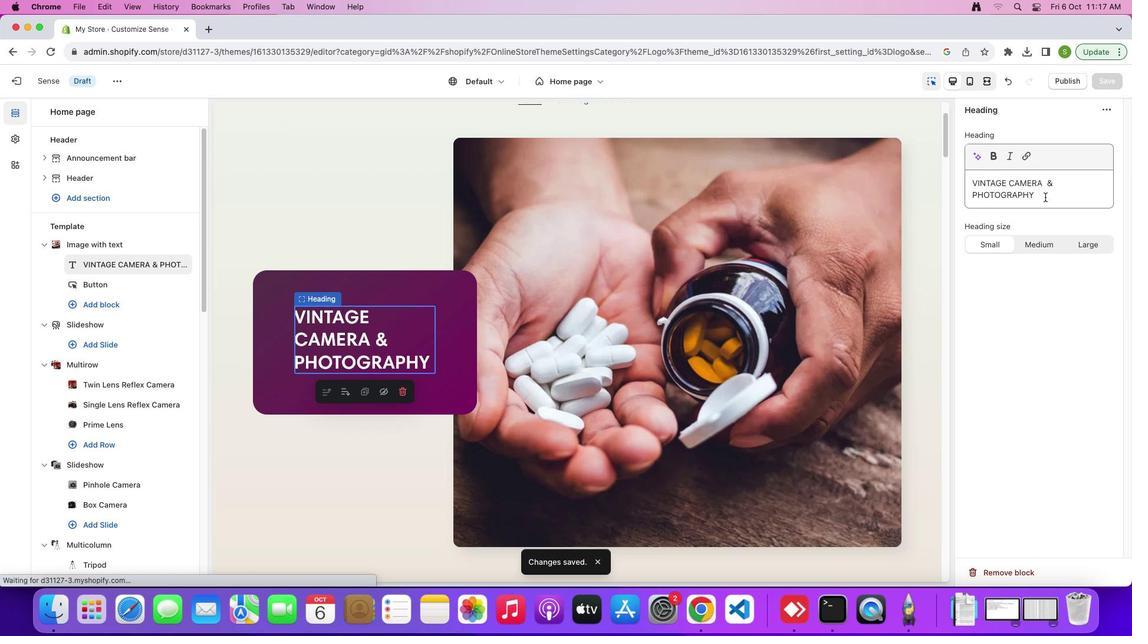 
Action: Mouse pressed left at (1045, 196)
Screenshot: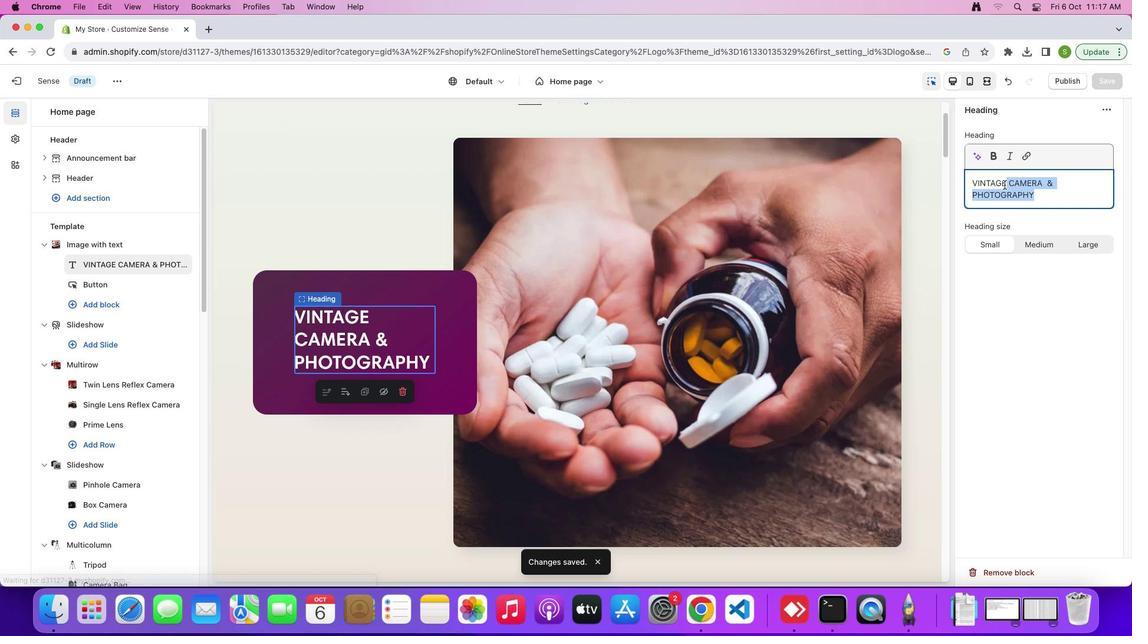 
Action: Mouse moved to (713, 379)
Screenshot: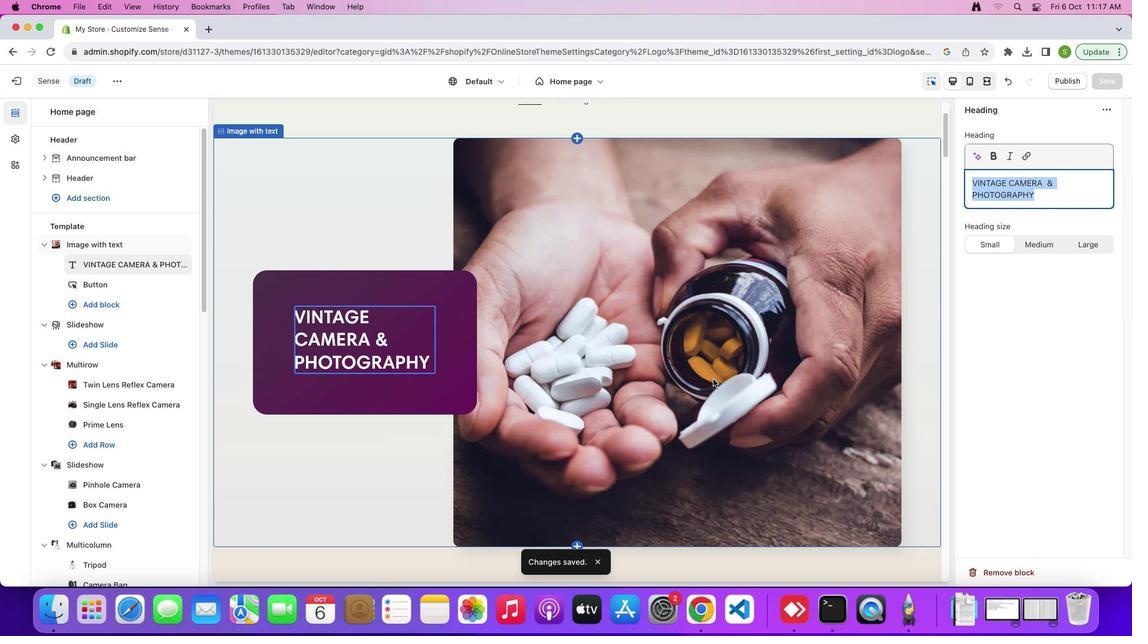 
Action: Key pressed 'S''U''P''P''L''E''M''E''N''T''S'Key.spaceKey.shift'&'Key.spaceKey.shift'V''I''T''A''M''I''N''S'Key.space'S''T''O''R''E'
Screenshot: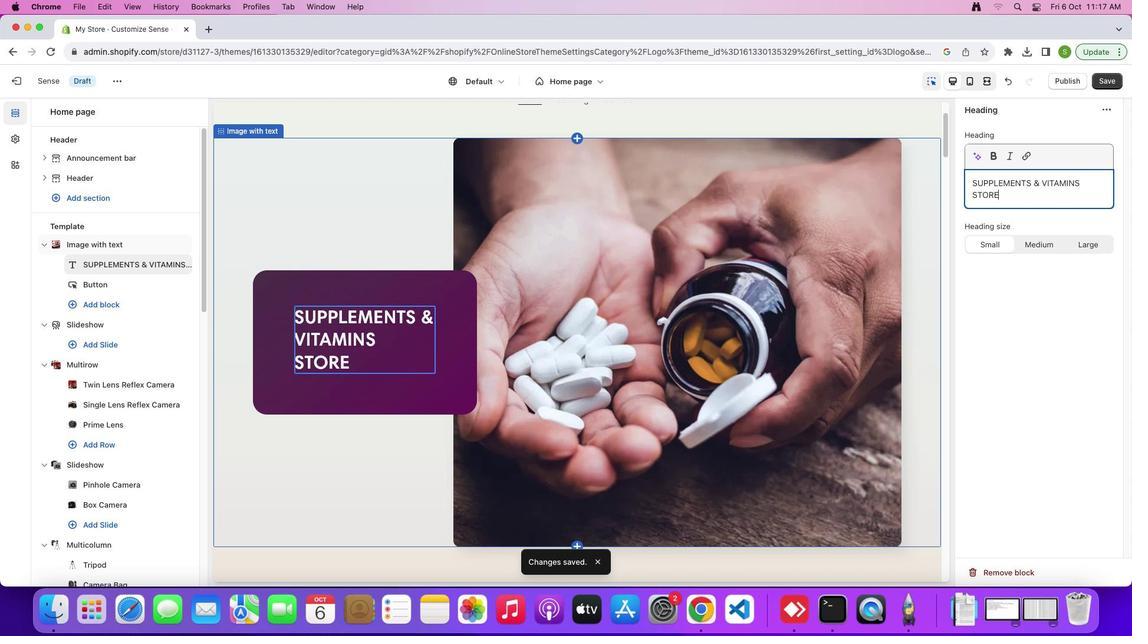 
Action: Mouse moved to (1010, 193)
Screenshot: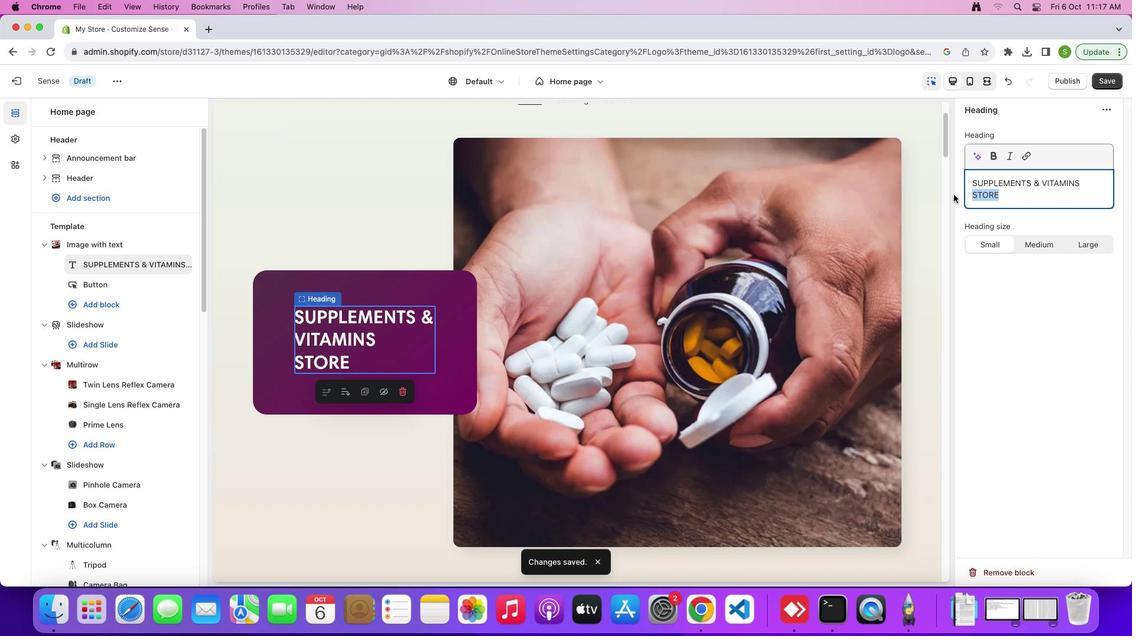
Action: Mouse pressed left at (1010, 193)
Screenshot: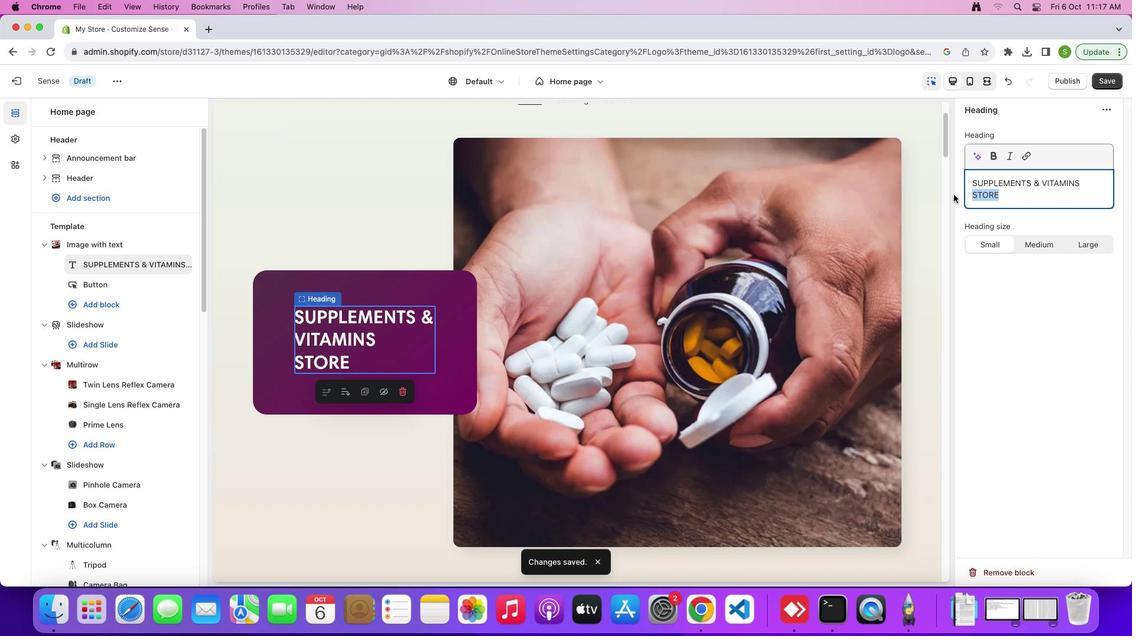 
Action: Mouse moved to (952, 194)
Screenshot: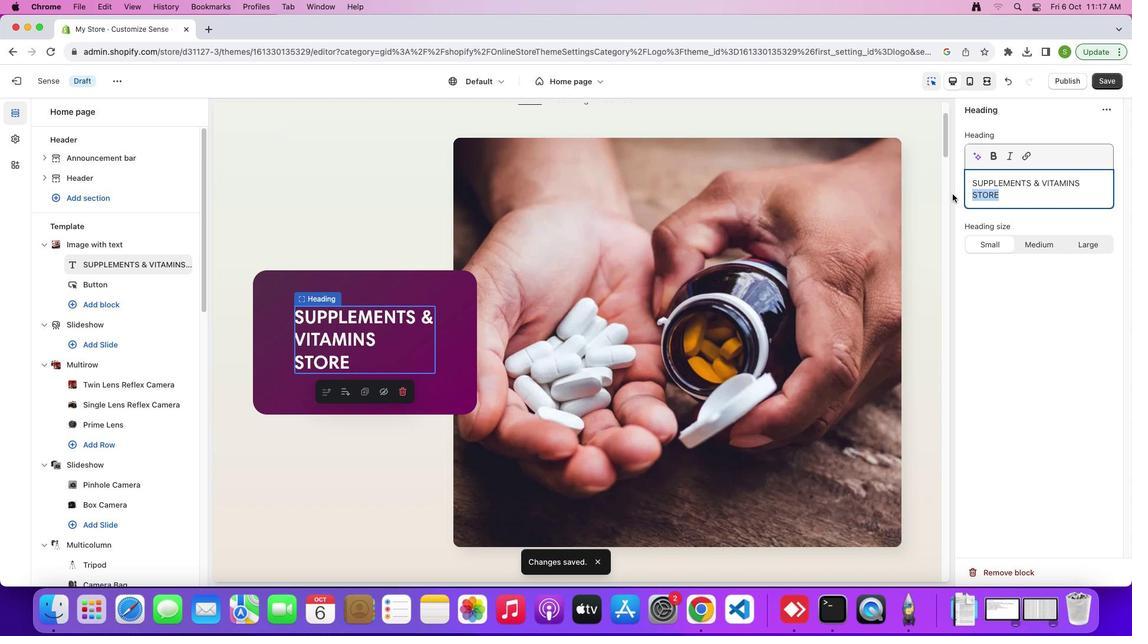 
Action: Key pressed Key.delete
Screenshot: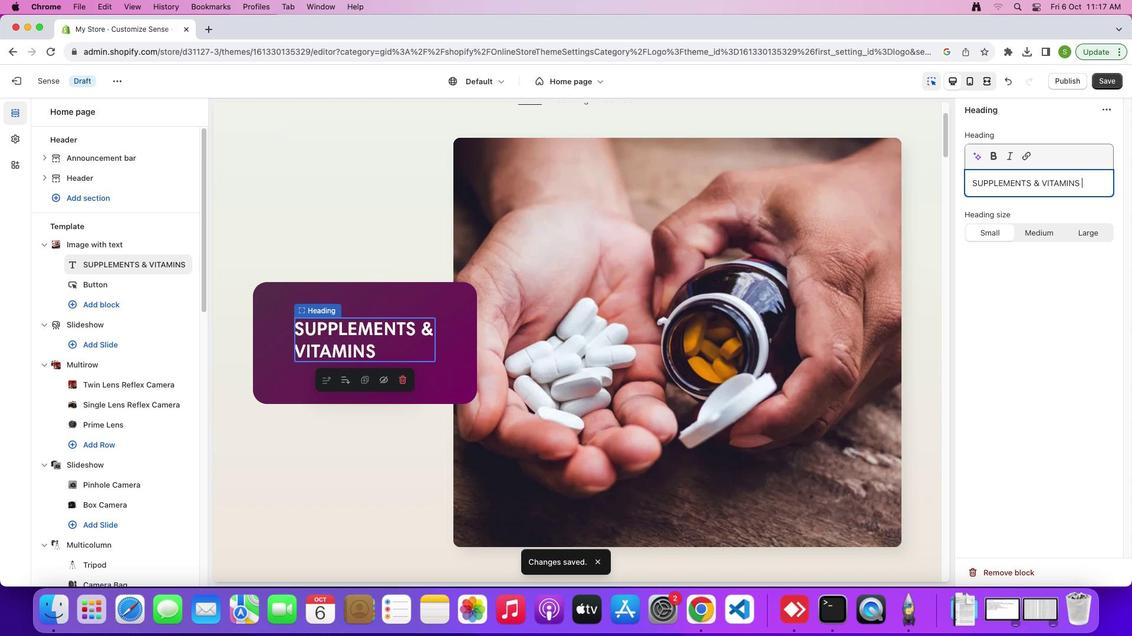 
Action: Mouse moved to (1103, 82)
Screenshot: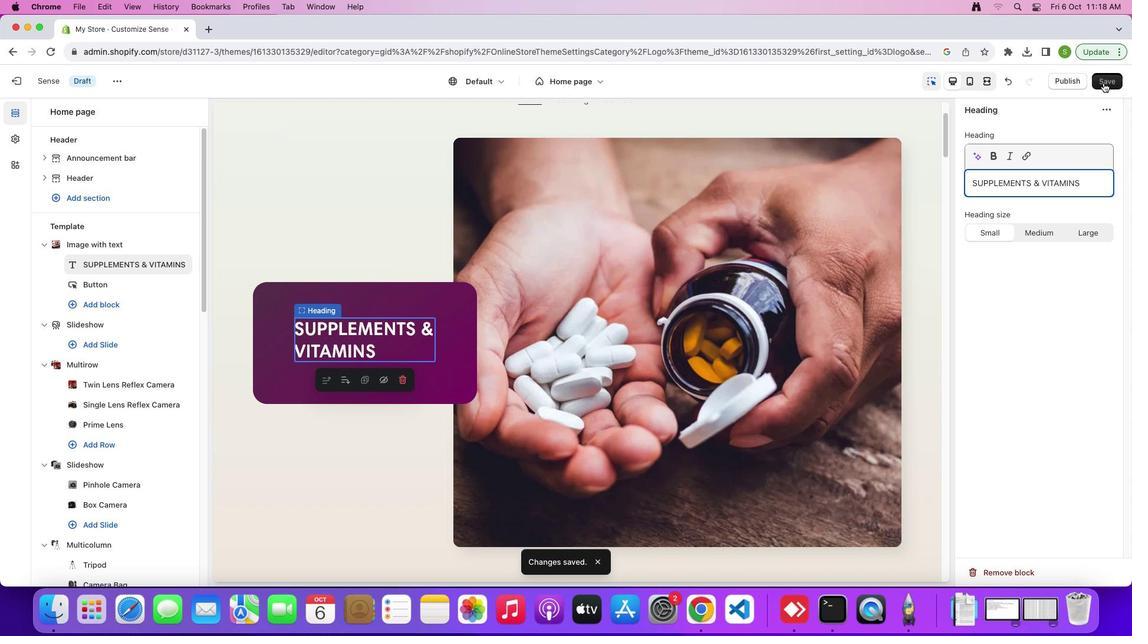 
Action: Mouse pressed left at (1103, 82)
Screenshot: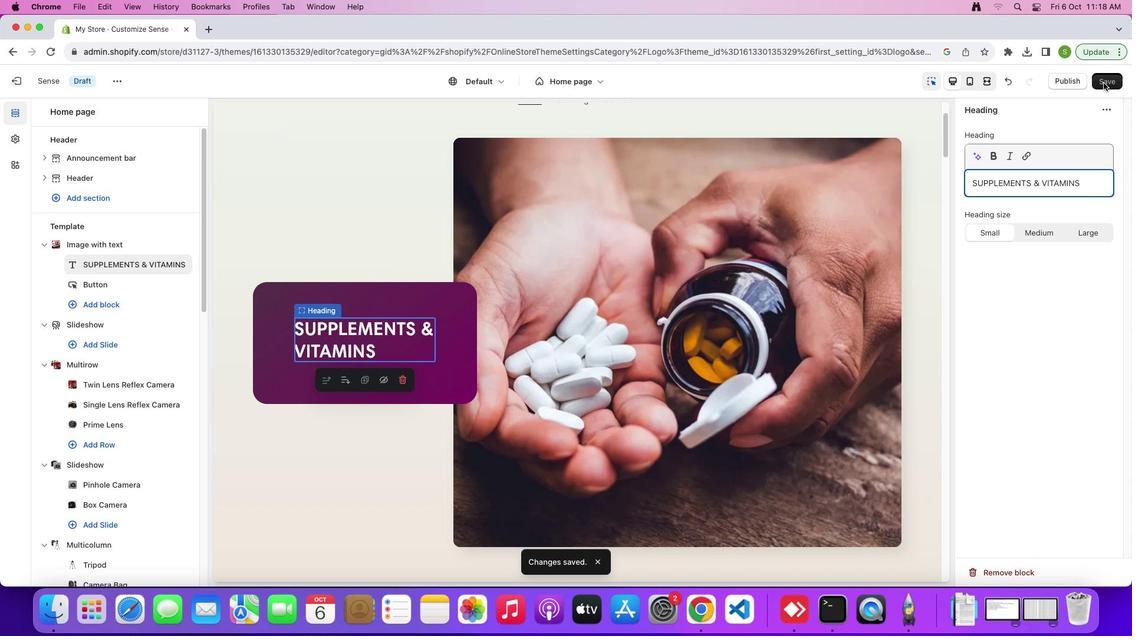 
Action: Mouse moved to (720, 271)
Screenshot: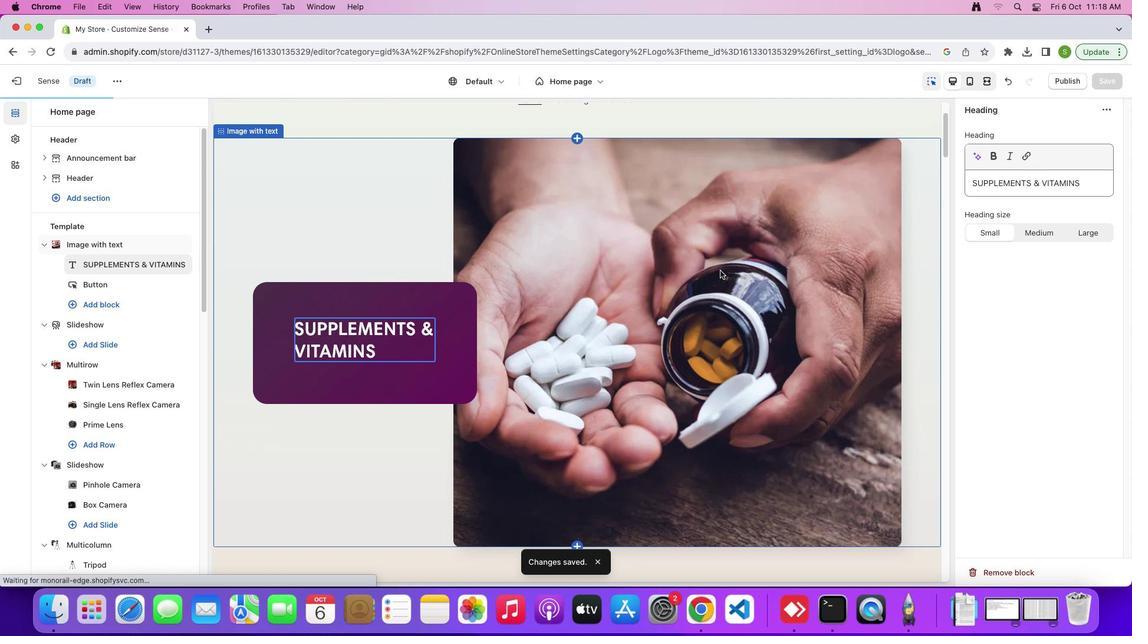 
Action: Mouse scrolled (720, 271) with delta (0, 0)
Screenshot: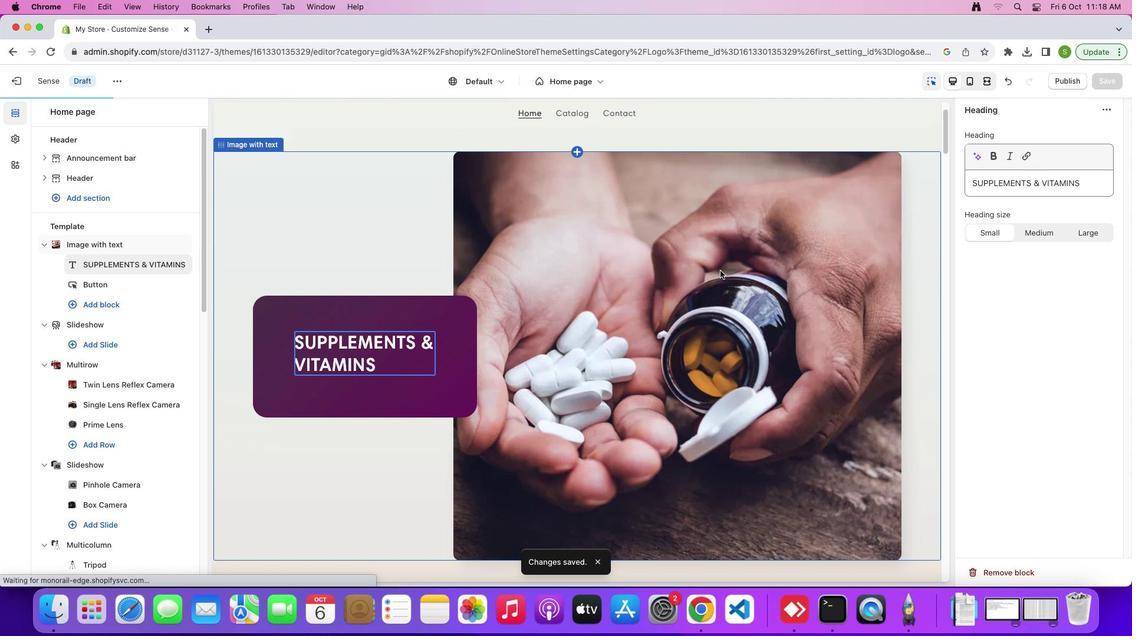 
Action: Mouse scrolled (720, 271) with delta (0, 0)
Screenshot: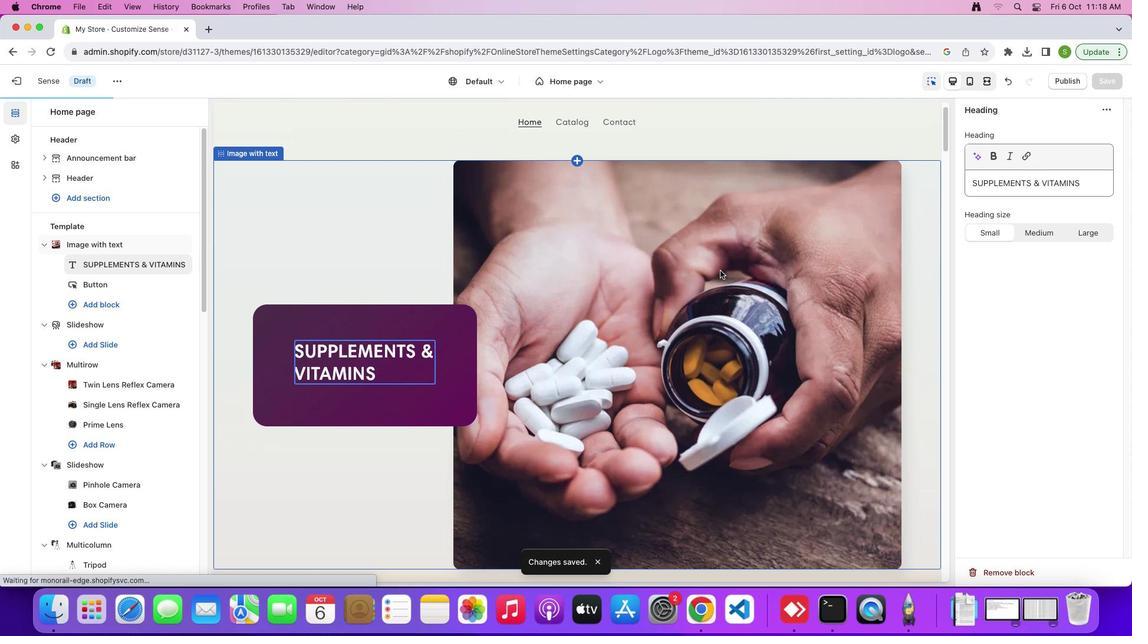
Action: Mouse scrolled (720, 271) with delta (0, 1)
Screenshot: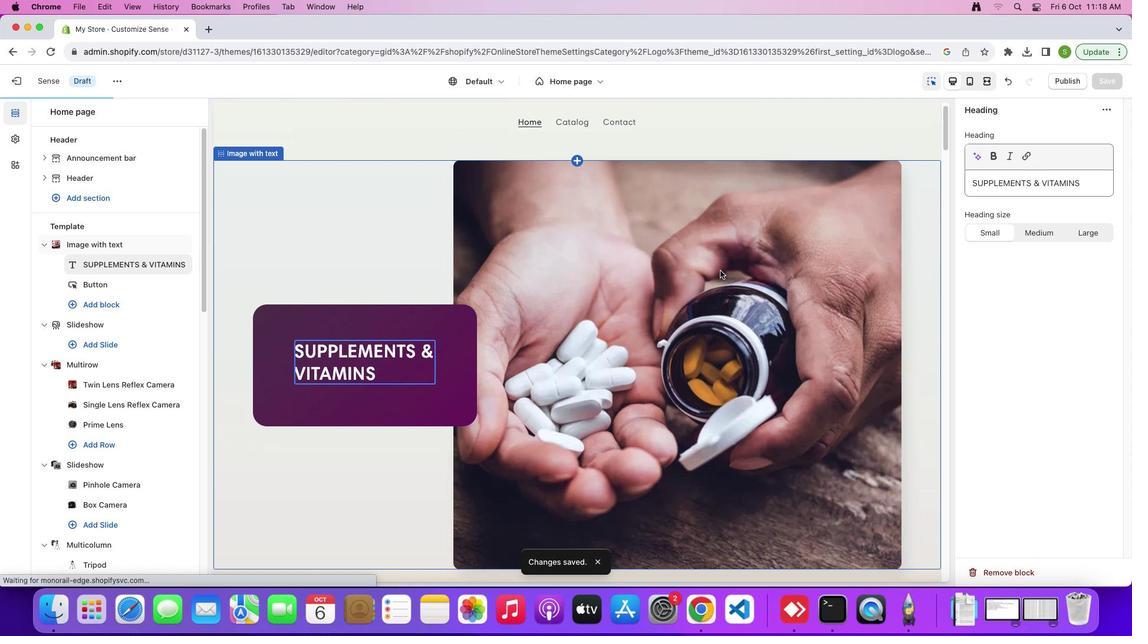 
Action: Mouse scrolled (720, 271) with delta (0, 2)
Screenshot: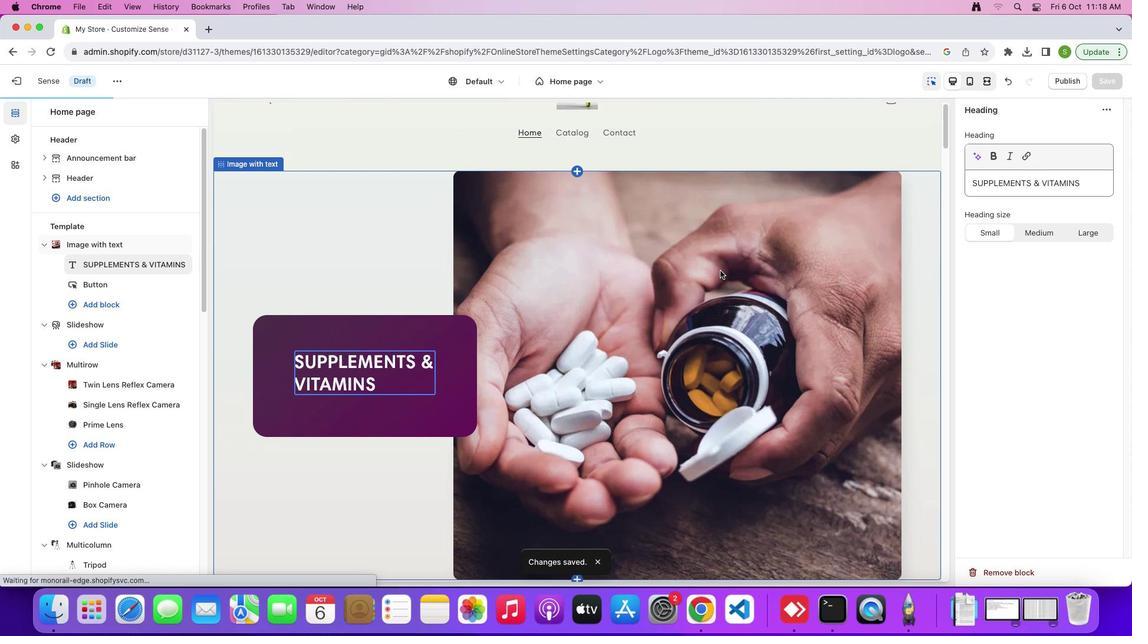 
Action: Mouse scrolled (720, 271) with delta (0, 0)
Screenshot: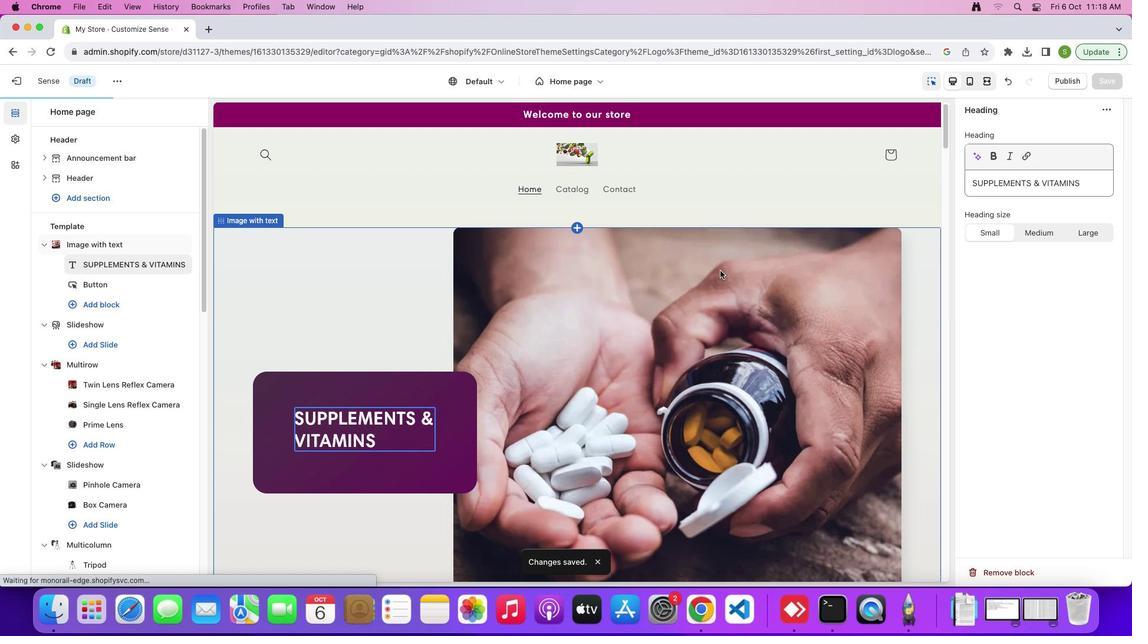 
Action: Mouse scrolled (720, 271) with delta (0, 0)
Screenshot: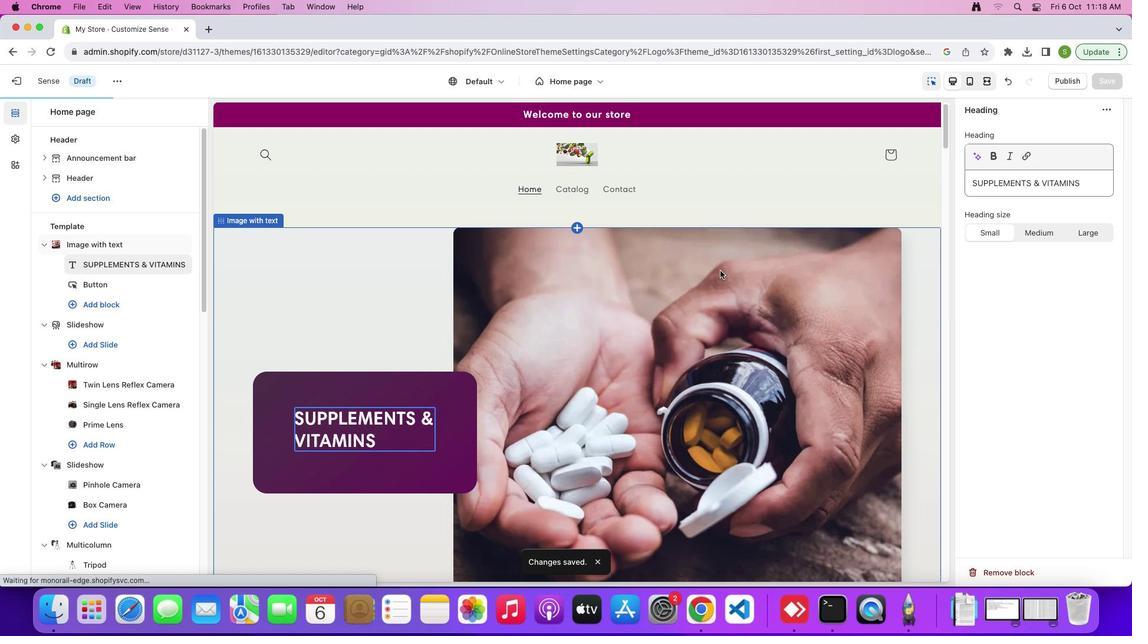 
Action: Mouse scrolled (720, 271) with delta (0, 2)
Screenshot: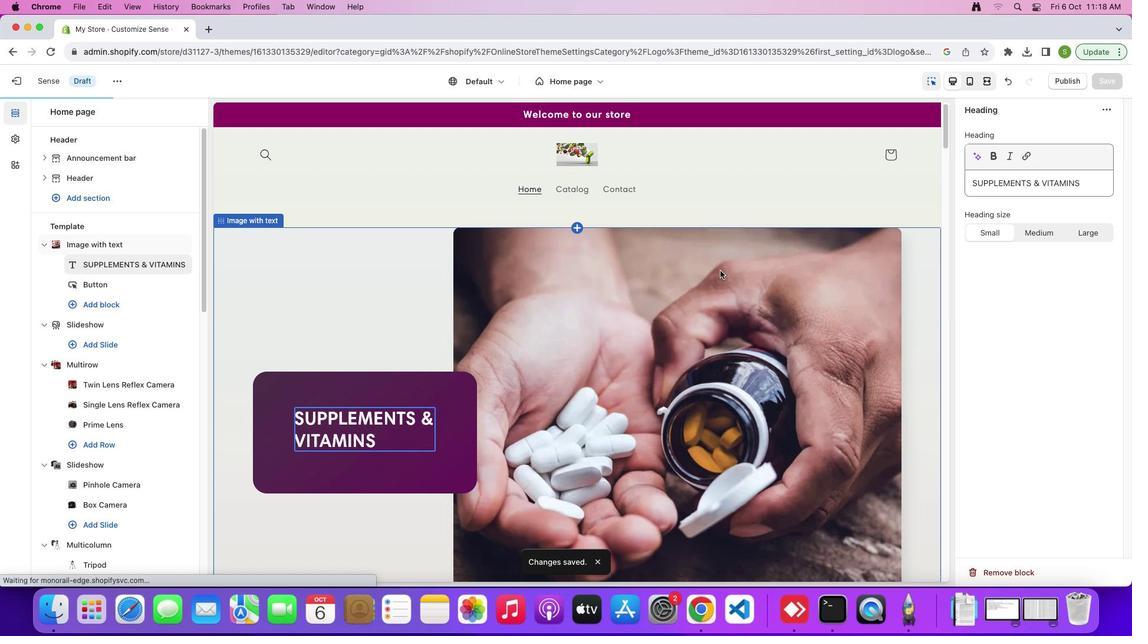 
Action: Mouse scrolled (720, 271) with delta (0, 4)
Screenshot: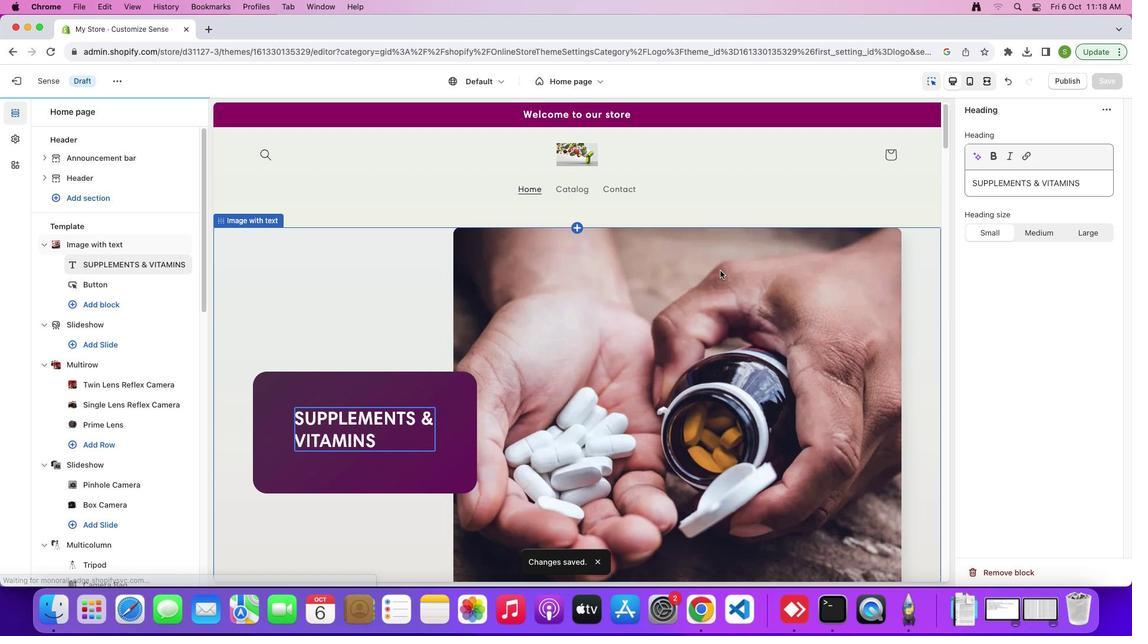 
Action: Mouse scrolled (720, 271) with delta (0, 0)
Screenshot: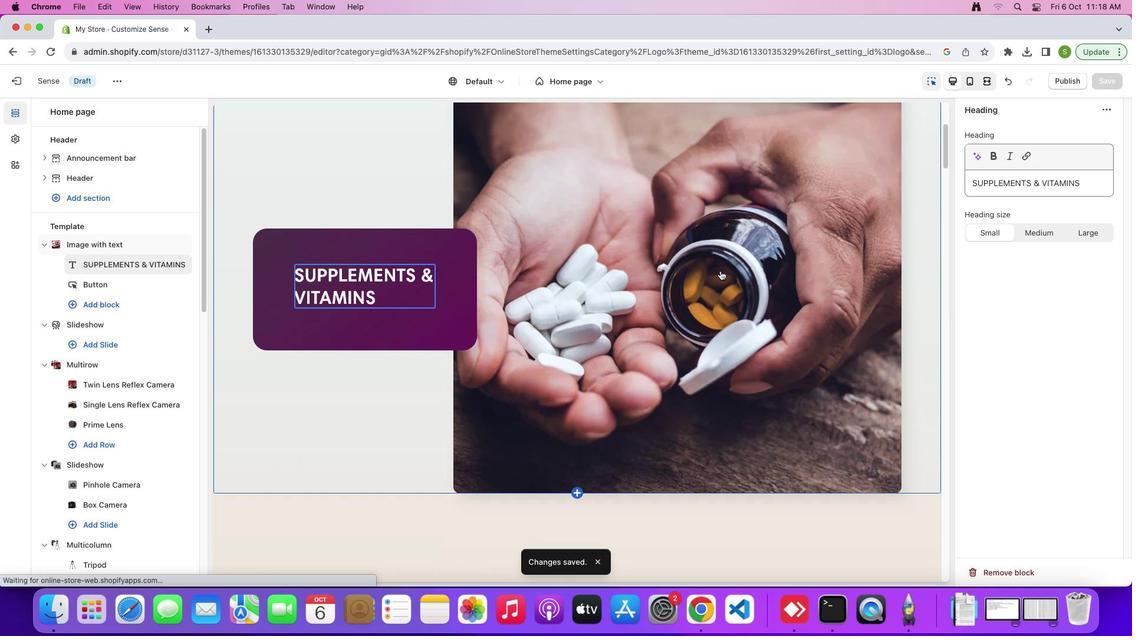 
Action: Mouse scrolled (720, 271) with delta (0, 0)
Screenshot: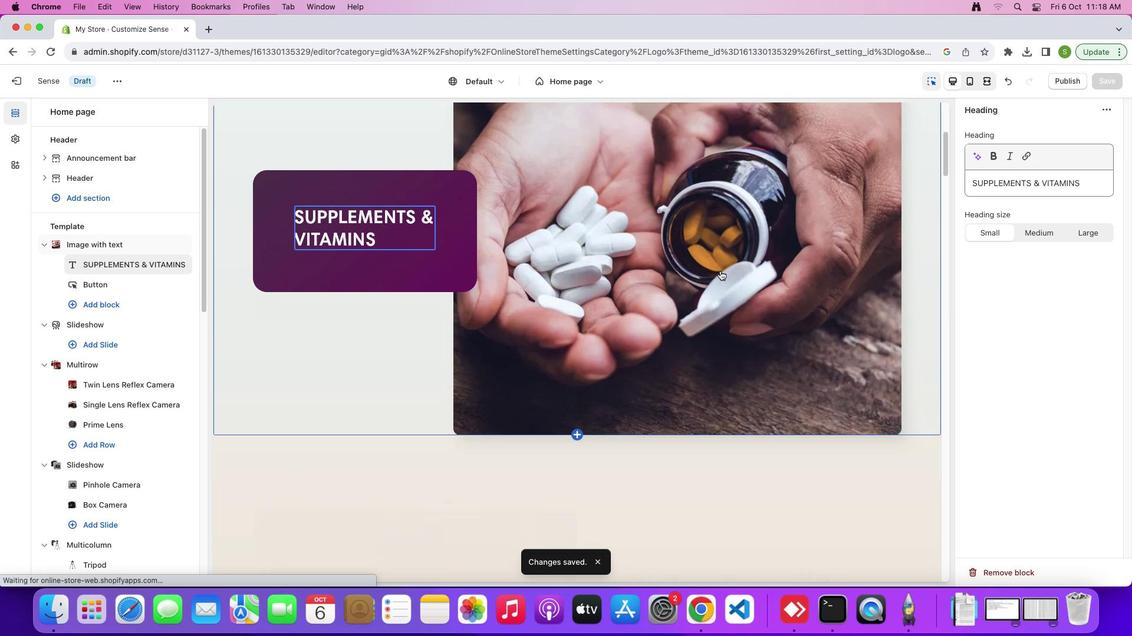 
Action: Mouse scrolled (720, 271) with delta (0, -2)
Screenshot: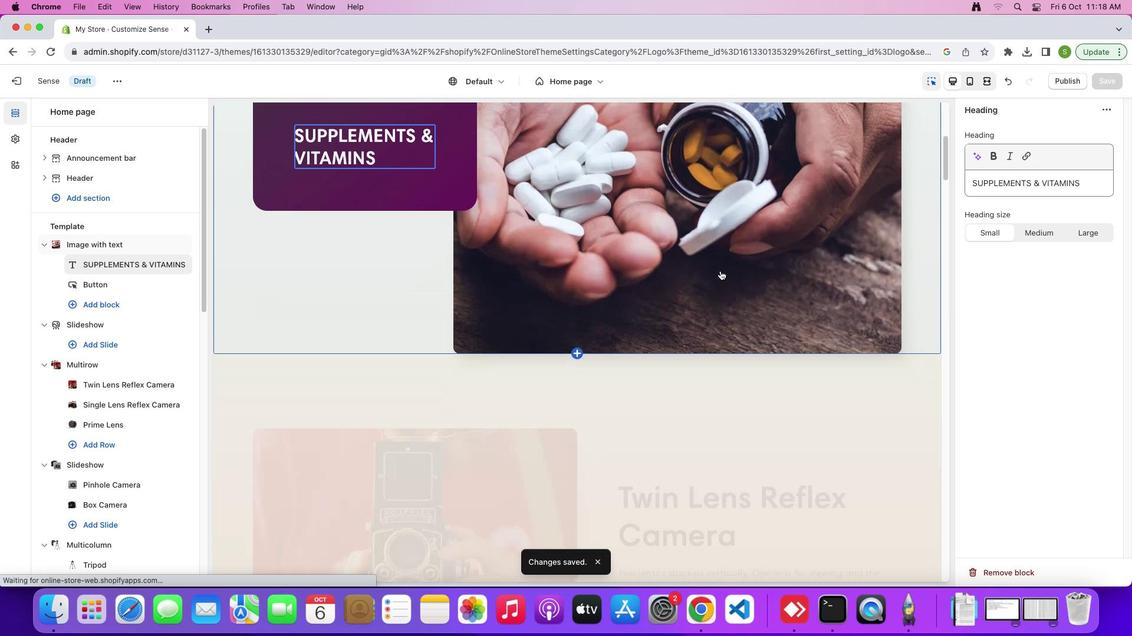 
Action: Mouse scrolled (720, 271) with delta (0, -2)
Screenshot: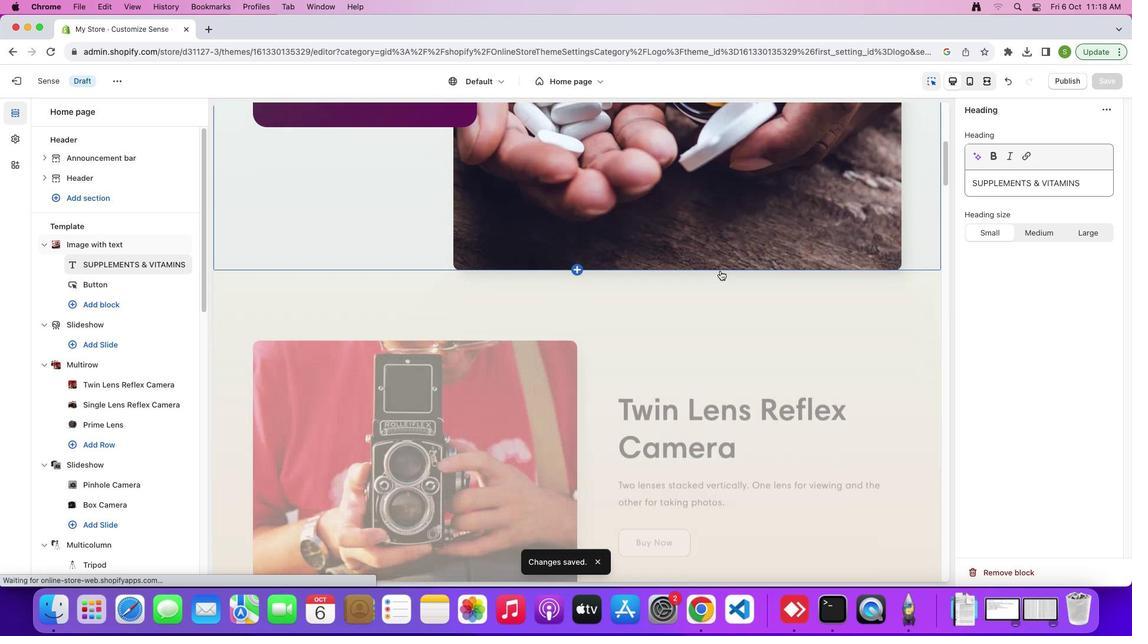 
Action: Mouse scrolled (720, 271) with delta (0, 0)
Screenshot: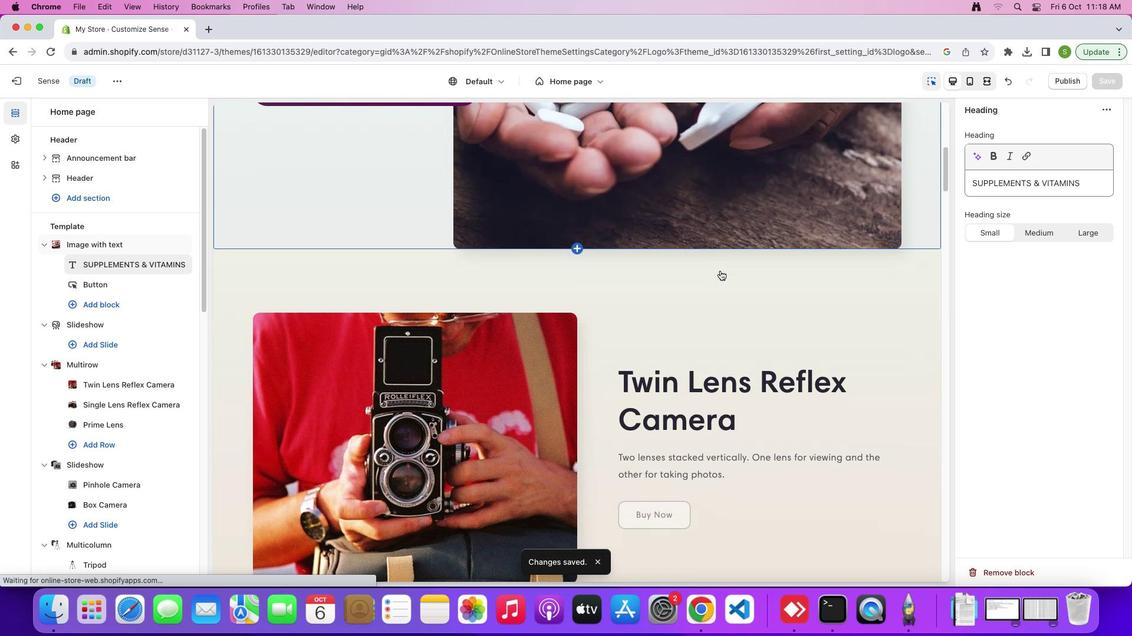 
Action: Mouse scrolled (720, 271) with delta (0, 0)
Screenshot: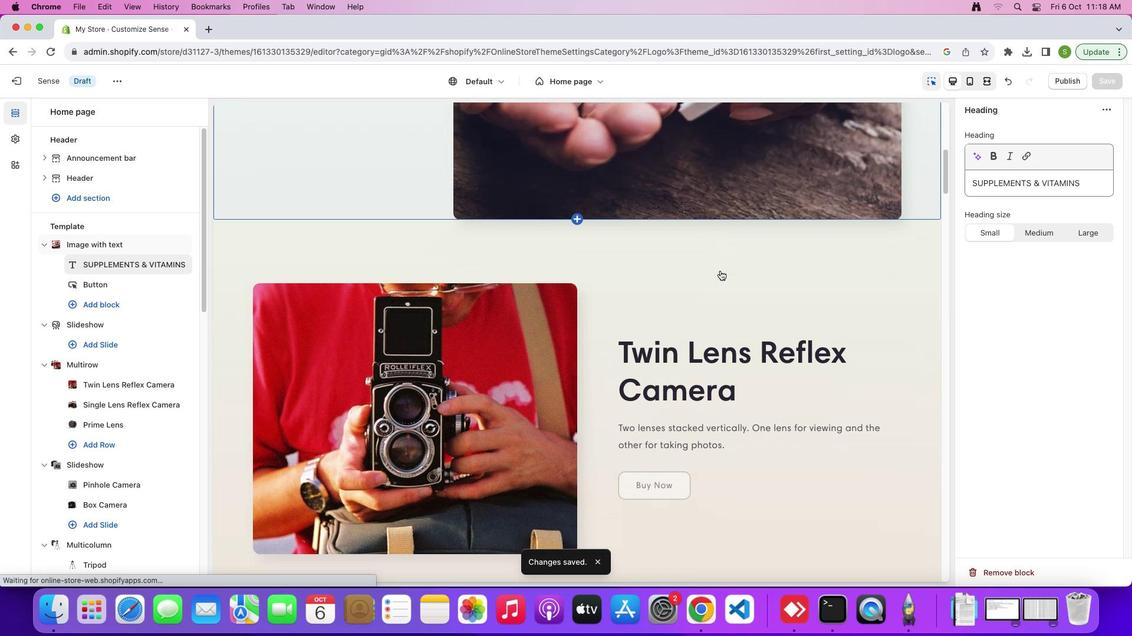 
Action: Mouse scrolled (720, 271) with delta (0, -2)
Screenshot: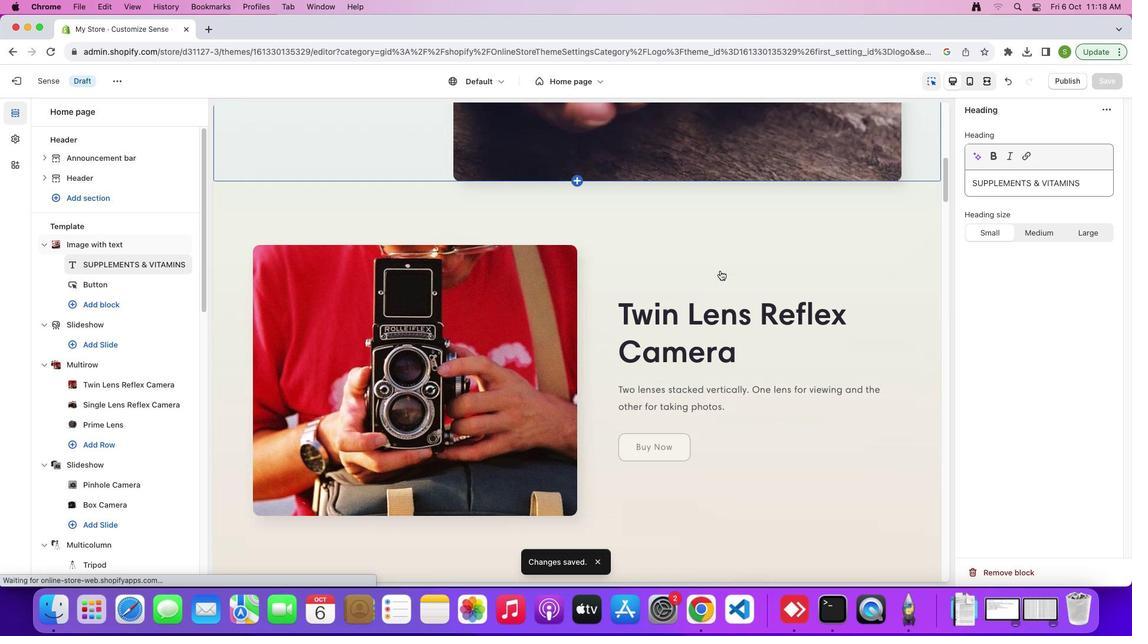 
Action: Mouse scrolled (720, 271) with delta (0, -1)
Screenshot: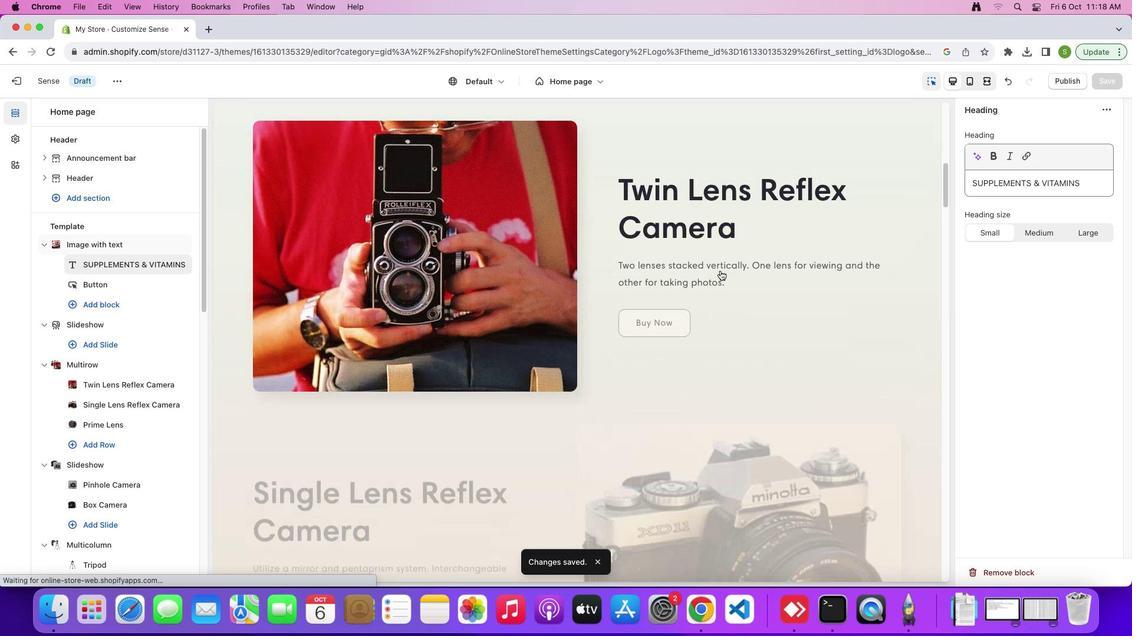 
Action: Mouse moved to (443, 266)
Screenshot: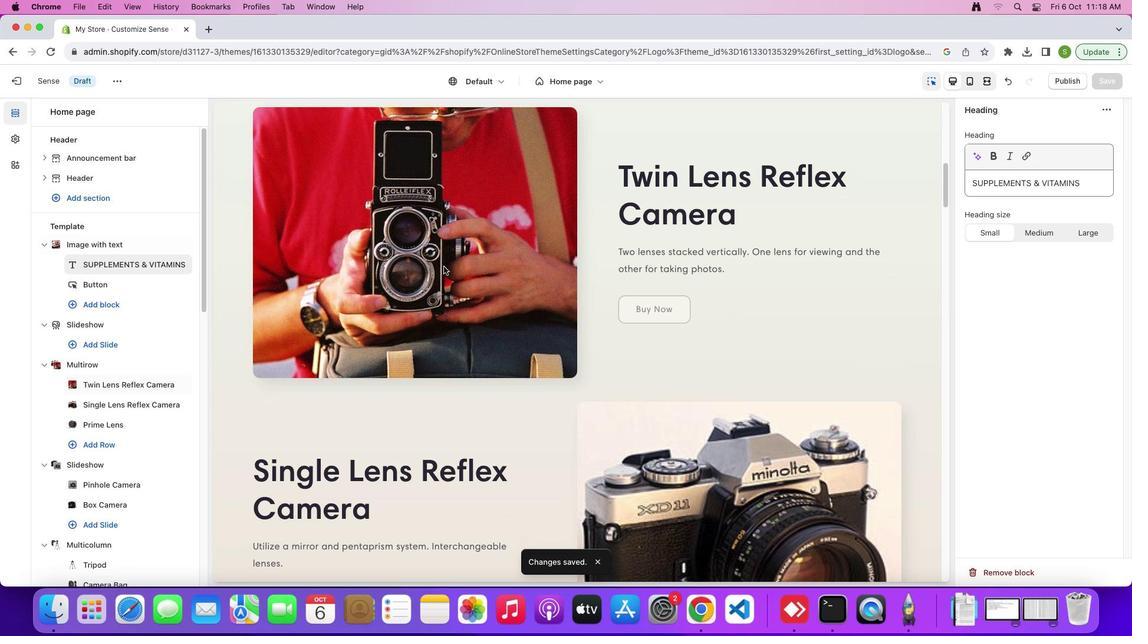
Action: Mouse pressed left at (443, 266)
Screenshot: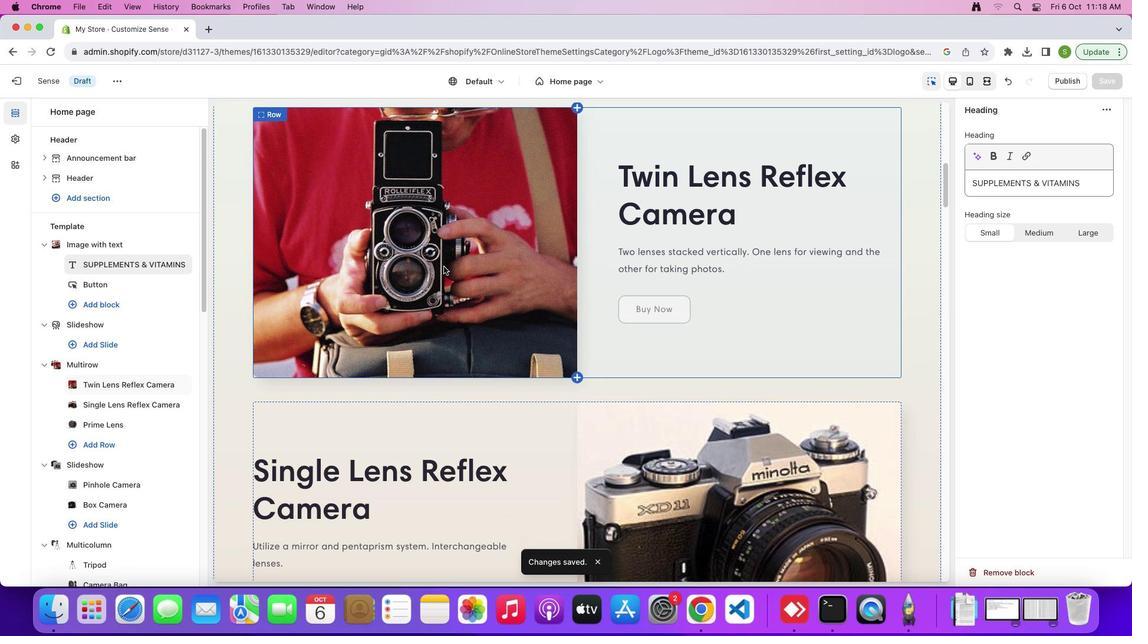 
Action: Mouse moved to (520, 245)
Screenshot: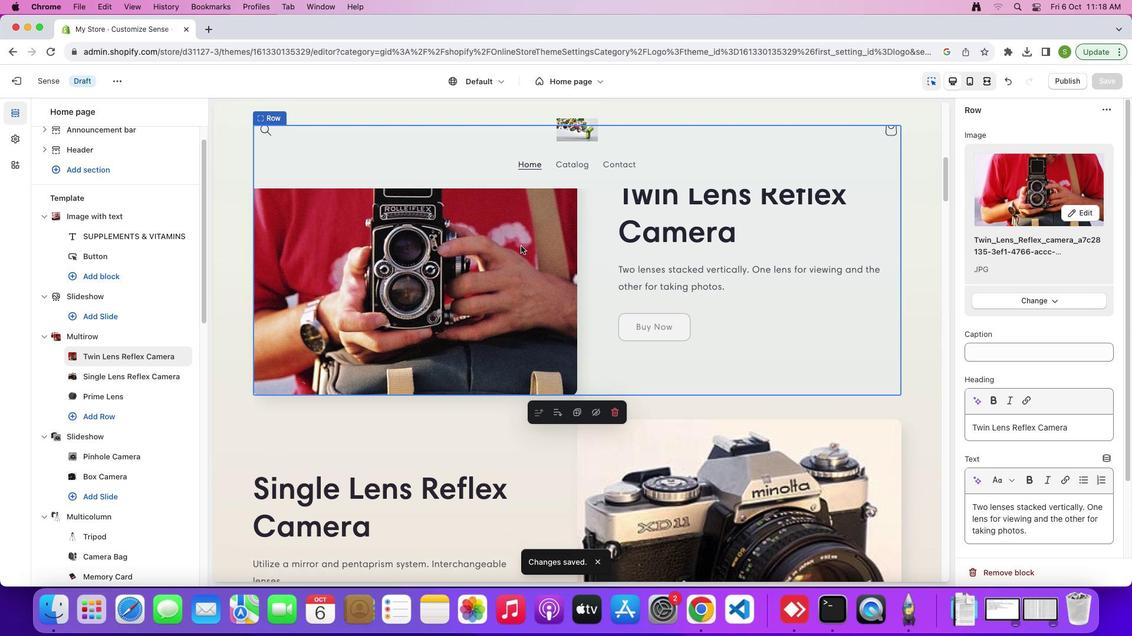 
Action: Mouse scrolled (520, 245) with delta (0, 0)
Screenshot: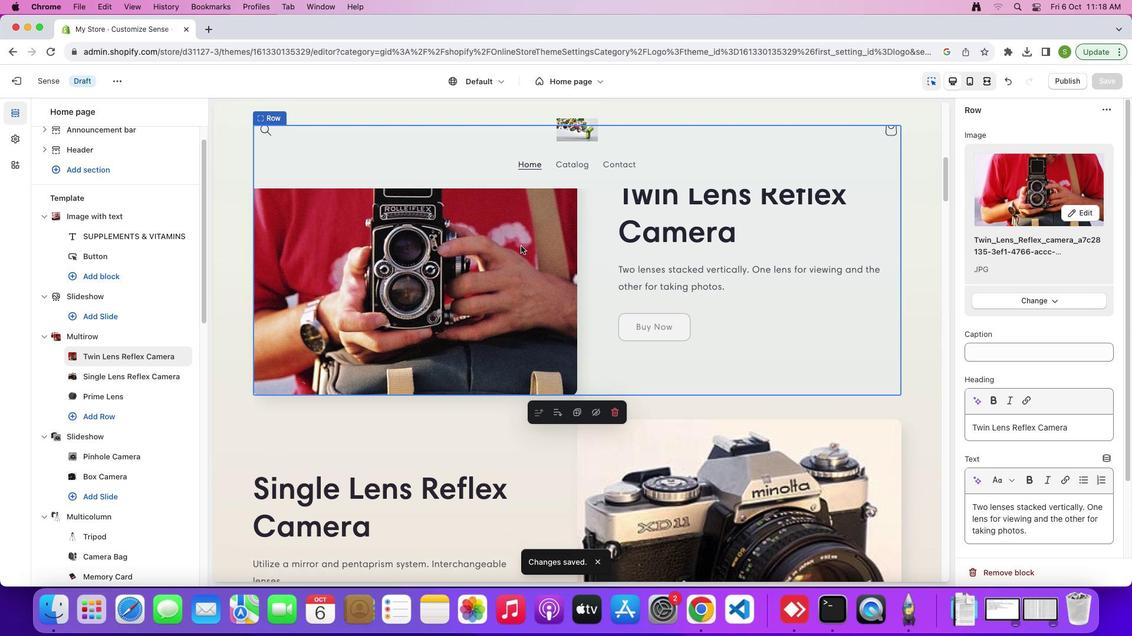 
Action: Mouse scrolled (520, 245) with delta (0, 0)
Screenshot: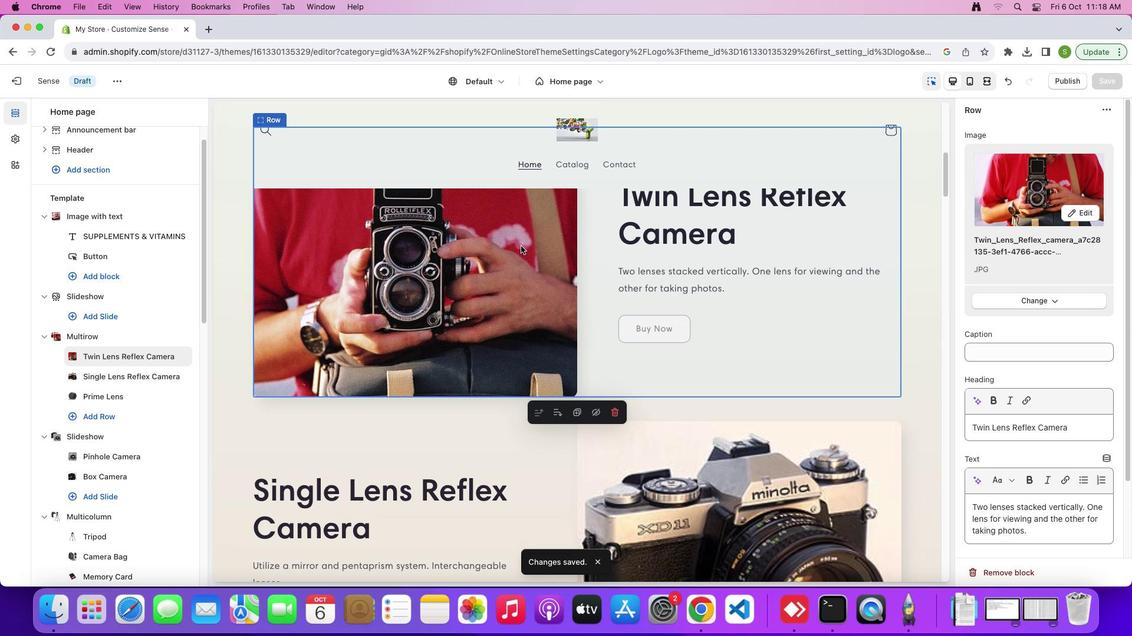 
Action: Mouse scrolled (520, 245) with delta (0, 1)
Screenshot: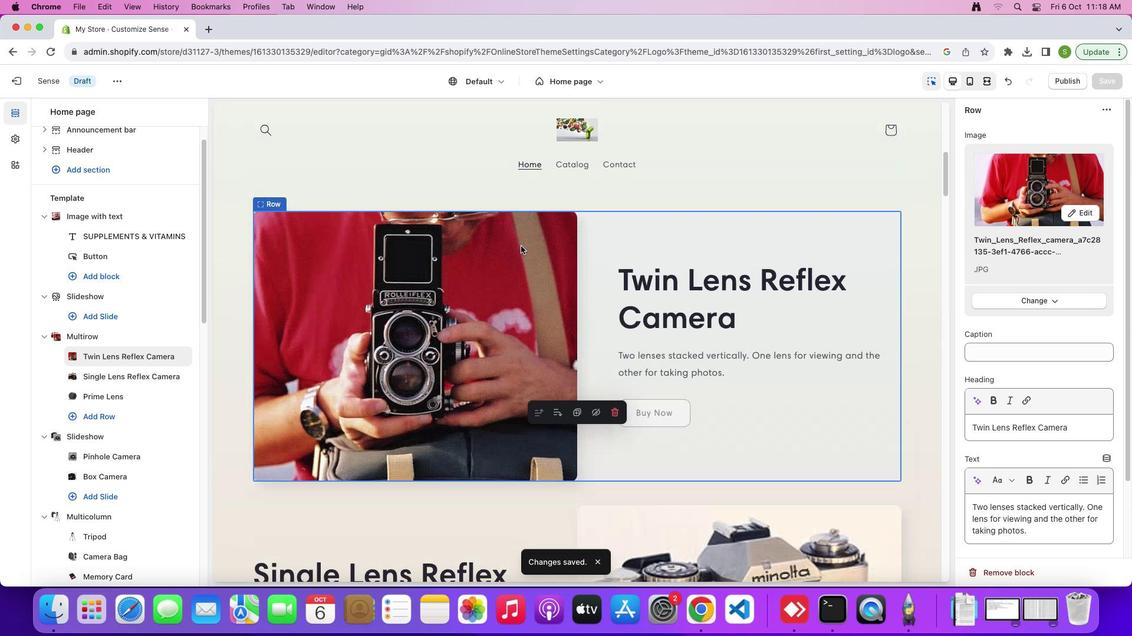 
Action: Mouse scrolled (520, 245) with delta (0, 0)
Screenshot: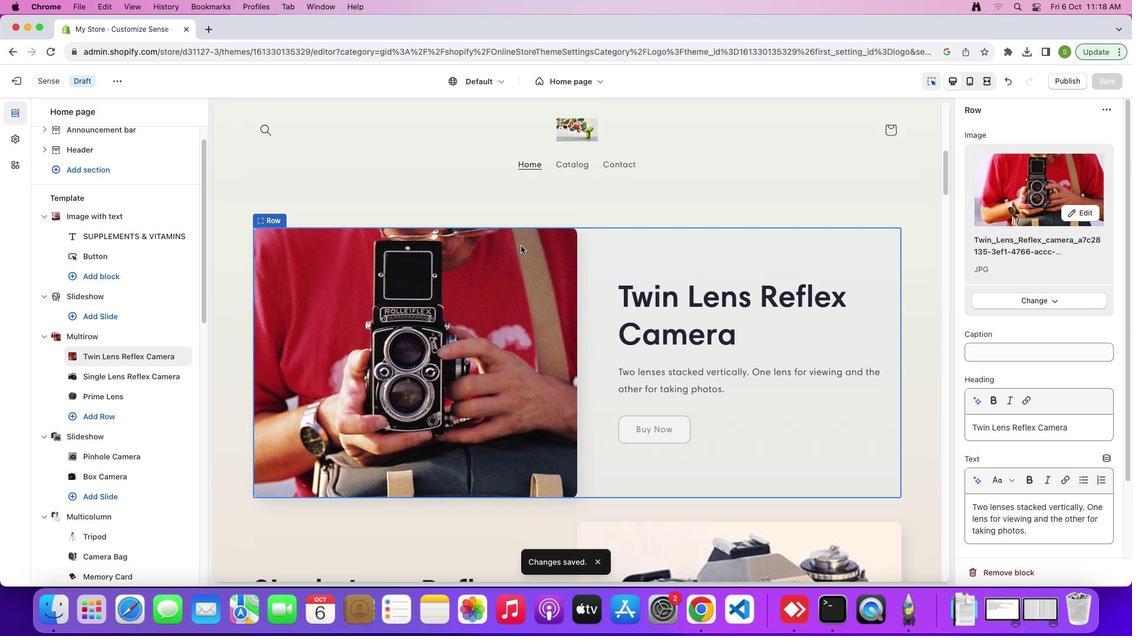 
Action: Mouse scrolled (520, 245) with delta (0, 0)
Screenshot: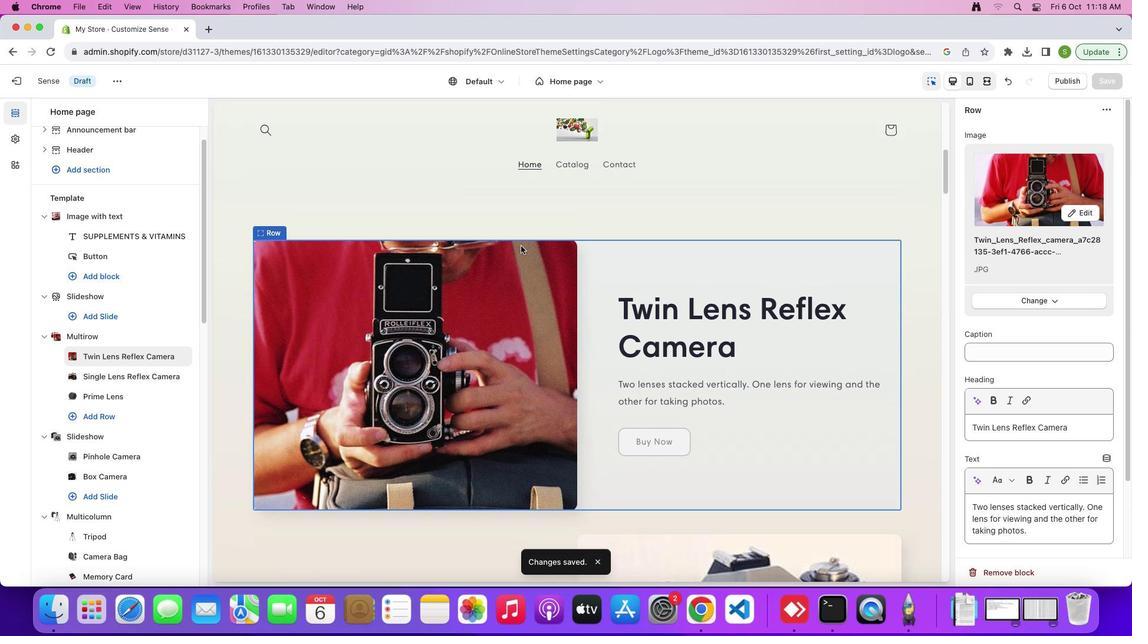 
Action: Mouse moved to (1015, 297)
Screenshot: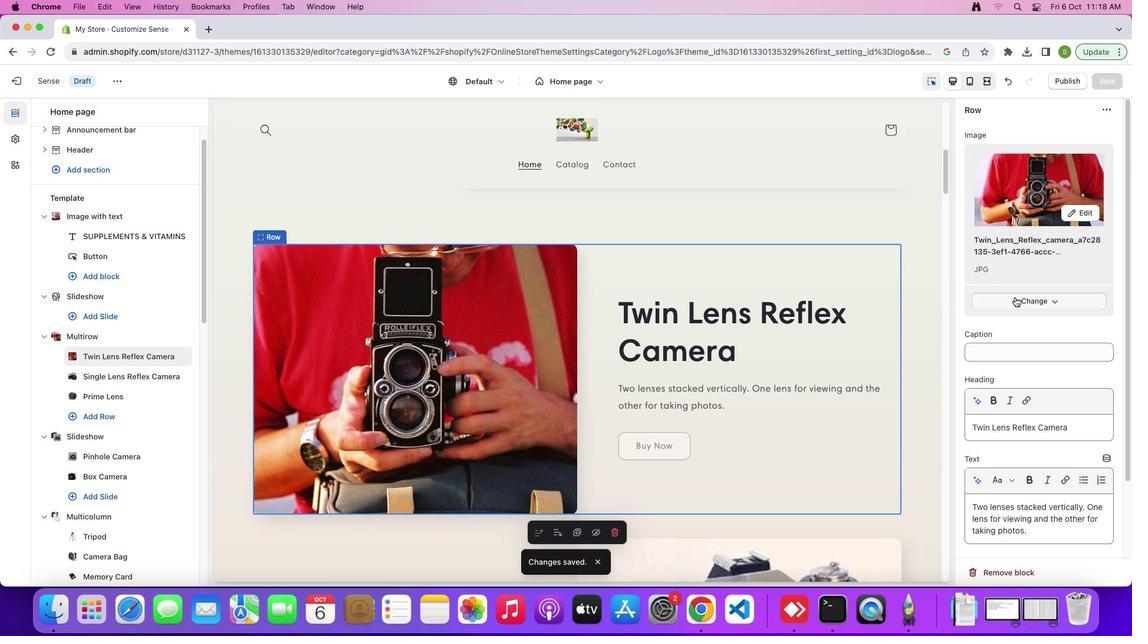 
Action: Mouse pressed left at (1015, 297)
Screenshot: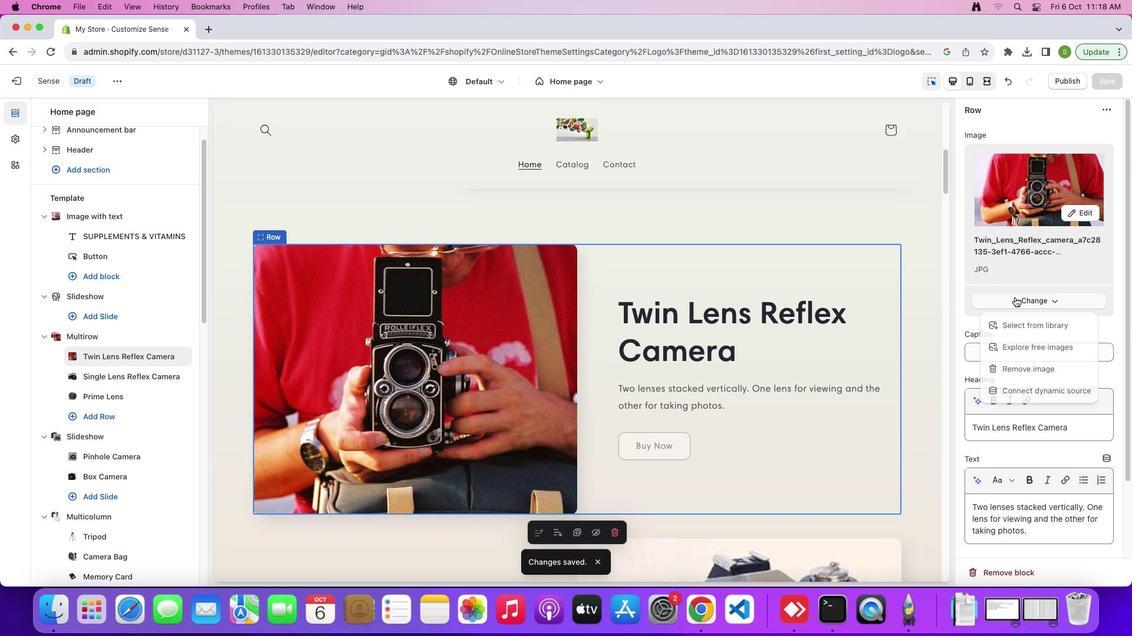 
Action: Mouse moved to (1012, 333)
Screenshot: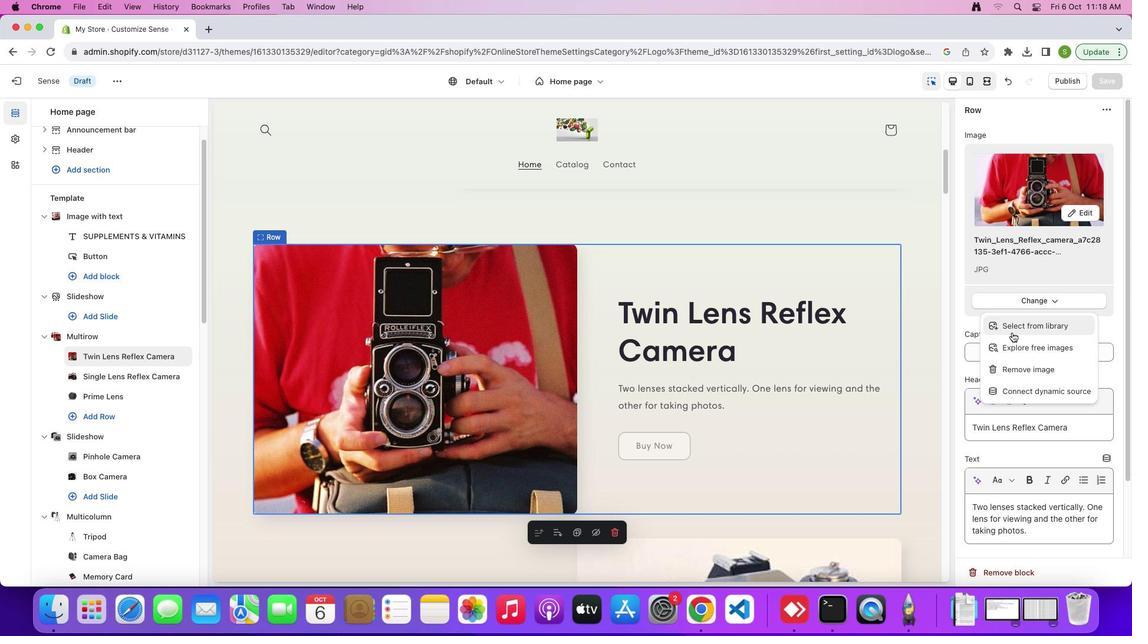 
Action: Mouse pressed left at (1012, 333)
Screenshot: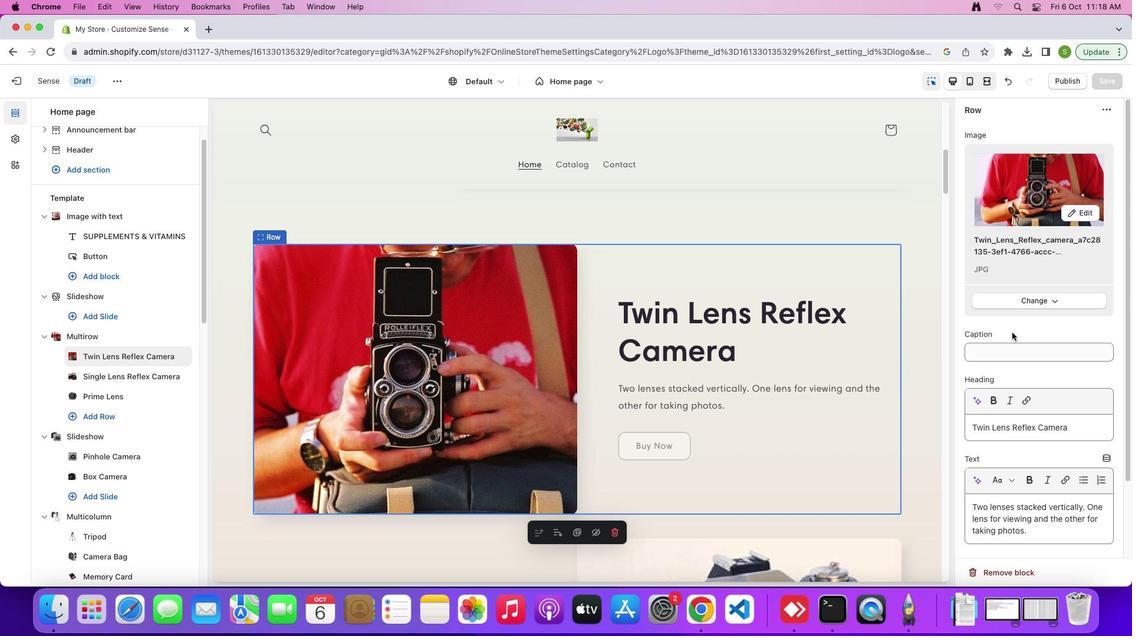 
Action: Mouse moved to (650, 210)
Screenshot: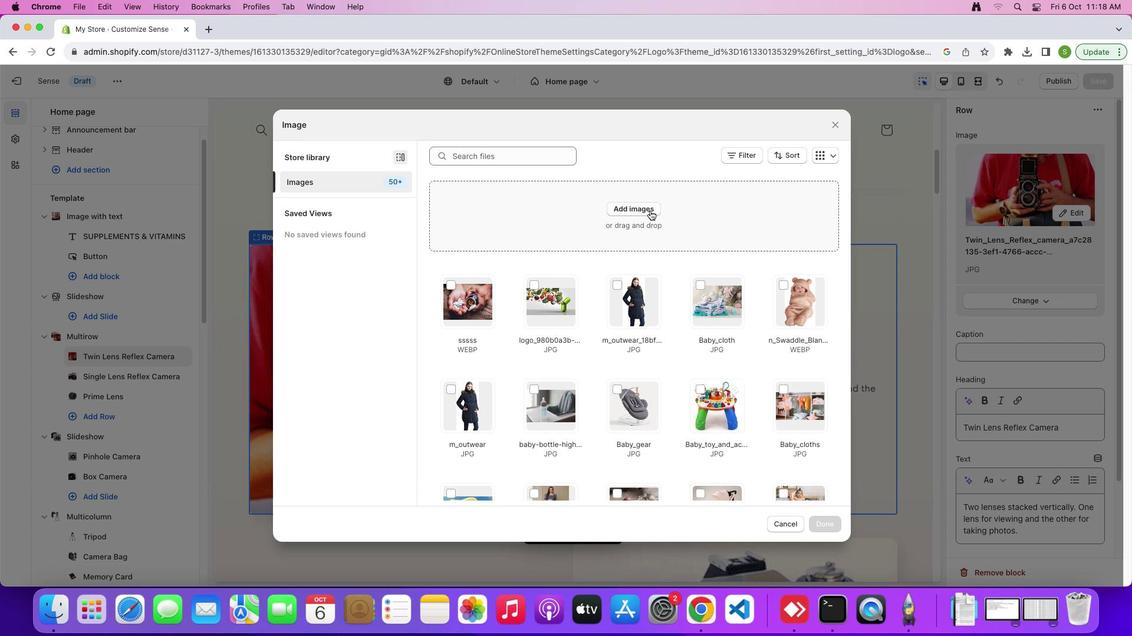 
Action: Mouse pressed left at (650, 210)
Screenshot: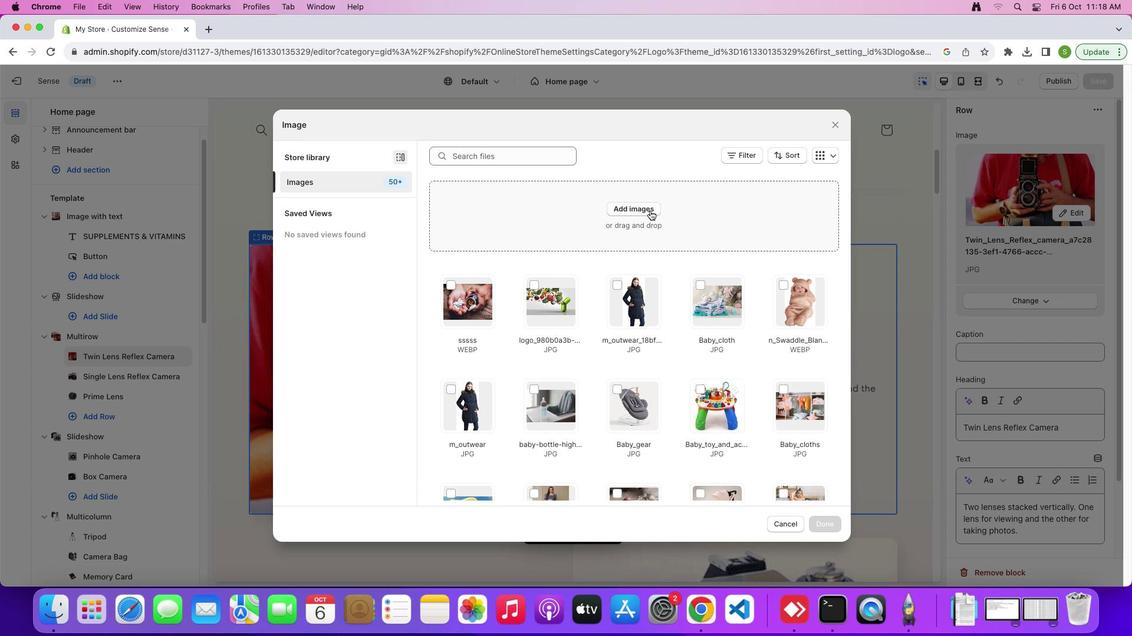 
Action: Mouse moved to (457, 312)
Screenshot: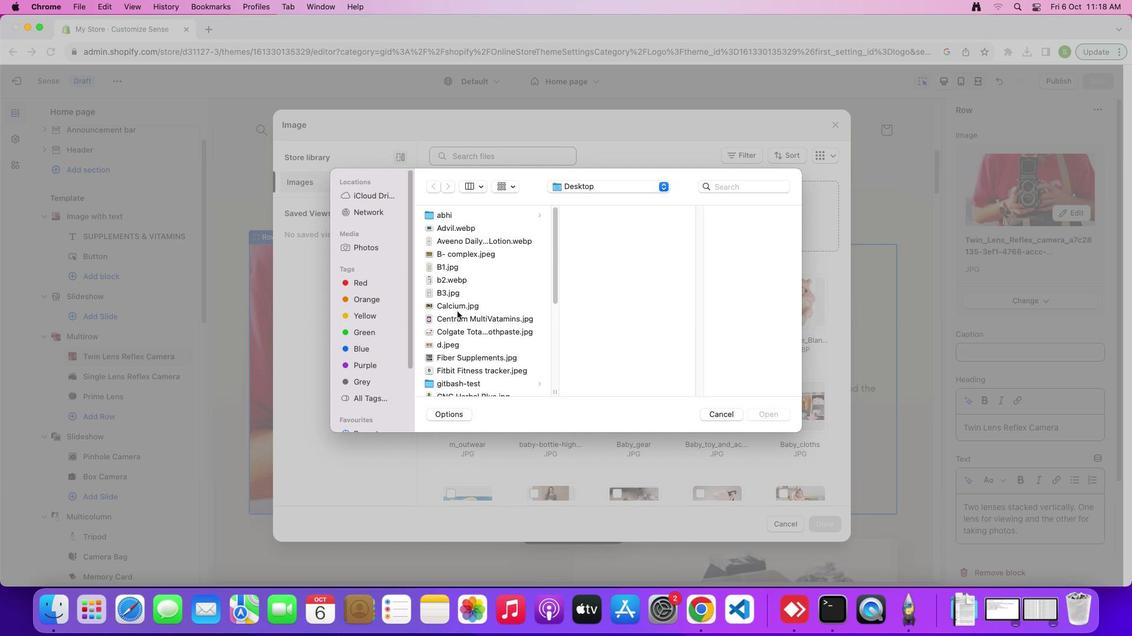 
Action: Mouse scrolled (457, 312) with delta (0, 0)
Screenshot: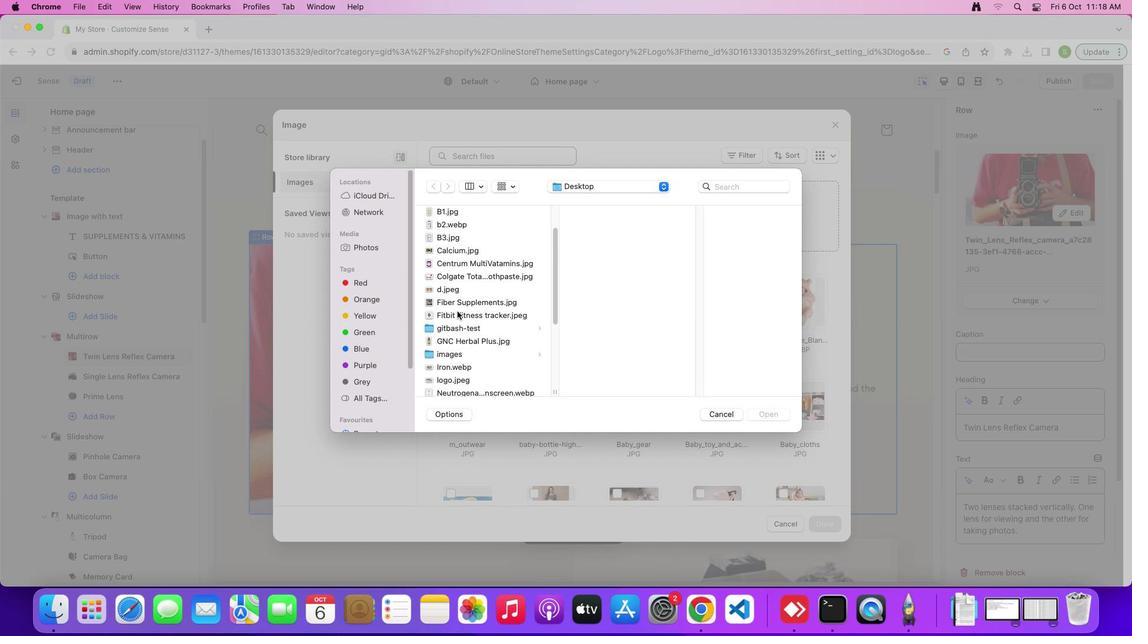 
Action: Mouse scrolled (457, 312) with delta (0, 0)
Screenshot: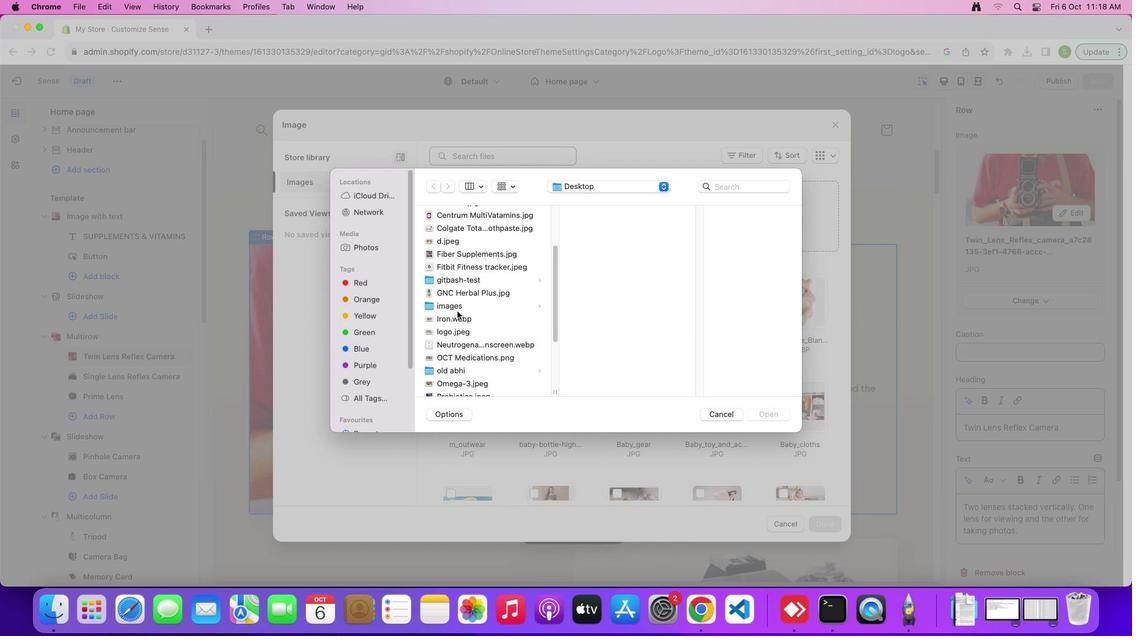 
Action: Mouse scrolled (457, 312) with delta (0, -1)
Screenshot: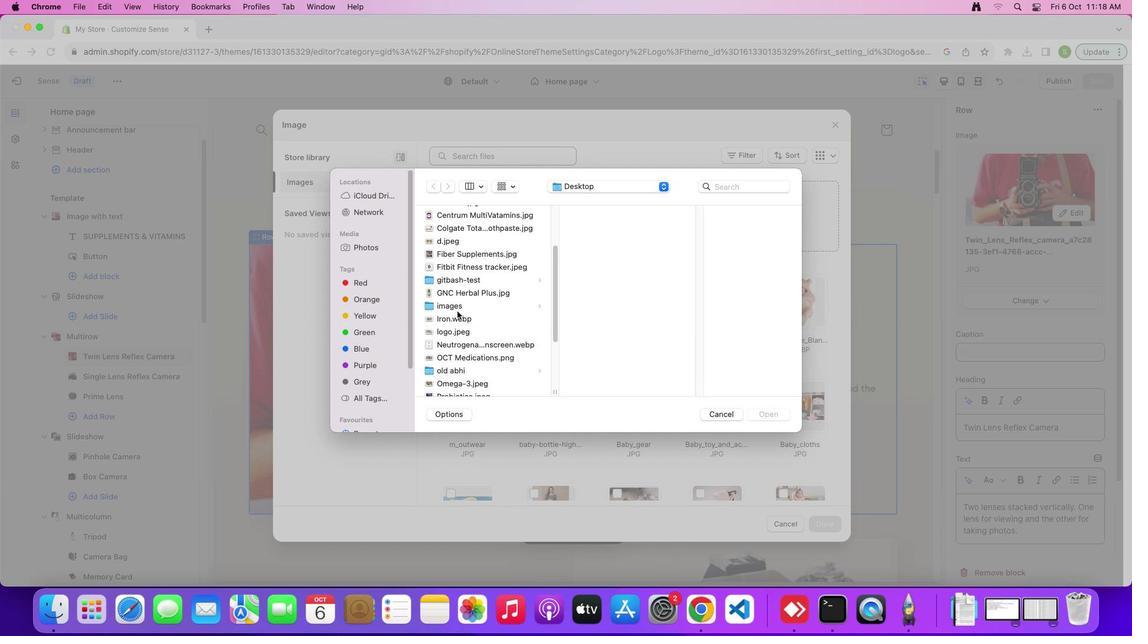 
Action: Mouse scrolled (457, 312) with delta (0, -1)
Screenshot: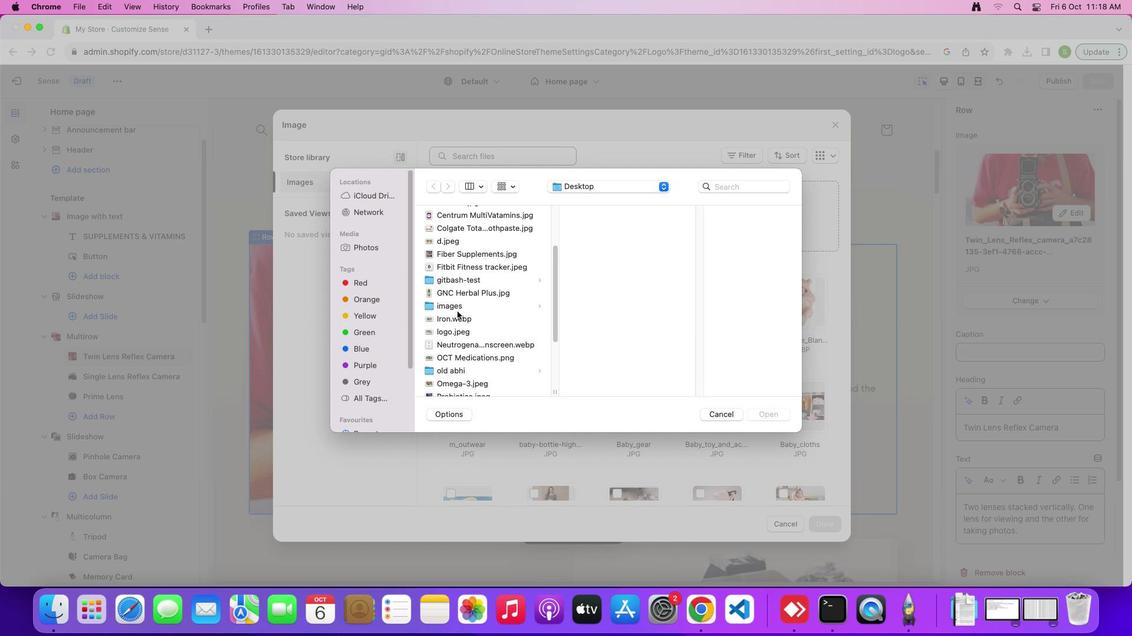 
Action: Mouse moved to (475, 293)
Screenshot: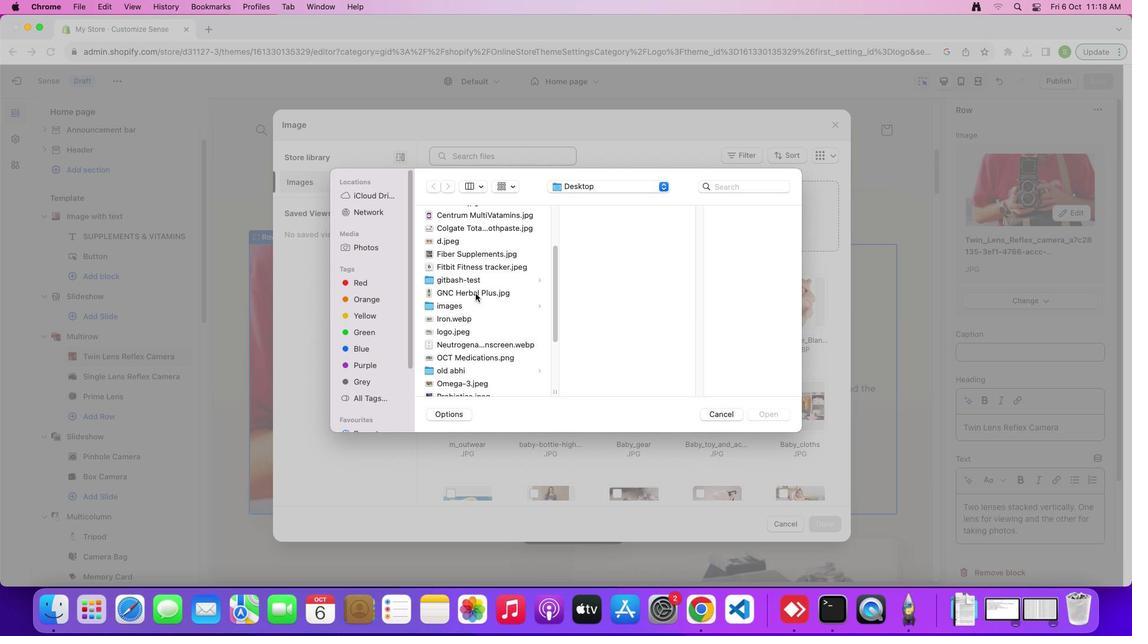 
Action: Mouse scrolled (475, 293) with delta (0, 0)
Screenshot: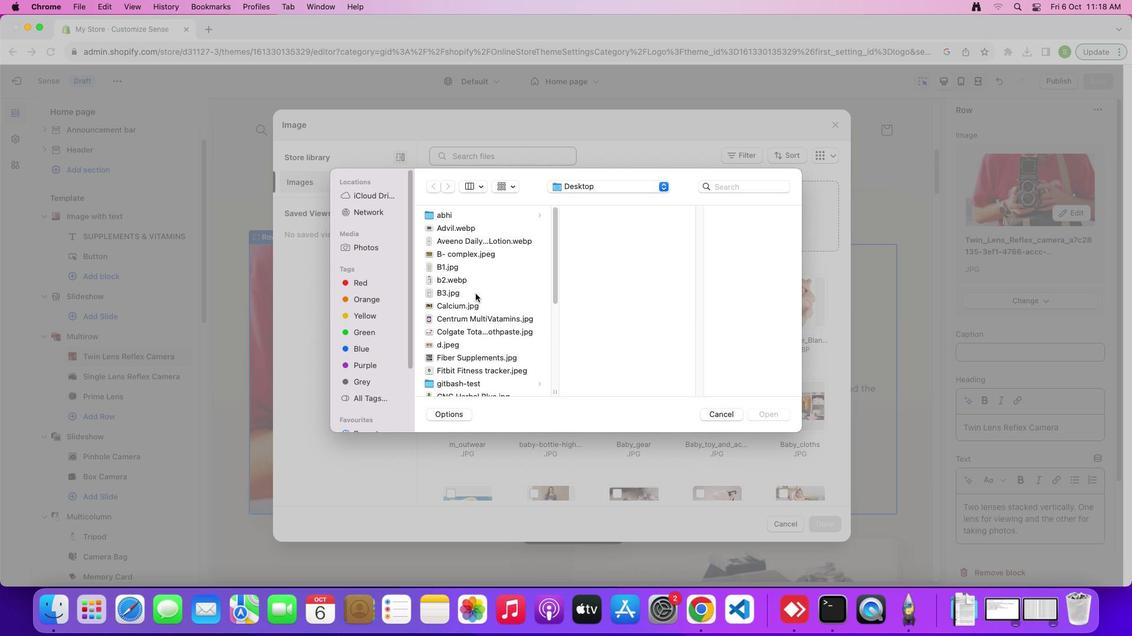 
Action: Mouse scrolled (475, 293) with delta (0, 0)
Screenshot: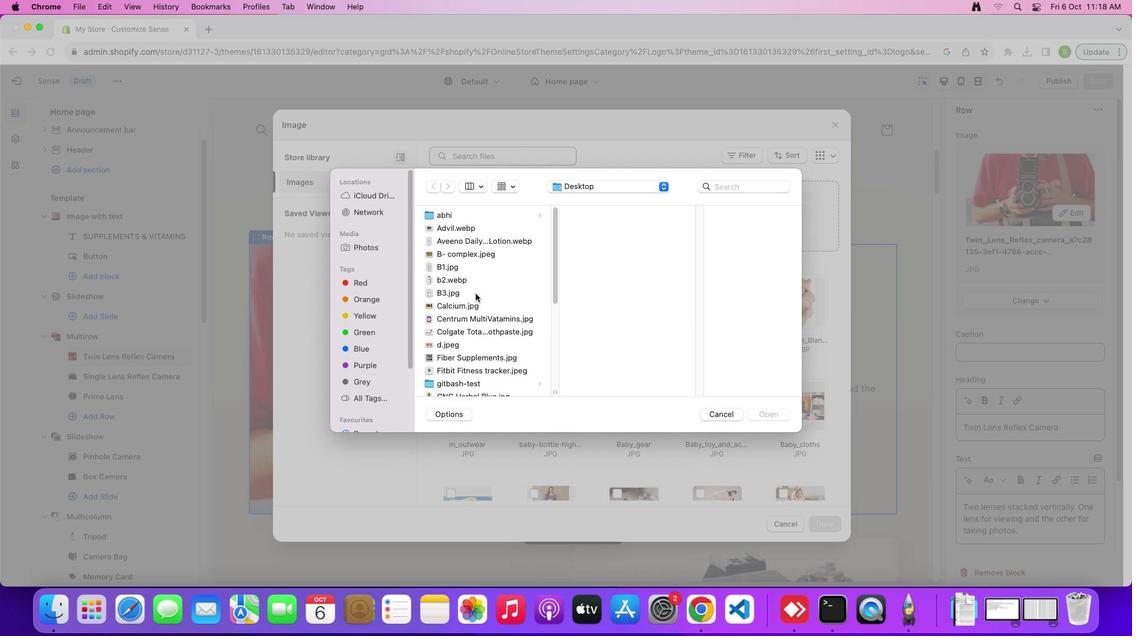 
Action: Mouse scrolled (475, 293) with delta (0, 2)
Screenshot: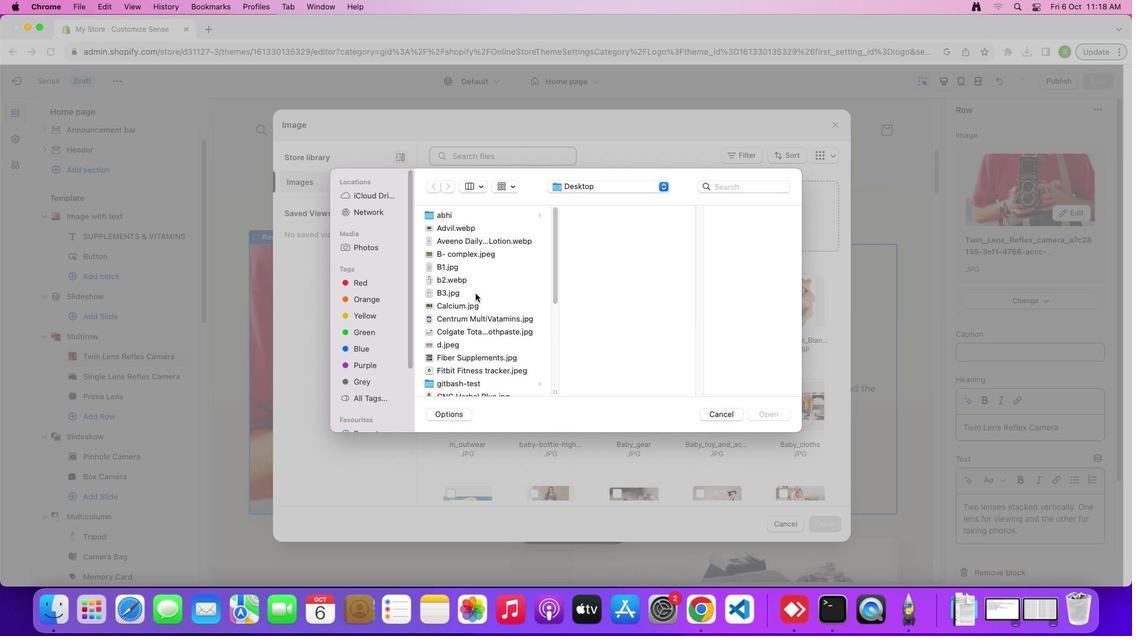 
Action: Mouse scrolled (475, 293) with delta (0, 3)
Screenshot: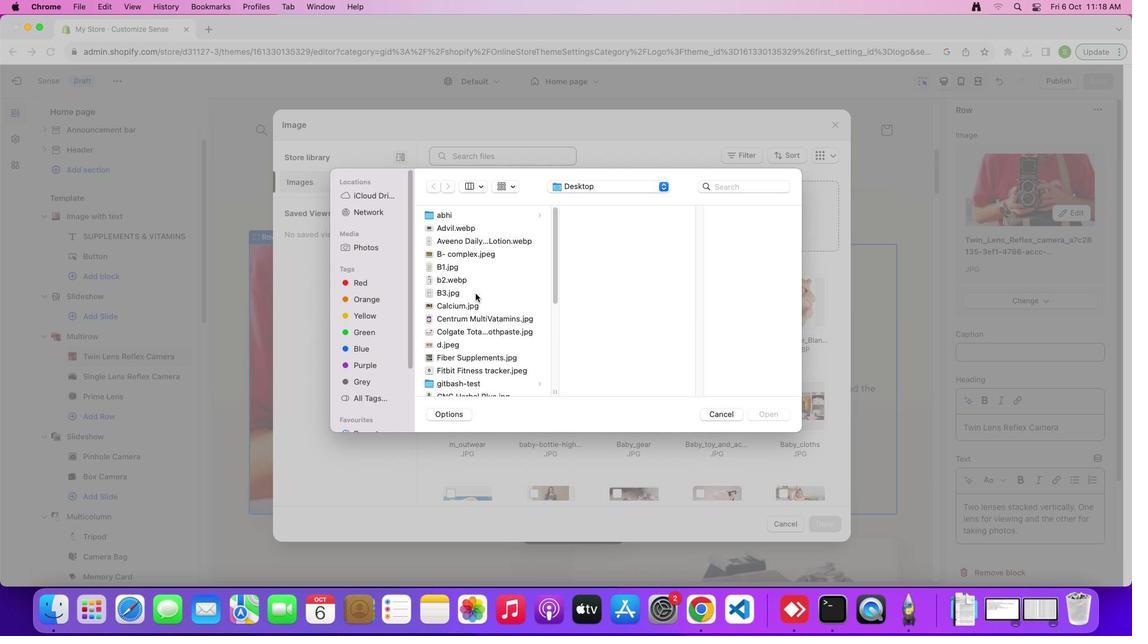 
Action: Mouse moved to (449, 342)
Screenshot: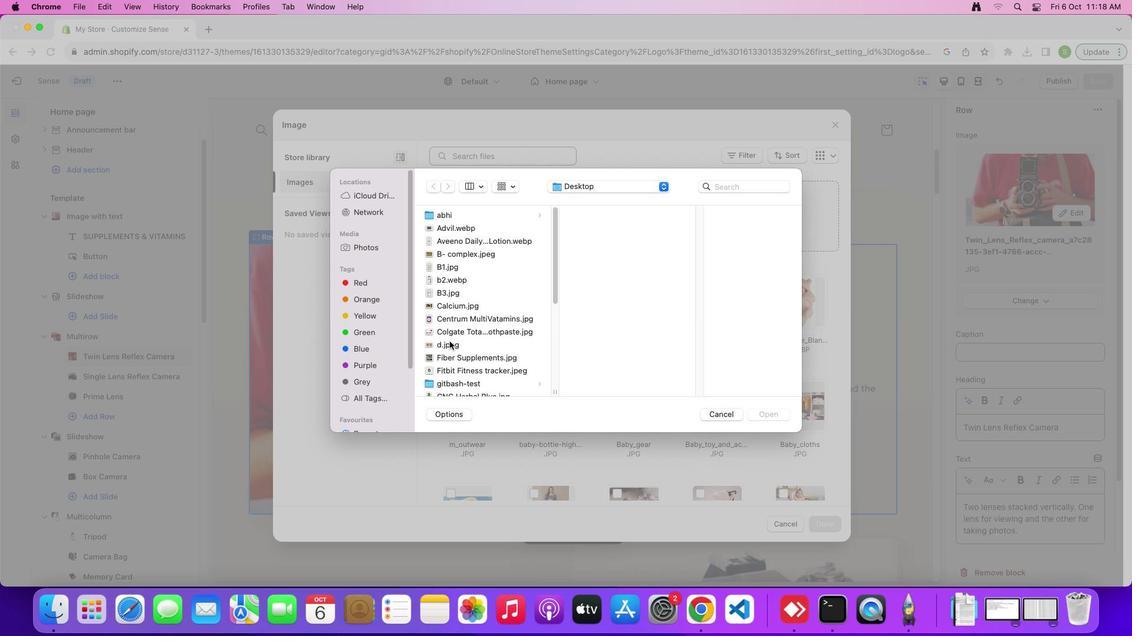 
Action: Mouse scrolled (449, 342) with delta (0, 0)
Screenshot: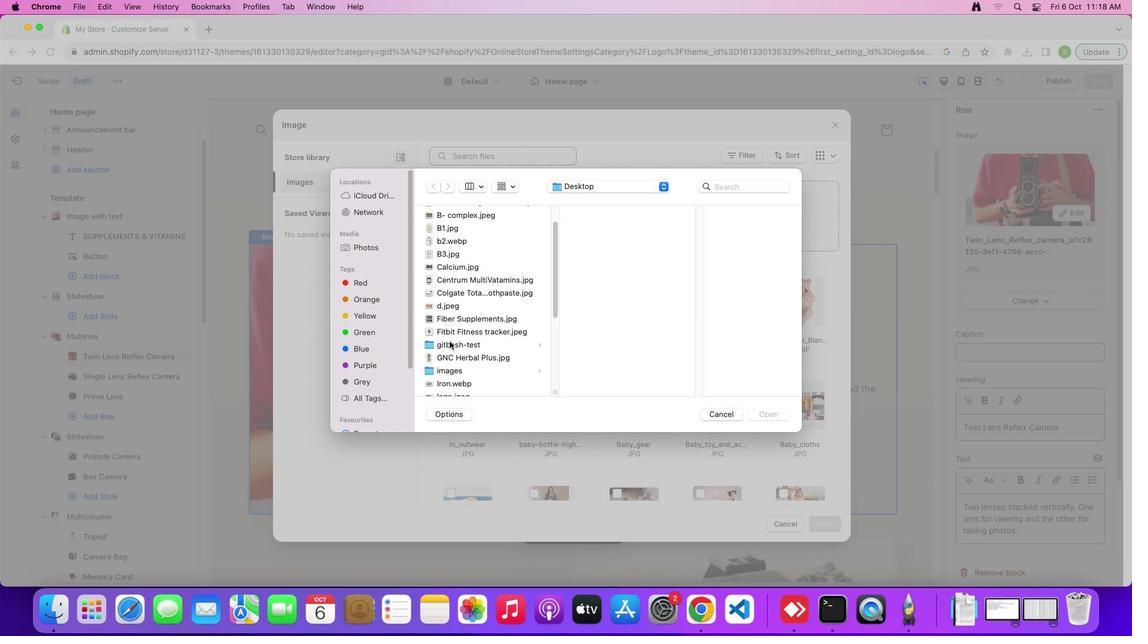 
Action: Mouse scrolled (449, 342) with delta (0, 0)
Screenshot: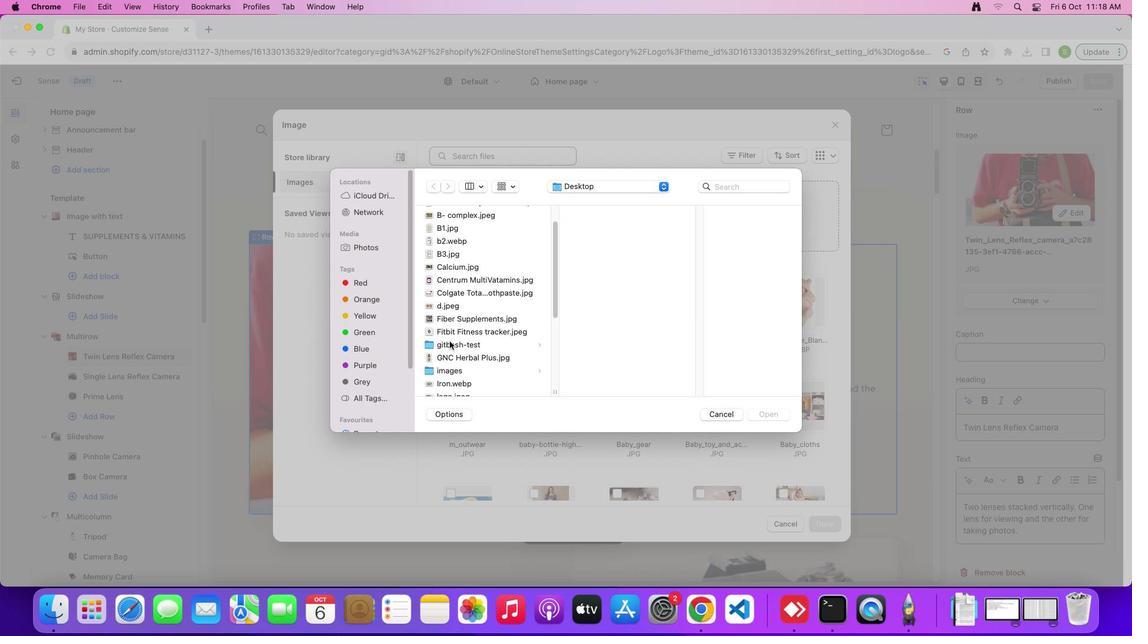 
Action: Mouse scrolled (449, 342) with delta (0, -1)
Screenshot: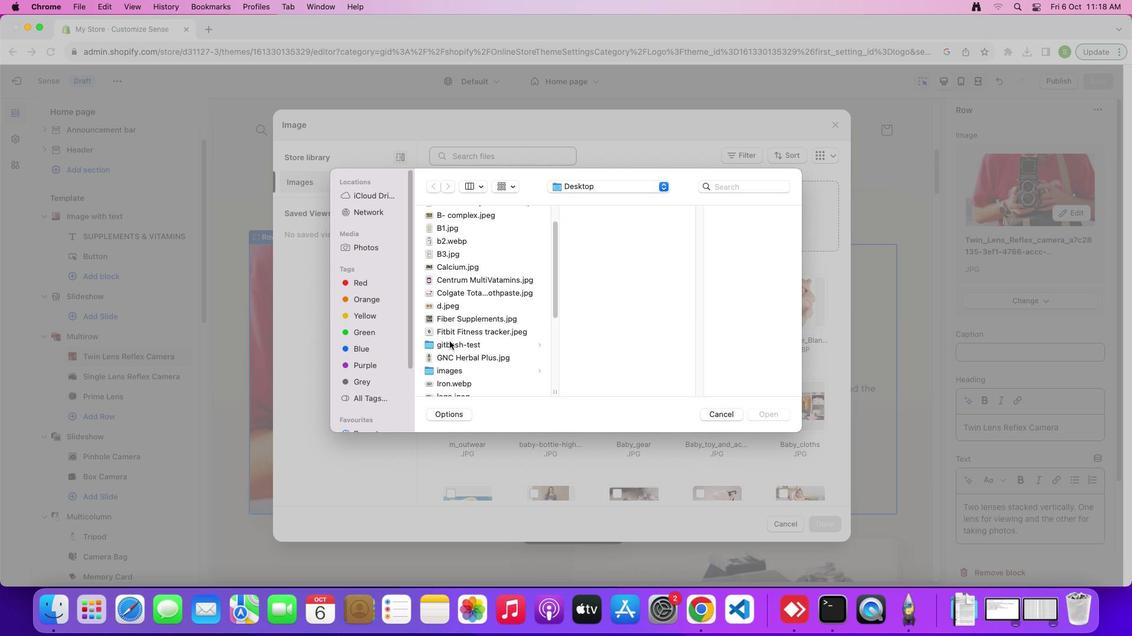 
Action: Mouse scrolled (449, 342) with delta (0, 0)
Screenshot: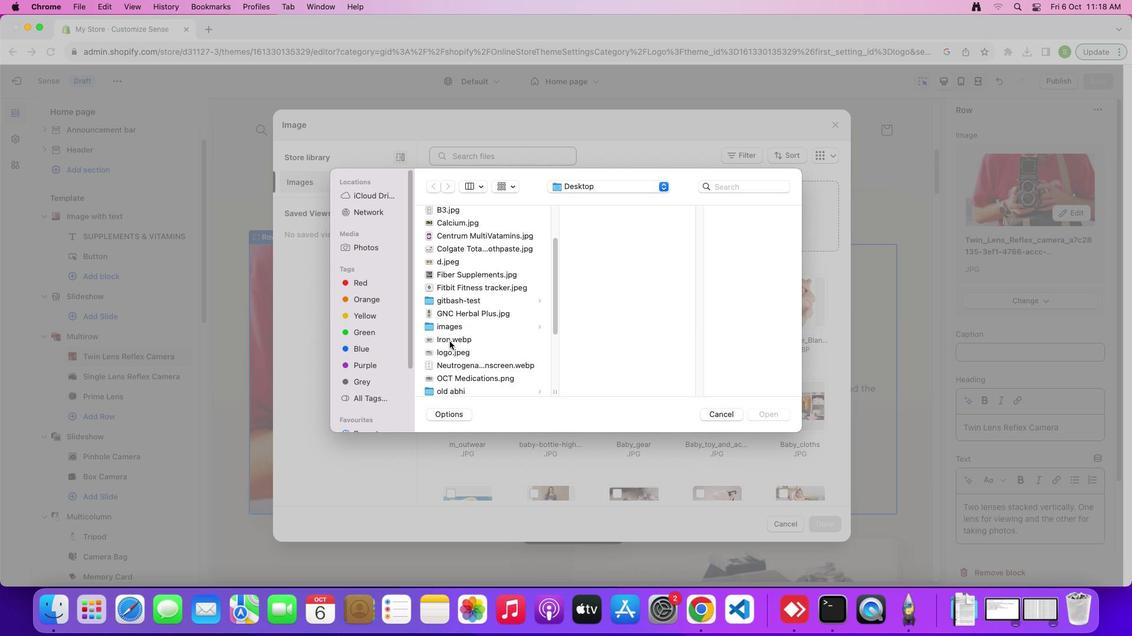 
Action: Mouse scrolled (449, 342) with delta (0, 0)
Screenshot: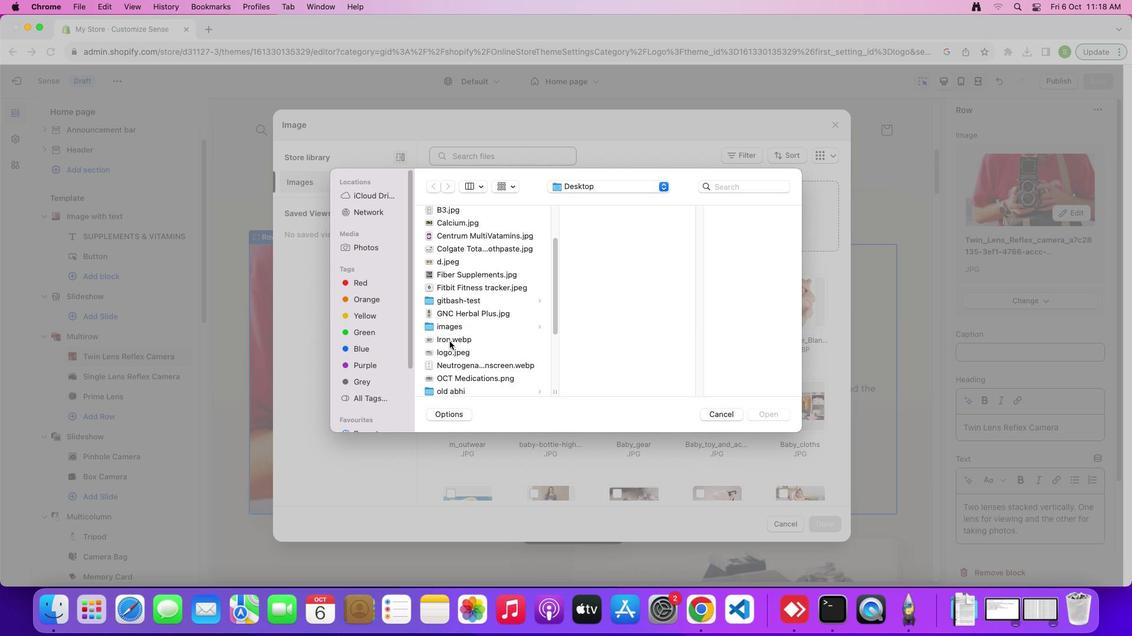 
Action: Mouse scrolled (449, 342) with delta (0, -1)
Screenshot: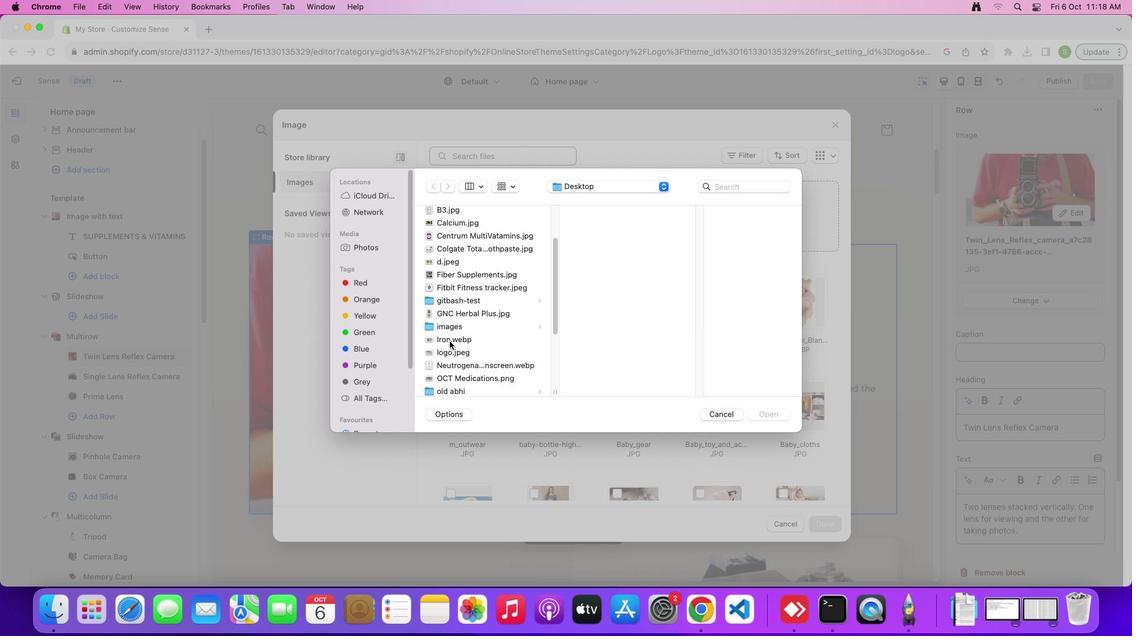 
Action: Mouse scrolled (449, 342) with delta (0, 0)
Screenshot: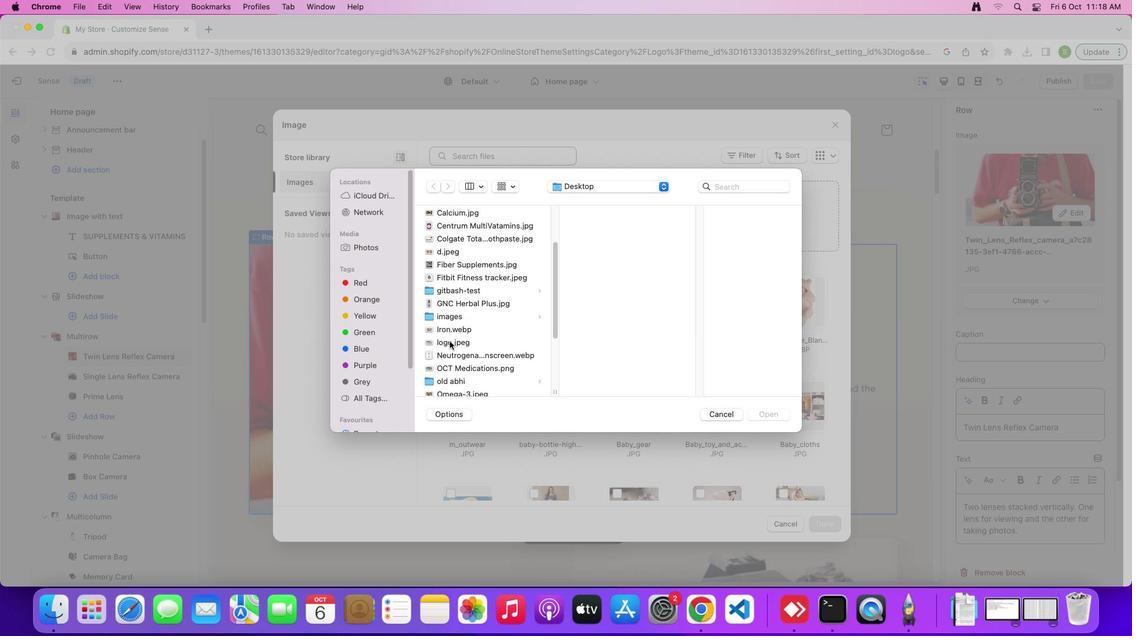 
Action: Mouse scrolled (449, 342) with delta (0, 0)
Screenshot: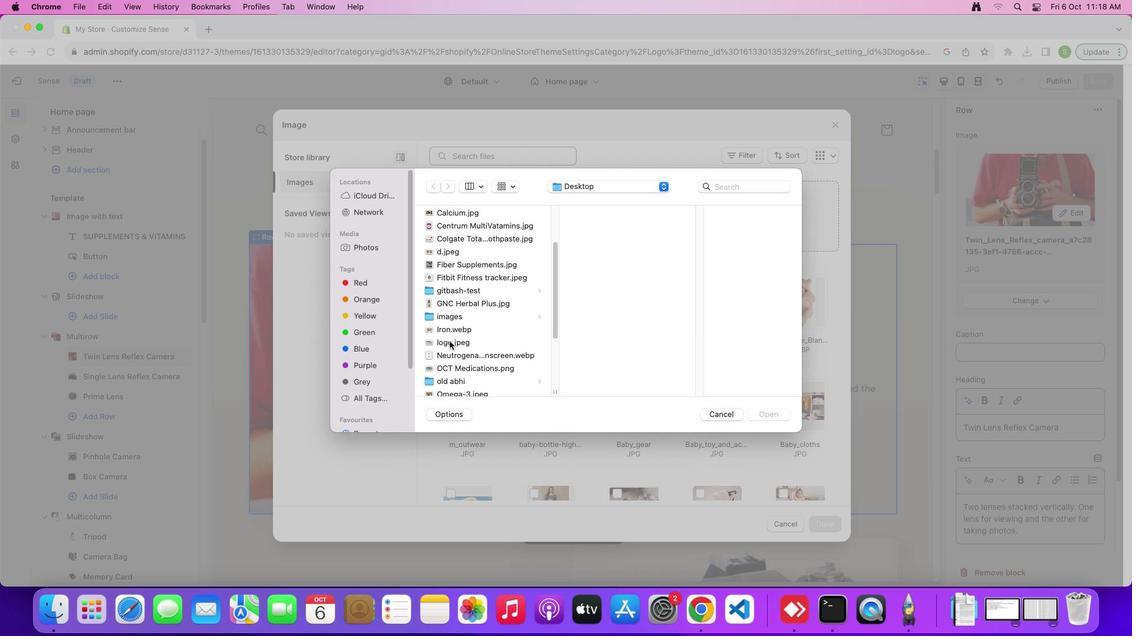 
Action: Mouse scrolled (449, 342) with delta (0, 0)
Screenshot: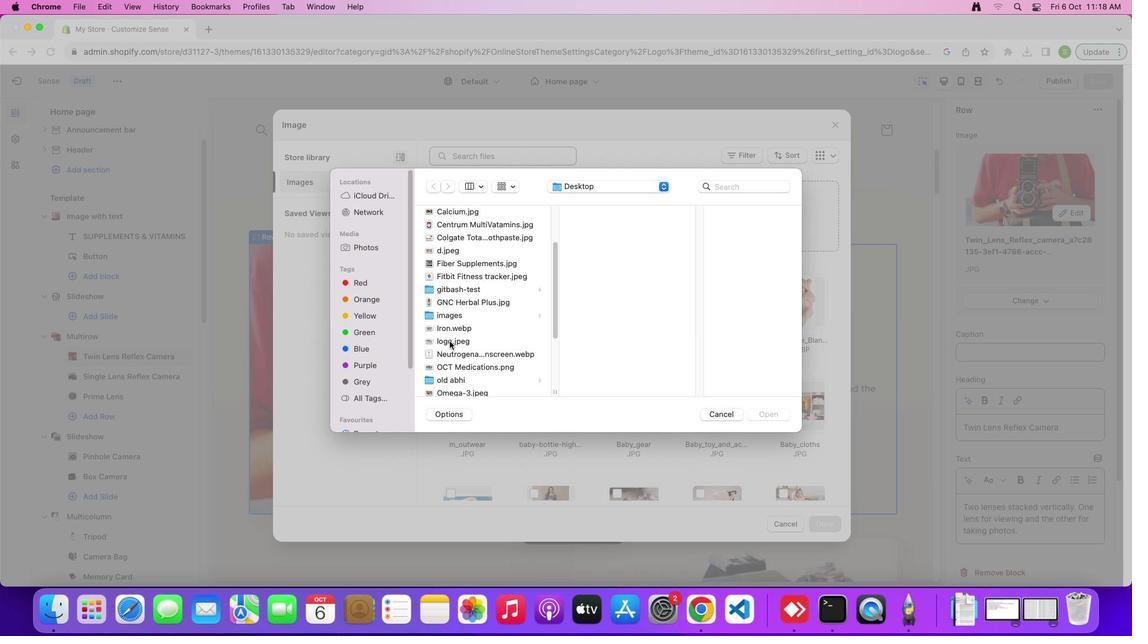 
Action: Mouse scrolled (449, 342) with delta (0, 0)
Screenshot: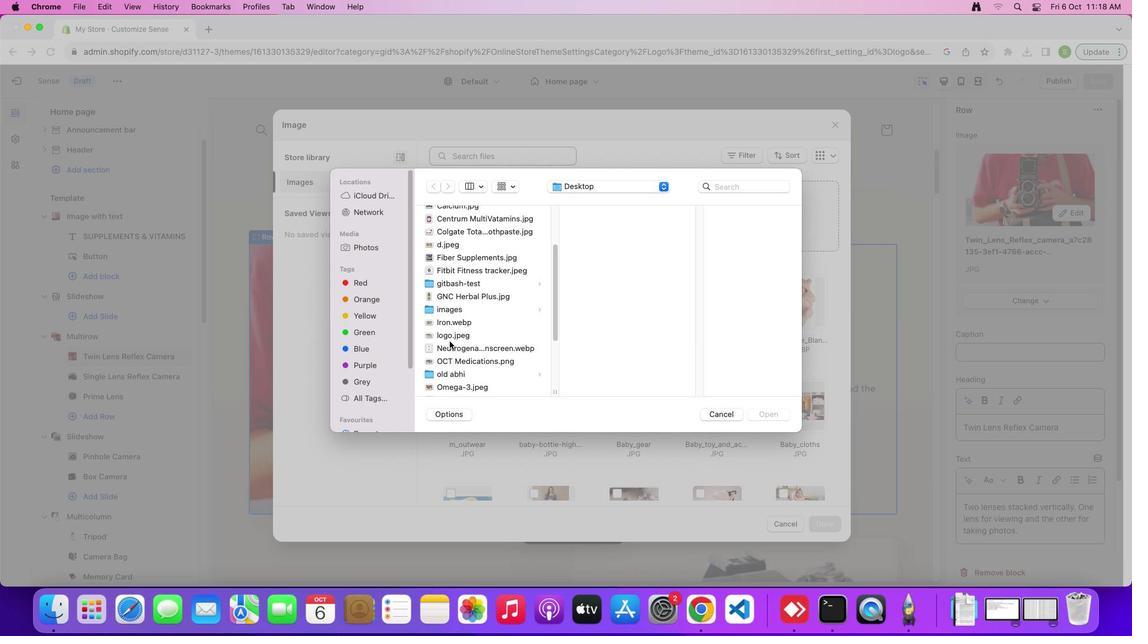 
Action: Mouse scrolled (449, 342) with delta (0, 0)
